 Task: Design a presentation on the impact of social media on mental health and body image perception
Action: Mouse moved to (709, 185)
Screenshot: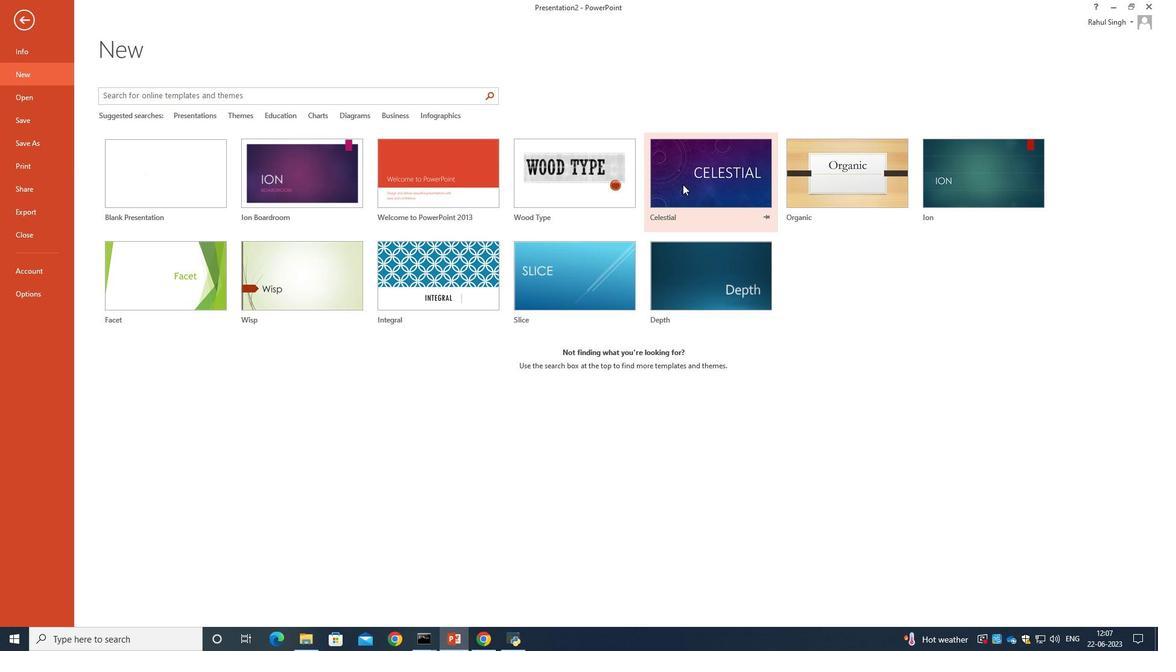 
Action: Mouse pressed left at (709, 185)
Screenshot: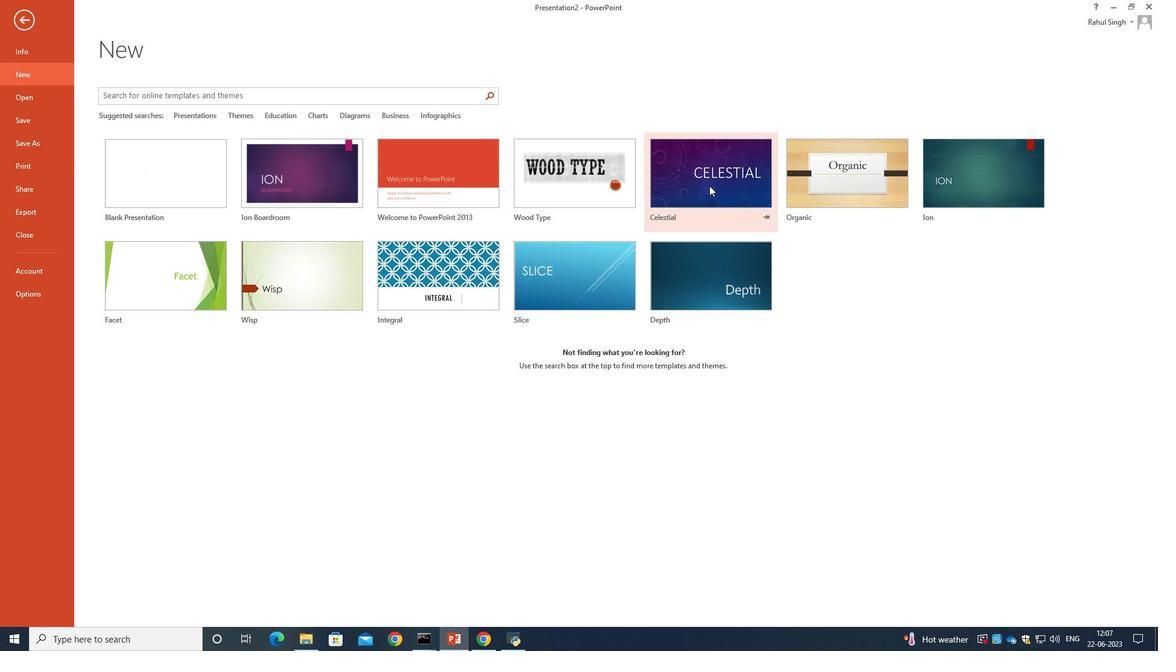 
Action: Mouse moved to (791, 440)
Screenshot: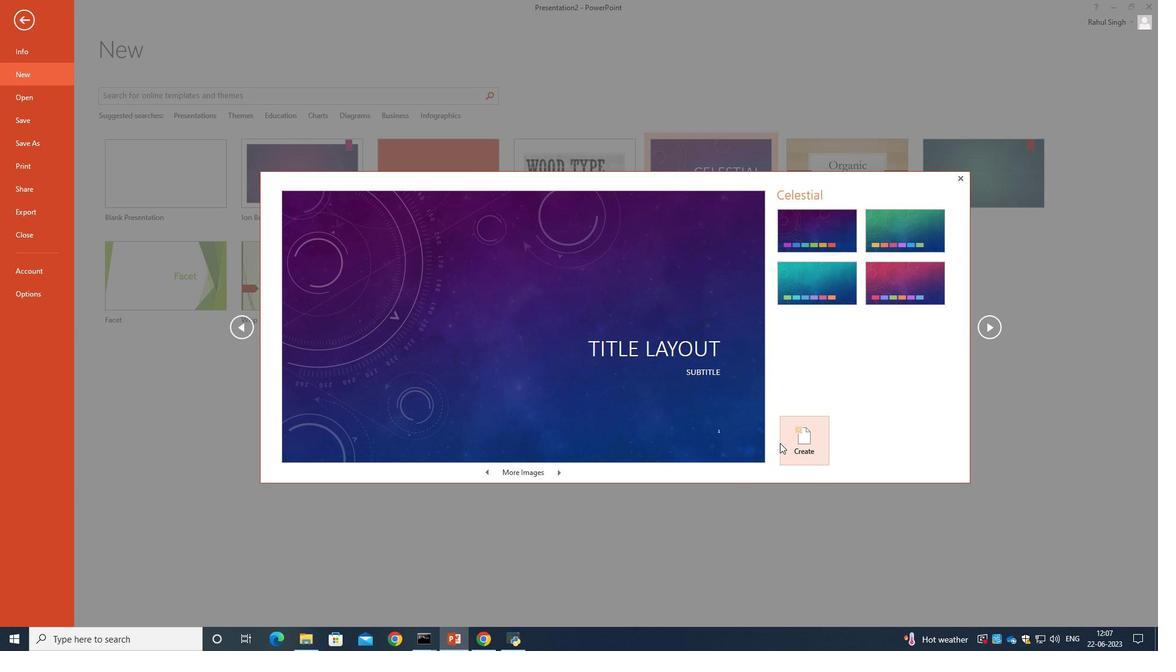 
Action: Mouse pressed left at (791, 440)
Screenshot: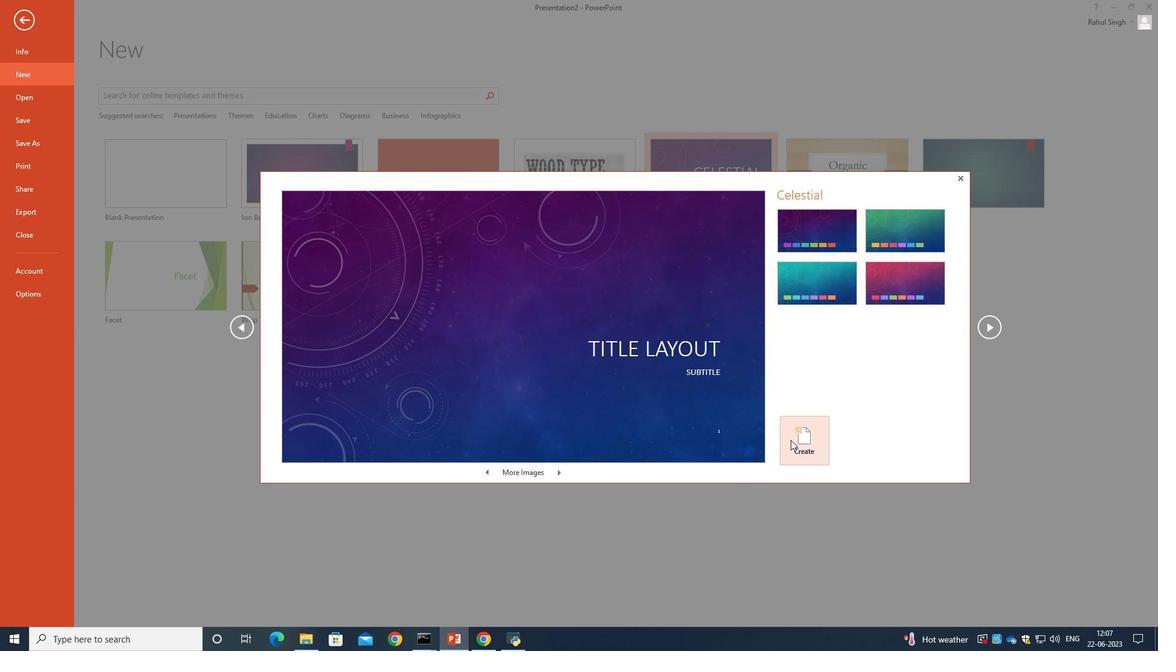 
Action: Mouse moved to (91, 160)
Screenshot: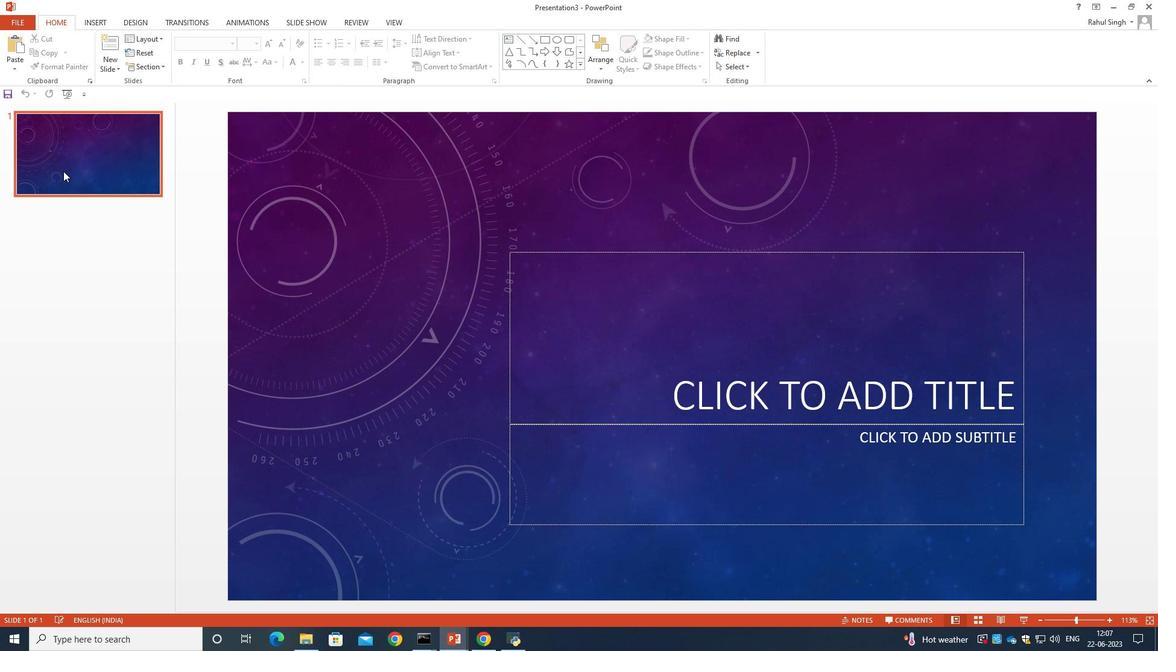 
Action: Mouse pressed left at (91, 160)
Screenshot: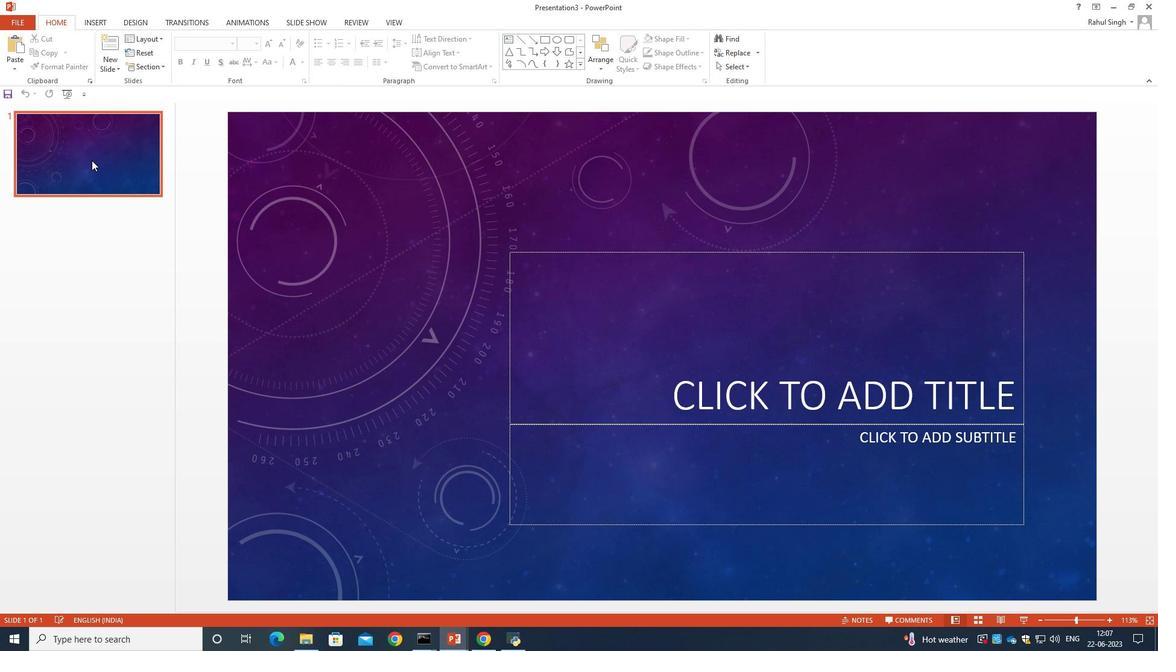 
Action: Mouse moved to (492, 253)
Screenshot: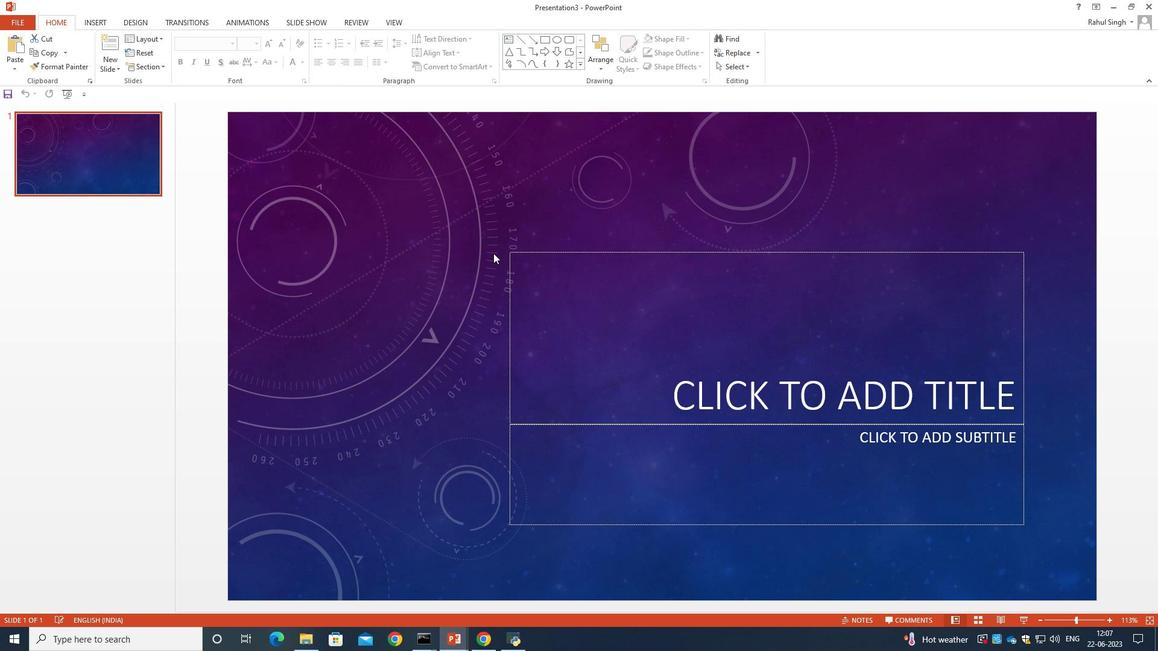 
Action: Mouse pressed left at (492, 253)
Screenshot: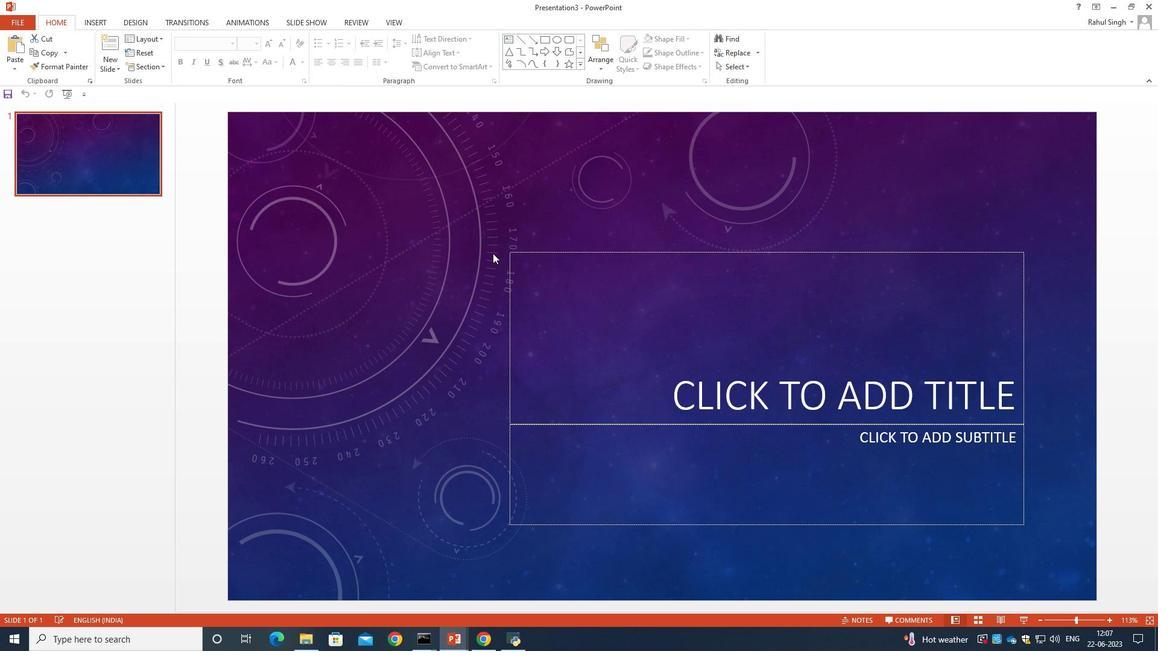 
Action: Mouse moved to (510, 252)
Screenshot: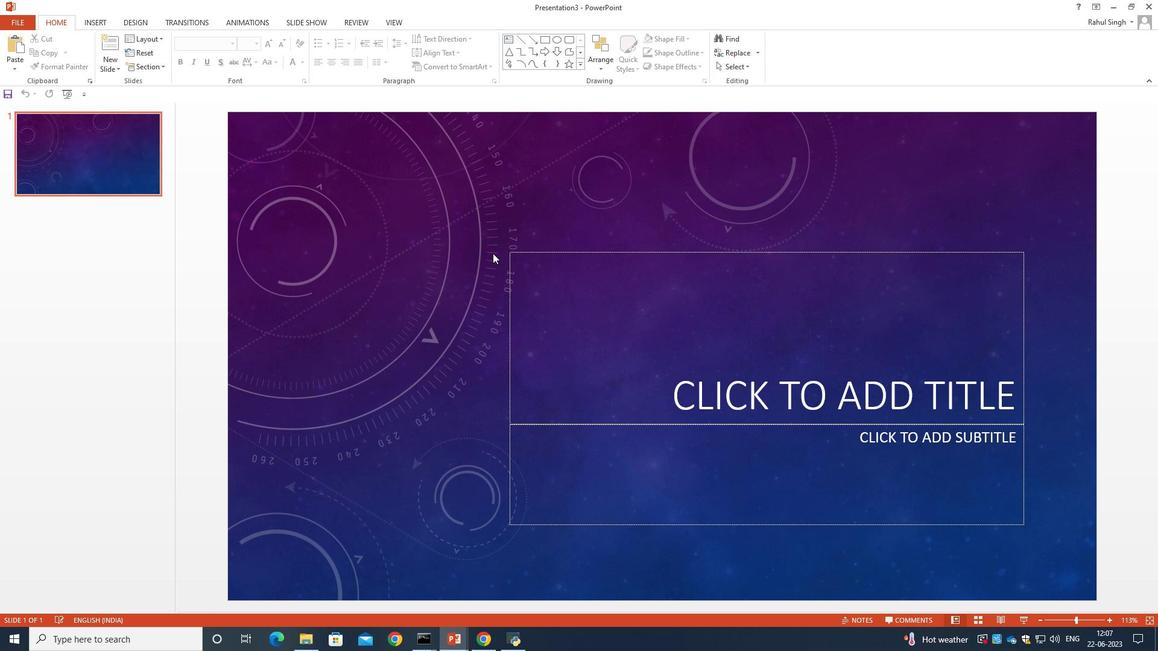 
Action: Mouse pressed left at (510, 252)
Screenshot: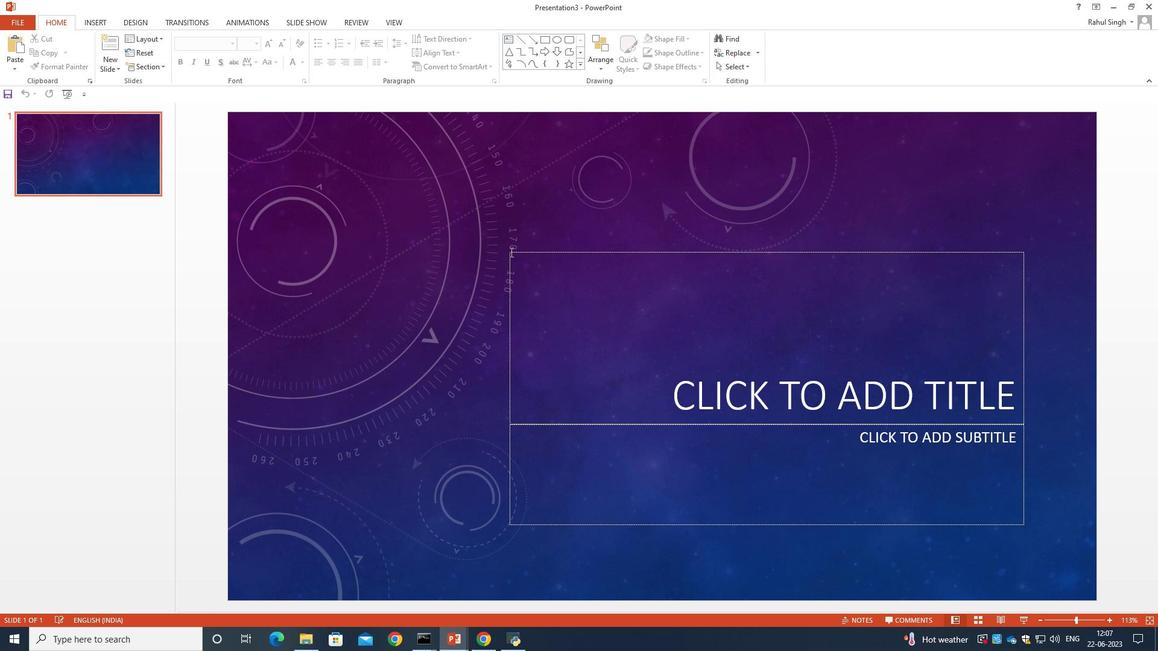 
Action: Mouse moved to (520, 252)
Screenshot: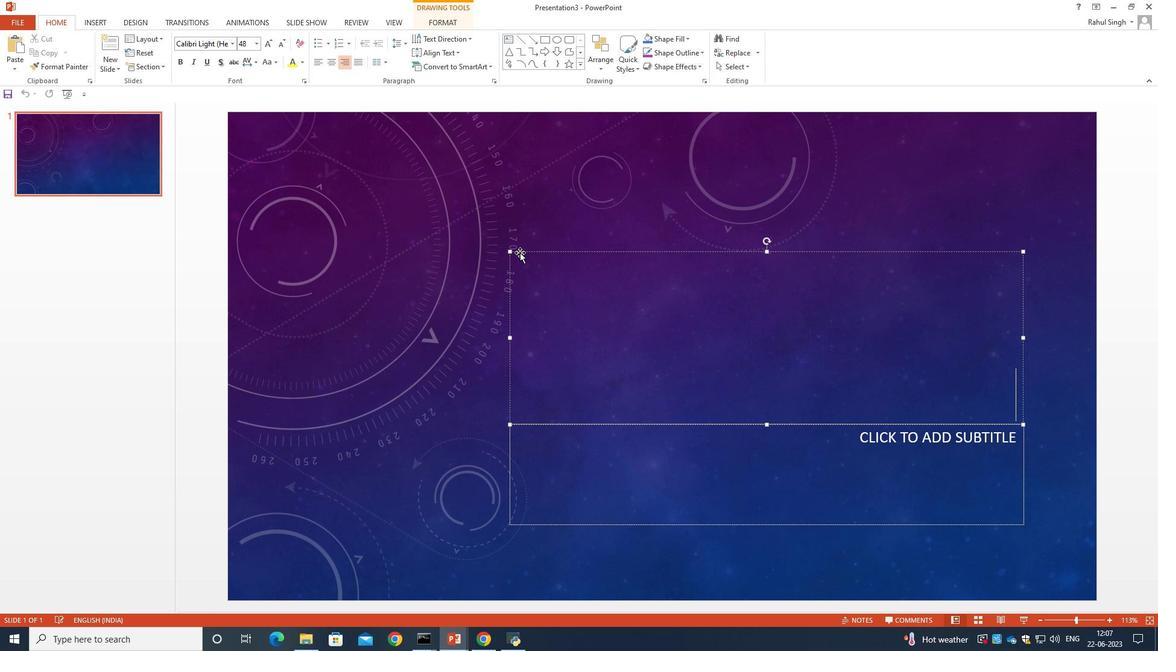 
Action: Mouse pressed right at (520, 252)
Screenshot: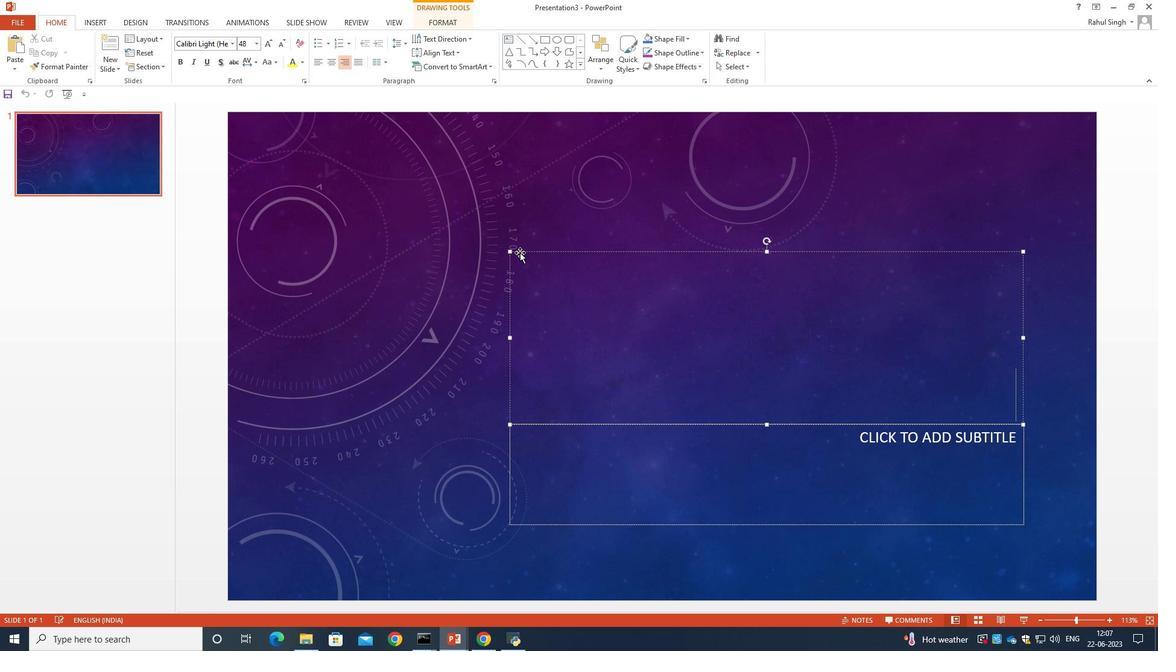 
Action: Mouse moved to (529, 258)
Screenshot: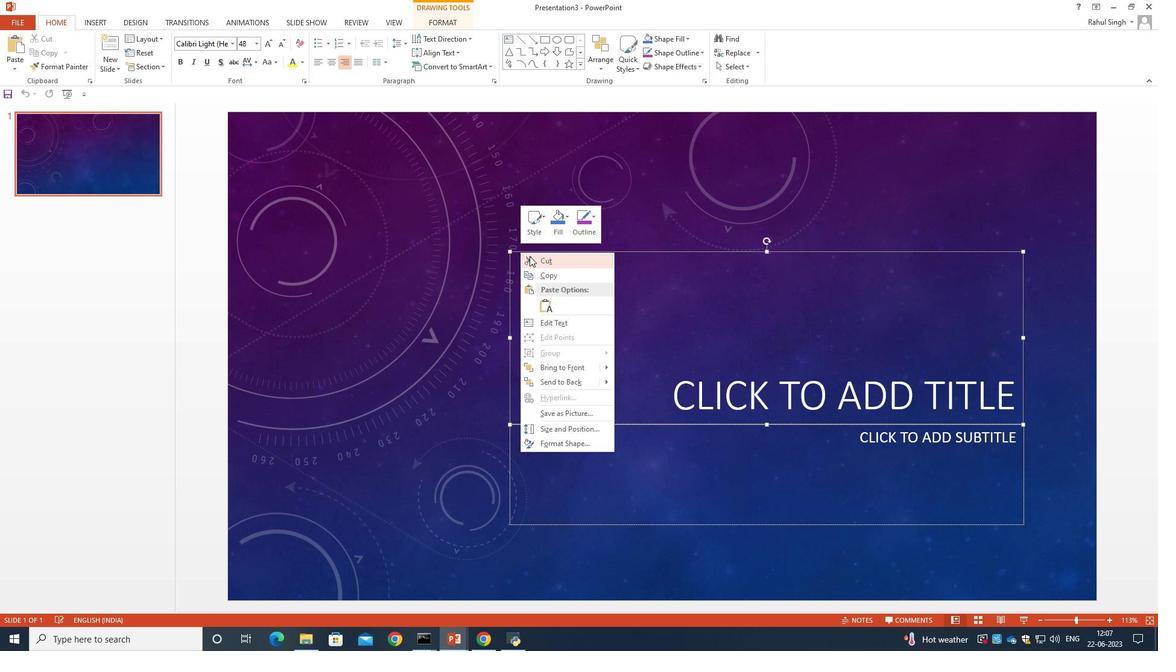 
Action: Mouse pressed left at (529, 258)
Screenshot: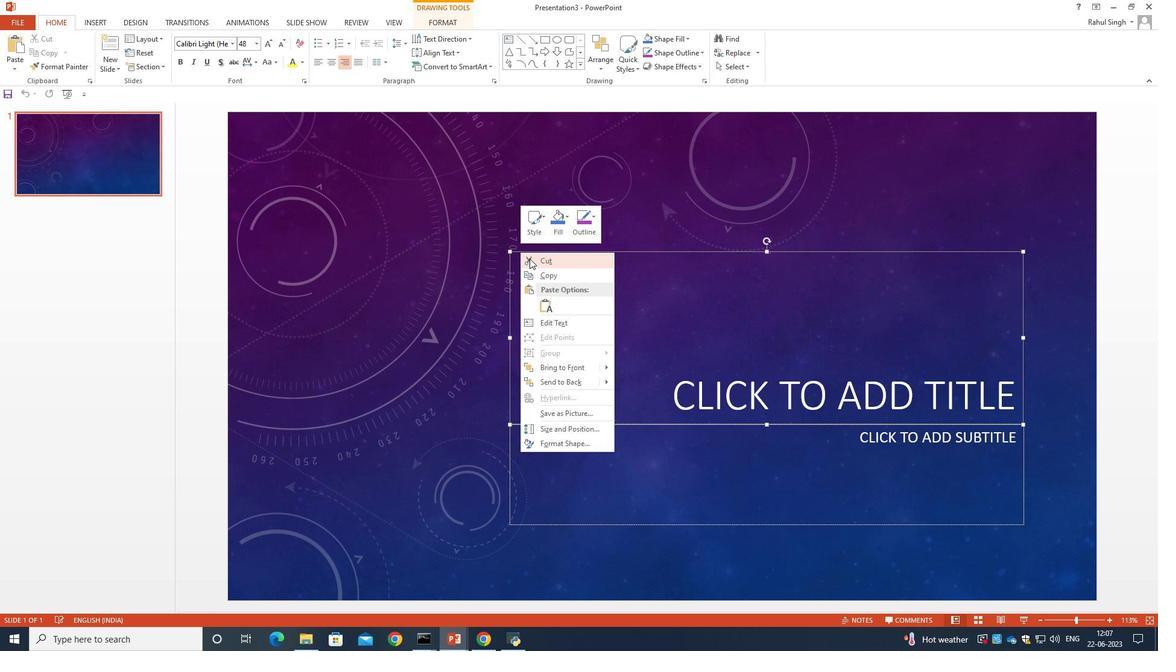 
Action: Mouse moved to (518, 424)
Screenshot: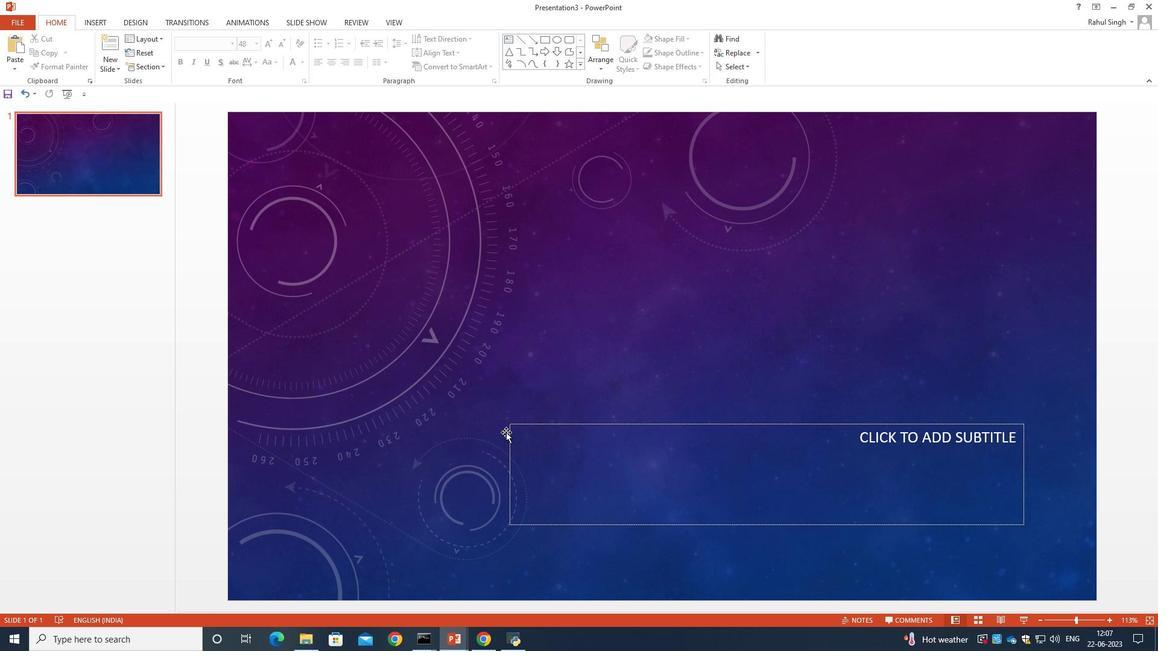 
Action: Mouse pressed right at (518, 424)
Screenshot: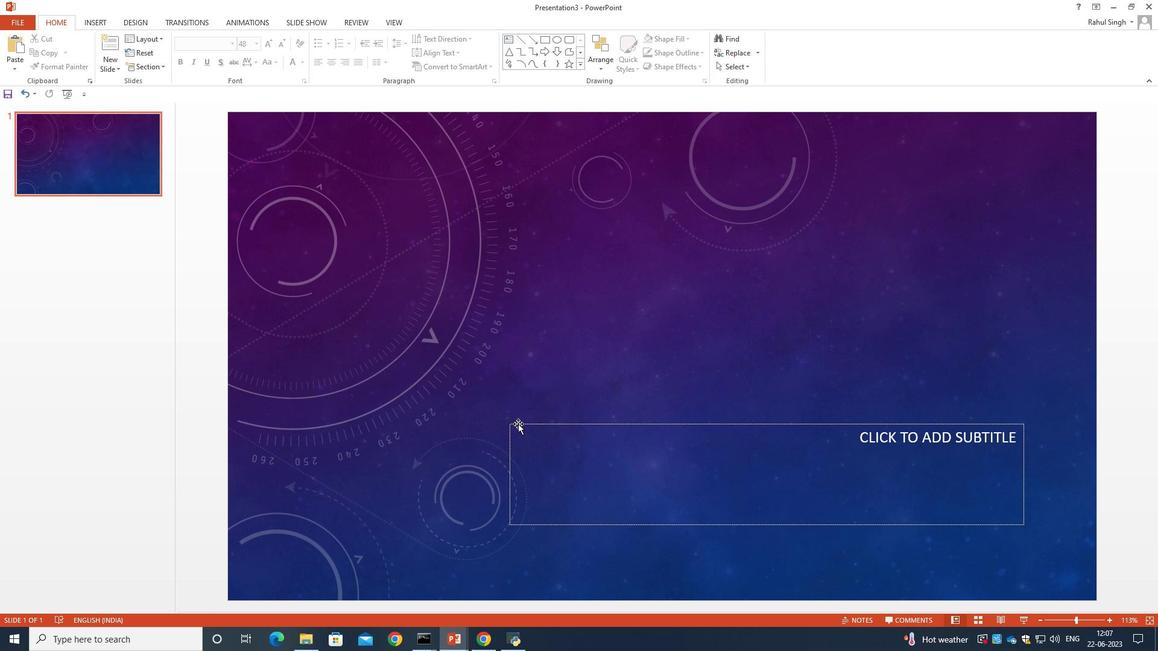
Action: Mouse moved to (543, 434)
Screenshot: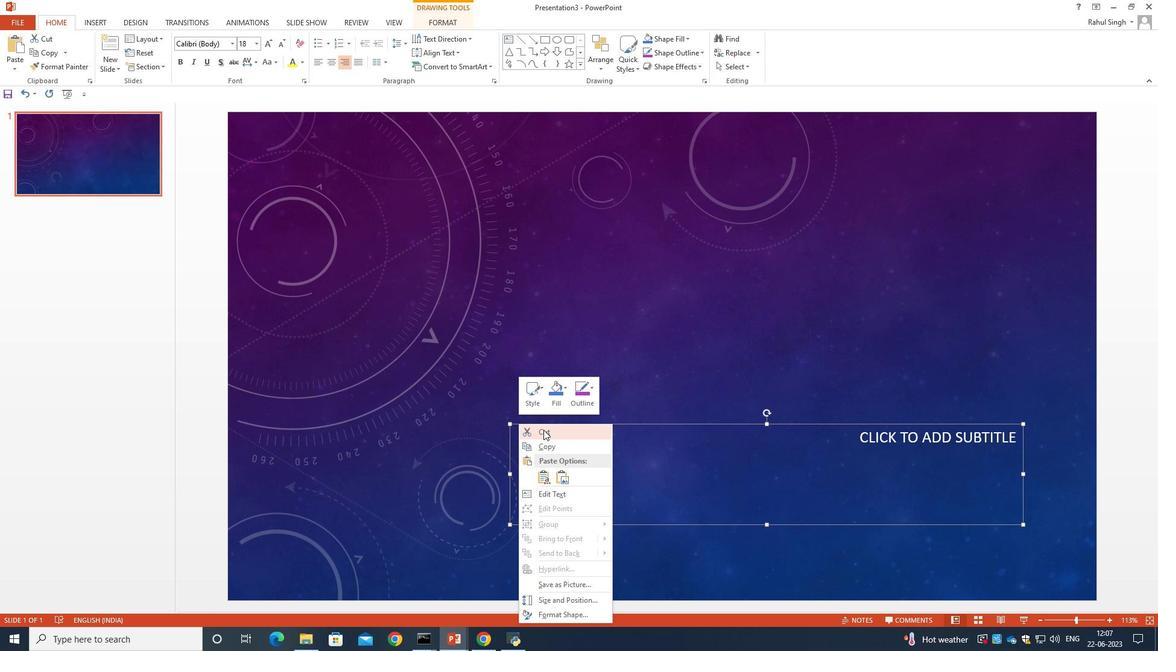 
Action: Mouse pressed left at (543, 434)
Screenshot: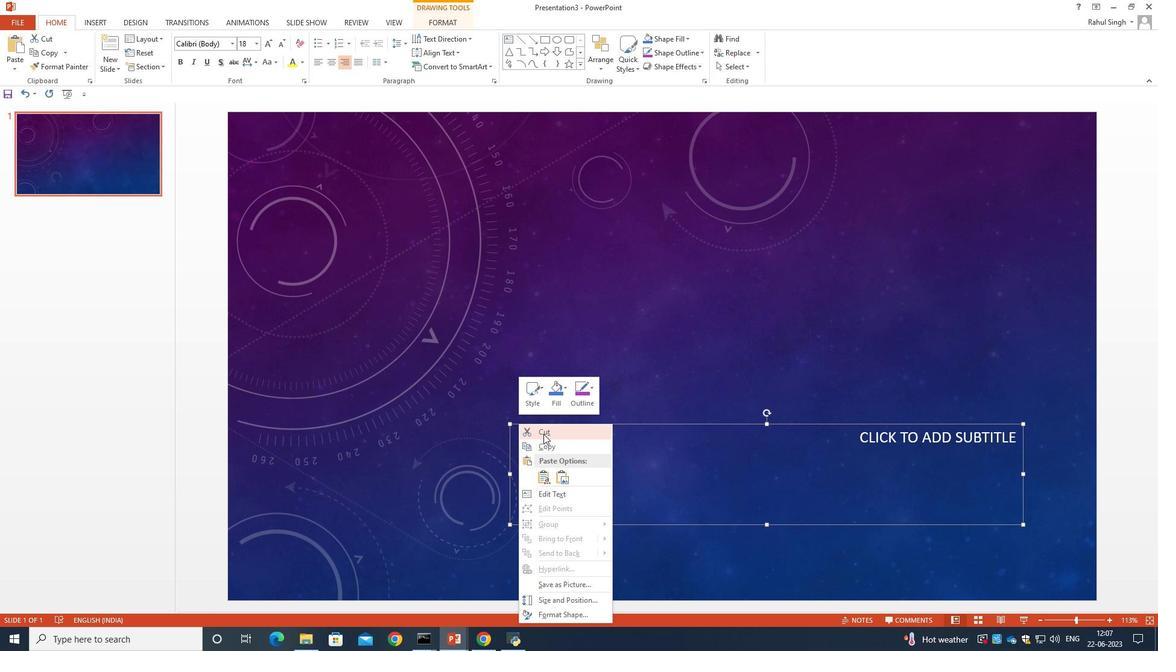 
Action: Mouse moved to (460, 187)
Screenshot: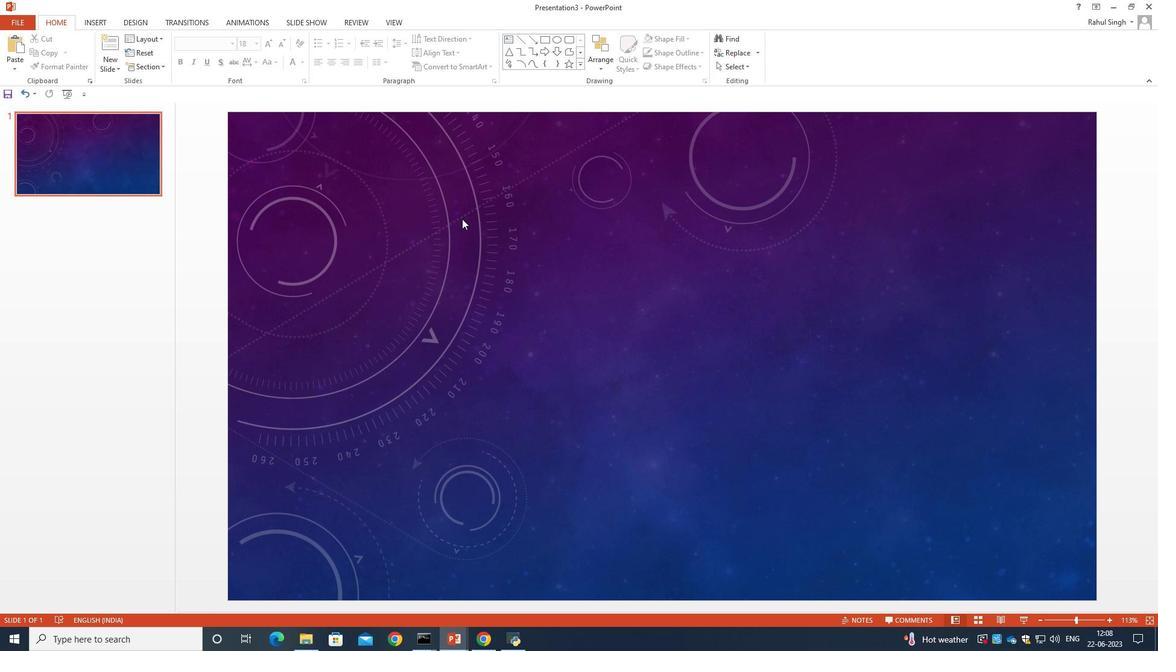 
Action: Mouse pressed left at (460, 187)
Screenshot: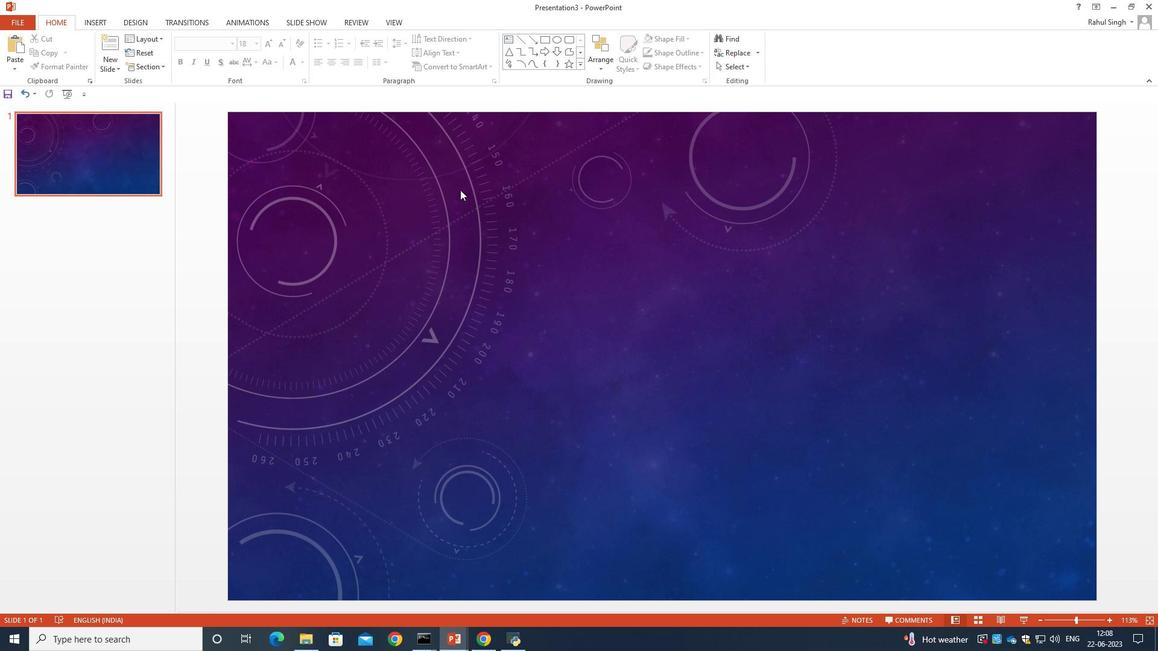 
Action: Mouse moved to (91, 17)
Screenshot: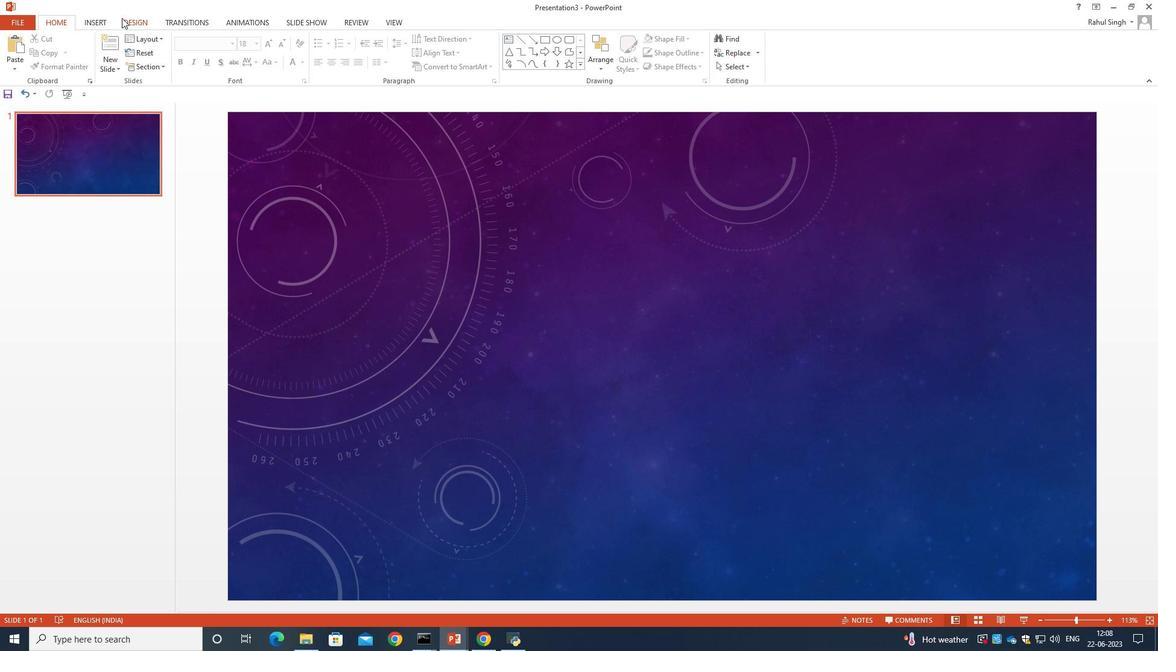 
Action: Mouse pressed left at (91, 17)
Screenshot: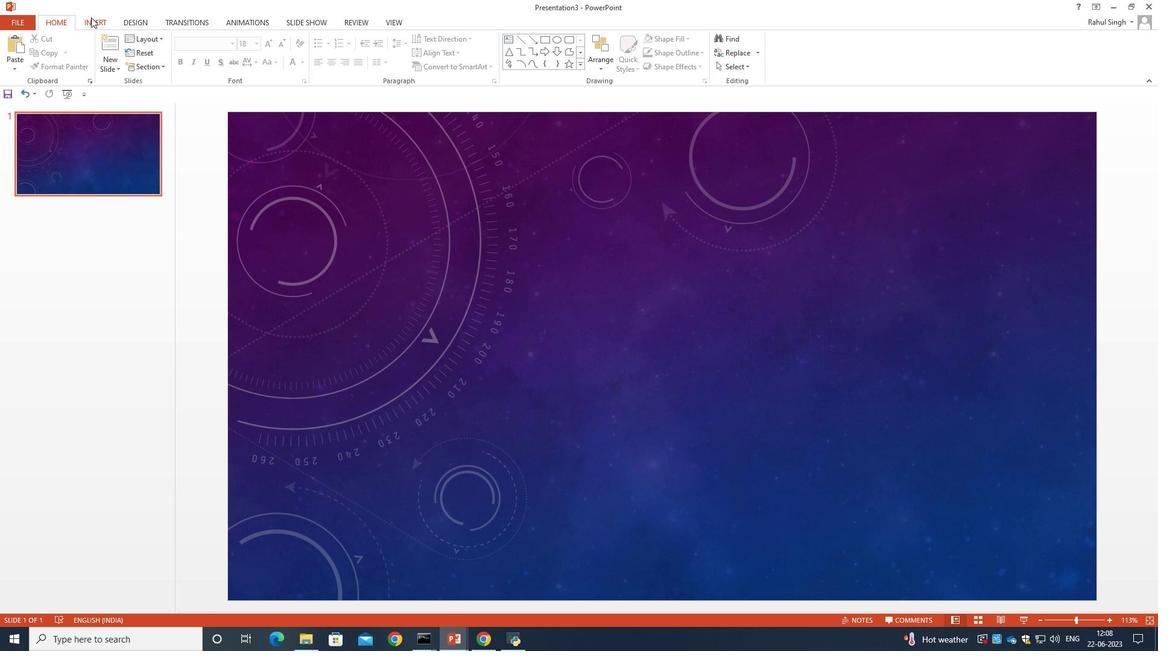 
Action: Mouse moved to (426, 53)
Screenshot: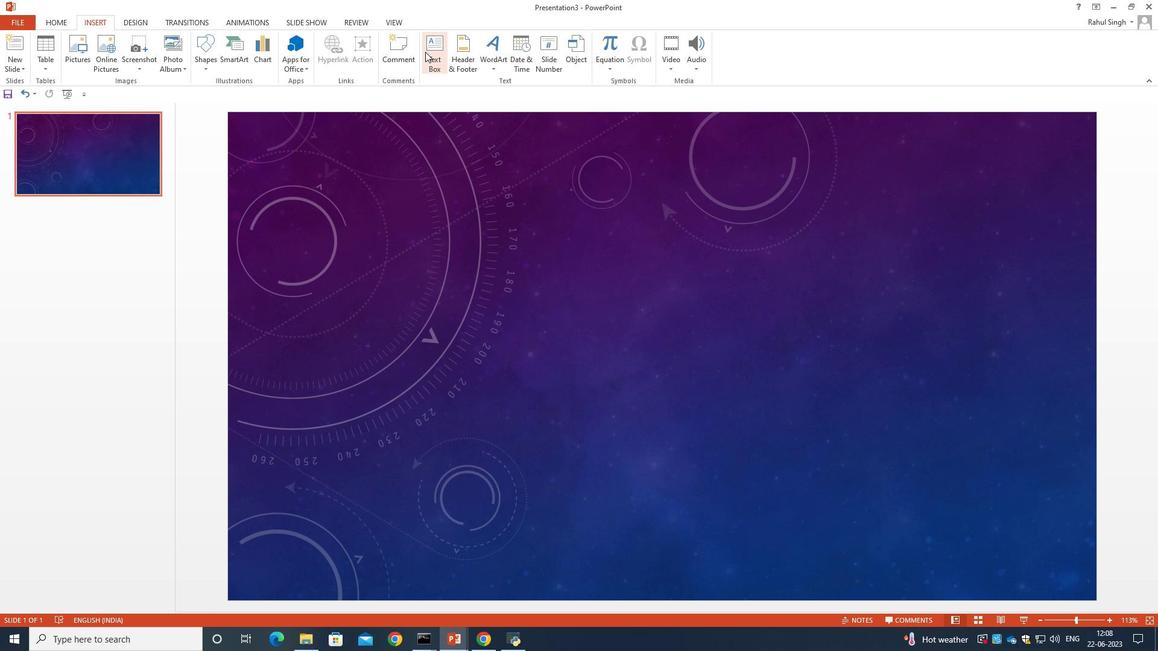 
Action: Mouse pressed left at (426, 53)
Screenshot: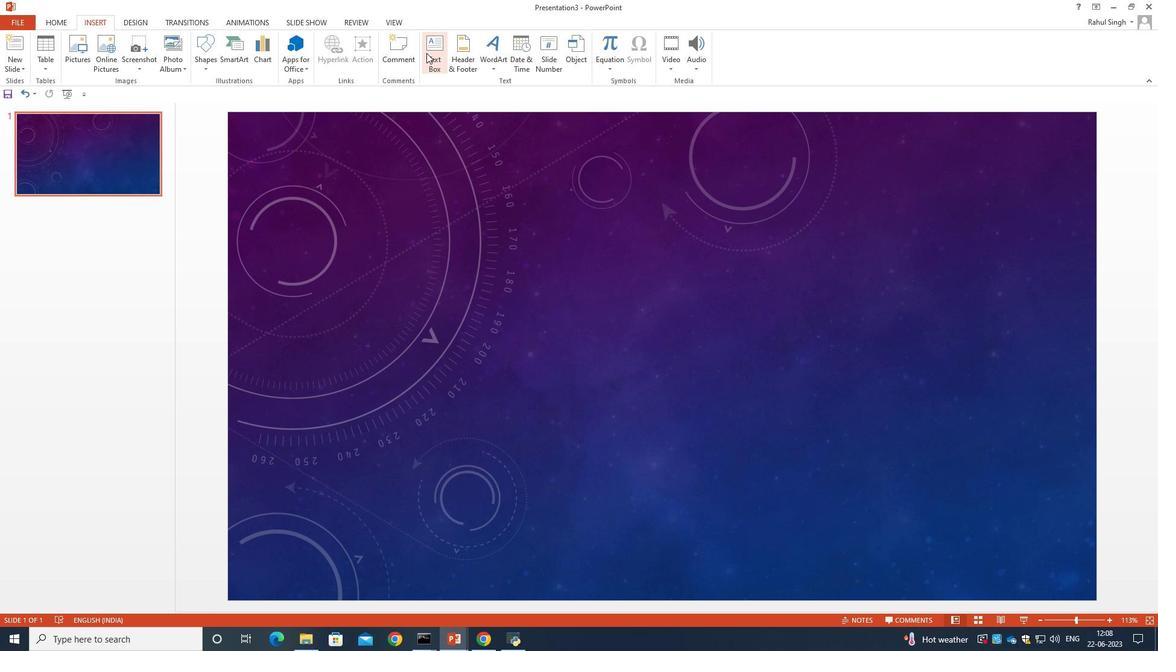 
Action: Mouse moved to (375, 170)
Screenshot: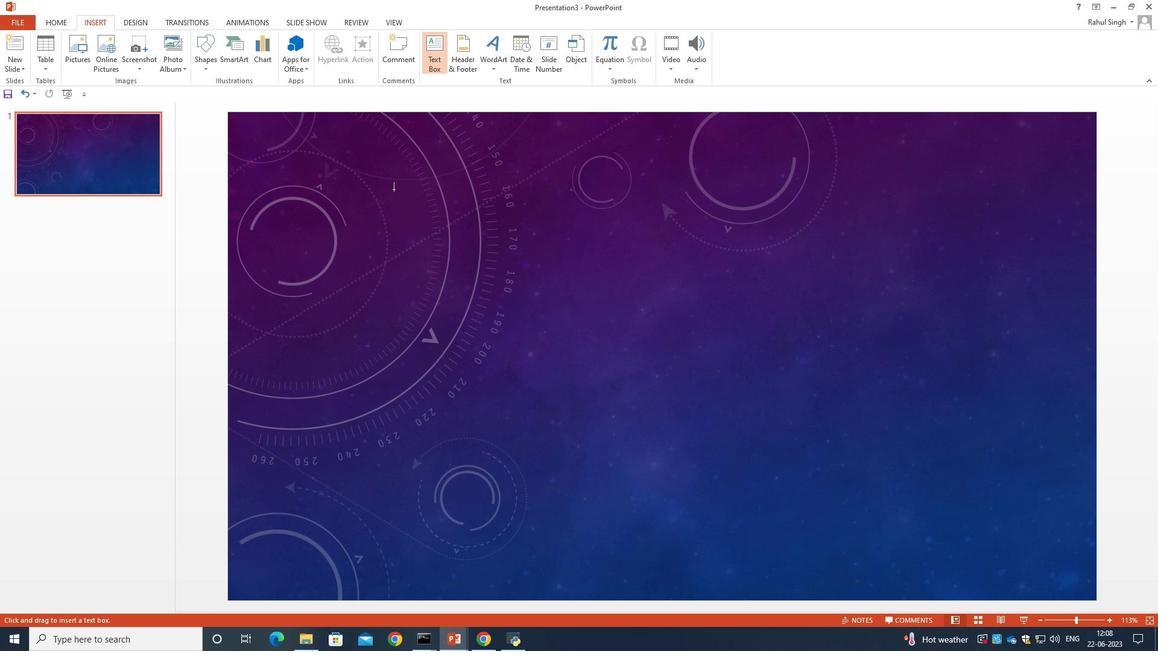 
Action: Mouse pressed left at (375, 170)
Screenshot: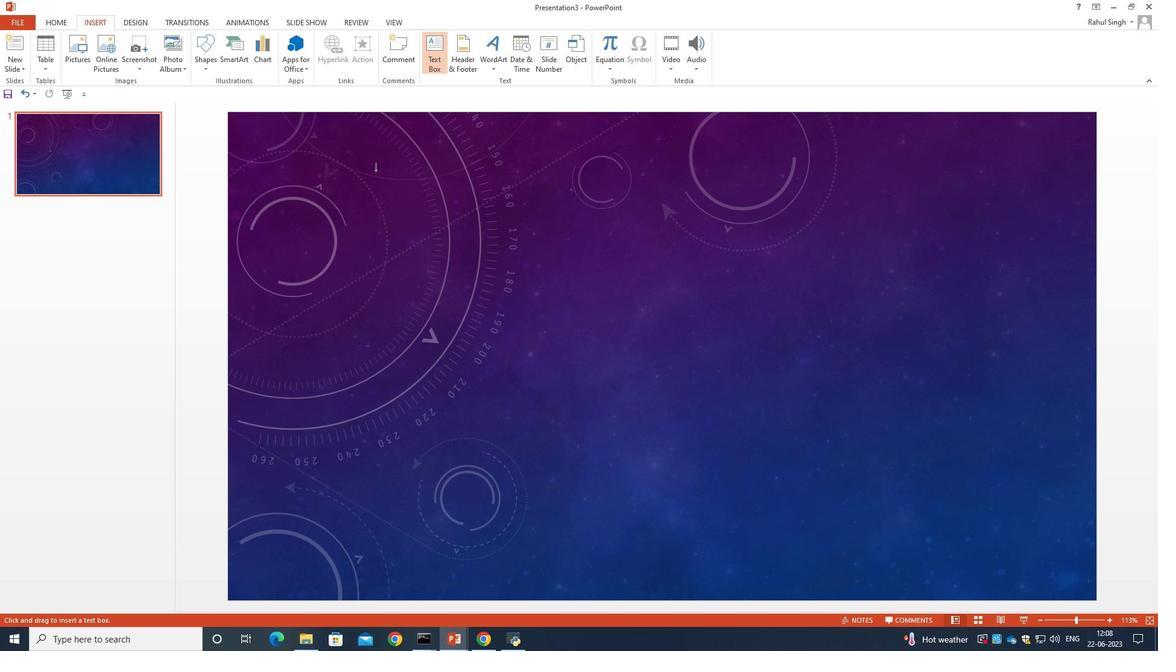 
Action: Mouse moved to (375, 180)
Screenshot: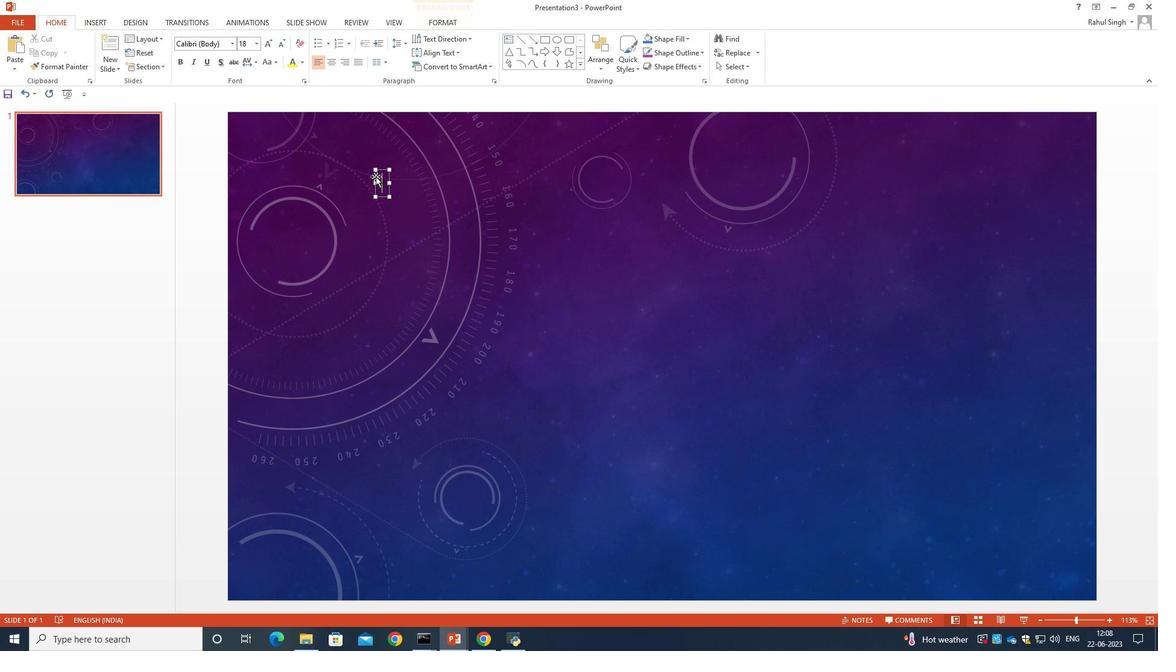 
Action: Key pressed <Key.caps_lock>I<Key.caps_lock>mpact<Key.space>of<Key.space>s<Key.backspace><Key.caps_lock>S<Key.caps_lock>ocial<Key.space><Key.caps_lock>M<Key.caps_lock>edia<Key.space><Key.caps_lock>O<Key.caps_lock>n<Key.space>me<Key.backspace><Key.backspace><Key.caps_lock>M<Key.caps_lock>ental<Key.space><Key.caps_lock>H<Key.caps_lock>ealth<Key.space>and<Key.space><Key.caps_lock>B<Key.caps_lock>ody<Key.space><Key.caps_lock>I<Key.caps_lock>magte<Key.backspace><Key.backspace>e<Key.space><Key.caps_lock>P<Key.caps_lock>erception
Screenshot: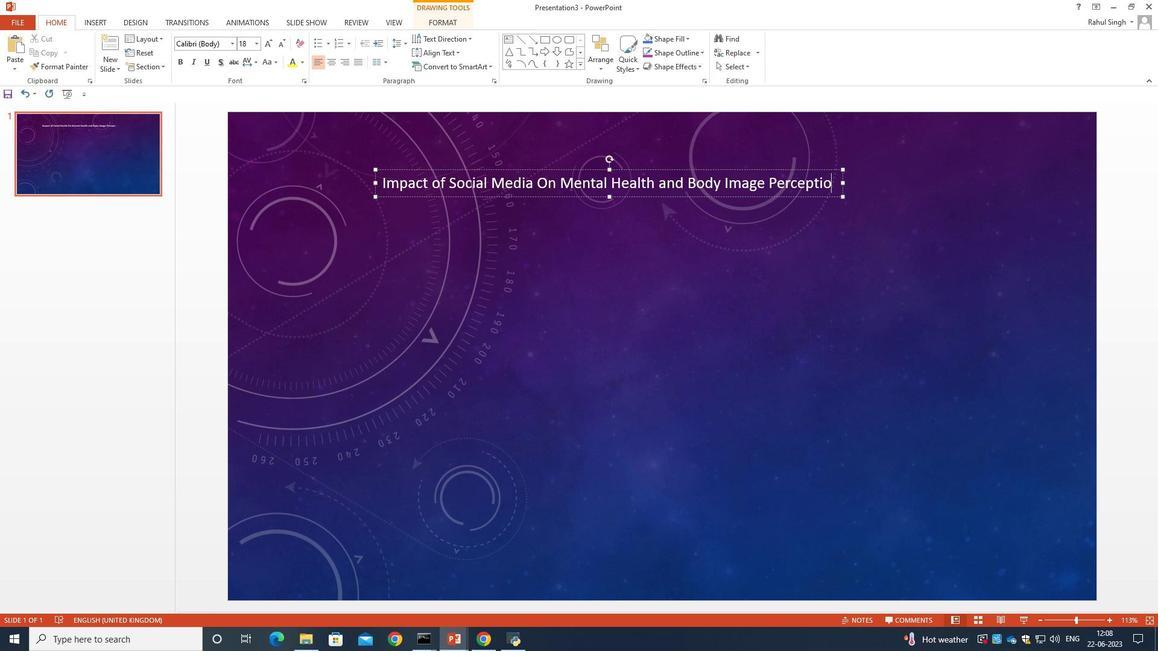 
Action: Mouse moved to (405, 184)
Screenshot: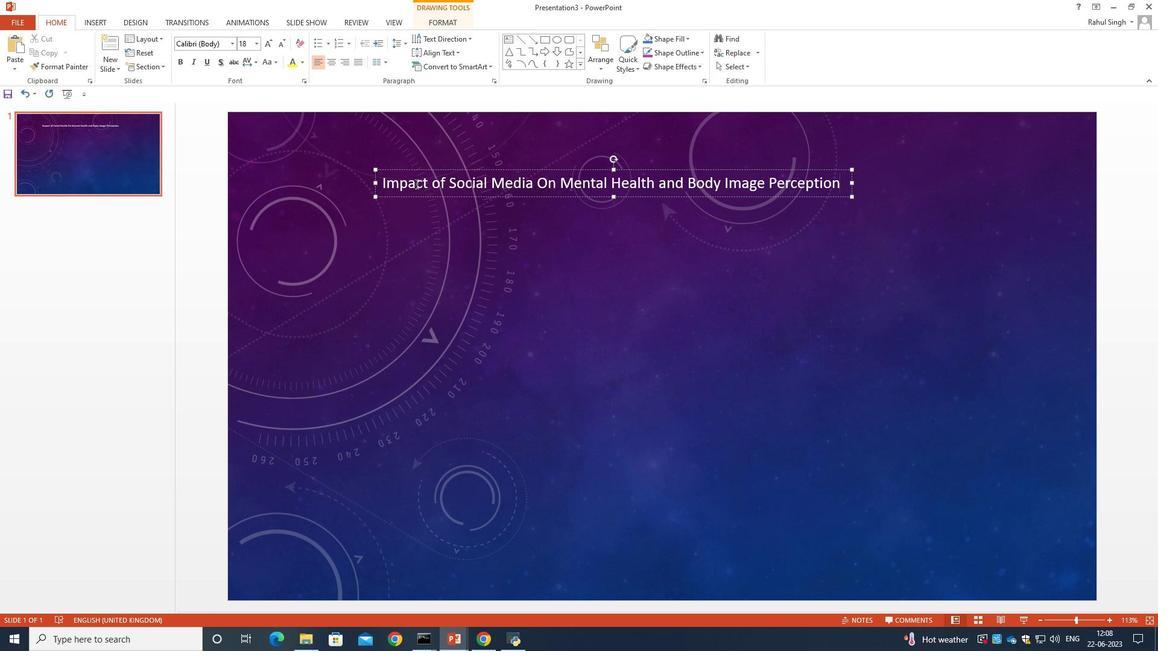 
Action: Mouse pressed left at (405, 184)
Screenshot: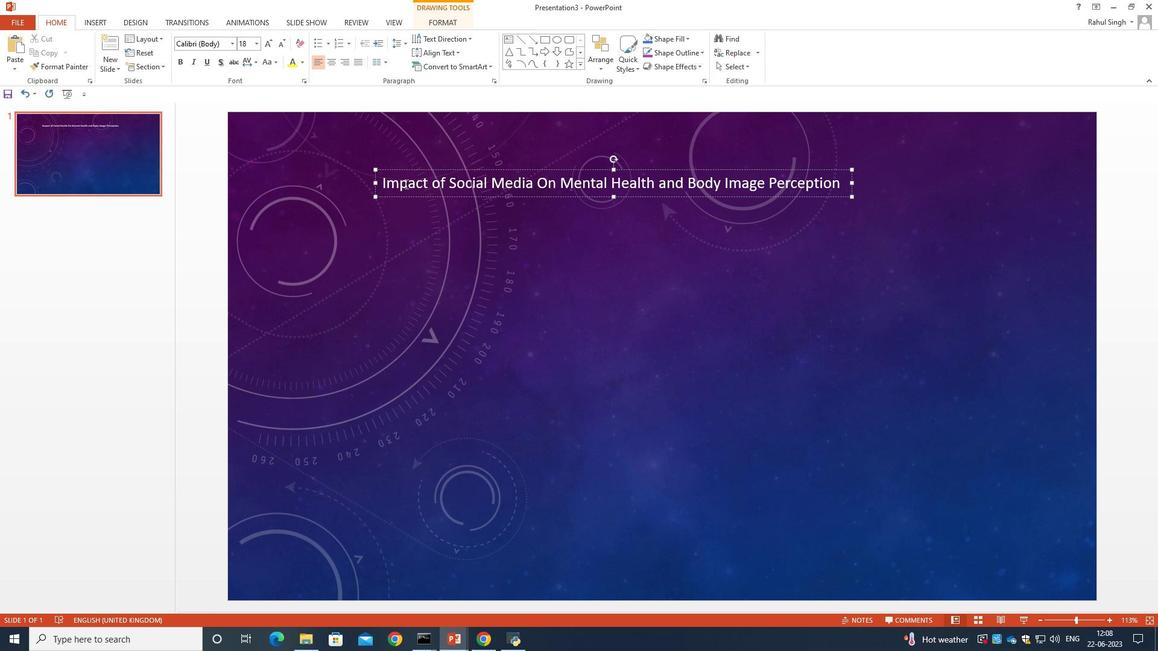 
Action: Key pressed ctrl+A
Screenshot: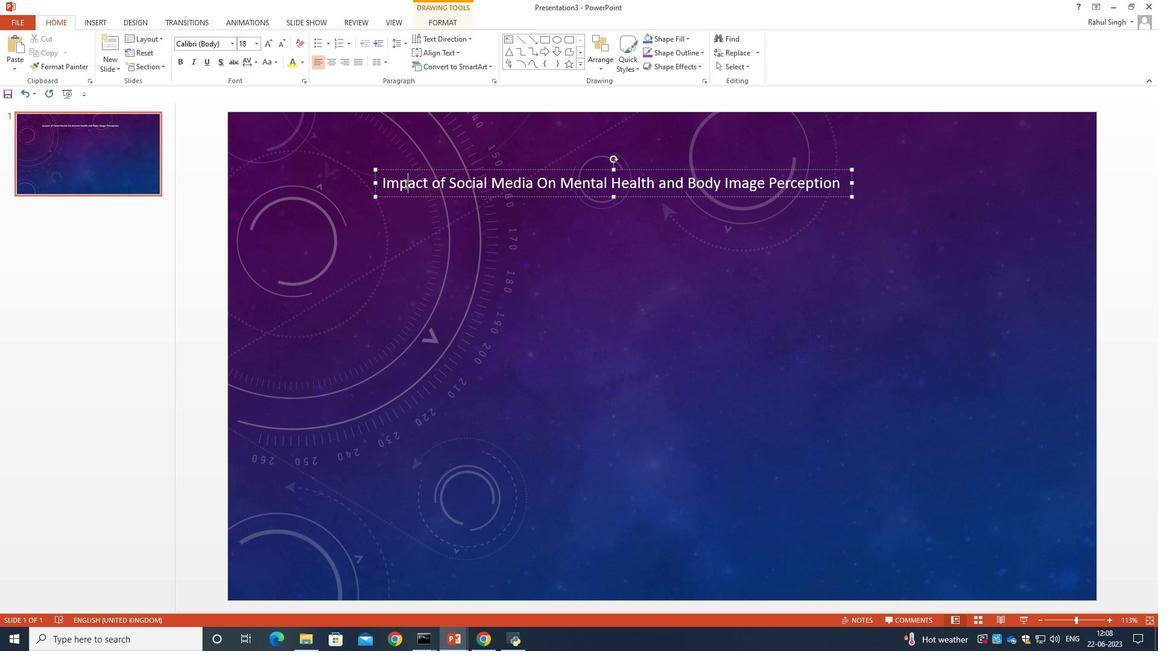 
Action: Mouse moved to (256, 45)
Screenshot: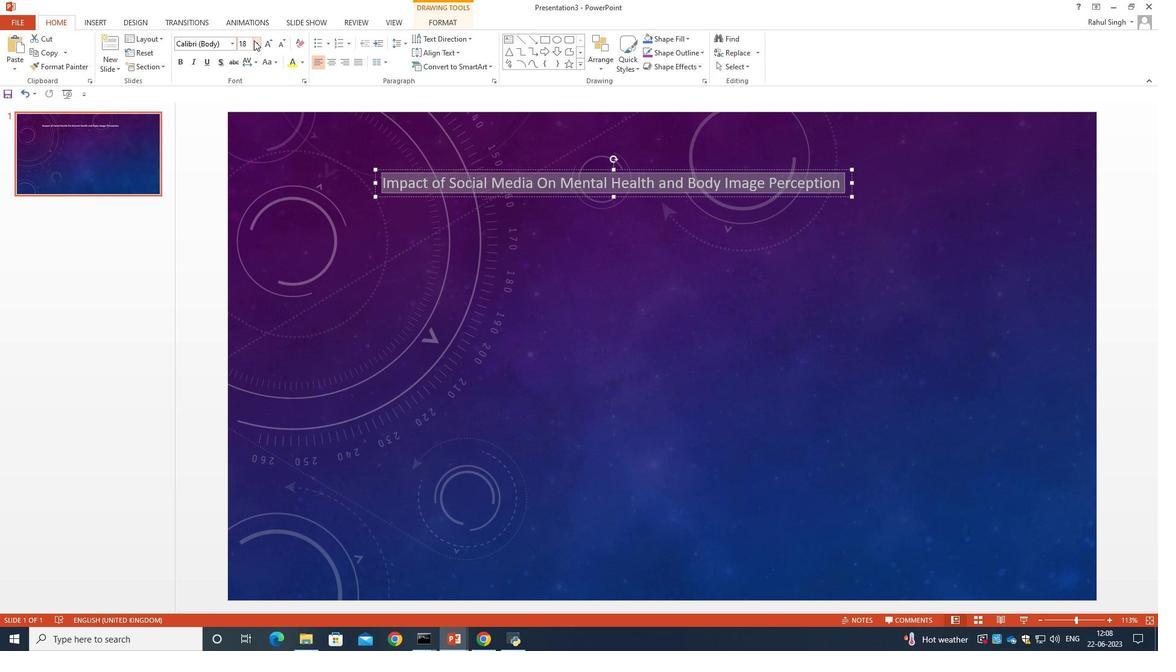
Action: Mouse pressed left at (256, 45)
Screenshot: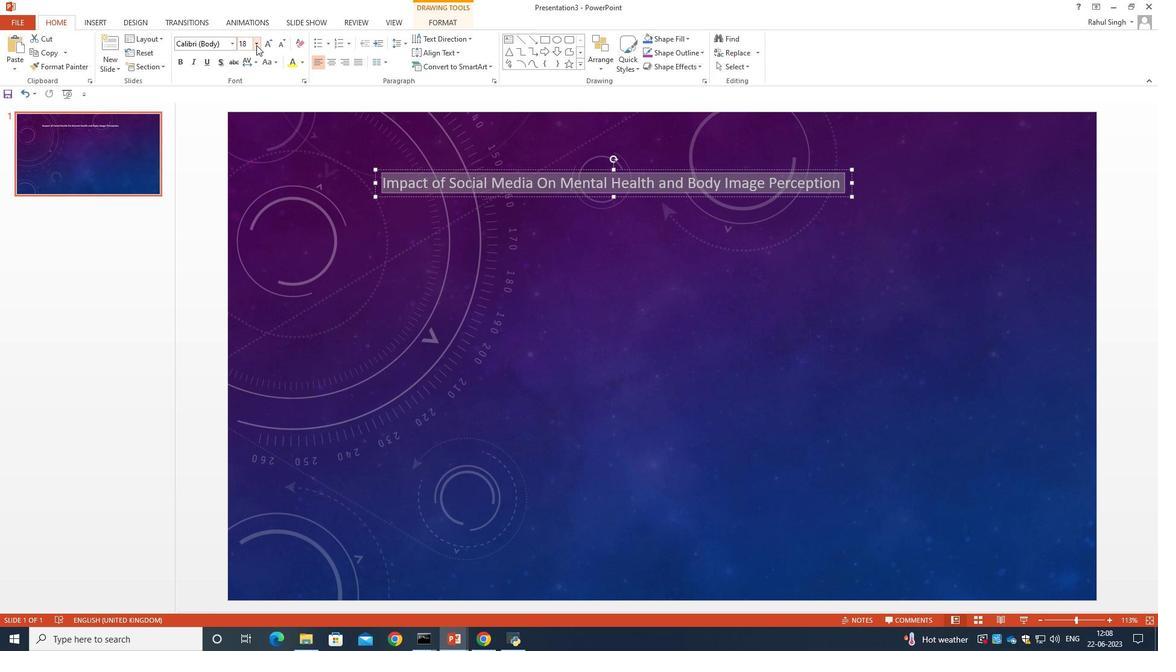 
Action: Mouse moved to (246, 184)
Screenshot: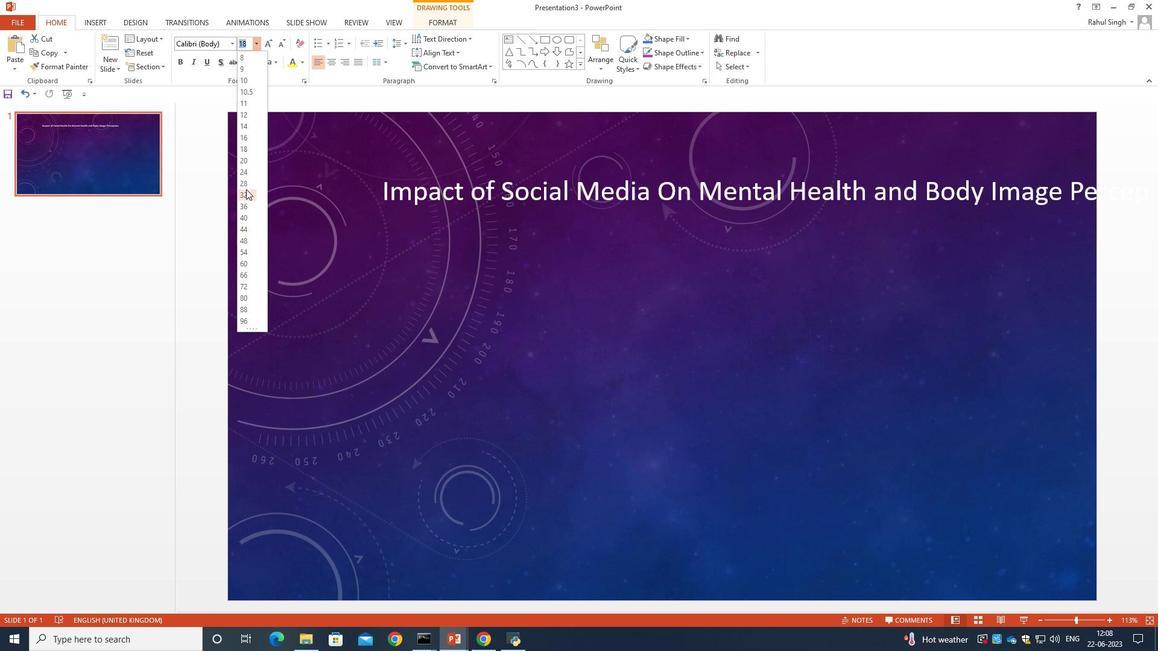 
Action: Mouse pressed left at (246, 184)
Screenshot: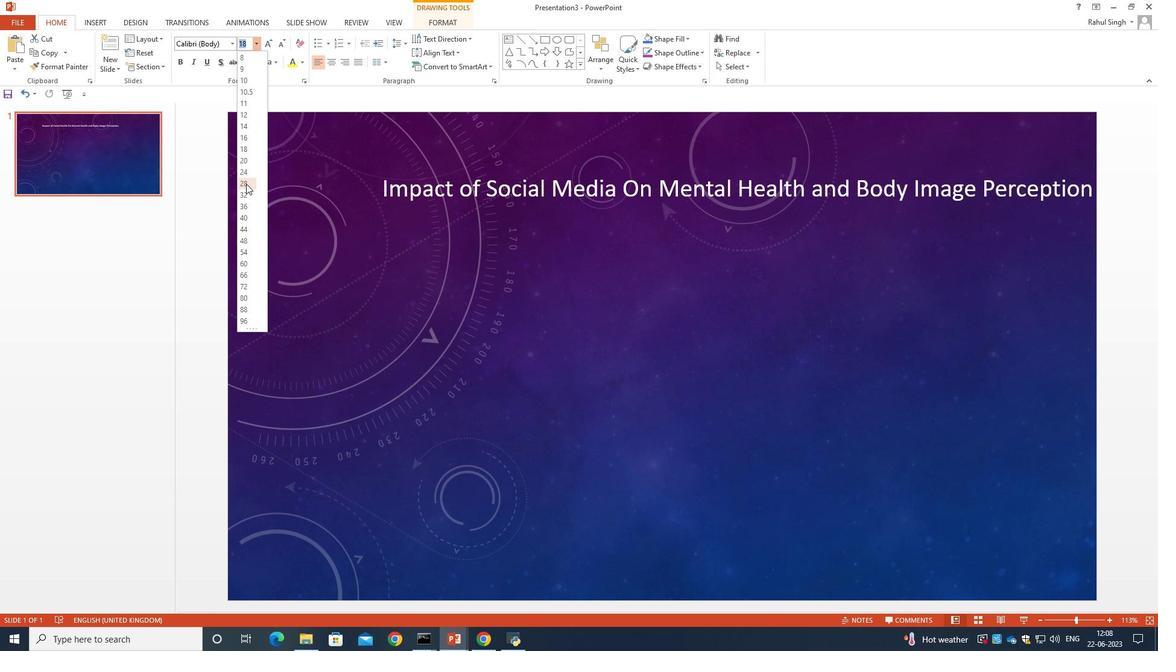 
Action: Mouse moved to (404, 169)
Screenshot: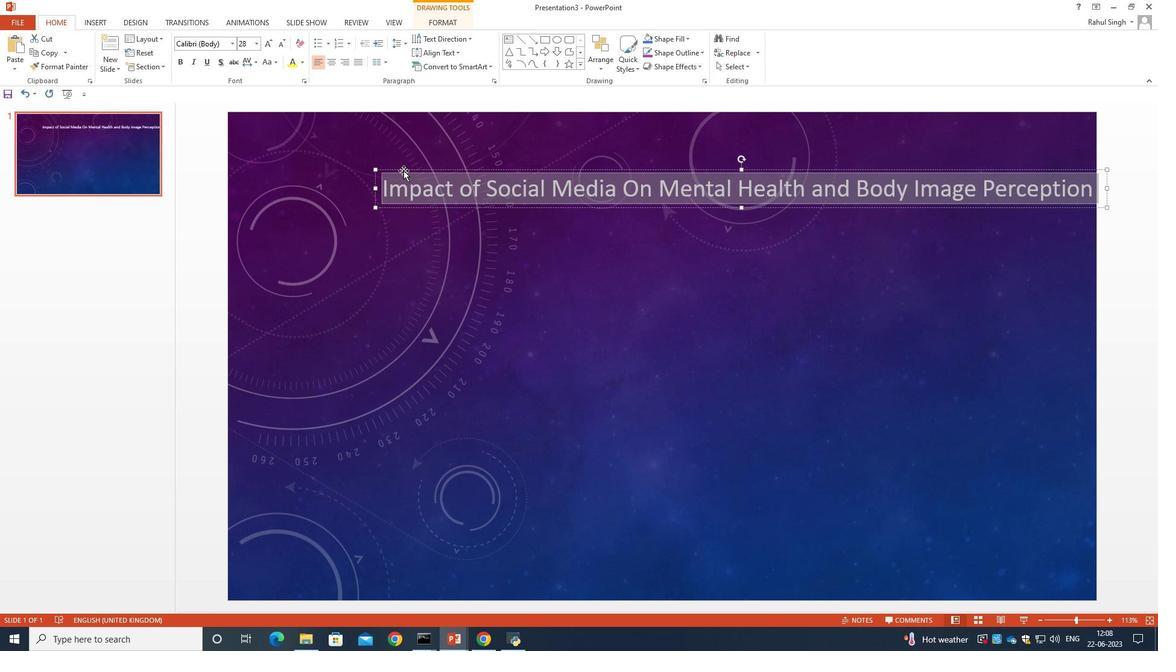 
Action: Mouse pressed left at (404, 169)
Screenshot: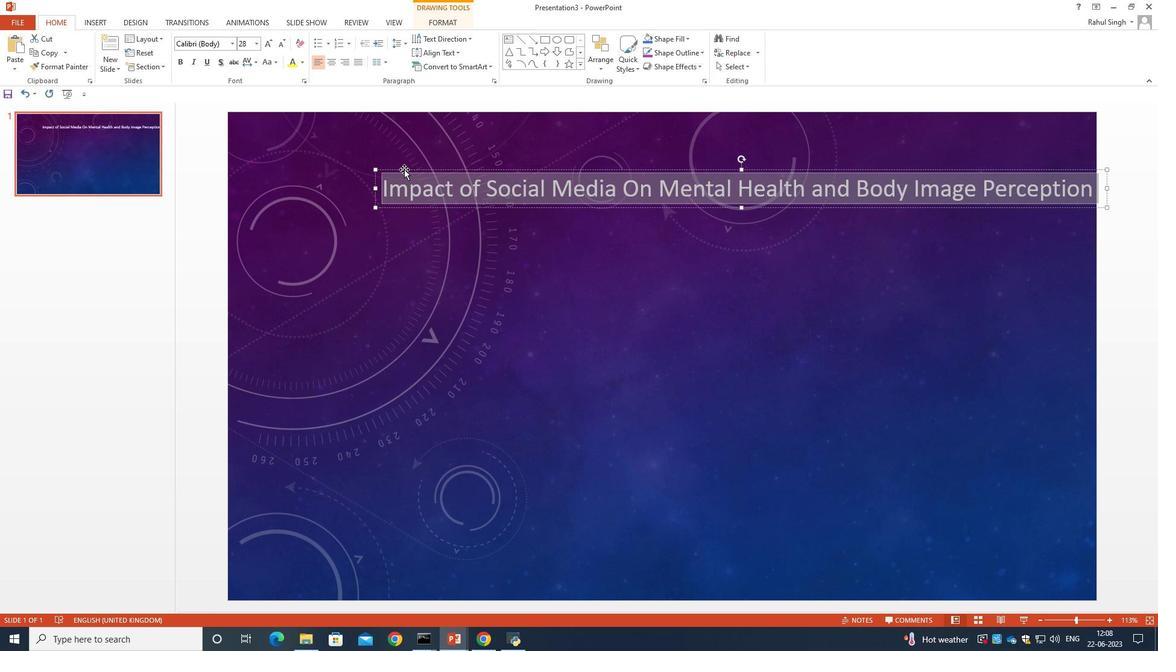 
Action: Mouse moved to (367, 186)
Screenshot: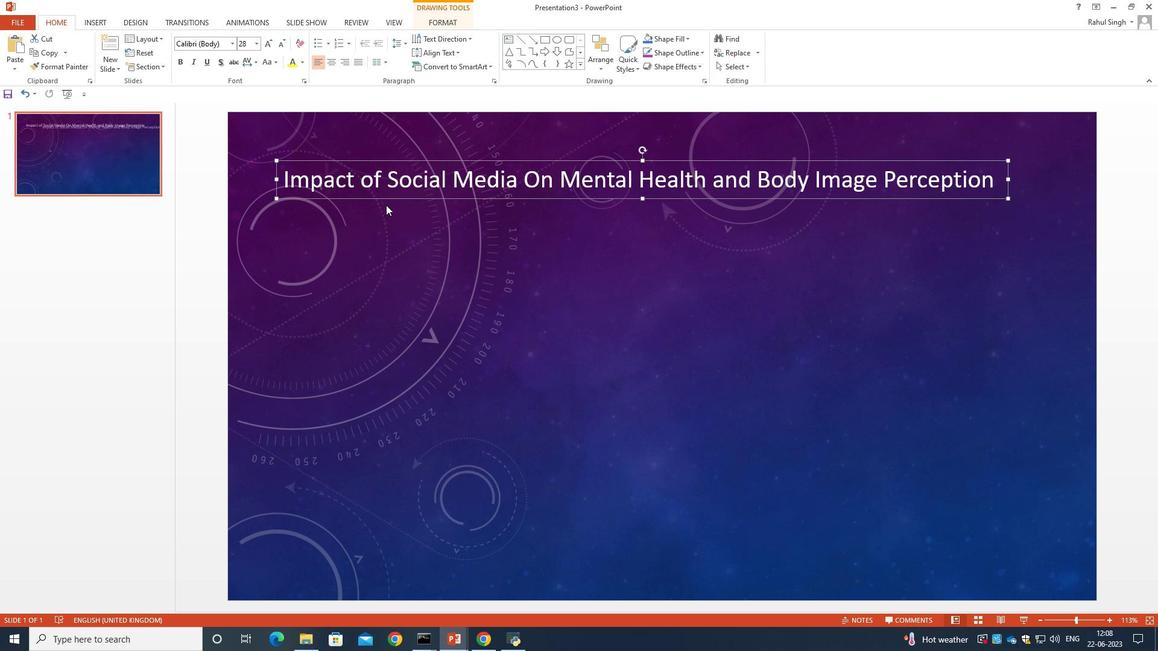 
Action: Key pressed ctrl+A
Screenshot: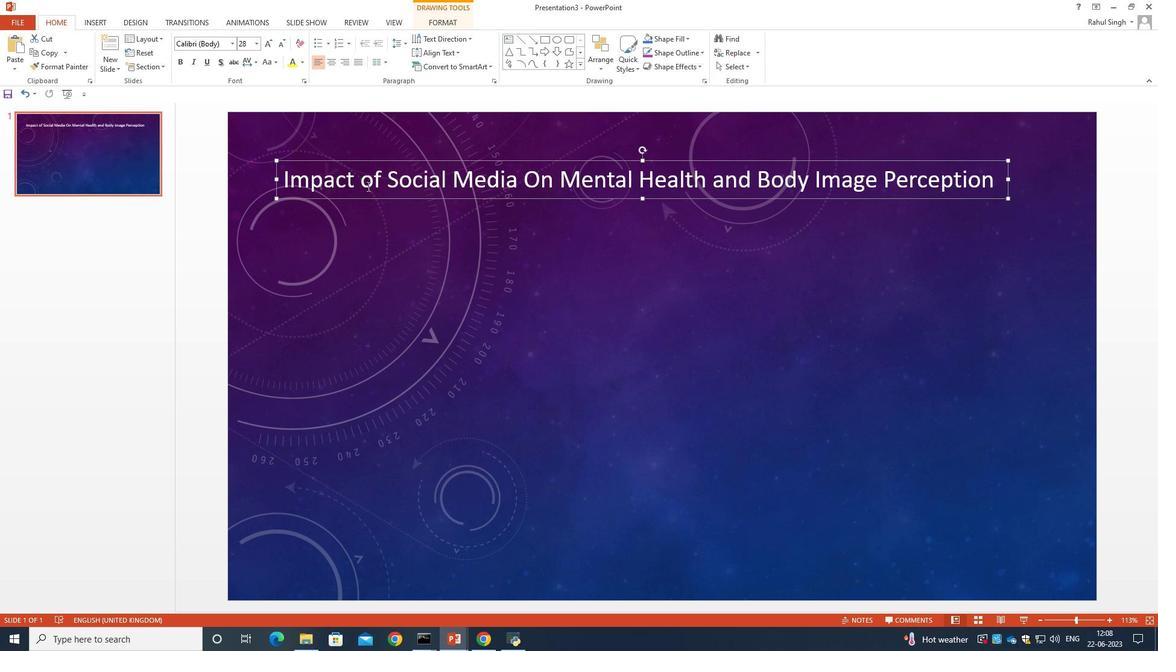
Action: Mouse moved to (306, 63)
Screenshot: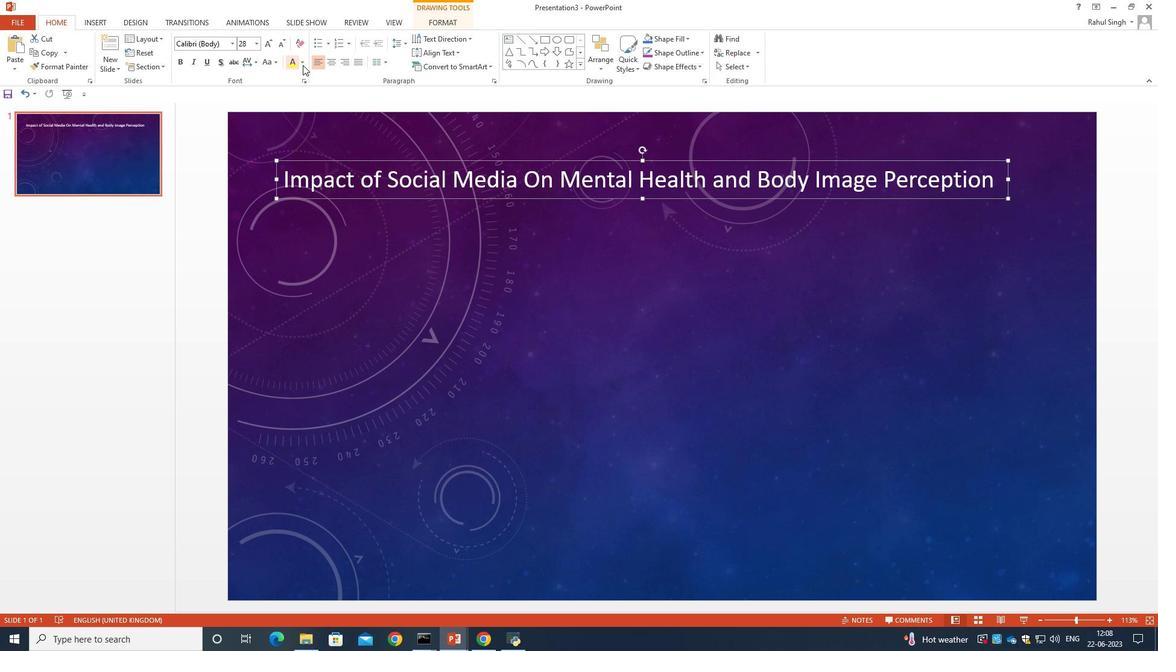 
Action: Mouse pressed left at (306, 63)
Screenshot: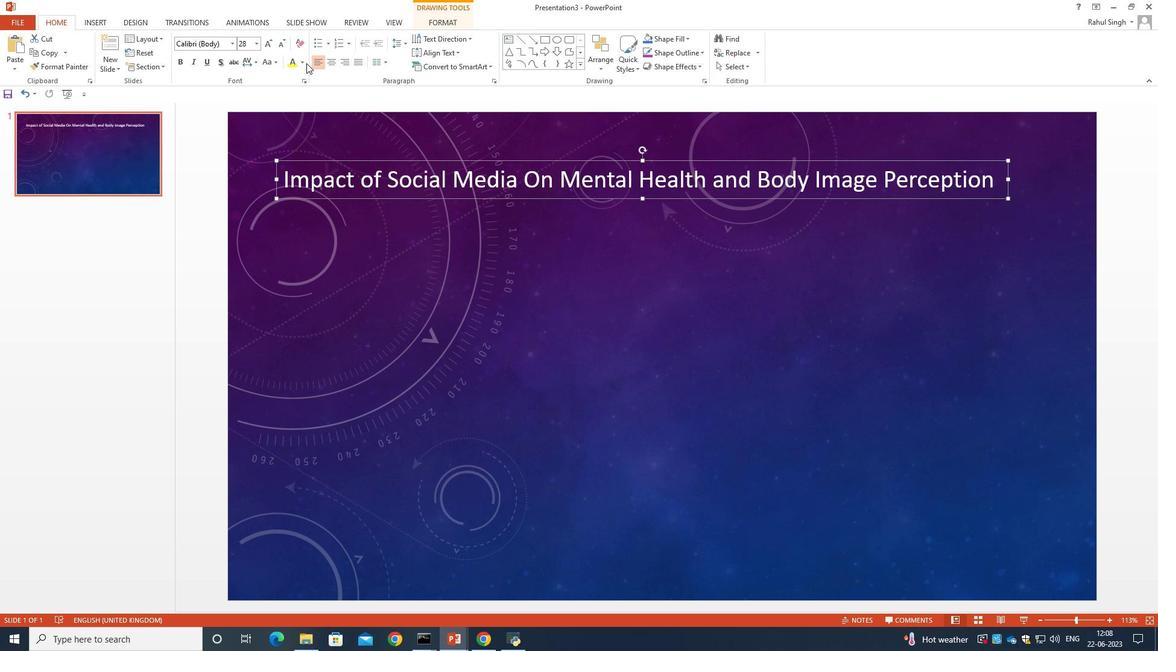 
Action: Mouse moved to (302, 63)
Screenshot: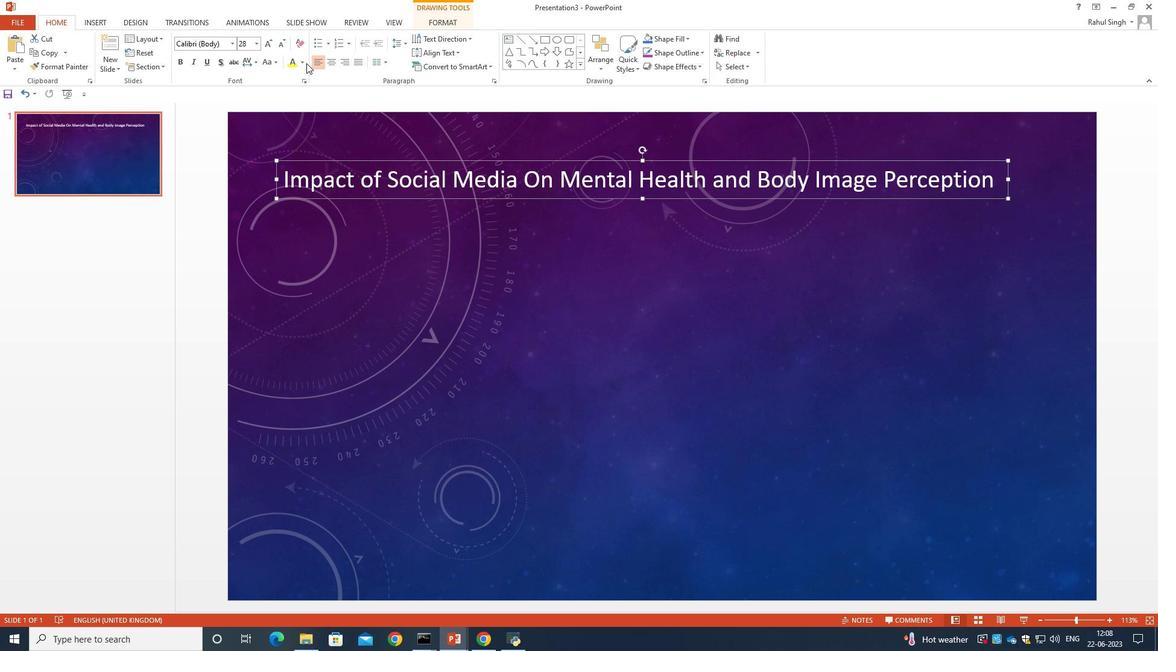 
Action: Mouse pressed left at (302, 63)
Screenshot: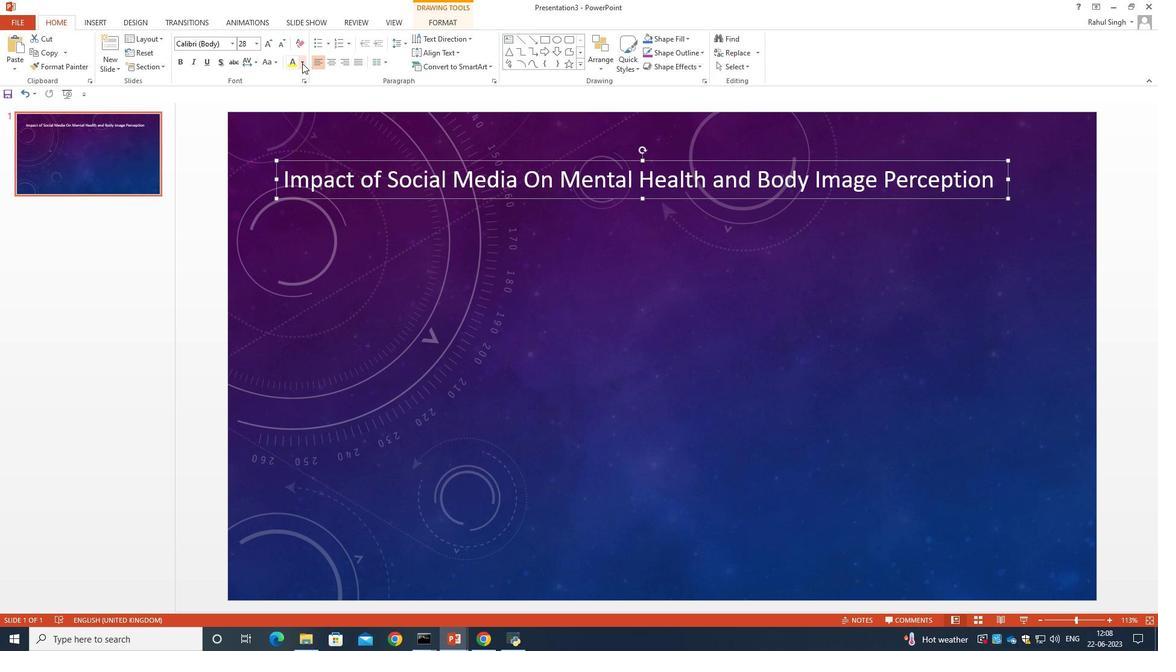 
Action: Mouse moved to (321, 158)
Screenshot: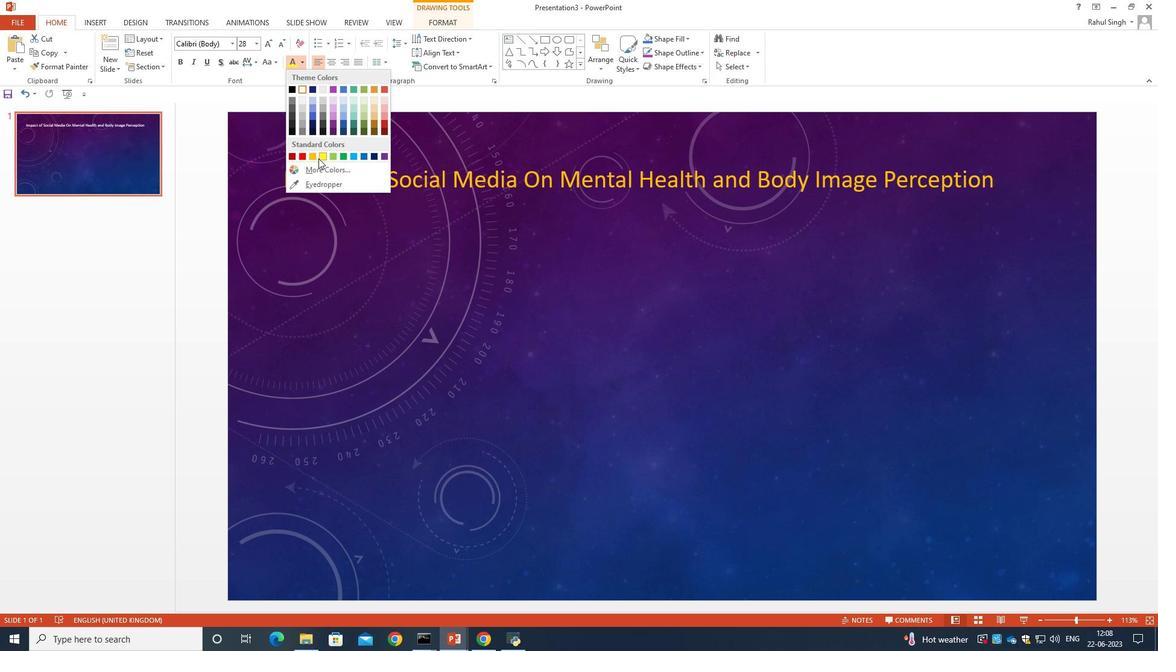 
Action: Mouse pressed left at (321, 158)
Screenshot: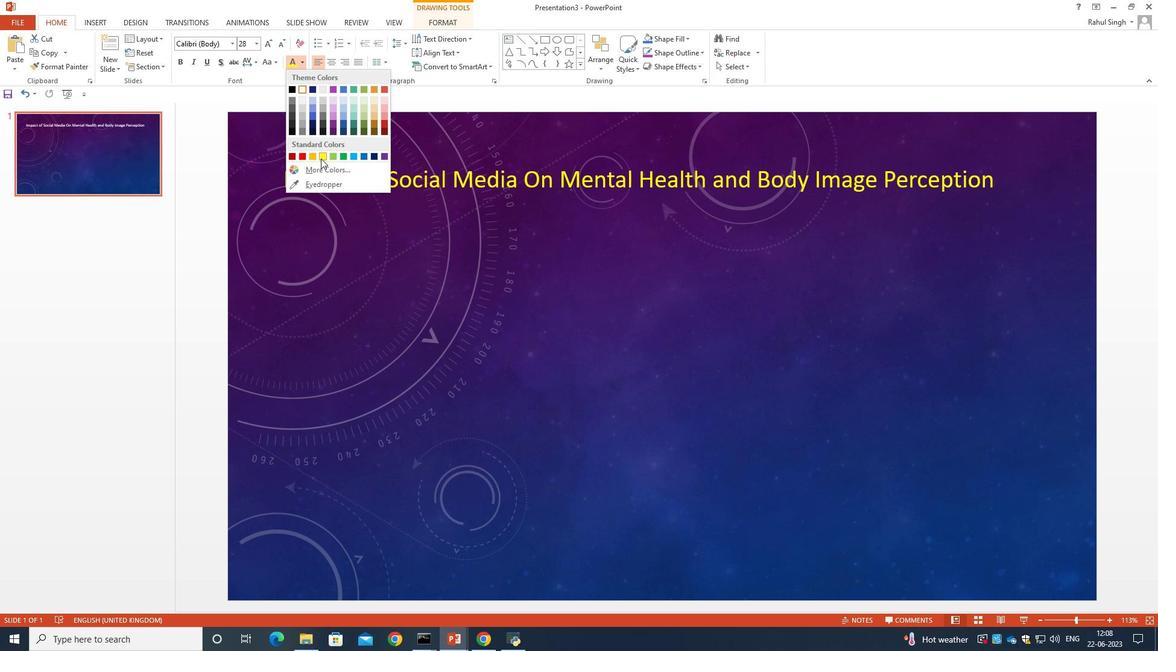 
Action: Mouse moved to (462, 144)
Screenshot: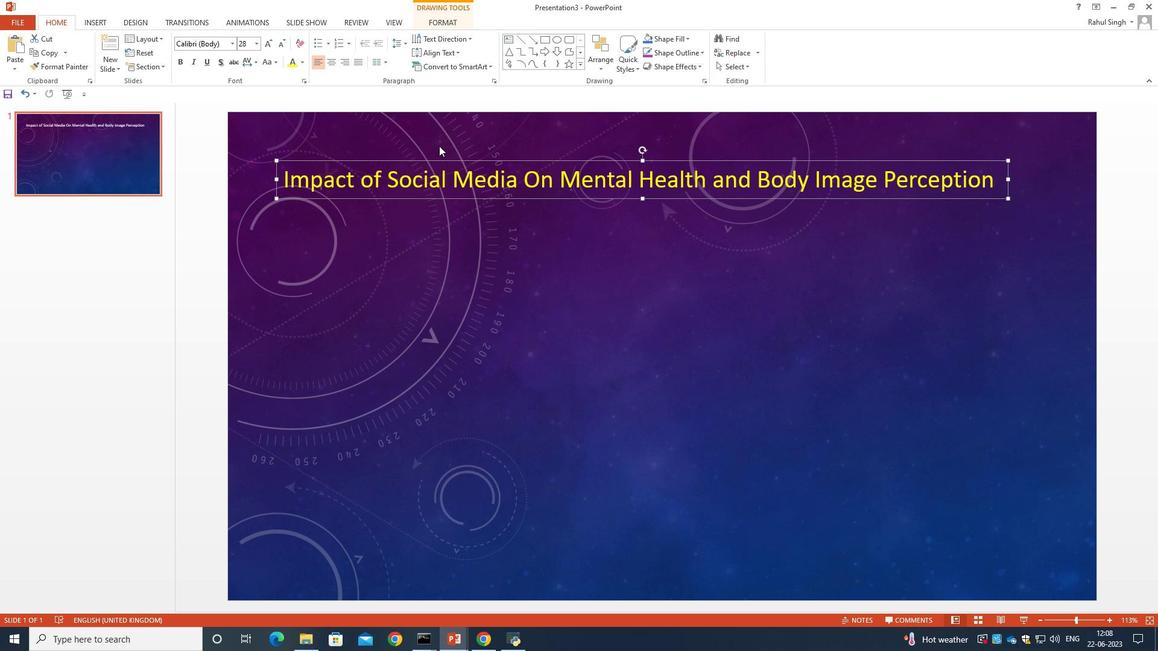 
Action: Mouse pressed left at (462, 144)
Screenshot: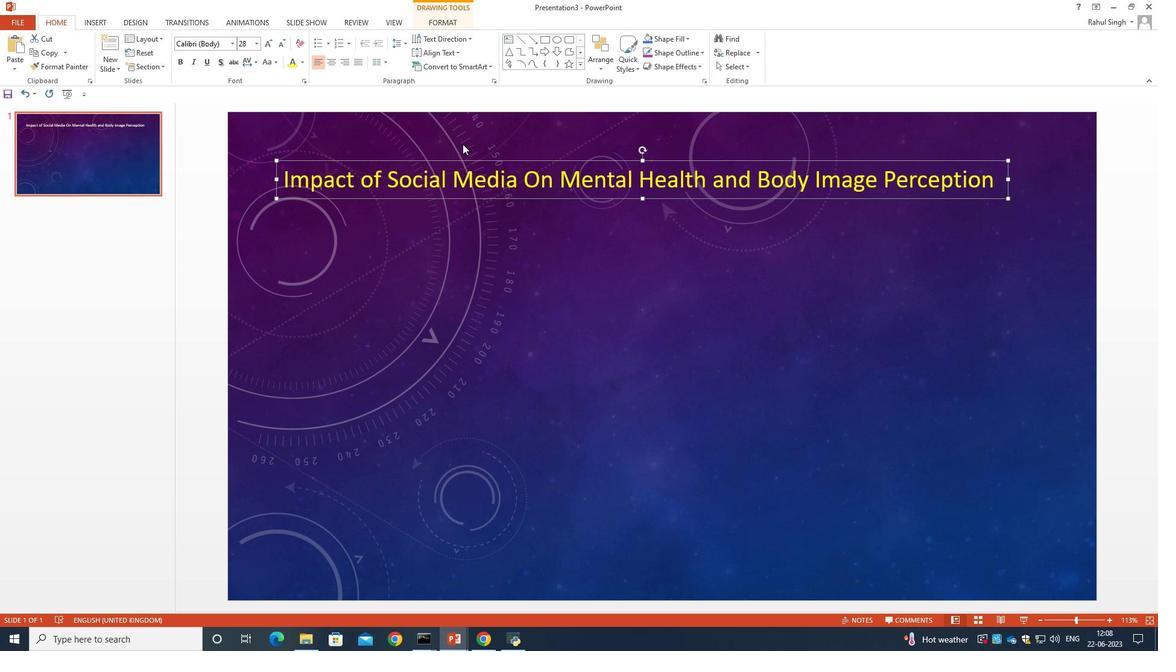 
Action: Mouse moved to (870, 184)
Screenshot: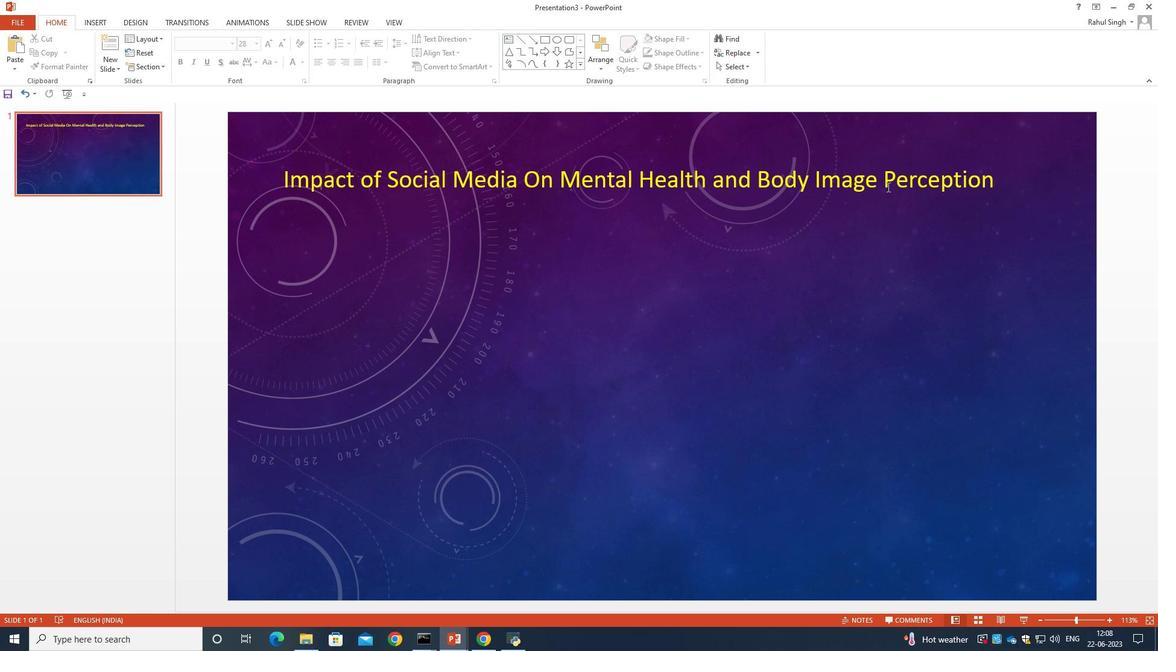 
Action: Mouse pressed left at (870, 184)
Screenshot: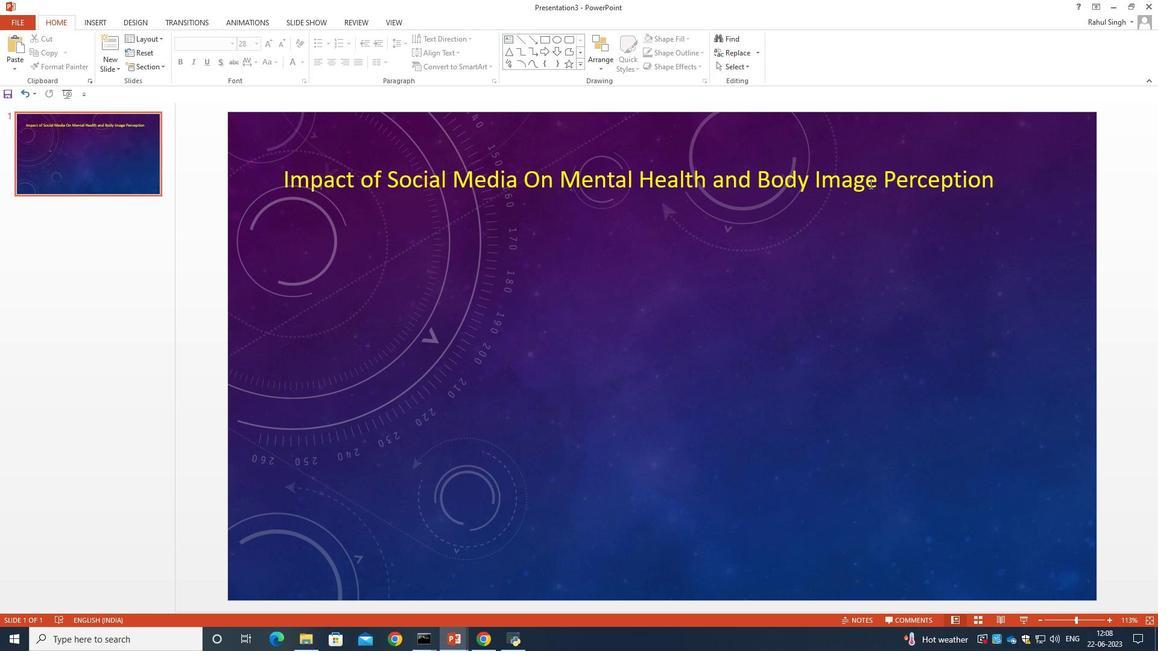 
Action: Key pressed ctrl+A
Screenshot: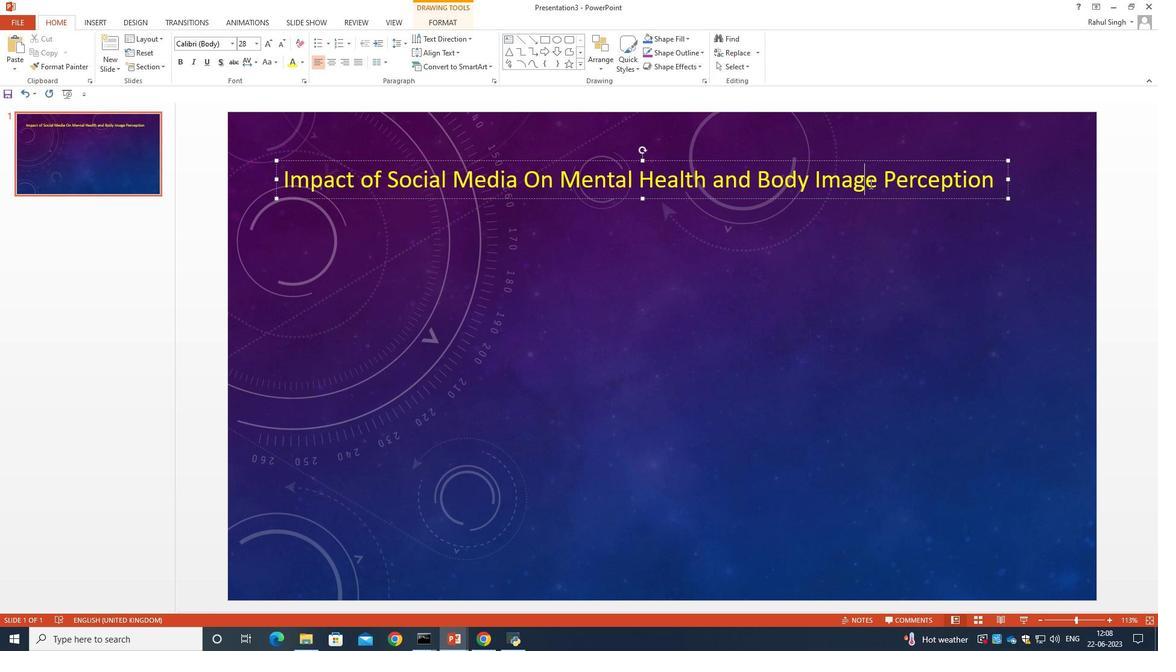 
Action: Mouse moved to (257, 44)
Screenshot: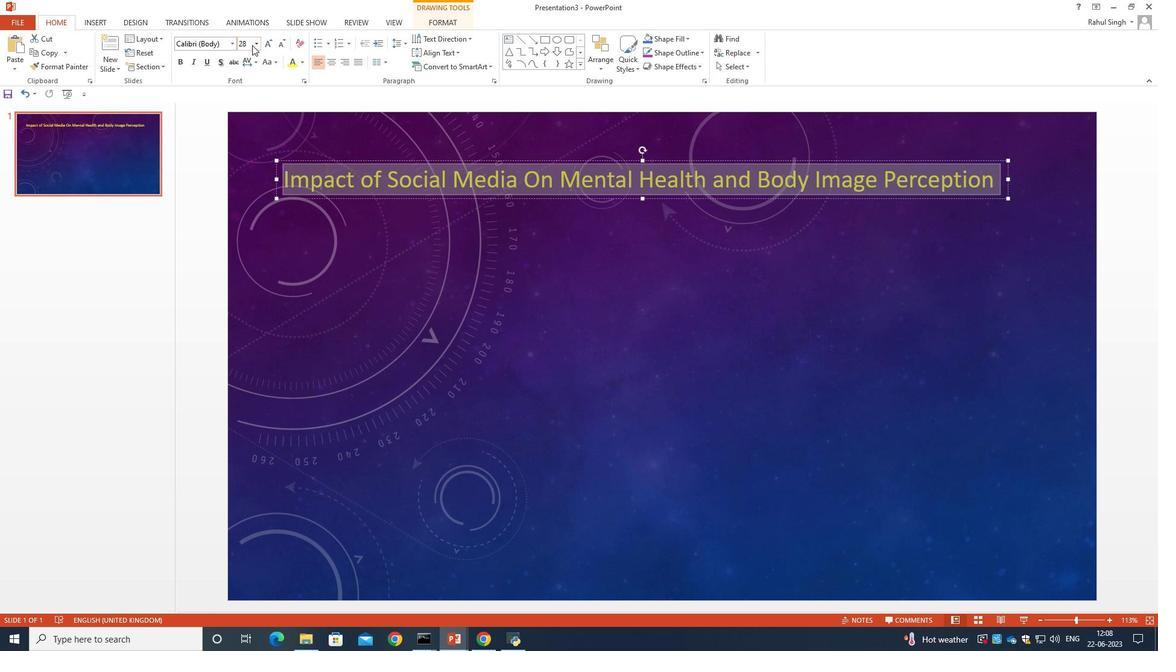 
Action: Mouse pressed left at (257, 44)
Screenshot: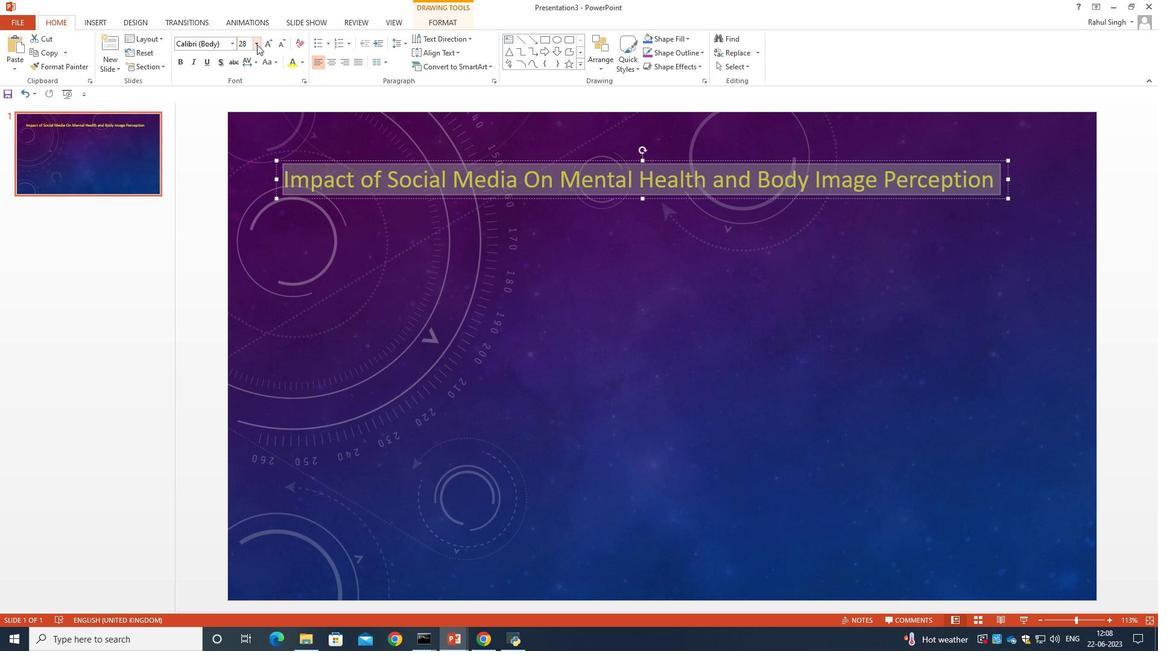 
Action: Mouse moved to (249, 193)
Screenshot: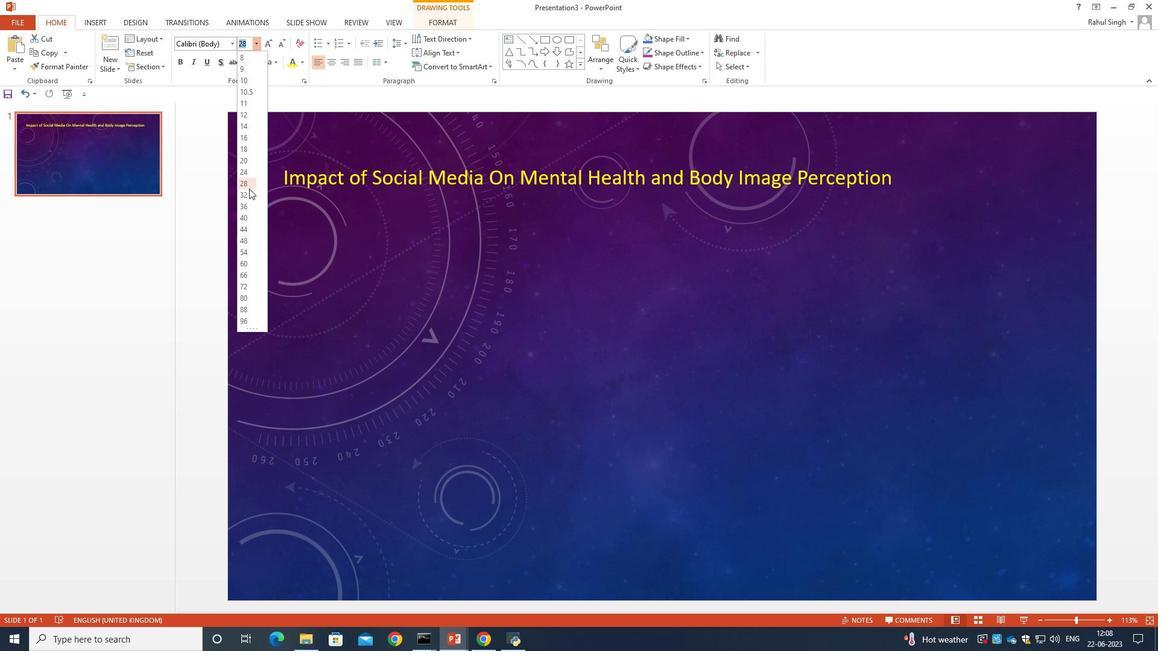 
Action: Mouse pressed left at (249, 193)
Screenshot: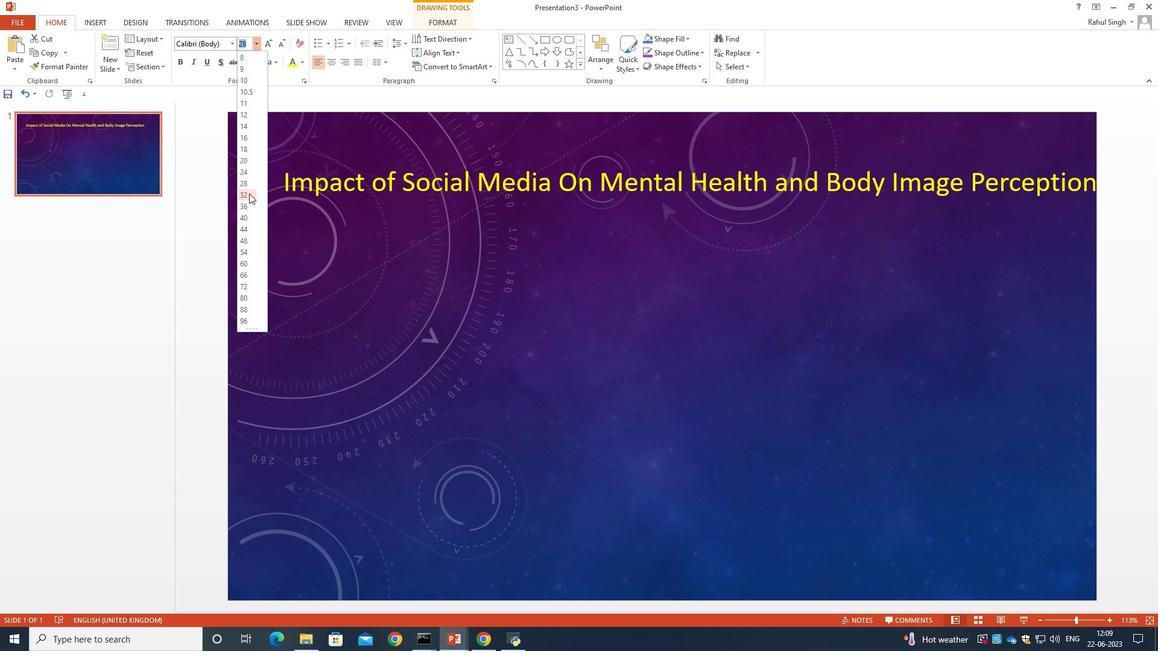 
Action: Mouse moved to (465, 164)
Screenshot: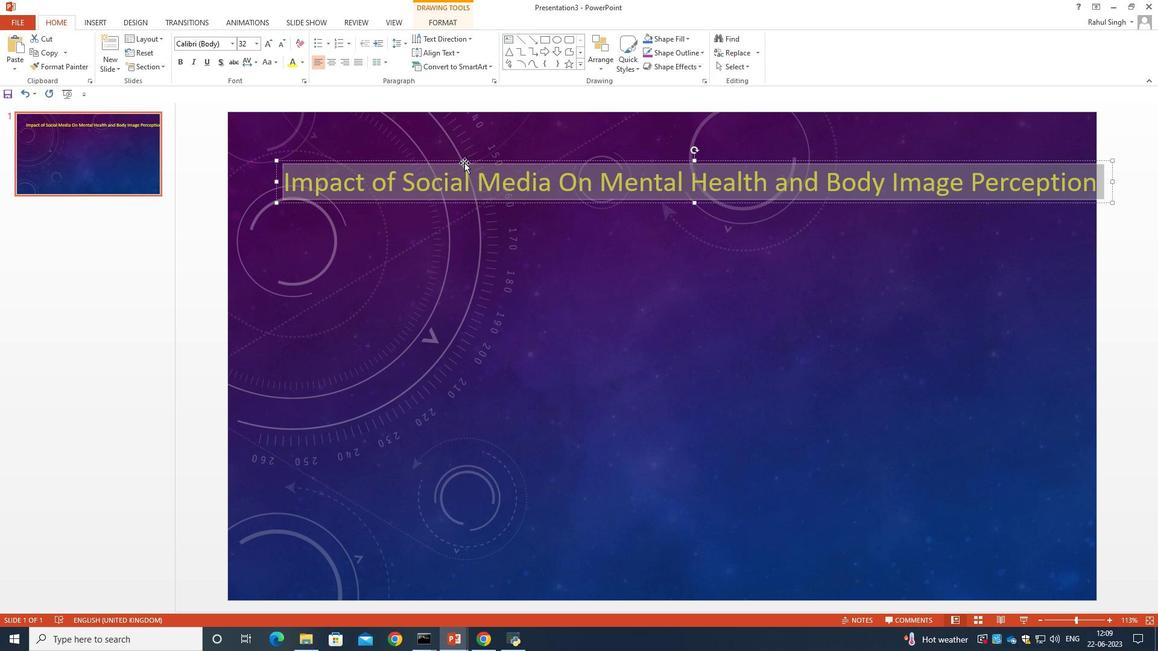 
Action: Mouse pressed left at (465, 164)
Screenshot: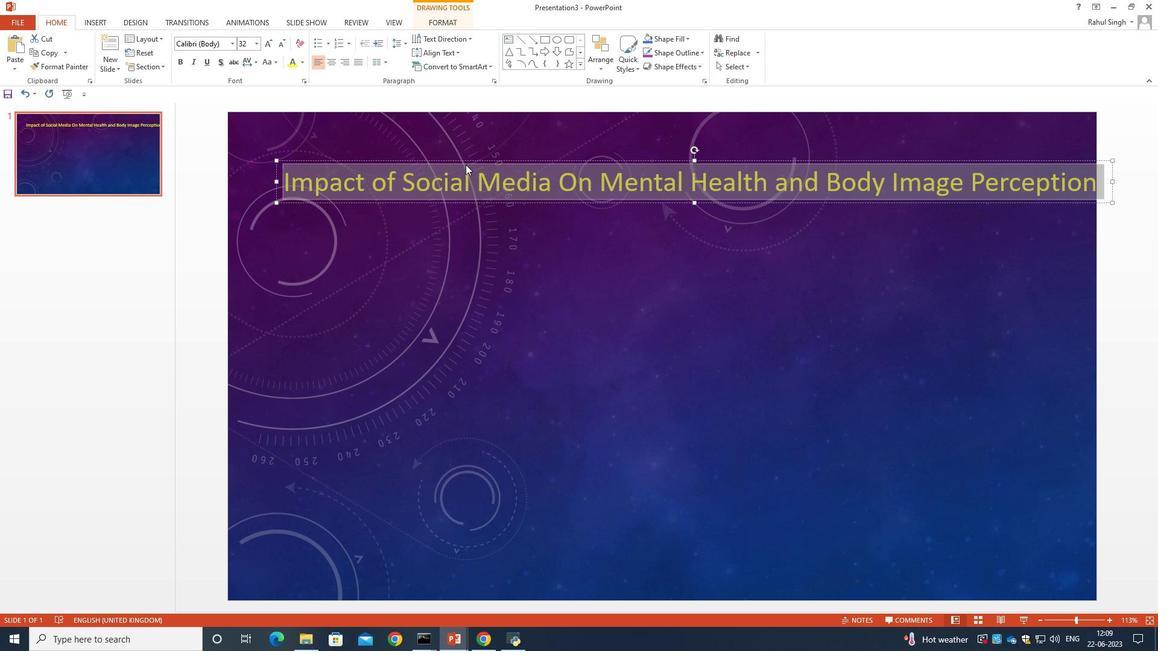 
Action: Mouse moved to (461, 162)
Screenshot: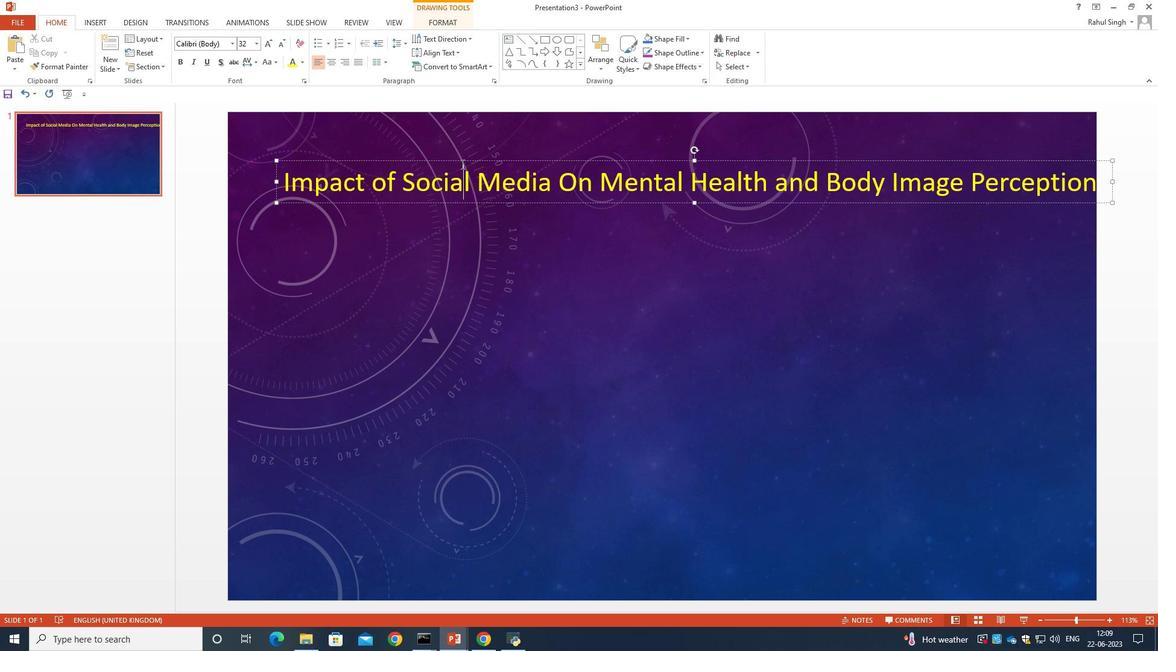 
Action: Mouse pressed left at (461, 162)
Screenshot: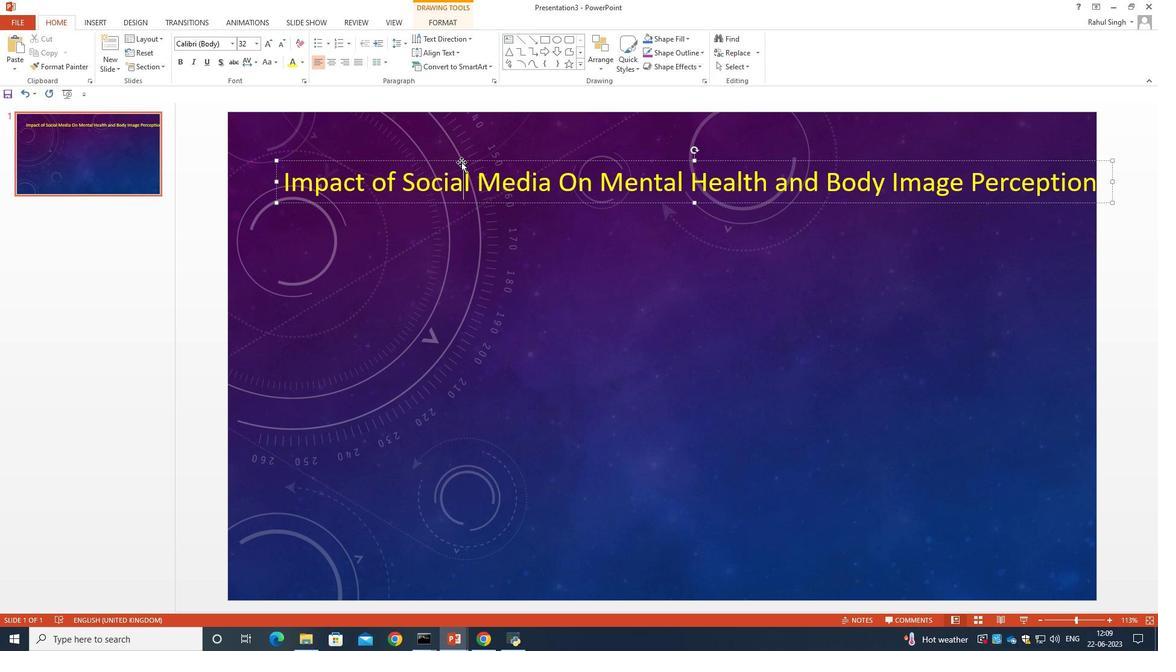 
Action: Mouse moved to (1084, 182)
Screenshot: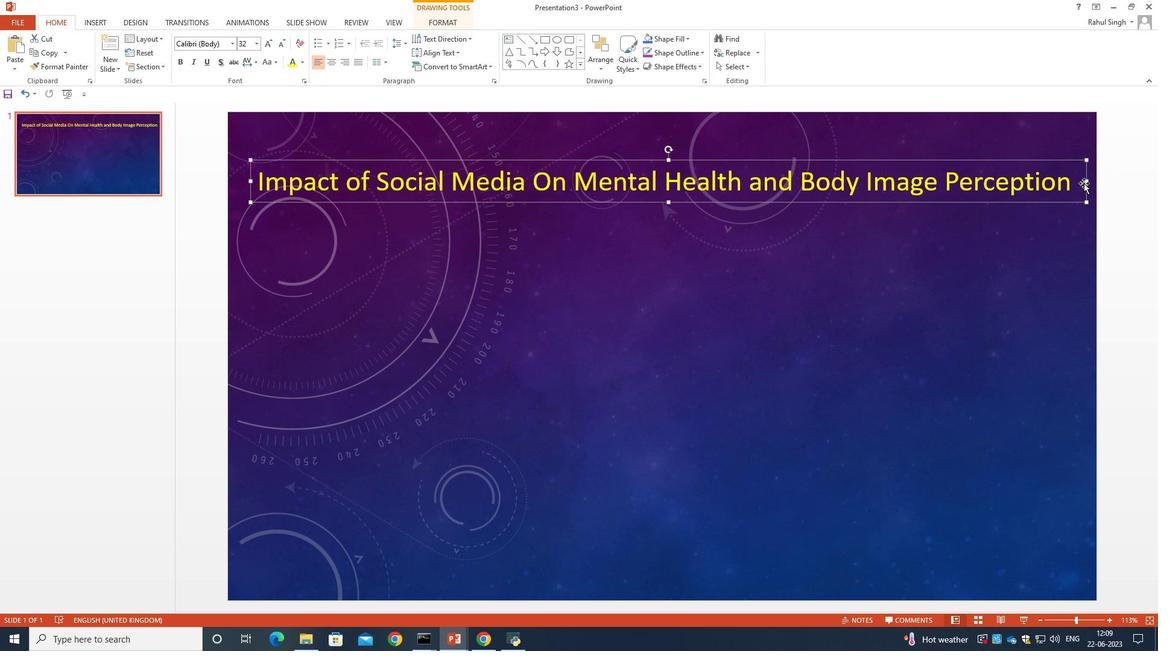 
Action: Mouse pressed left at (1084, 182)
Screenshot: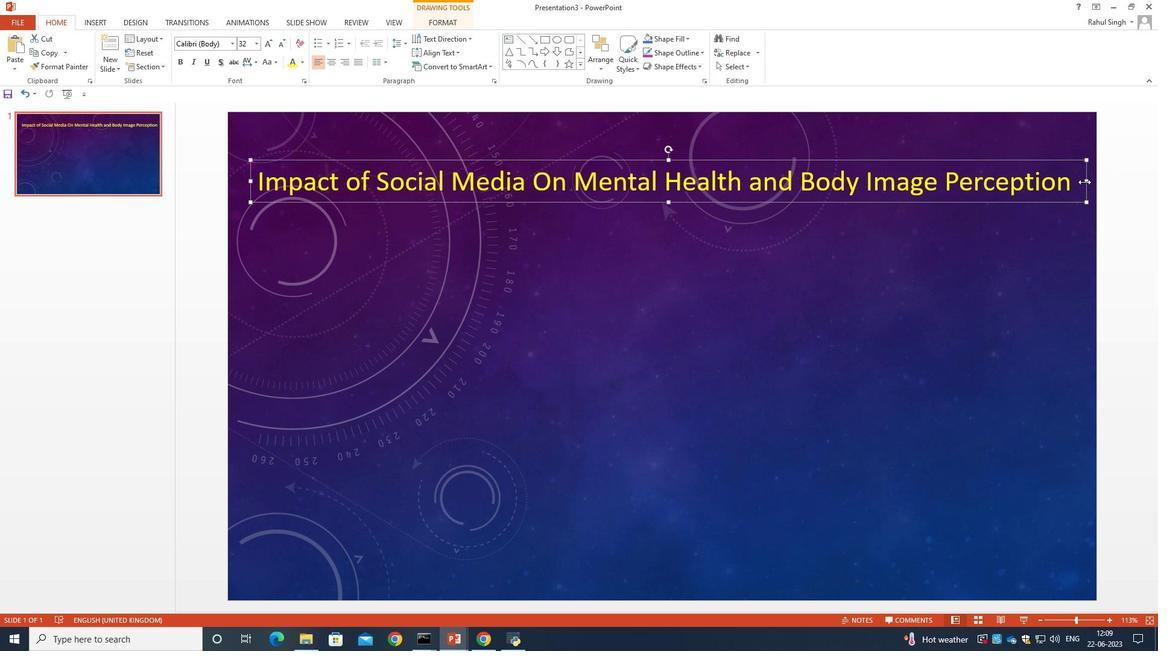 
Action: Mouse moved to (598, 136)
Screenshot: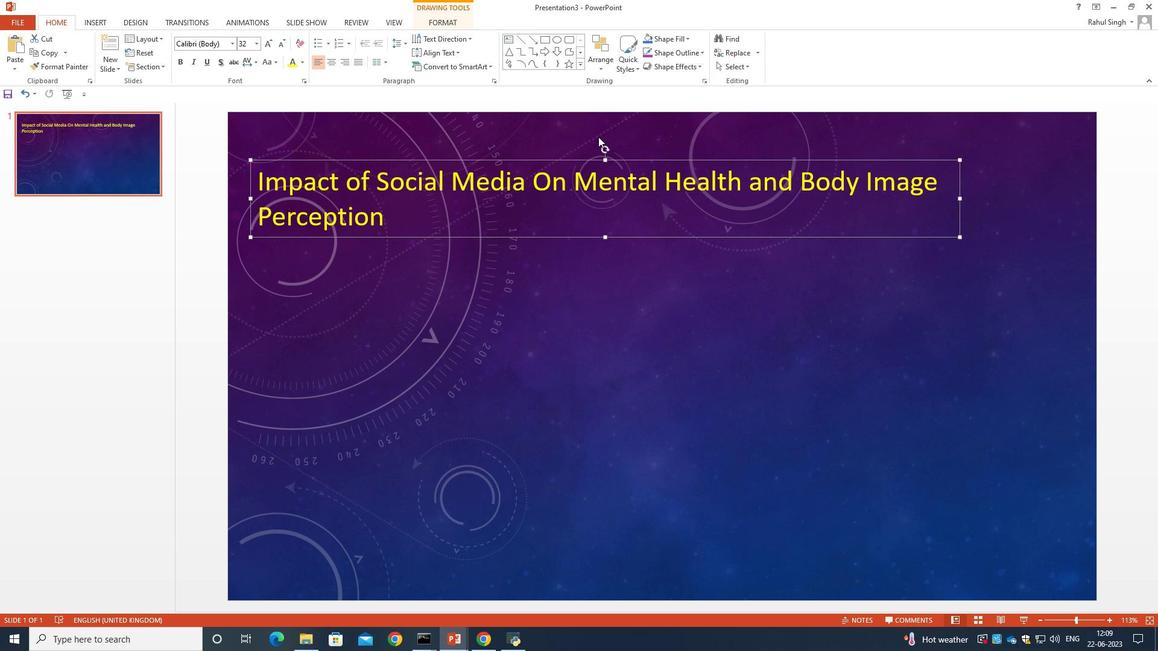 
Action: Mouse pressed left at (598, 136)
Screenshot: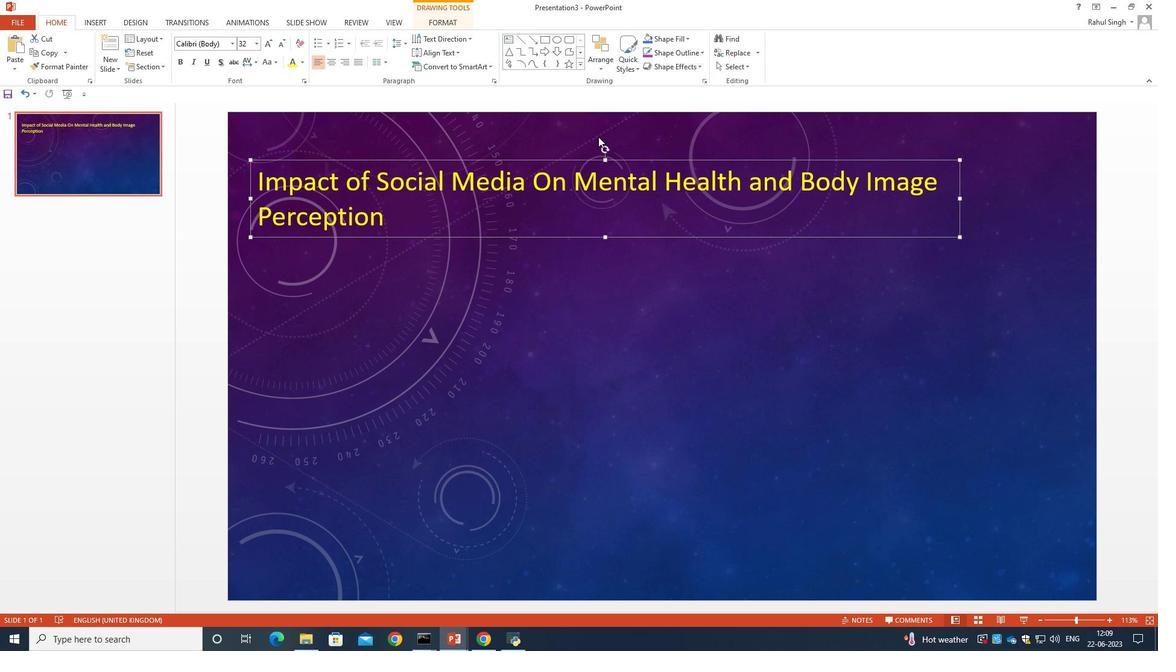 
Action: Mouse moved to (374, 174)
Screenshot: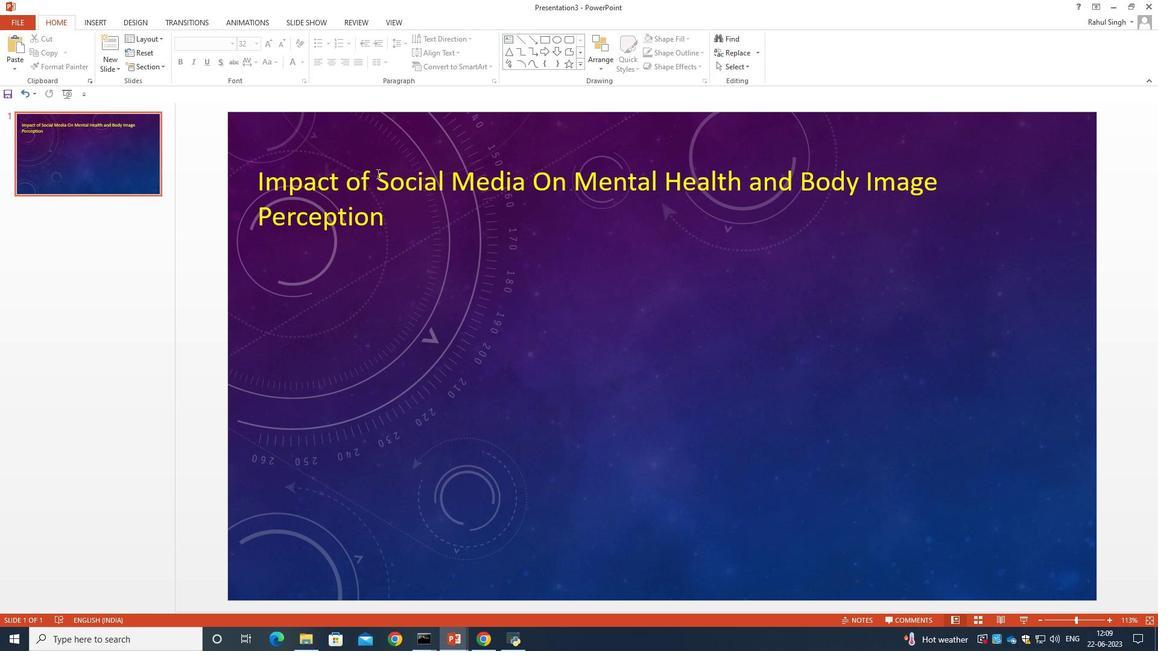 
Action: Mouse pressed left at (374, 174)
Screenshot: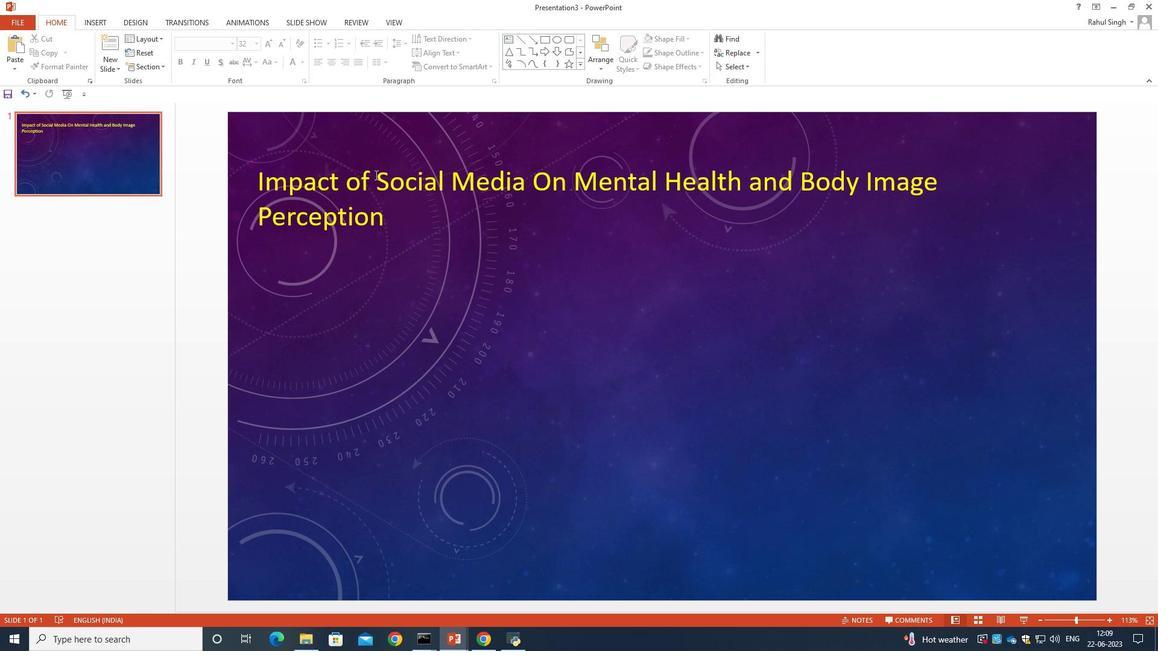 
Action: Mouse moved to (290, 162)
Screenshot: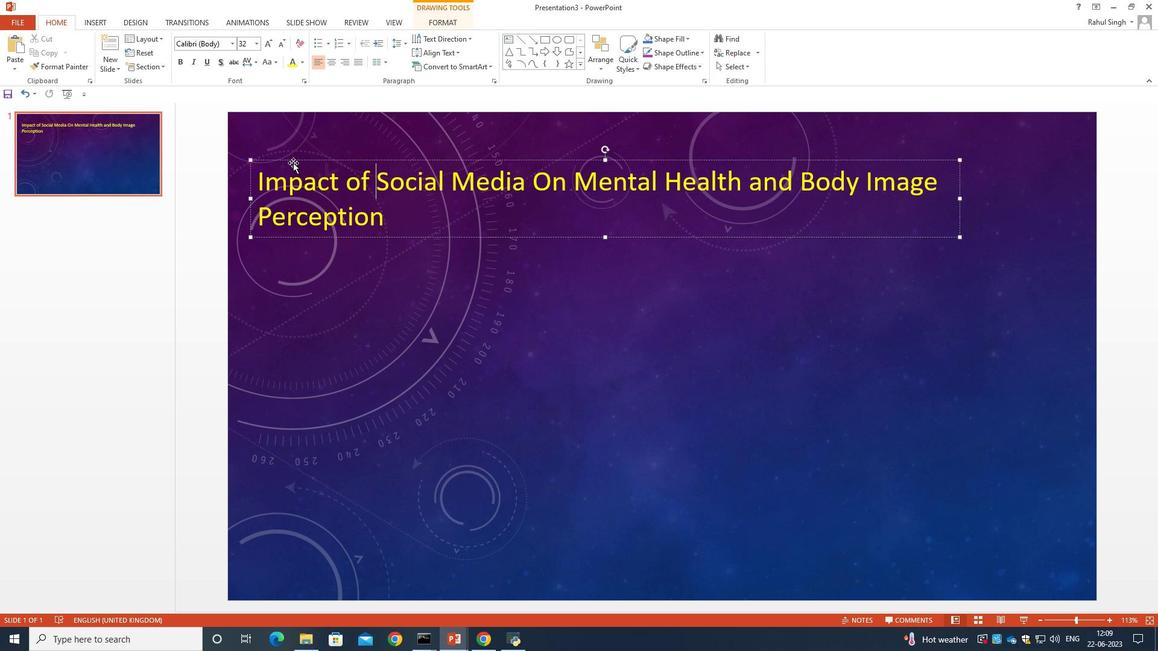 
Action: Mouse pressed left at (290, 162)
Screenshot: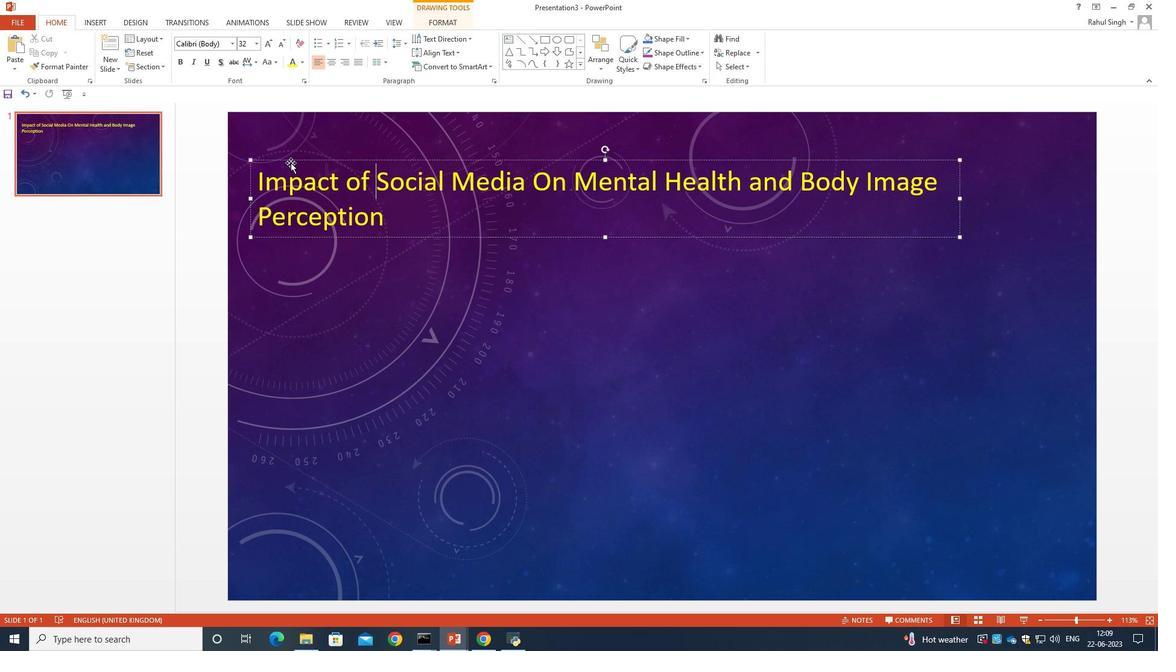 
Action: Mouse moved to (368, 380)
Screenshot: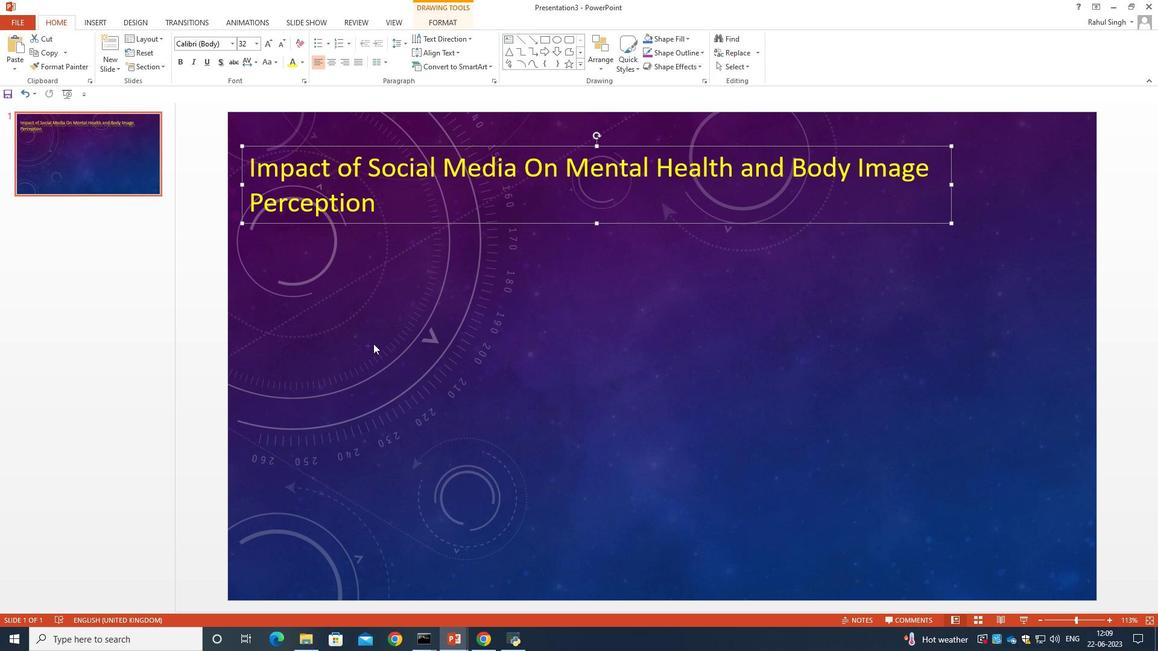 
Action: Mouse pressed left at (368, 380)
Screenshot: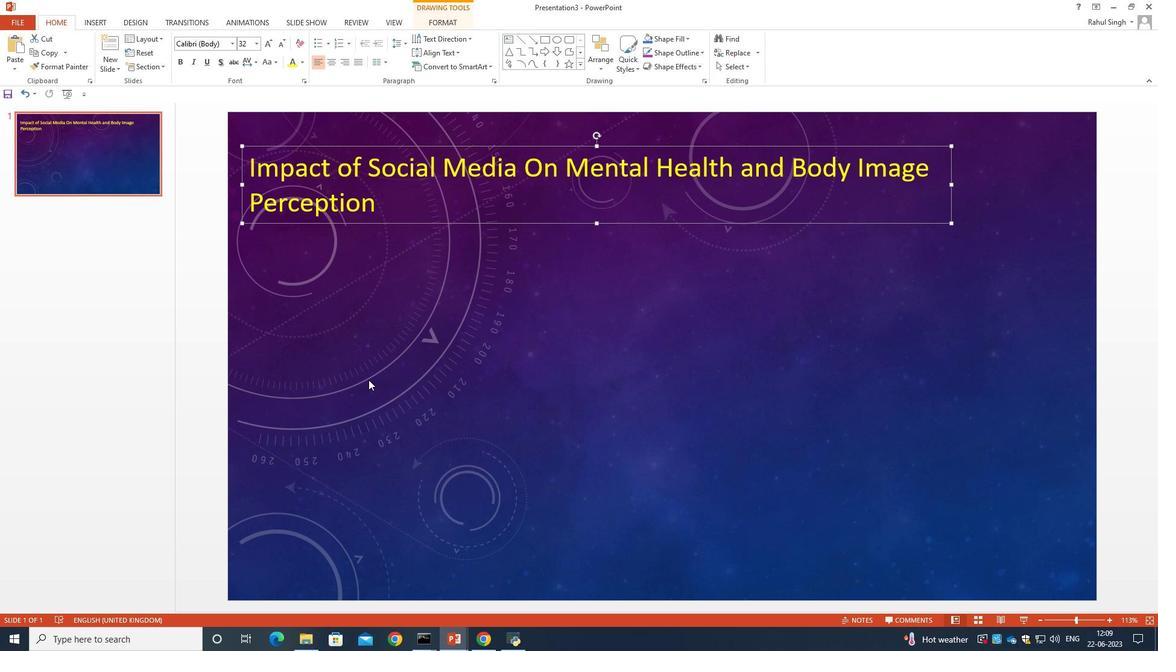 
Action: Mouse moved to (106, 16)
Screenshot: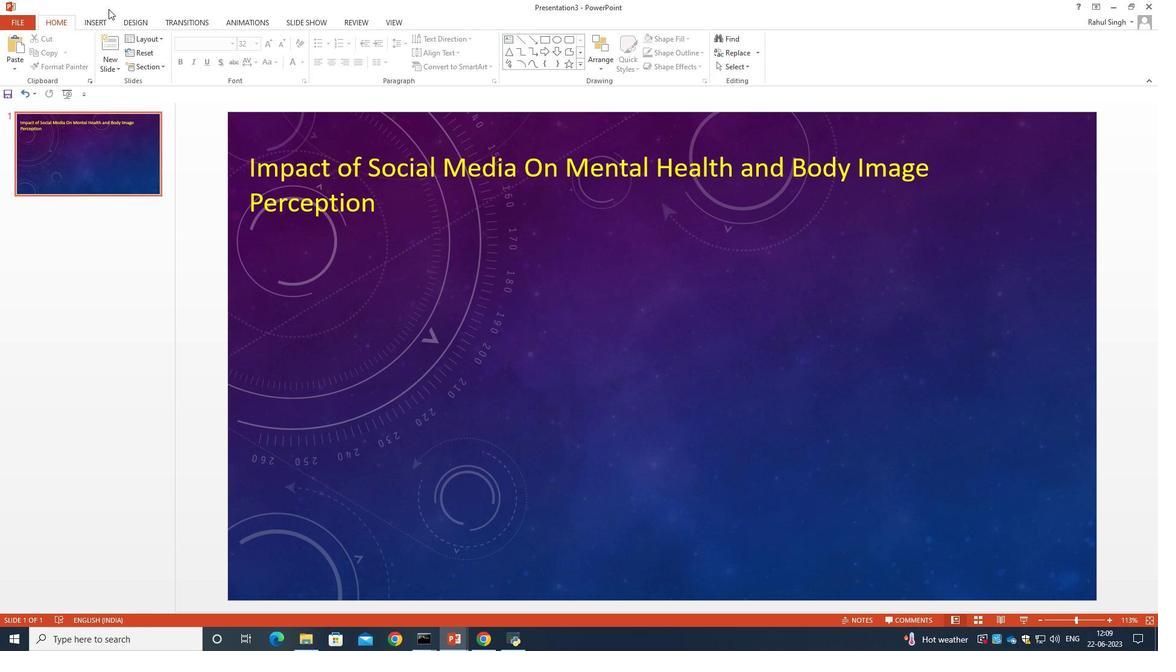
Action: Mouse pressed left at (106, 16)
Screenshot: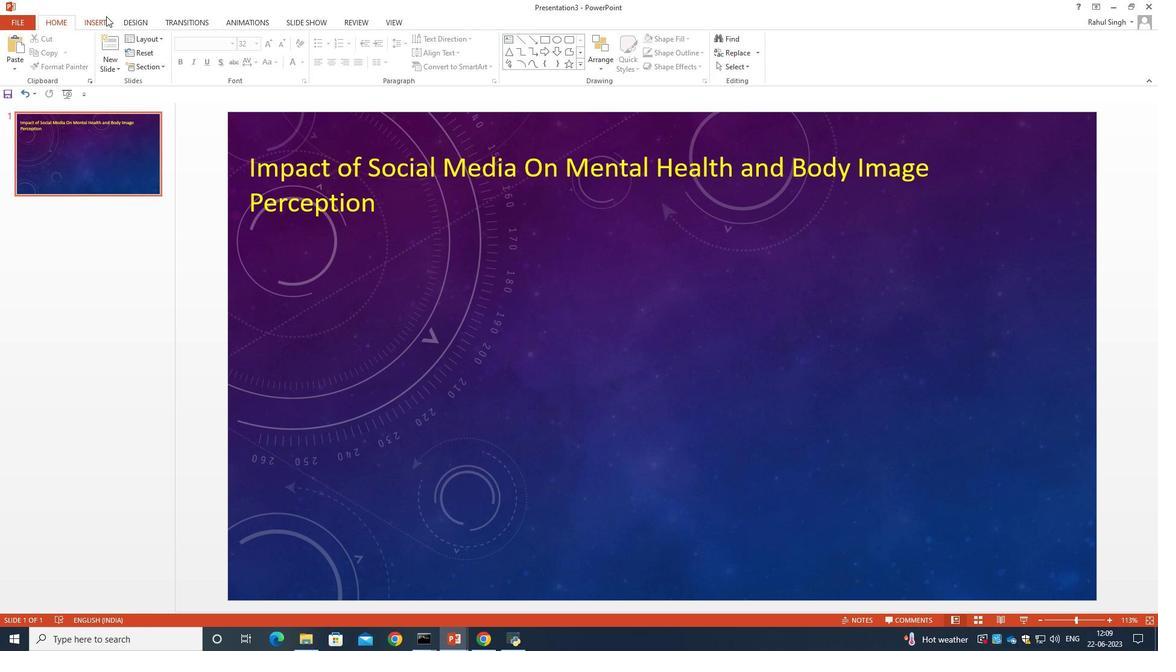 
Action: Mouse moved to (113, 55)
Screenshot: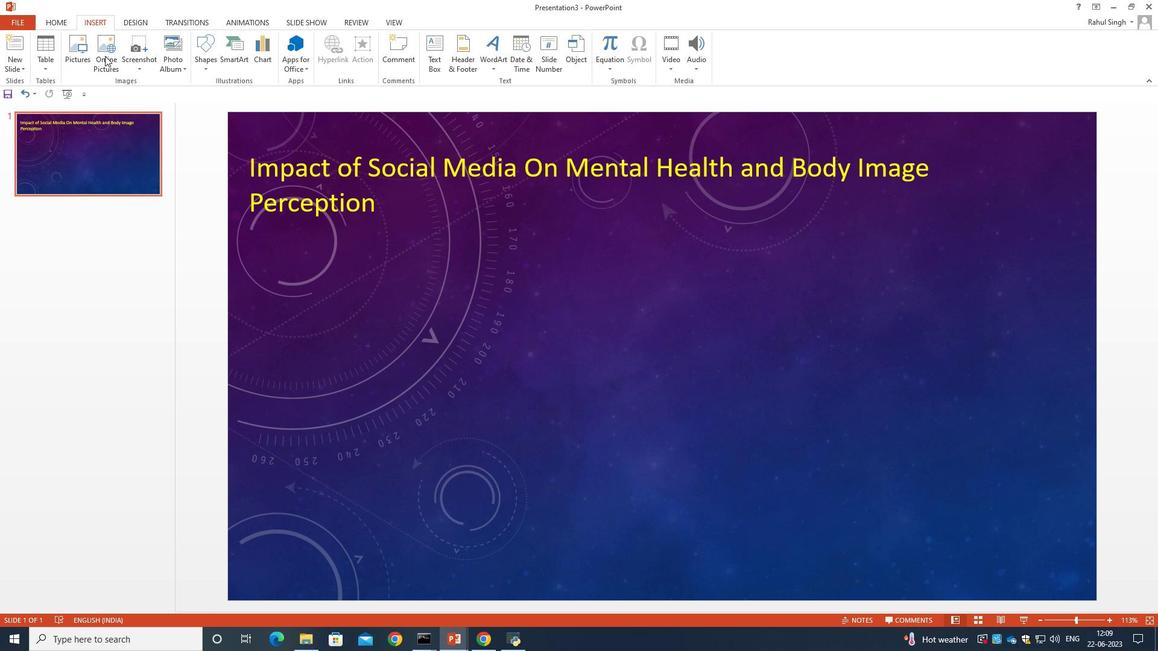 
Action: Mouse pressed left at (113, 55)
Screenshot: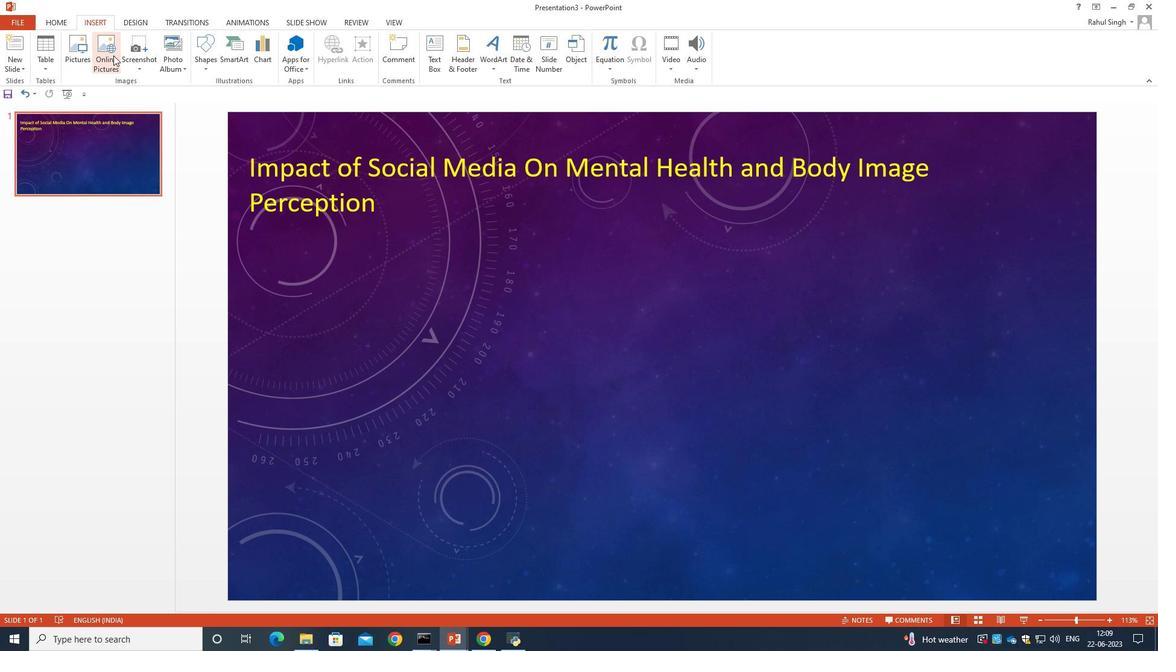 
Action: Mouse moved to (823, 269)
Screenshot: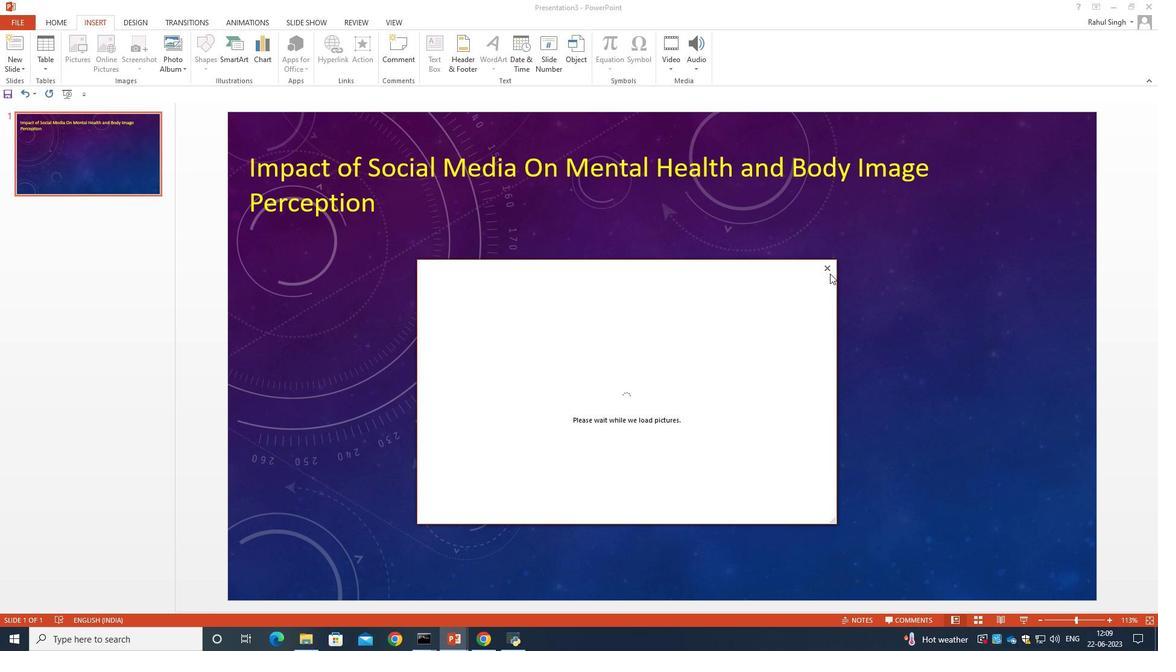
Action: Mouse pressed left at (823, 269)
Screenshot: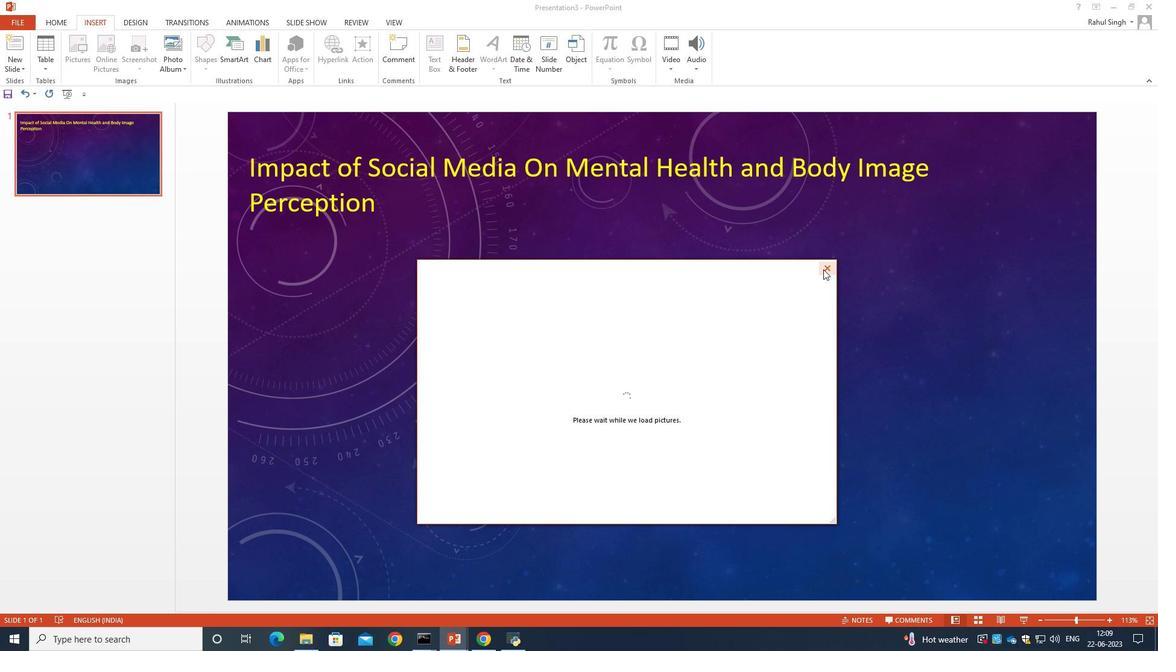 
Action: Mouse moved to (94, 48)
Screenshot: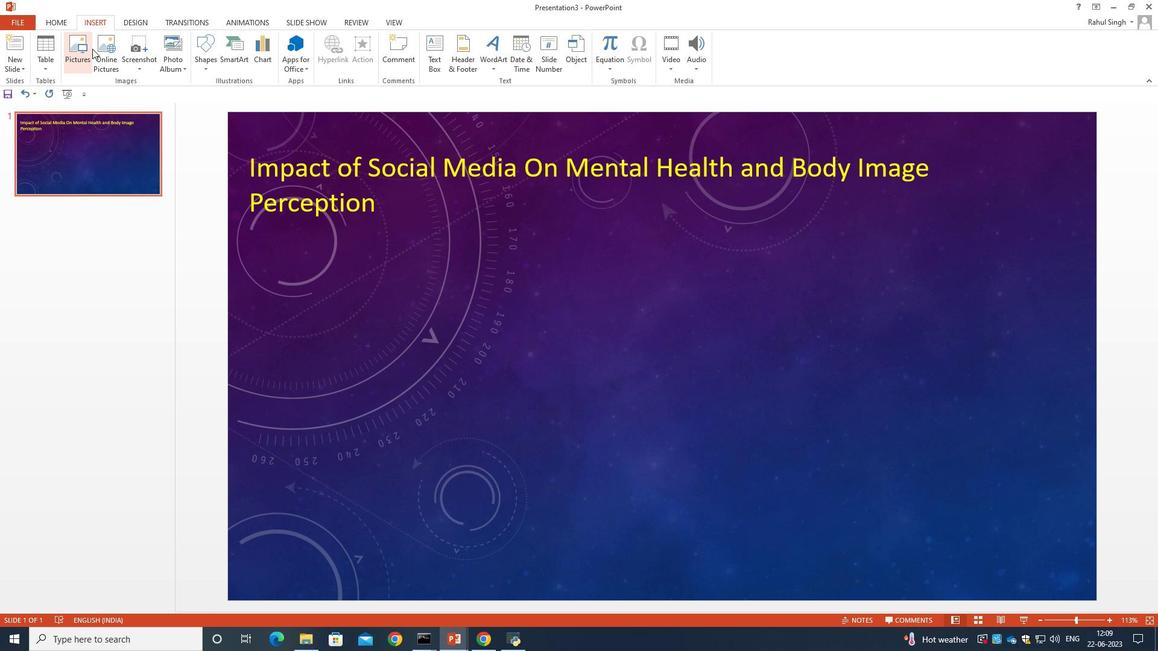 
Action: Mouse pressed left at (94, 48)
Screenshot: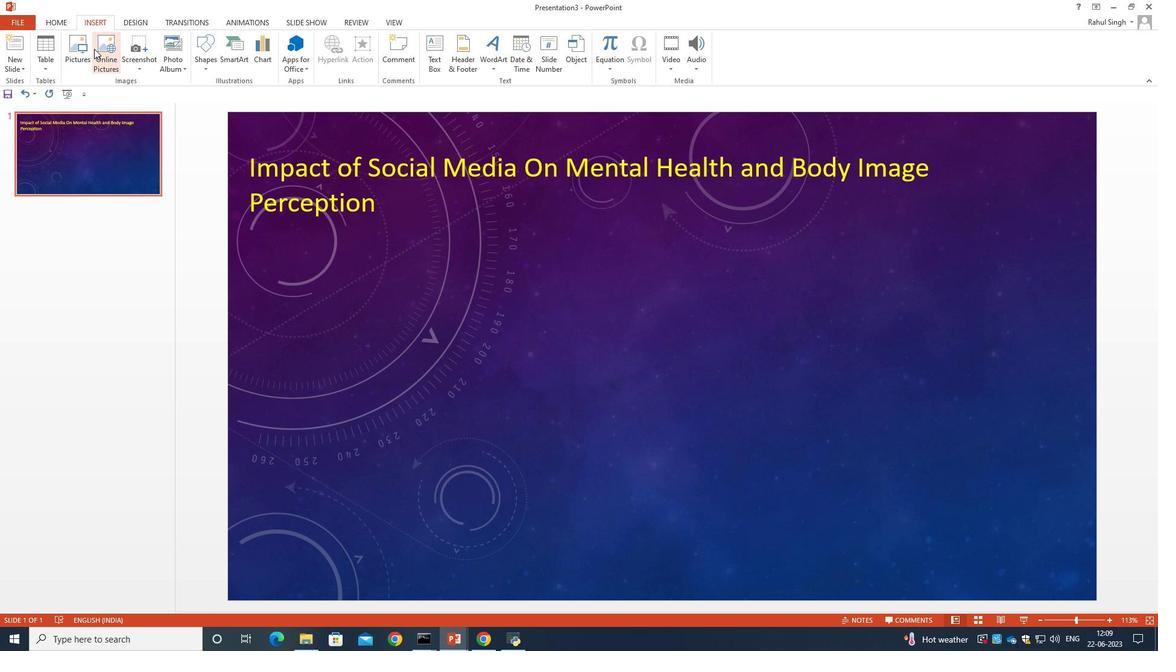 
Action: Mouse moved to (716, 327)
Screenshot: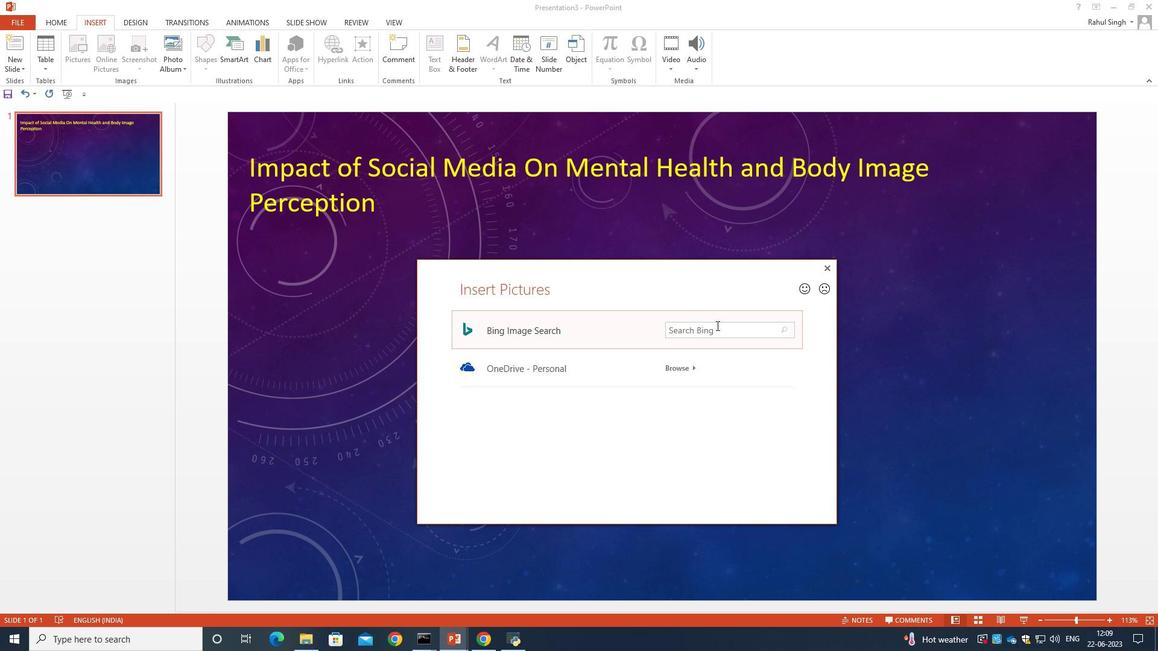 
Action: Mouse pressed left at (716, 327)
Screenshot: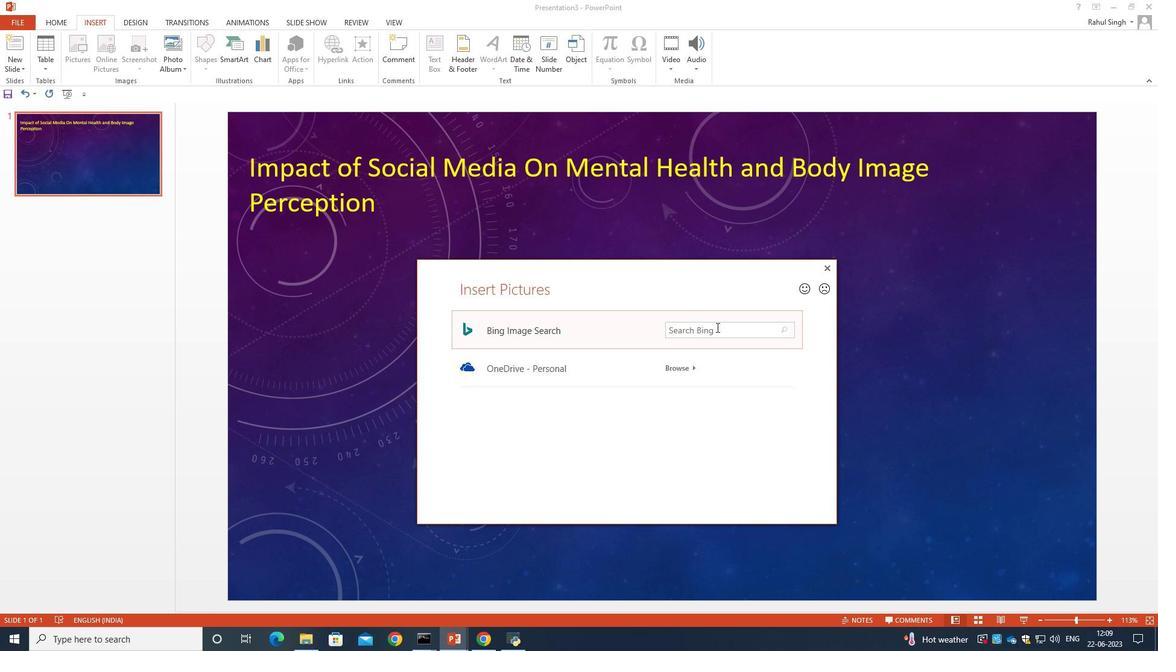 
Action: Key pressed mental<Key.space>health<Key.space><Key.backspace><Key.backspace><Key.backspace><Key.backspace><Key.backspace><Key.backspace><Key.backspace><Key.backspace><Key.backspace><Key.backspace><Key.backspace><Key.backspace><Key.backspace><Key.backspace>social<Key.space>media<Key.space>impact<Key.space>on<Key.space>mental<Key.space>health<Key.enter>
Screenshot: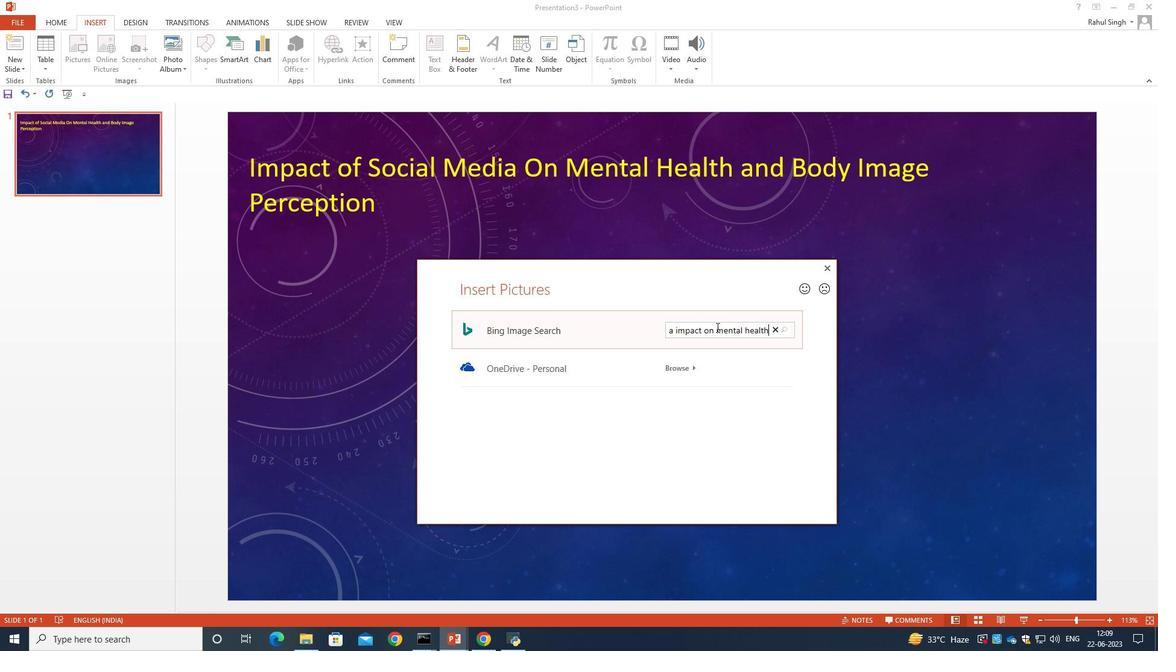 
Action: Mouse moved to (624, 360)
Screenshot: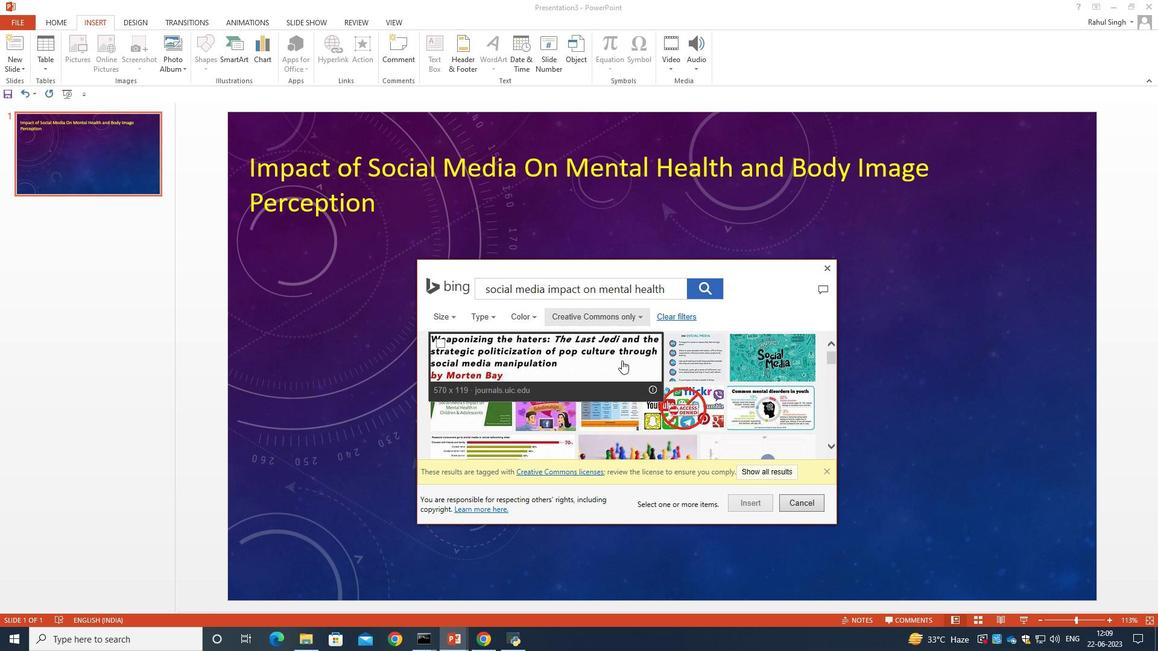 
Action: Mouse scrolled (624, 359) with delta (0, 0)
Screenshot: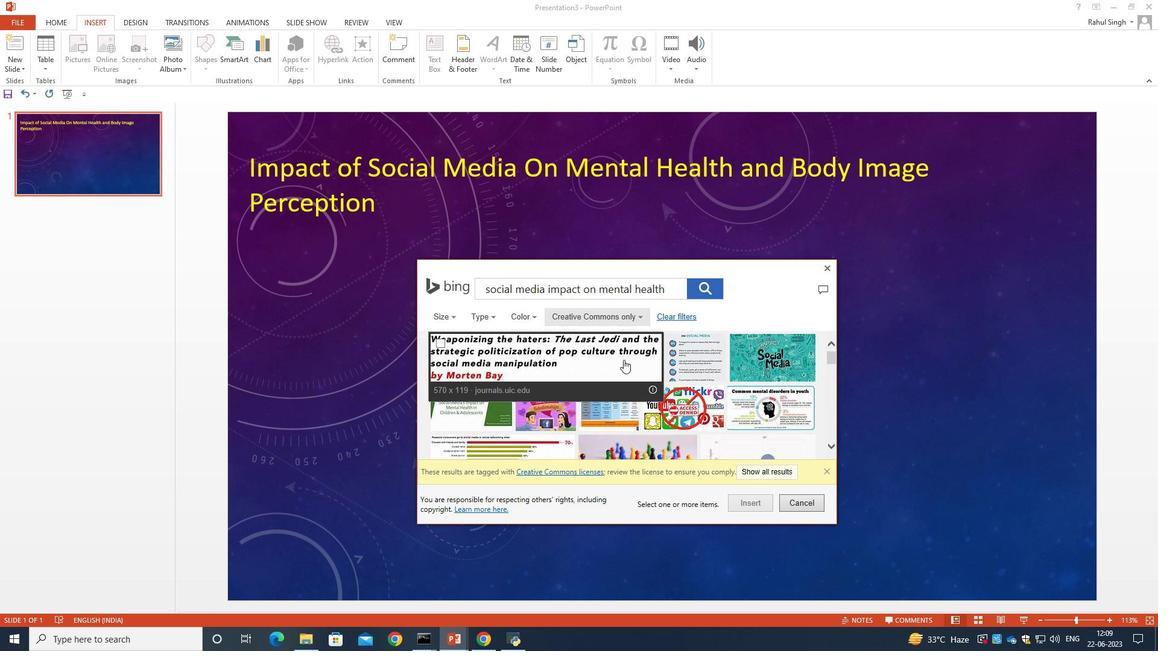 
Action: Mouse scrolled (624, 359) with delta (0, 0)
Screenshot: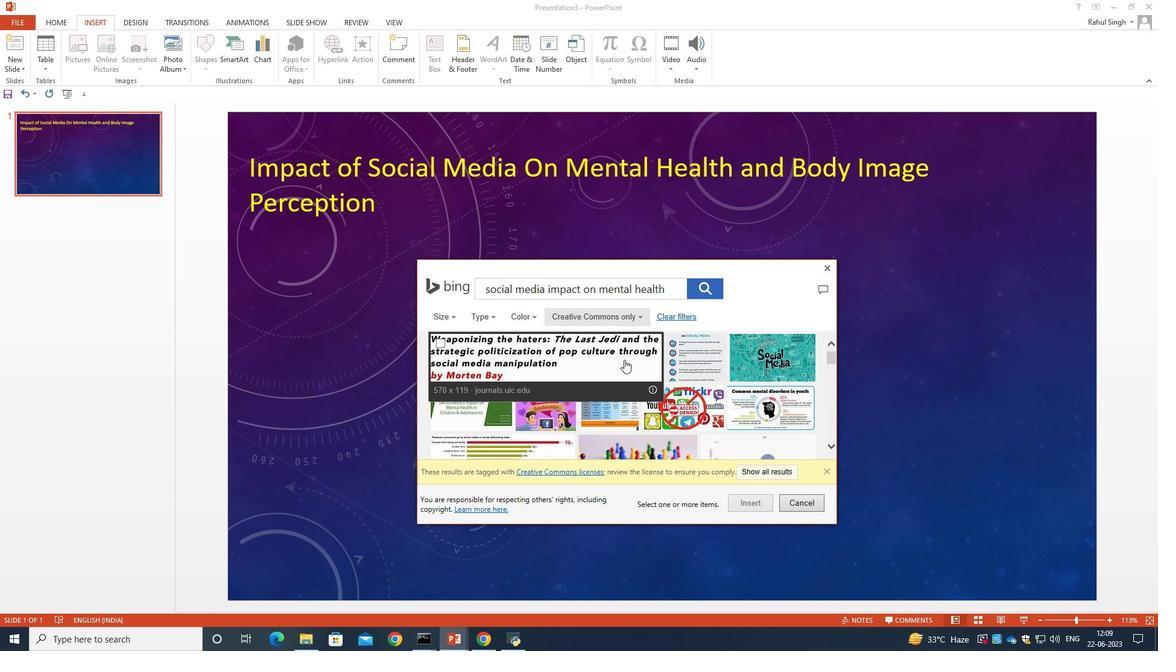 
Action: Mouse scrolled (624, 359) with delta (0, 0)
Screenshot: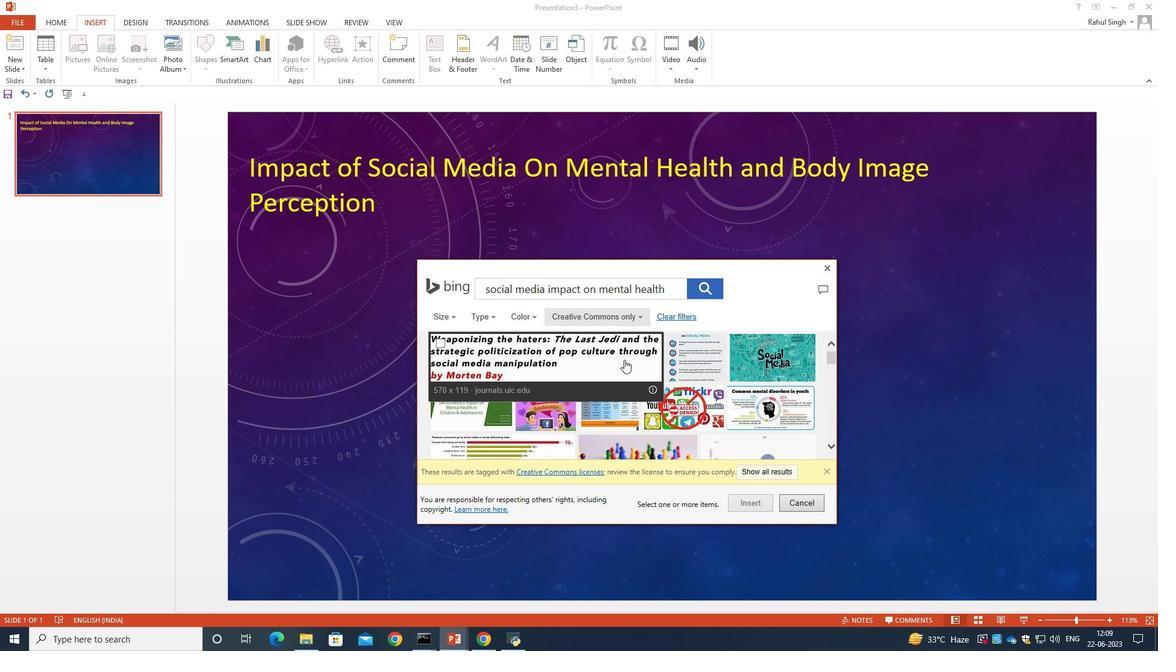 
Action: Mouse scrolled (624, 359) with delta (0, 0)
Screenshot: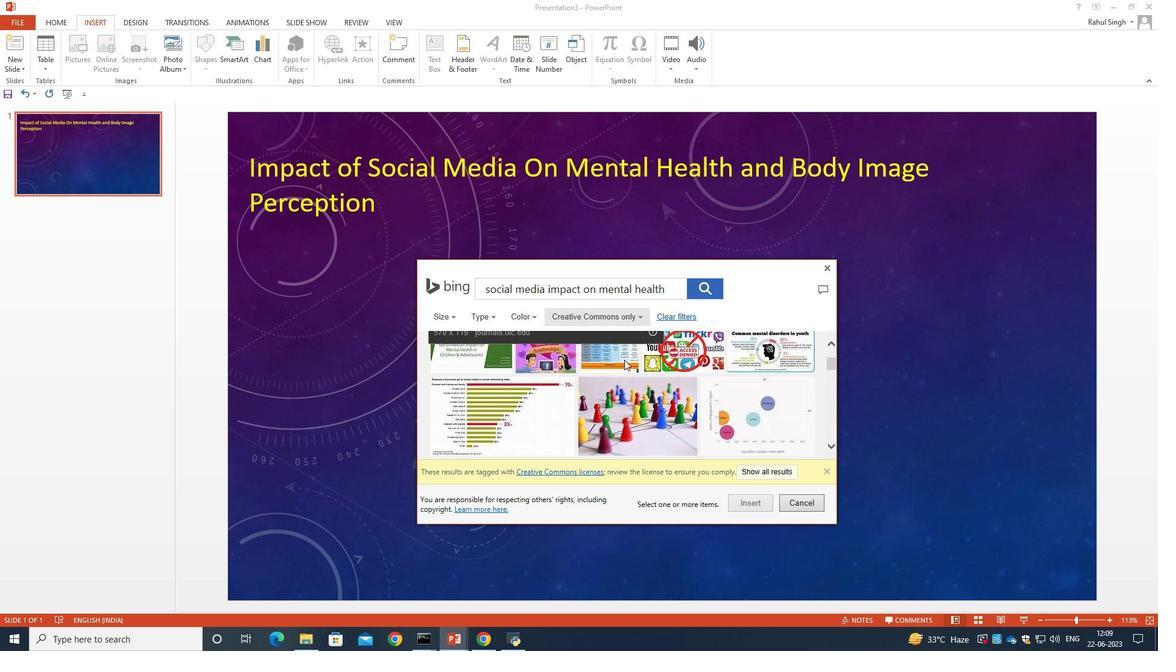 
Action: Mouse scrolled (624, 359) with delta (0, 0)
Screenshot: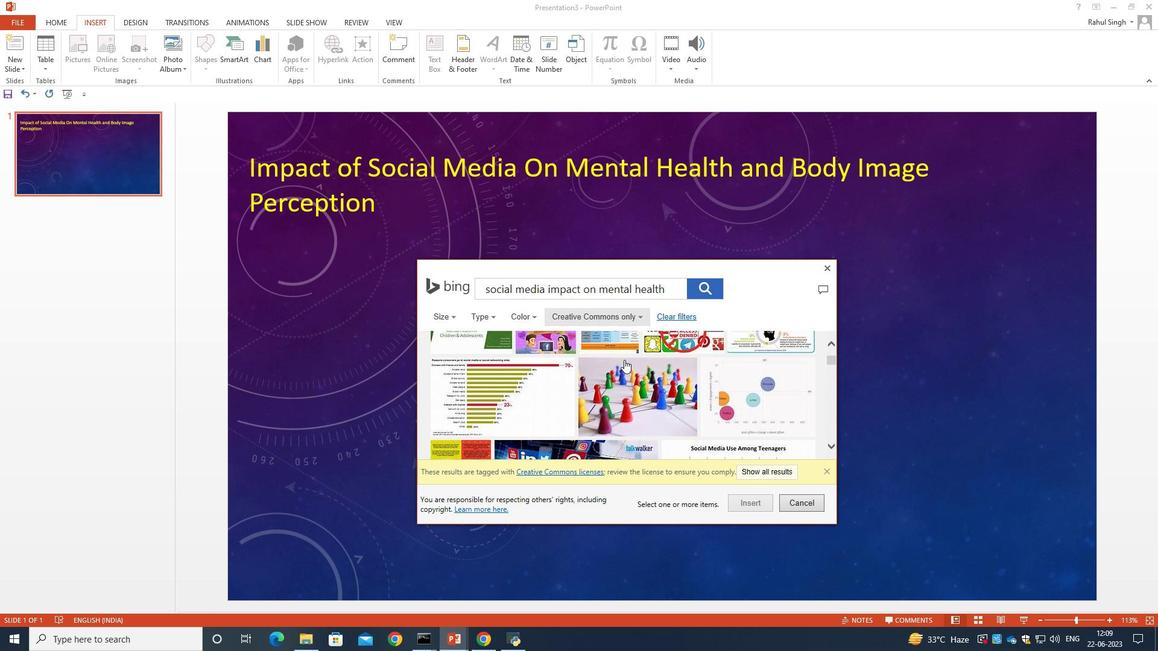 
Action: Mouse scrolled (624, 359) with delta (0, 0)
Screenshot: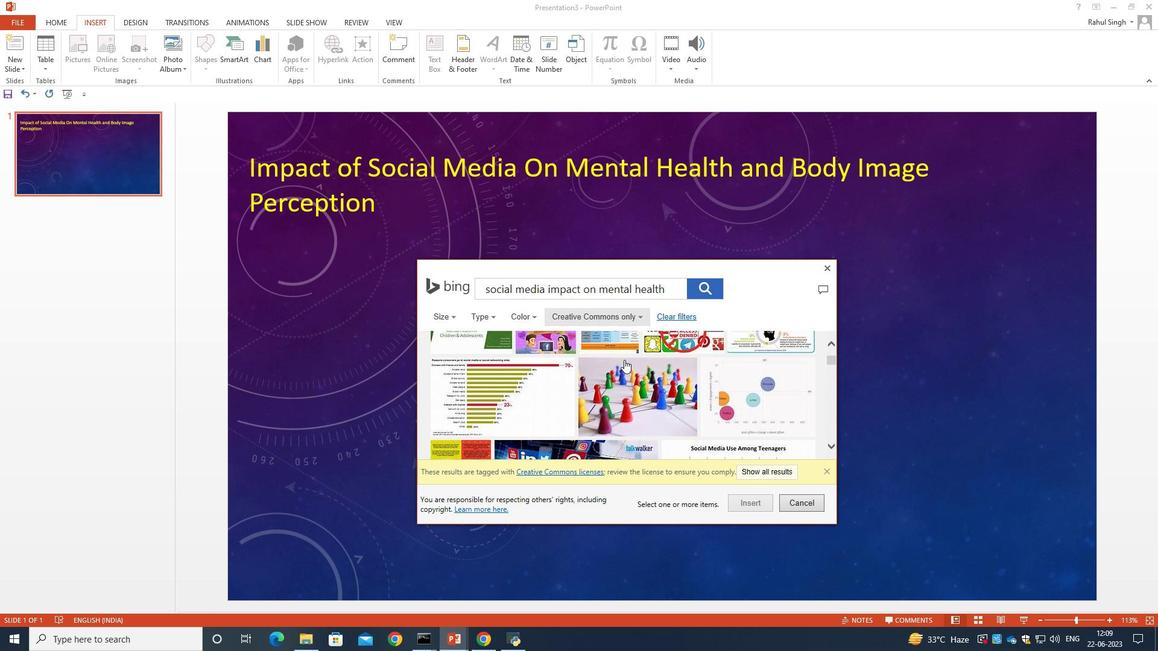 
Action: Mouse scrolled (624, 359) with delta (0, 0)
Screenshot: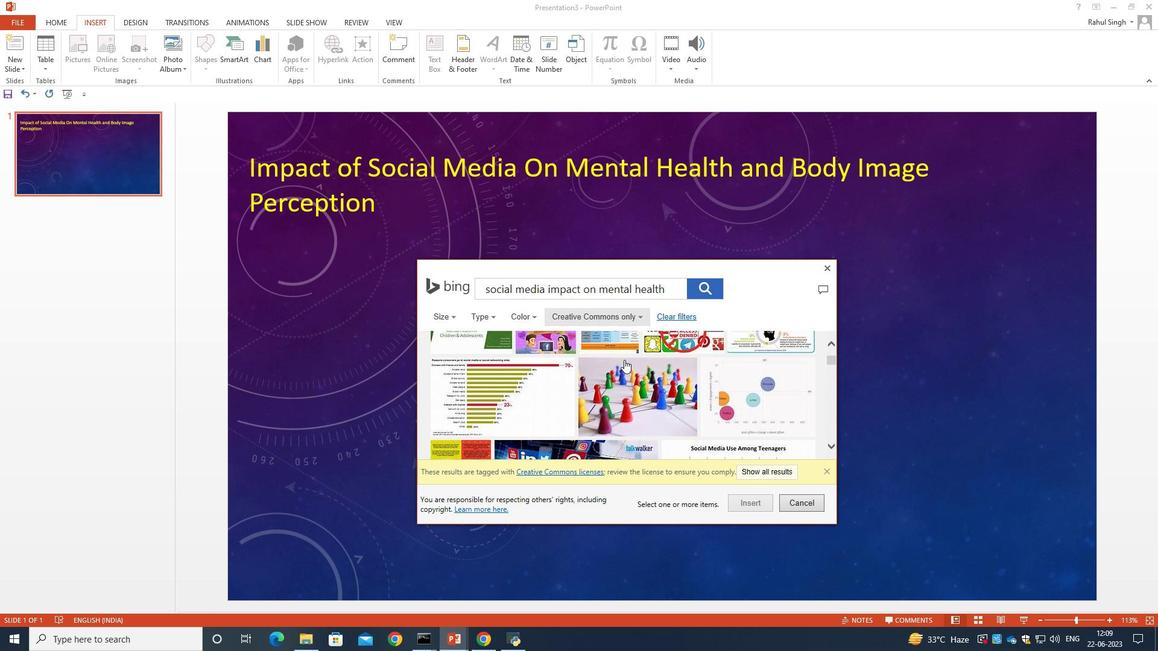 
Action: Mouse scrolled (624, 359) with delta (0, 0)
Screenshot: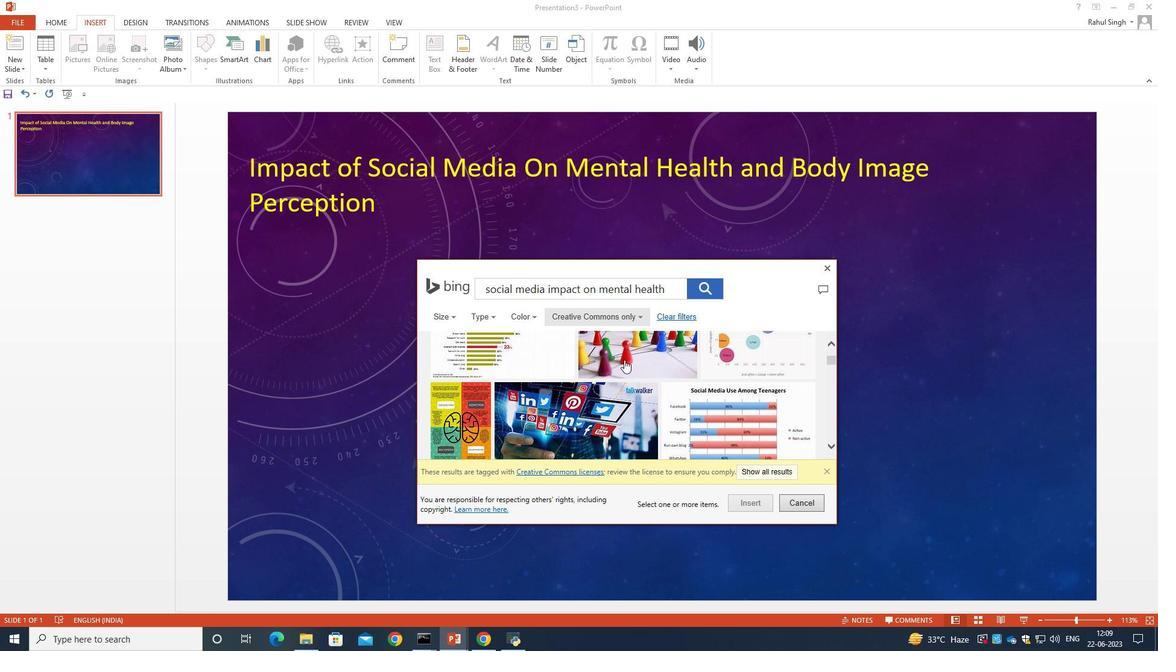
Action: Mouse scrolled (624, 359) with delta (0, 0)
Screenshot: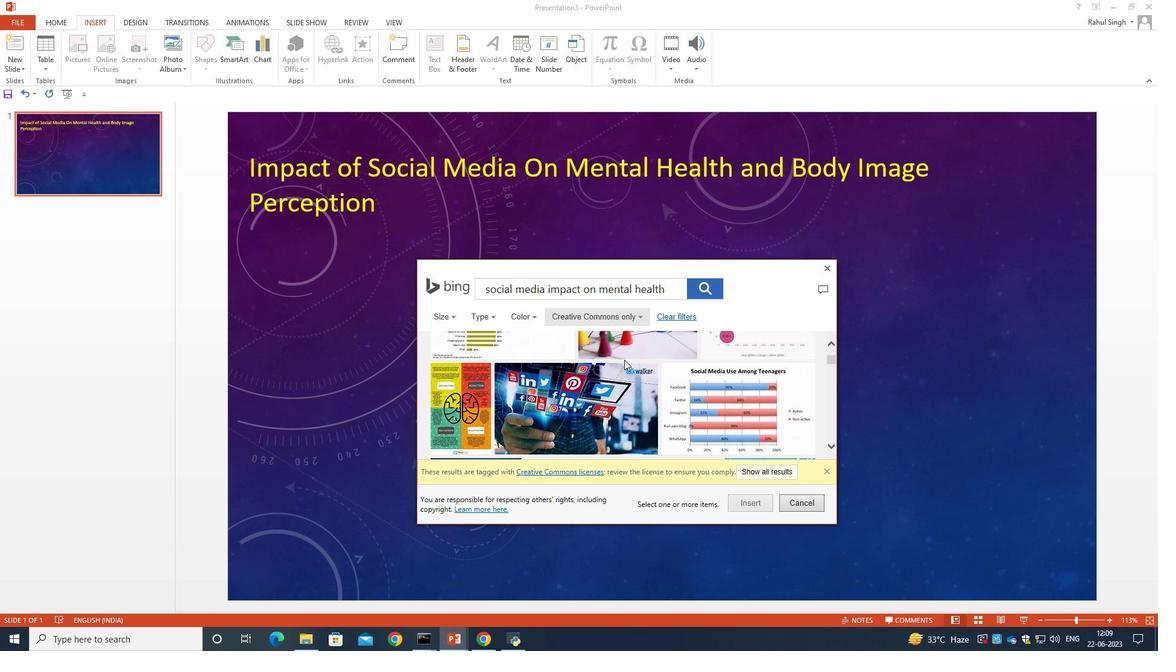 
Action: Mouse moved to (641, 384)
Screenshot: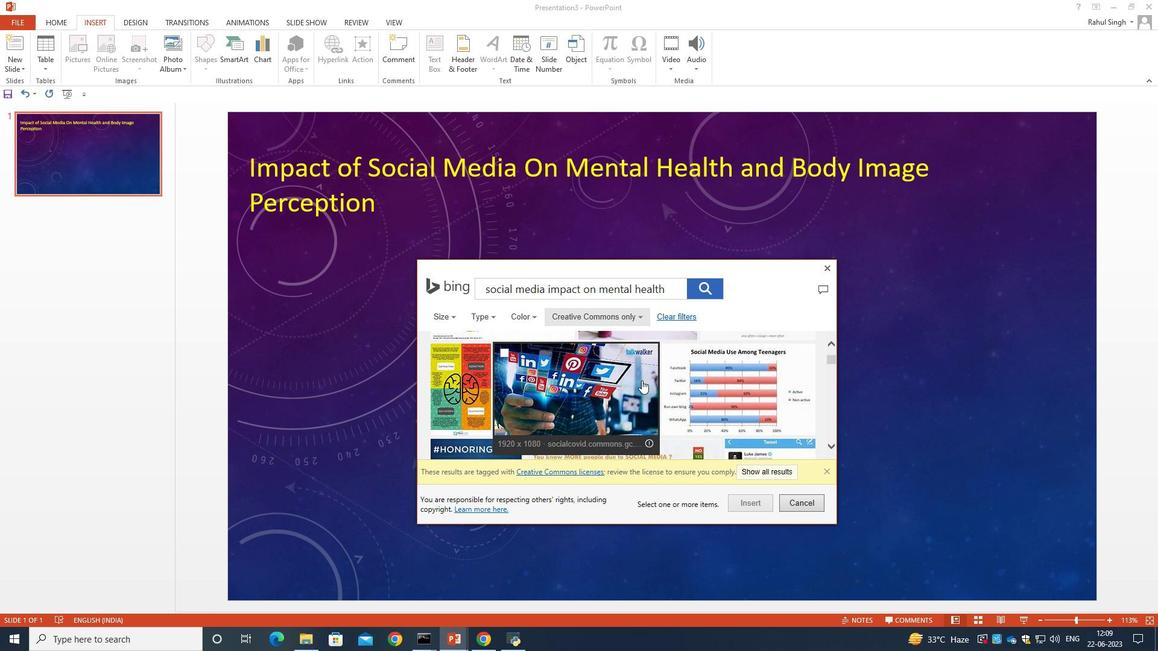 
Action: Mouse scrolled (641, 383) with delta (0, 0)
Screenshot: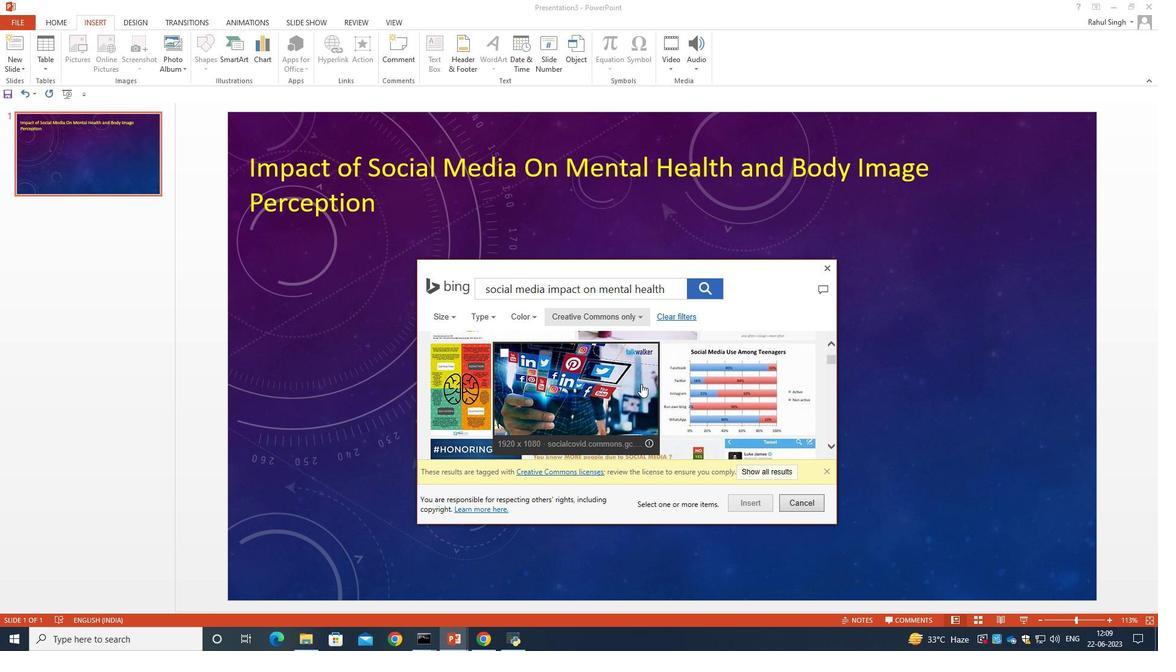 
Action: Mouse scrolled (641, 383) with delta (0, 0)
Screenshot: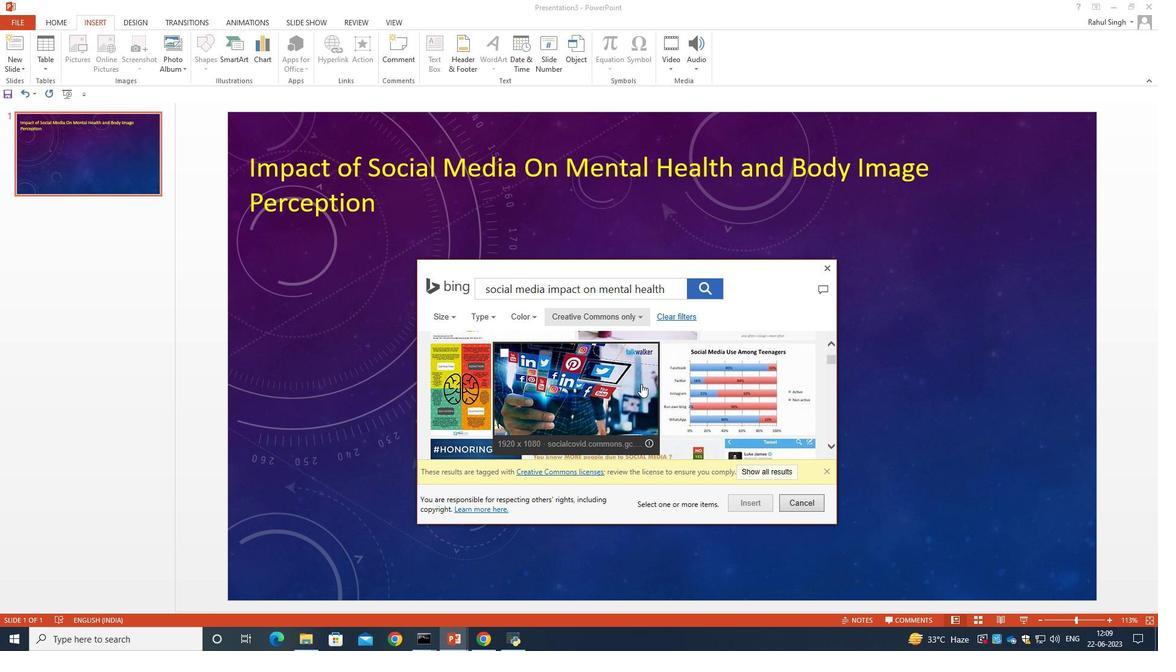 
Action: Mouse moved to (620, 360)
Screenshot: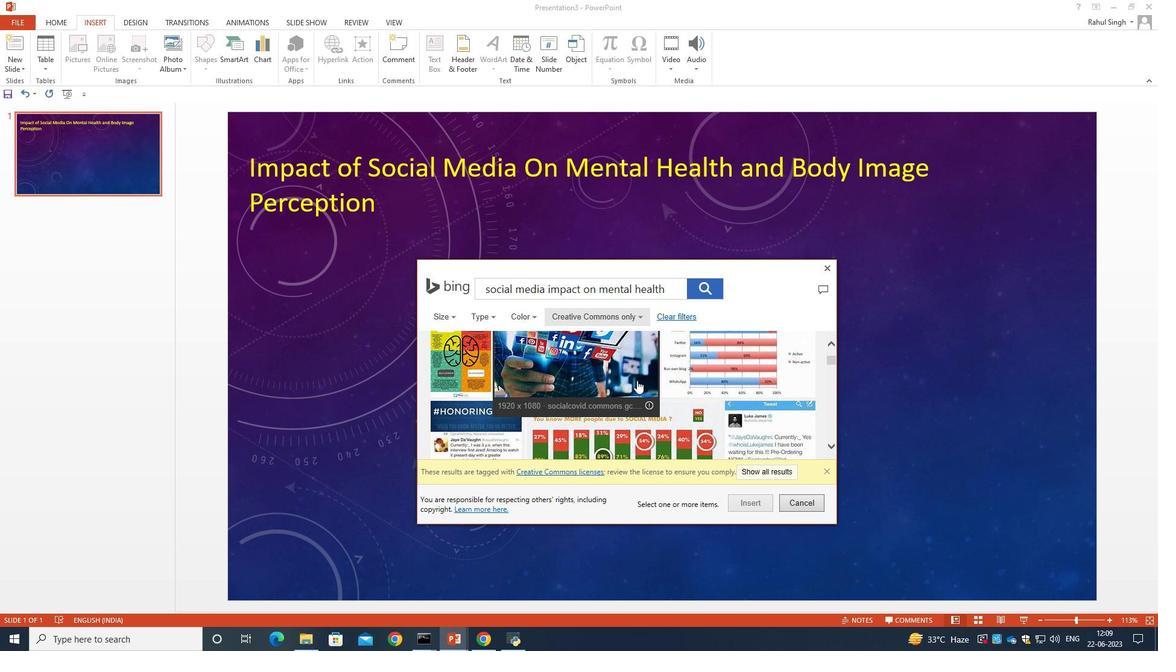 
Action: Mouse scrolled (620, 360) with delta (0, 0)
Screenshot: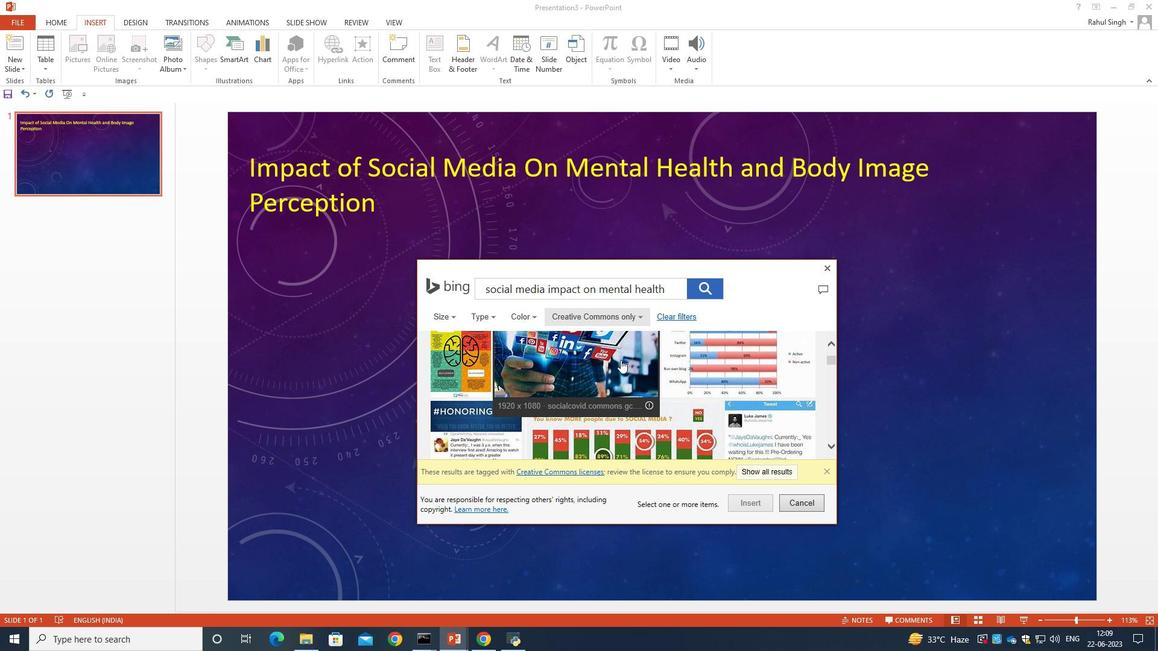 
Action: Mouse scrolled (620, 360) with delta (0, 0)
Screenshot: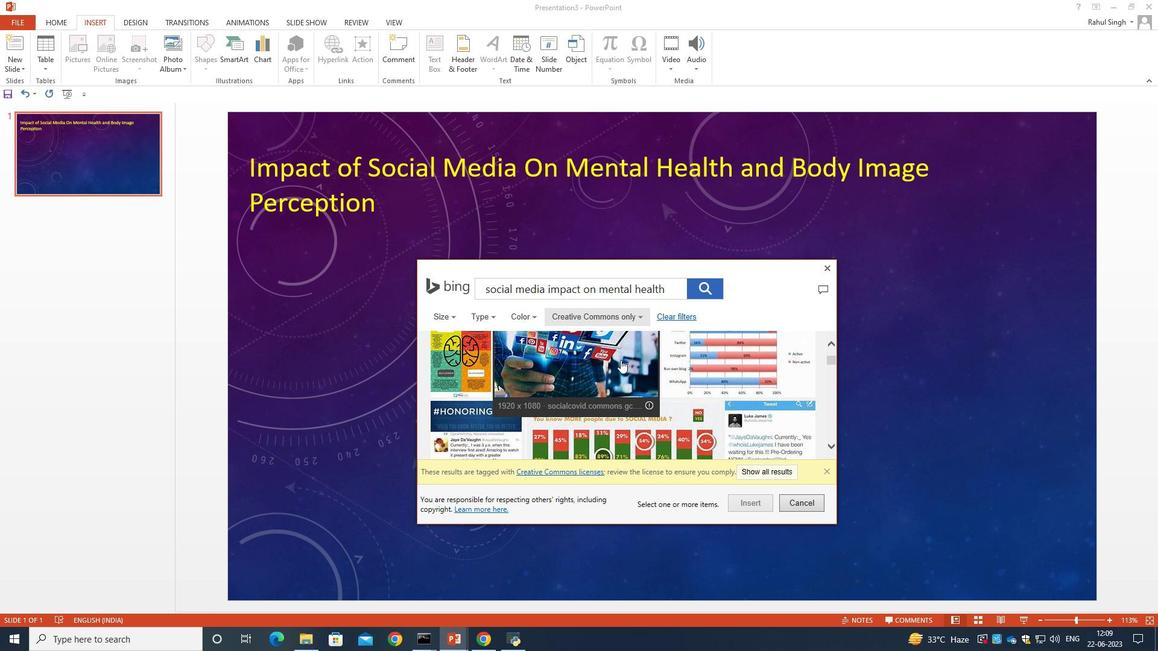 
Action: Mouse moved to (620, 360)
Screenshot: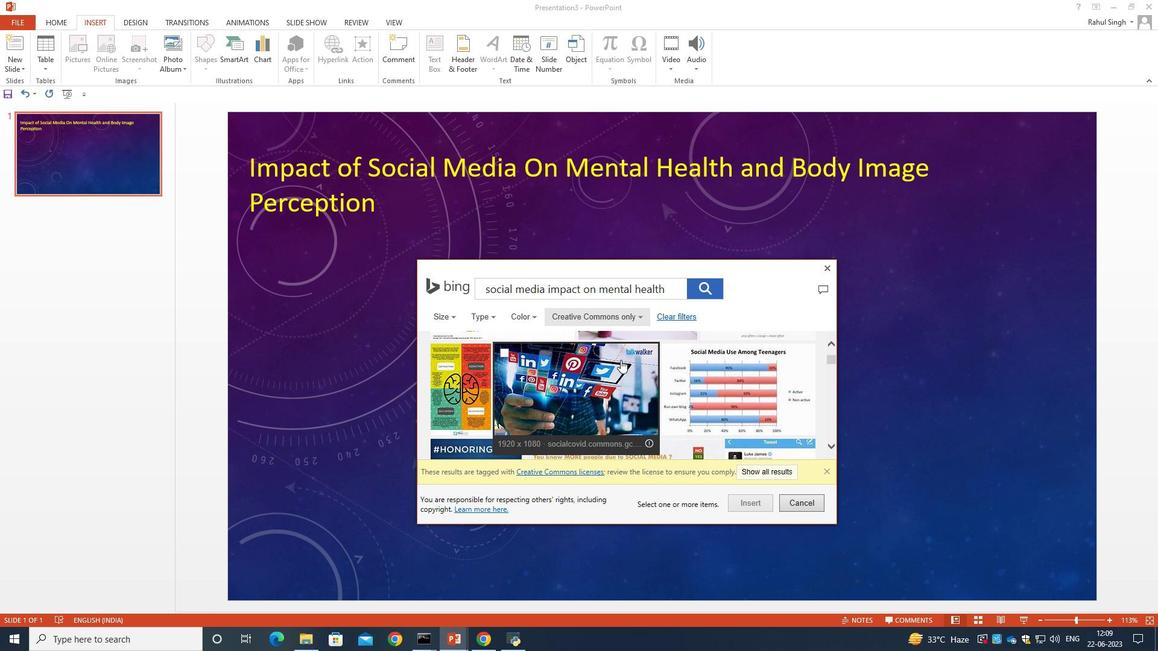 
Action: Mouse scrolled (620, 359) with delta (0, 0)
Screenshot: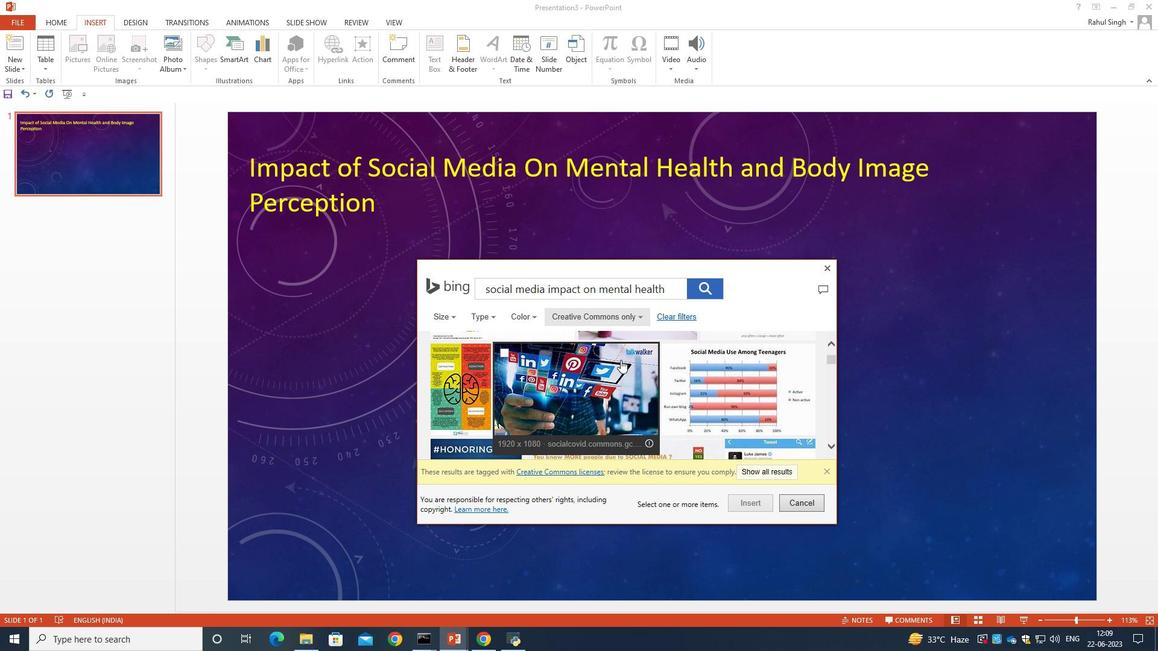 
Action: Mouse scrolled (620, 359) with delta (0, 0)
Screenshot: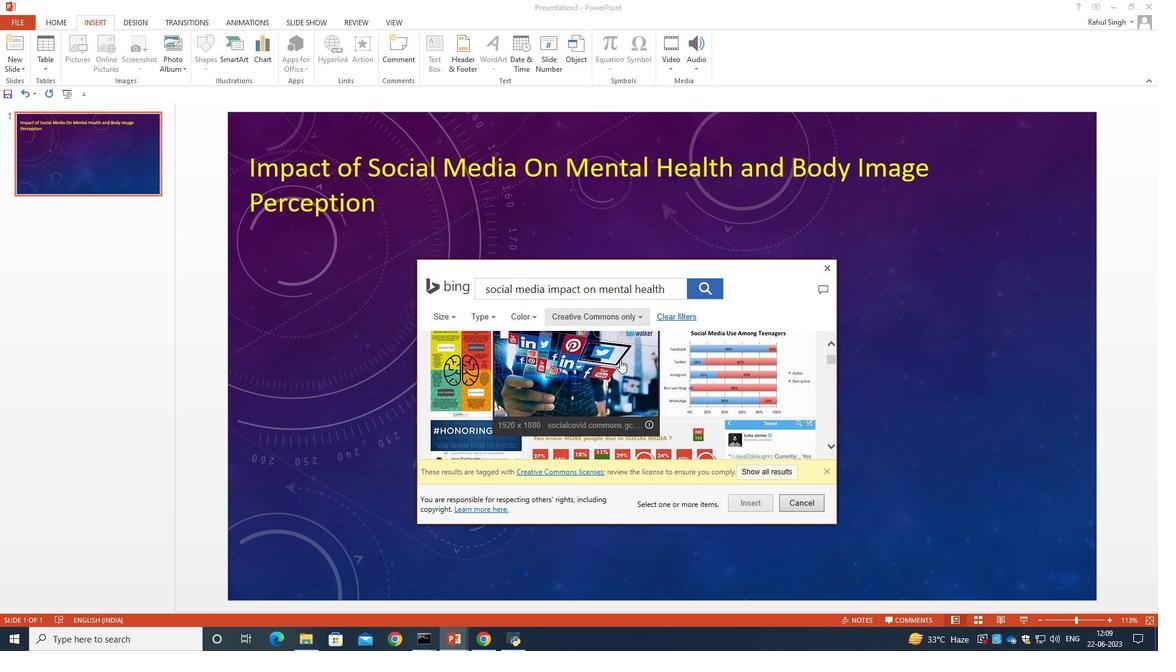 
Action: Mouse scrolled (620, 359) with delta (0, 0)
Screenshot: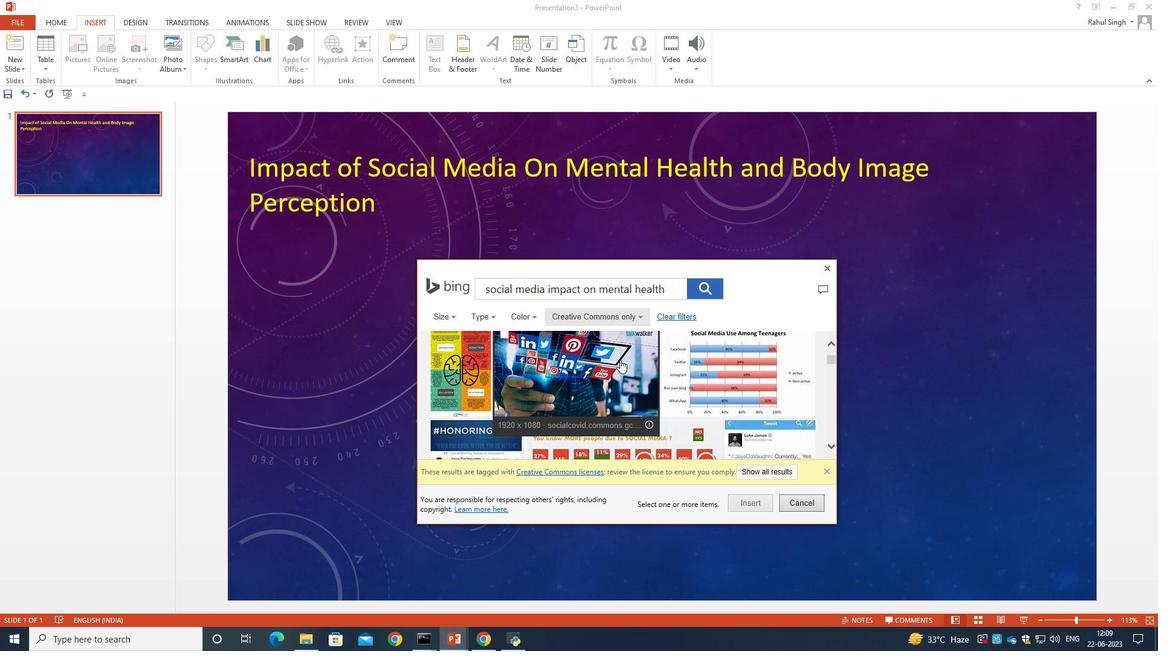 
Action: Mouse scrolled (620, 359) with delta (0, 0)
Screenshot: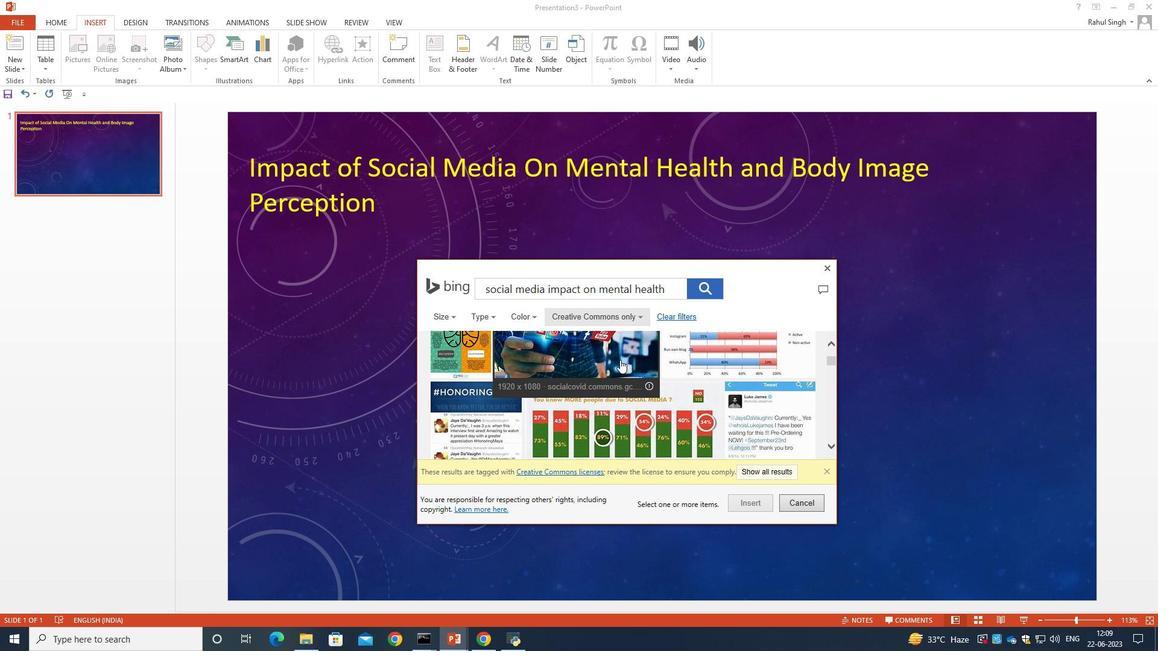 
Action: Mouse scrolled (620, 359) with delta (0, 0)
Screenshot: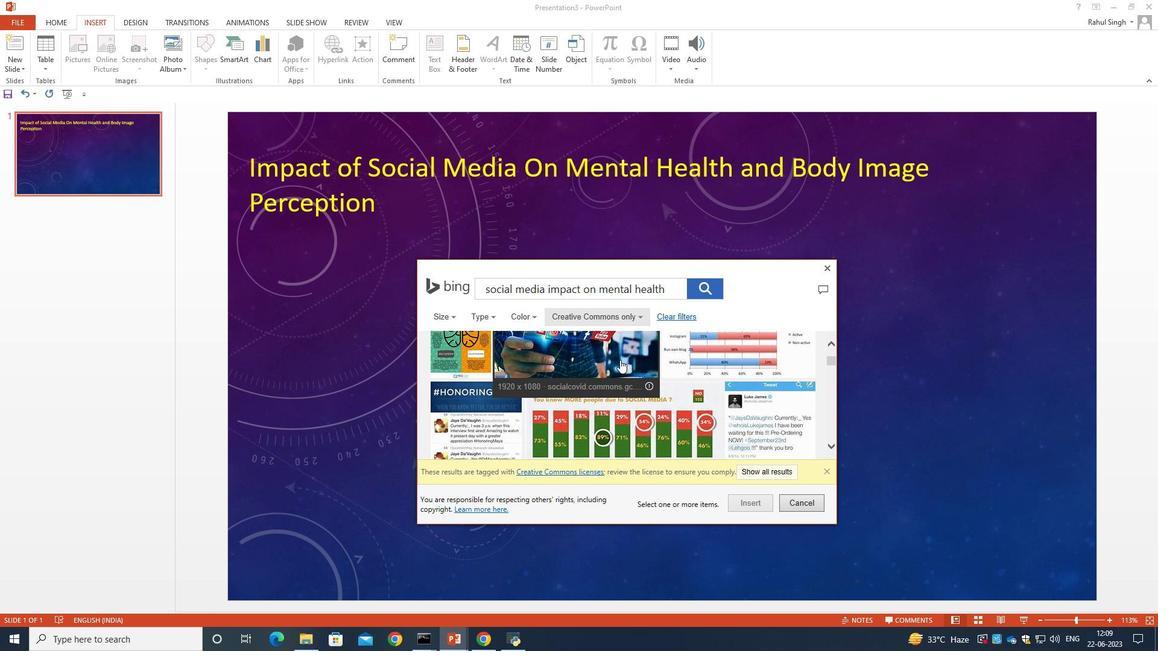 
Action: Mouse scrolled (620, 359) with delta (0, 0)
Screenshot: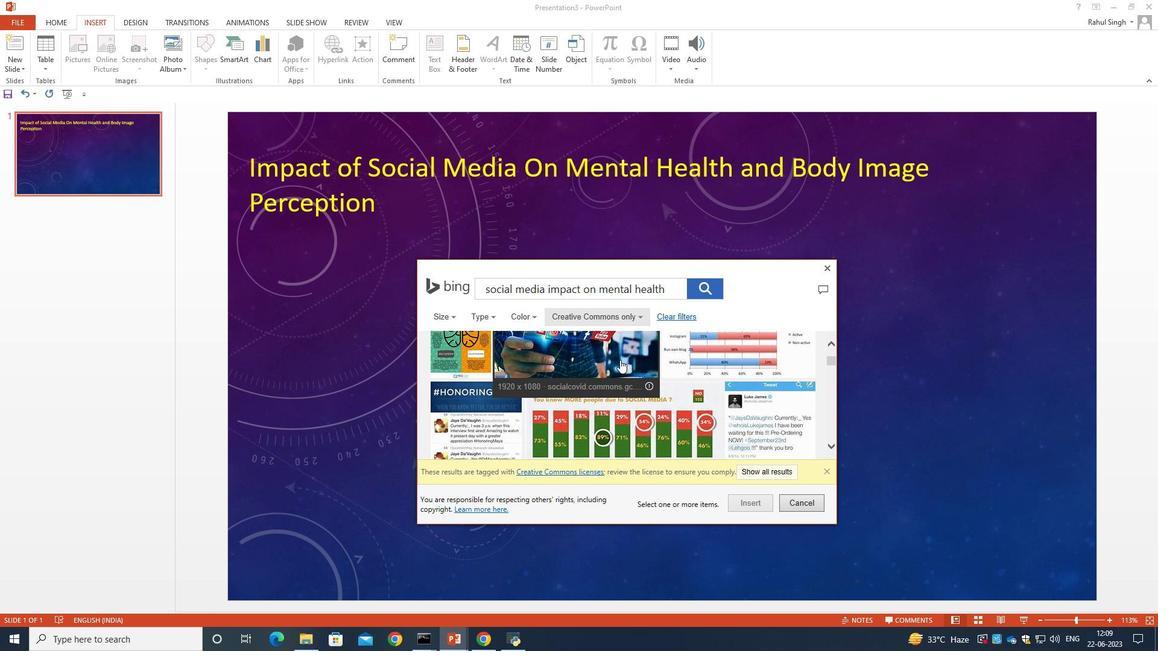 
Action: Mouse scrolled (620, 359) with delta (0, 0)
Screenshot: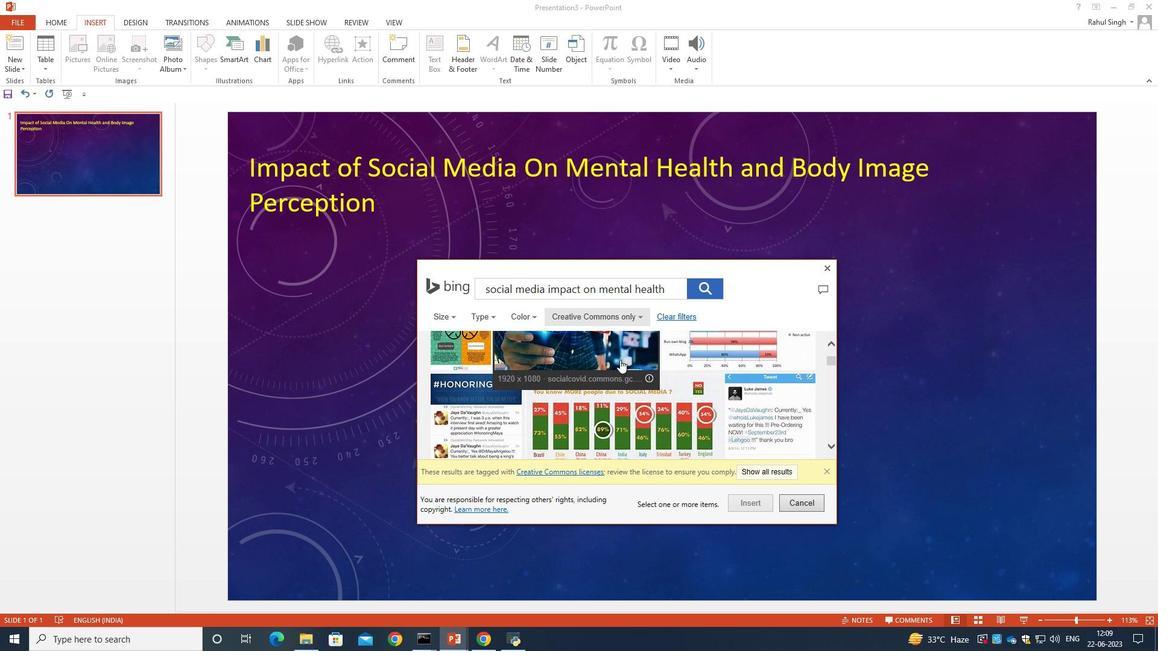 
Action: Mouse scrolled (620, 359) with delta (0, 0)
Screenshot: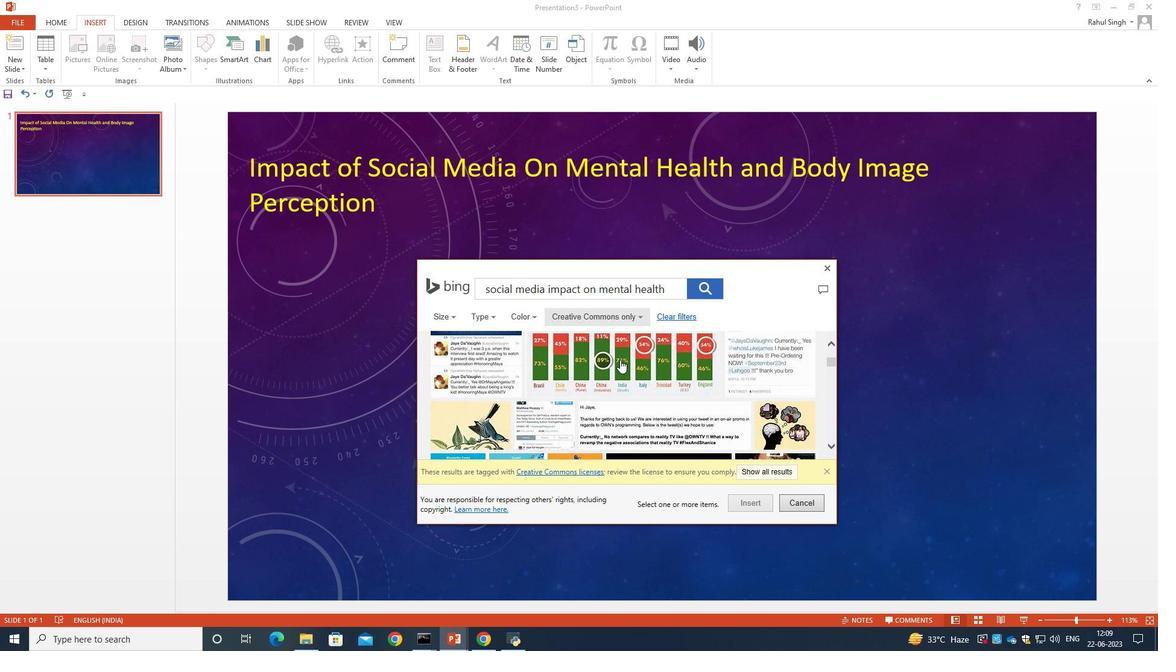 
Action: Mouse scrolled (620, 359) with delta (0, 0)
Screenshot: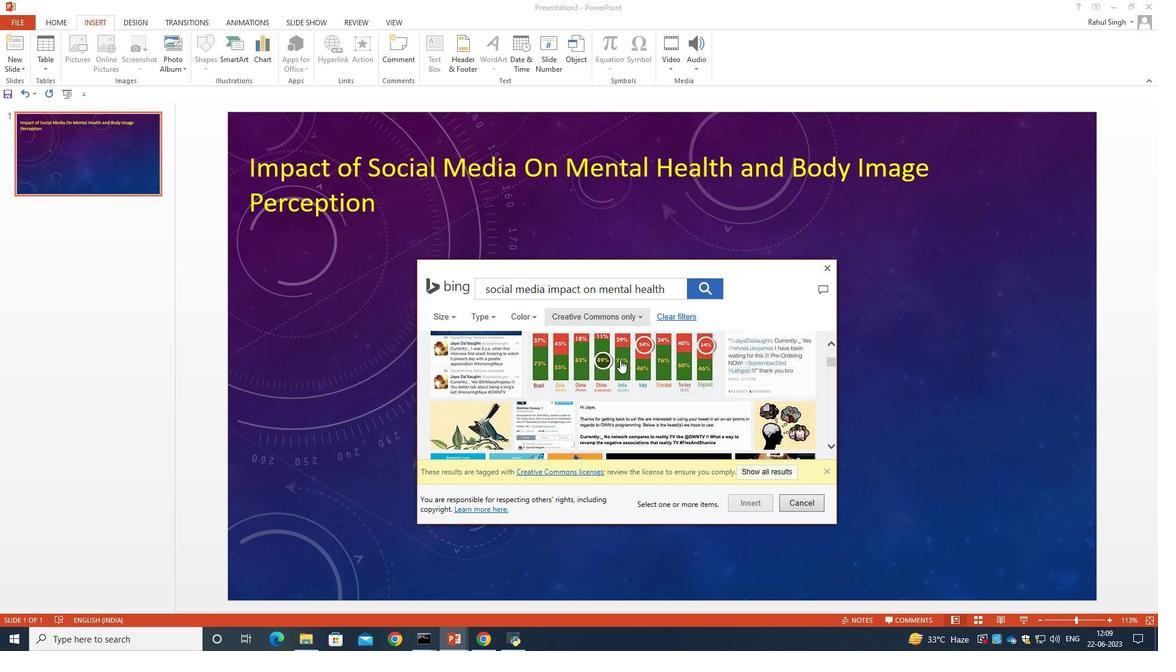 
Action: Mouse scrolled (620, 359) with delta (0, 0)
Screenshot: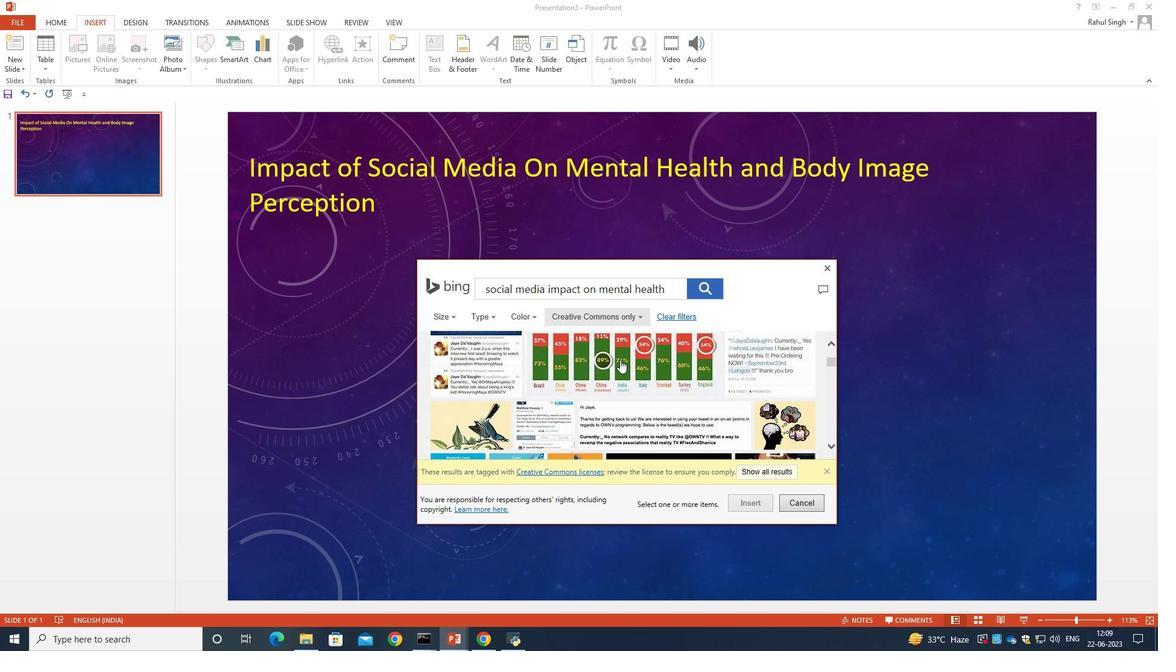 
Action: Mouse scrolled (620, 359) with delta (0, 0)
Screenshot: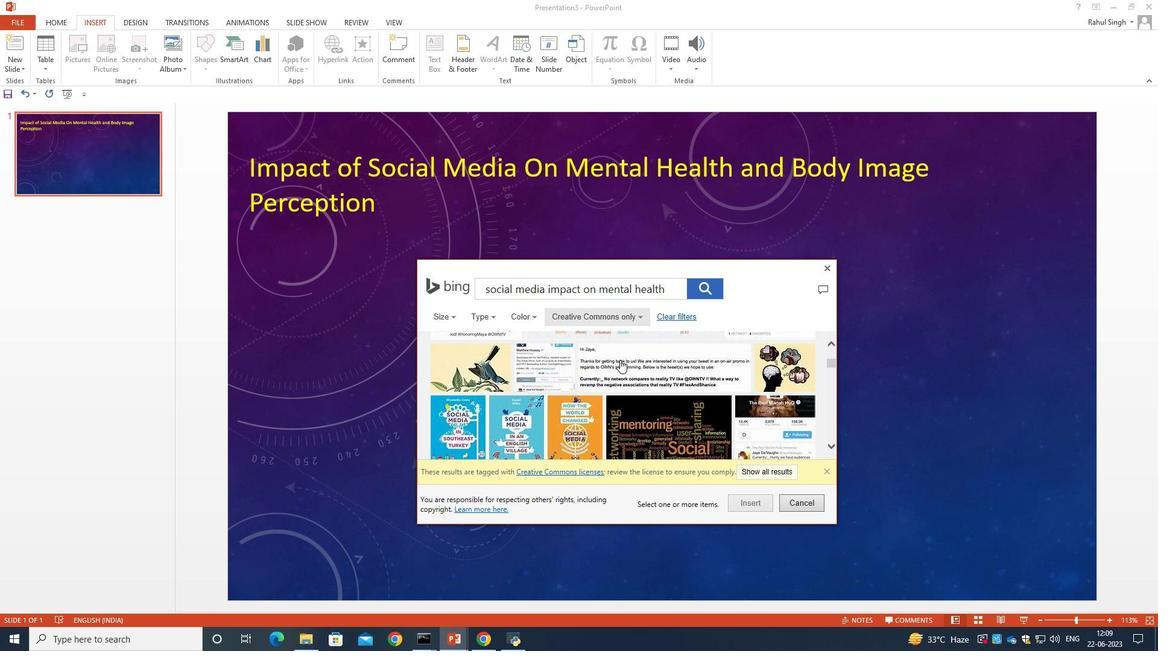 
Action: Mouse scrolled (620, 359) with delta (0, 0)
Screenshot: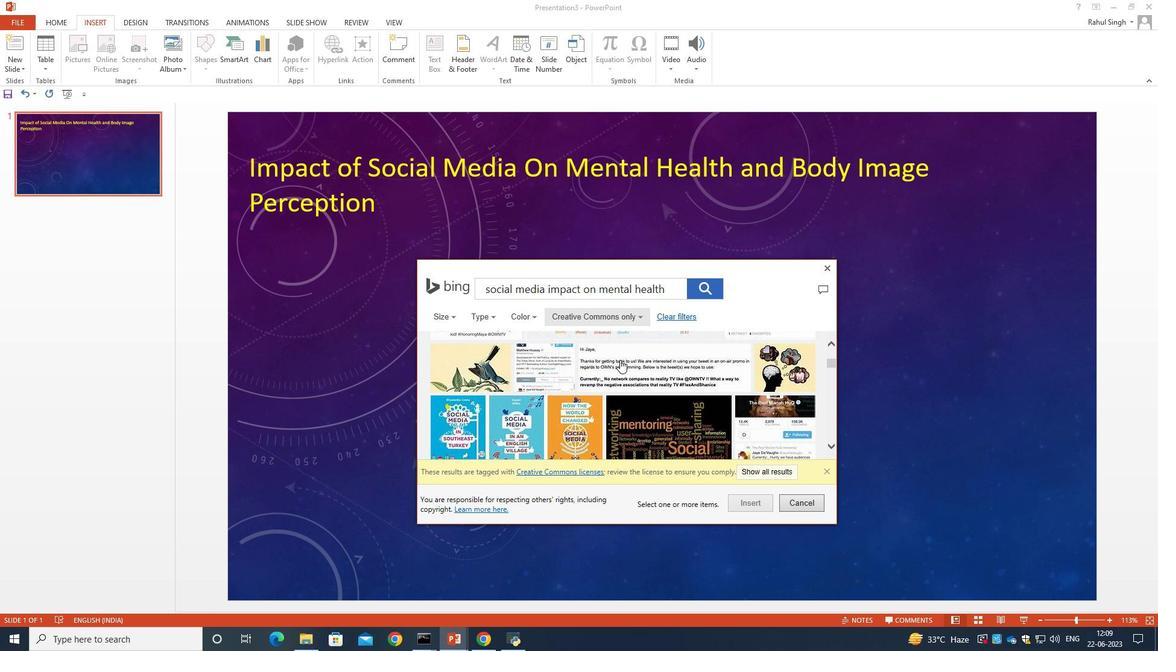 
Action: Mouse scrolled (620, 359) with delta (0, 0)
Screenshot: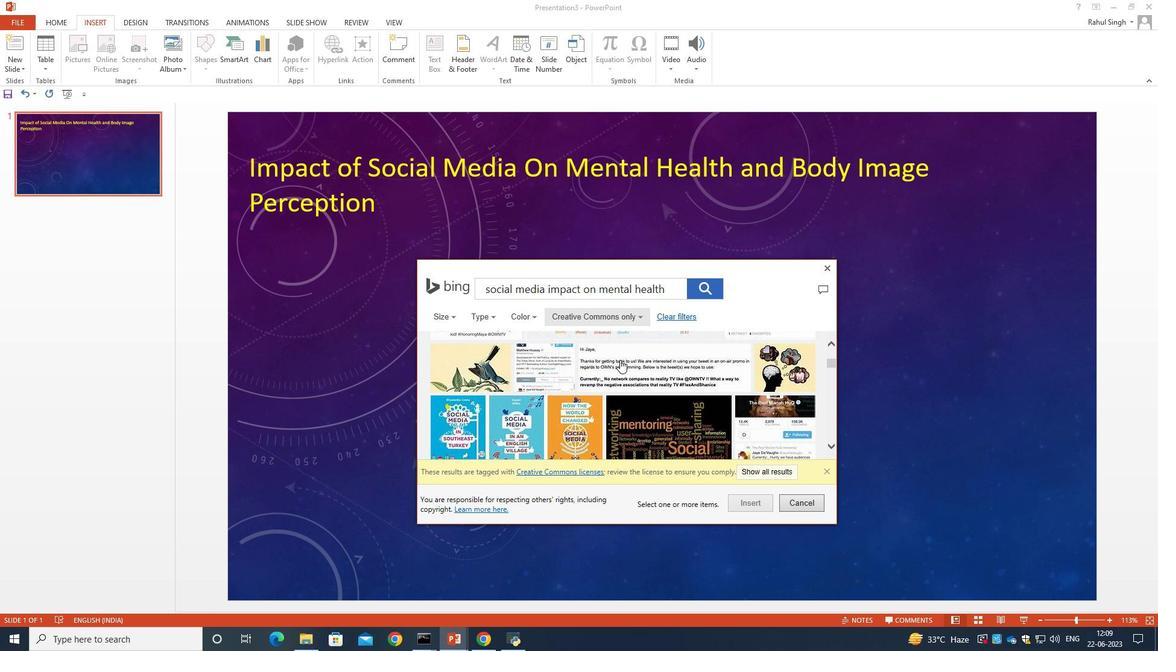 
Action: Mouse scrolled (620, 359) with delta (0, 0)
Screenshot: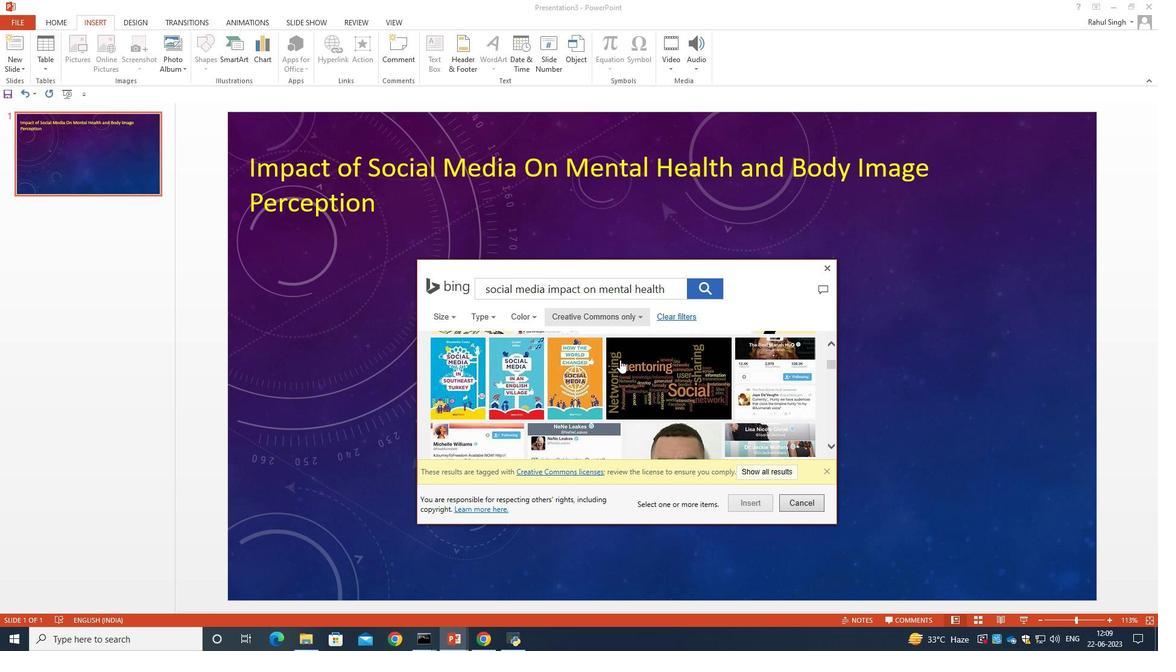 
Action: Mouse scrolled (620, 359) with delta (0, 0)
Screenshot: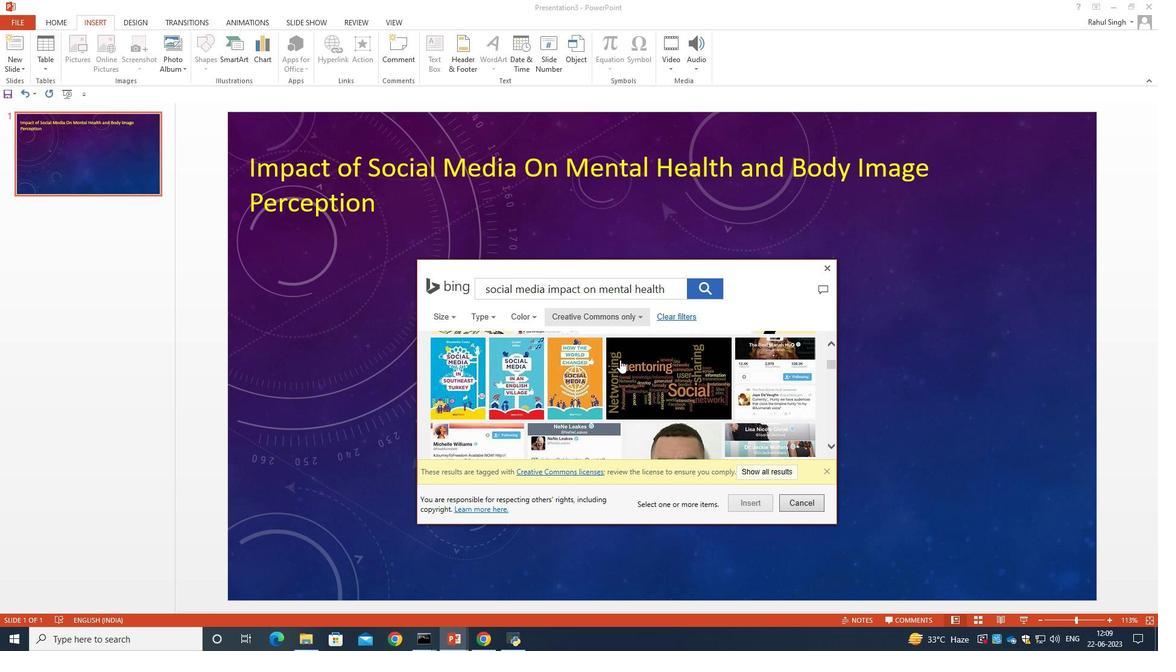 
Action: Mouse scrolled (620, 359) with delta (0, 0)
Screenshot: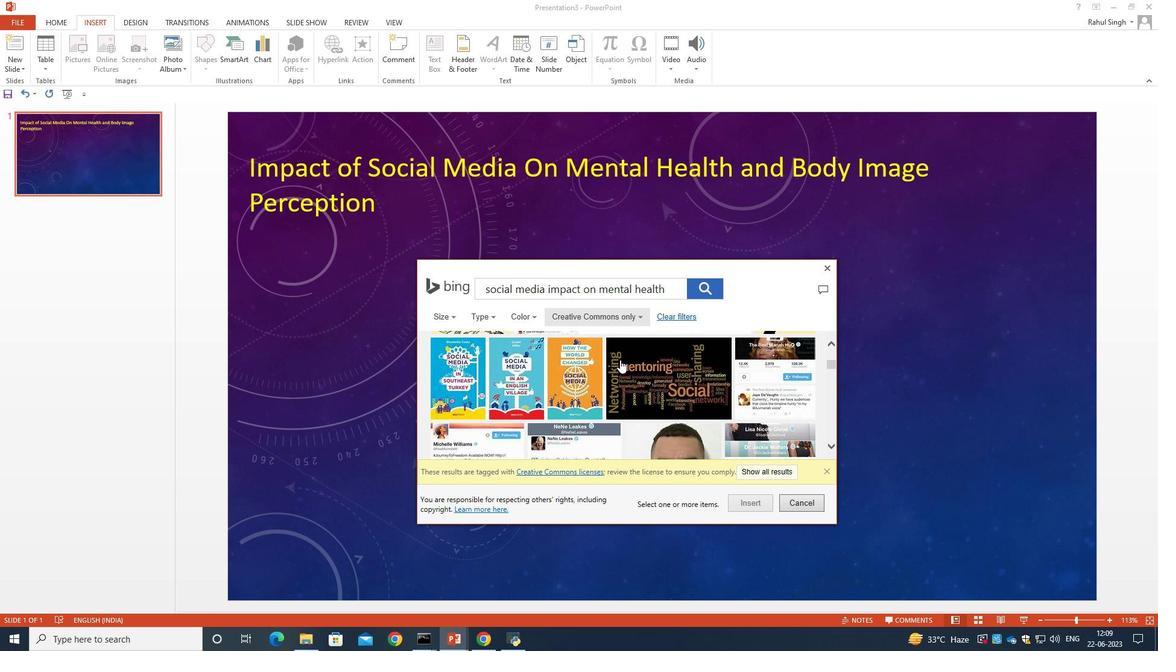 
Action: Mouse scrolled (620, 359) with delta (0, 0)
Screenshot: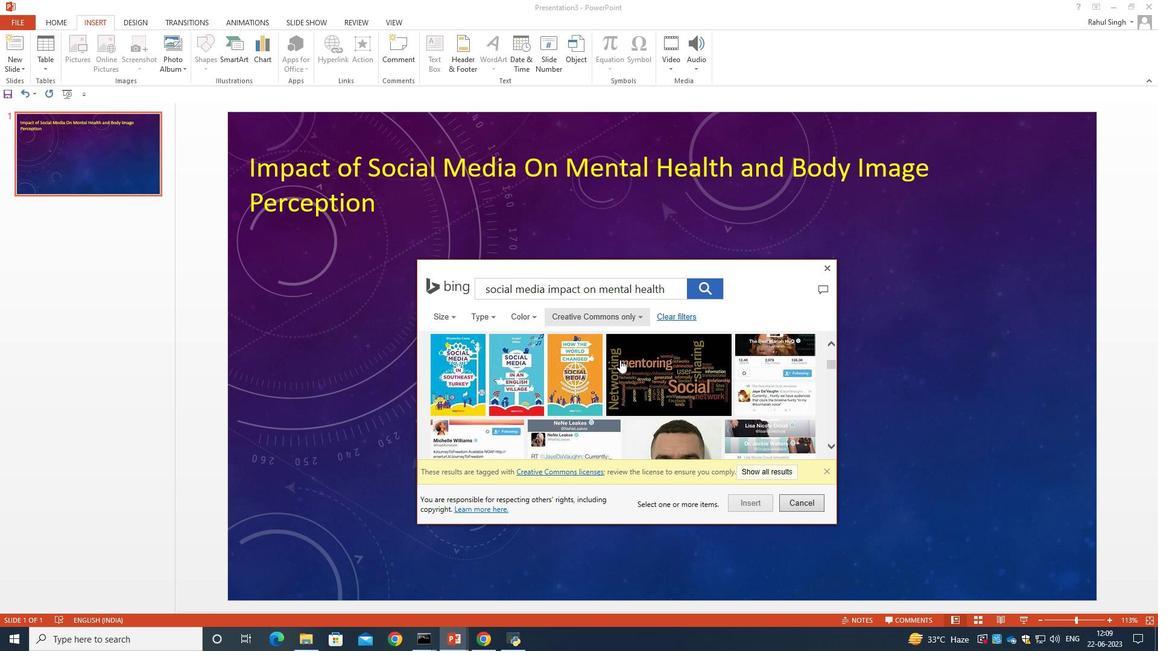 
Action: Mouse scrolled (620, 359) with delta (0, 0)
Screenshot: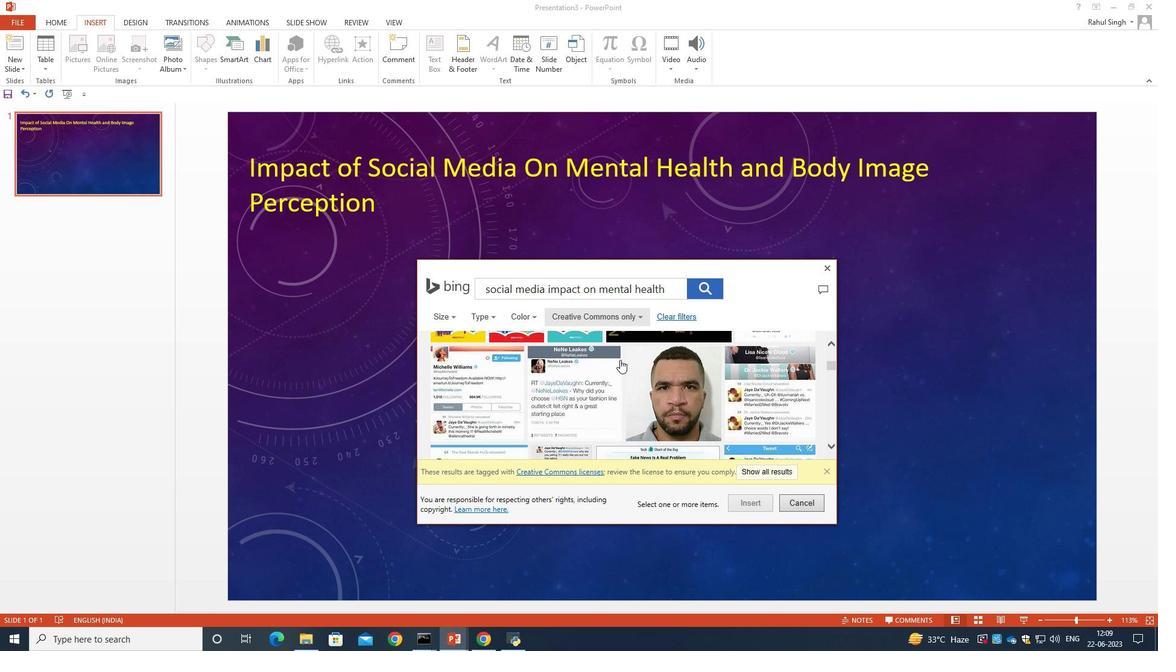 
Action: Mouse scrolled (620, 359) with delta (0, 0)
Screenshot: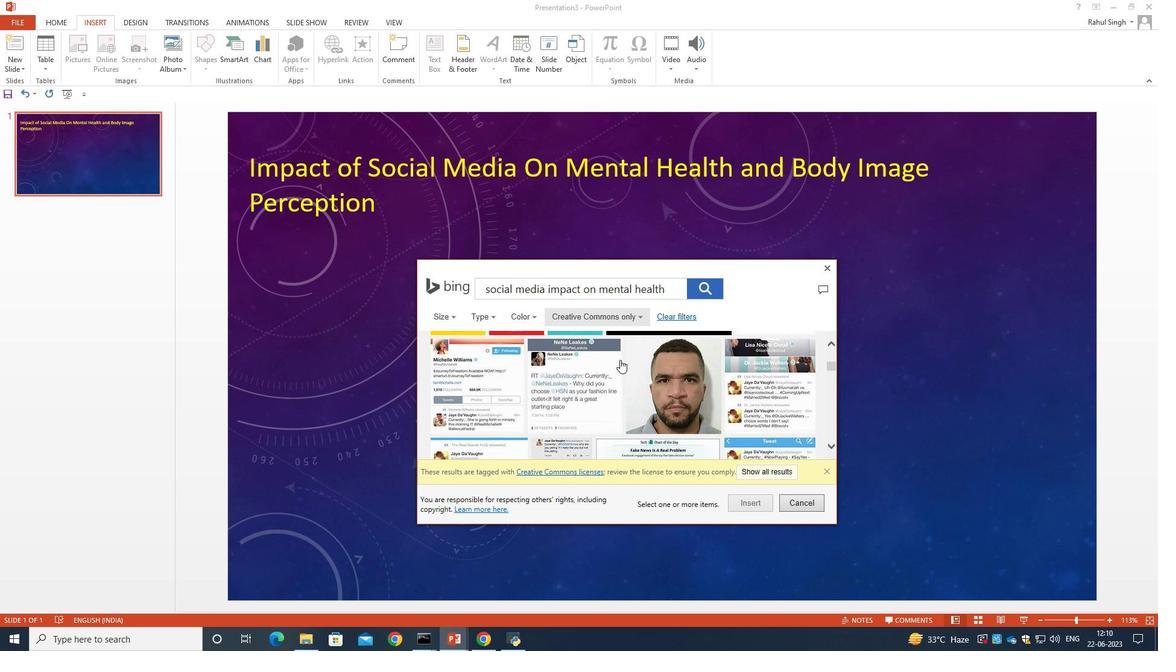 
Action: Mouse scrolled (620, 360) with delta (0, 0)
Screenshot: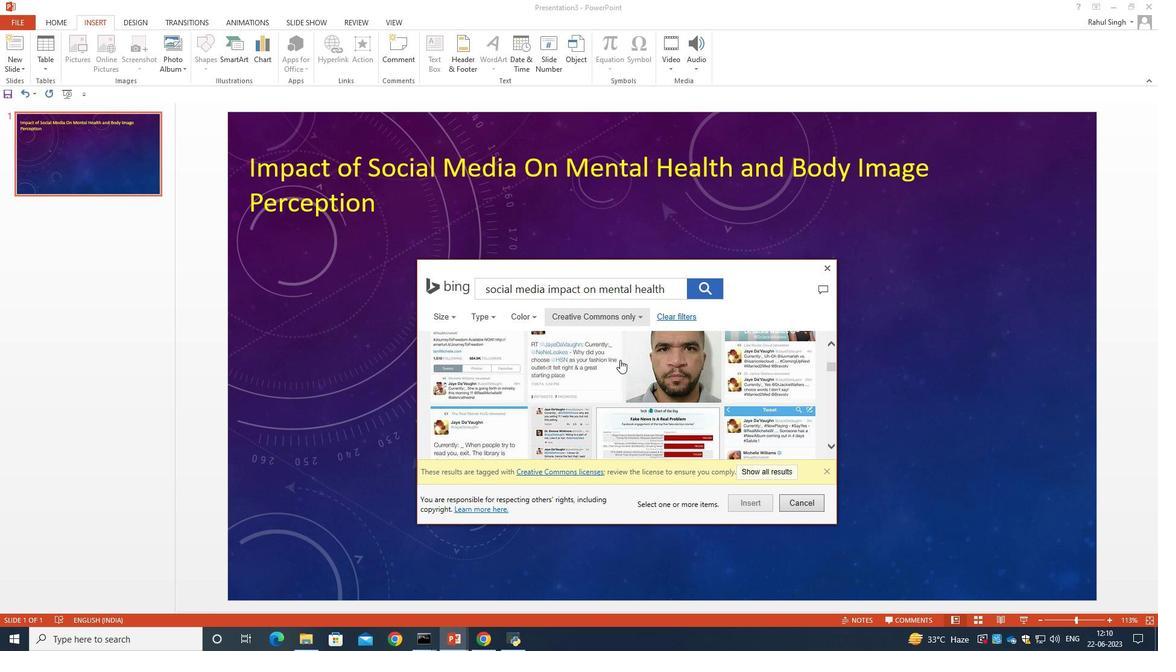 
Action: Mouse scrolled (620, 360) with delta (0, 0)
Screenshot: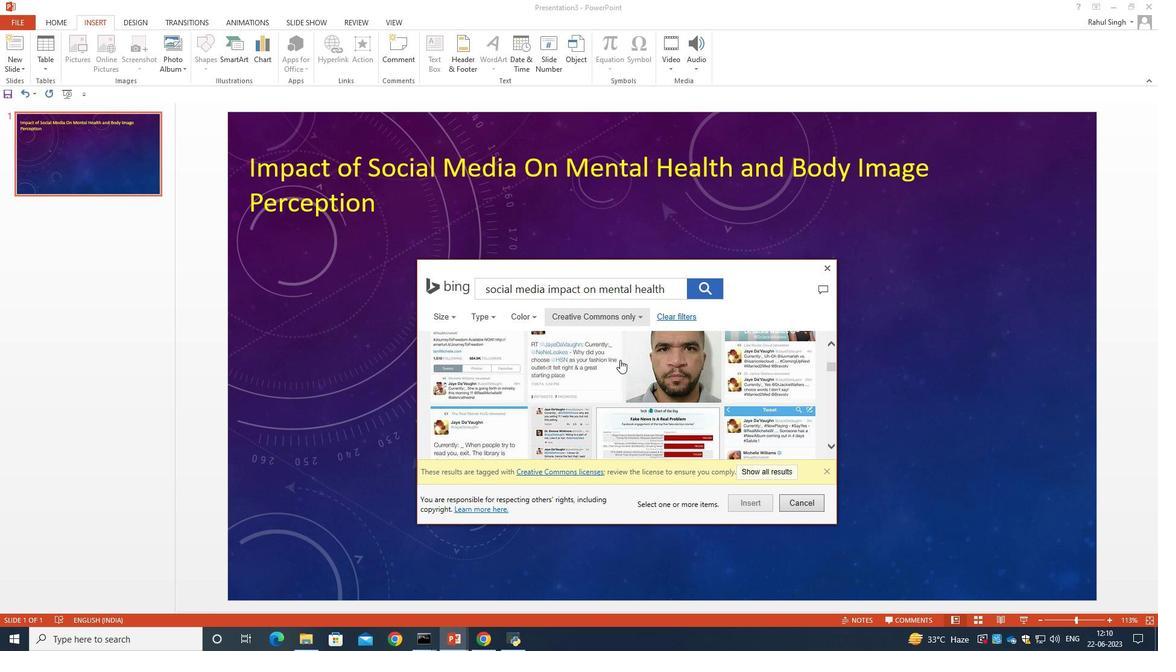 
Action: Mouse scrolled (620, 360) with delta (0, 0)
Screenshot: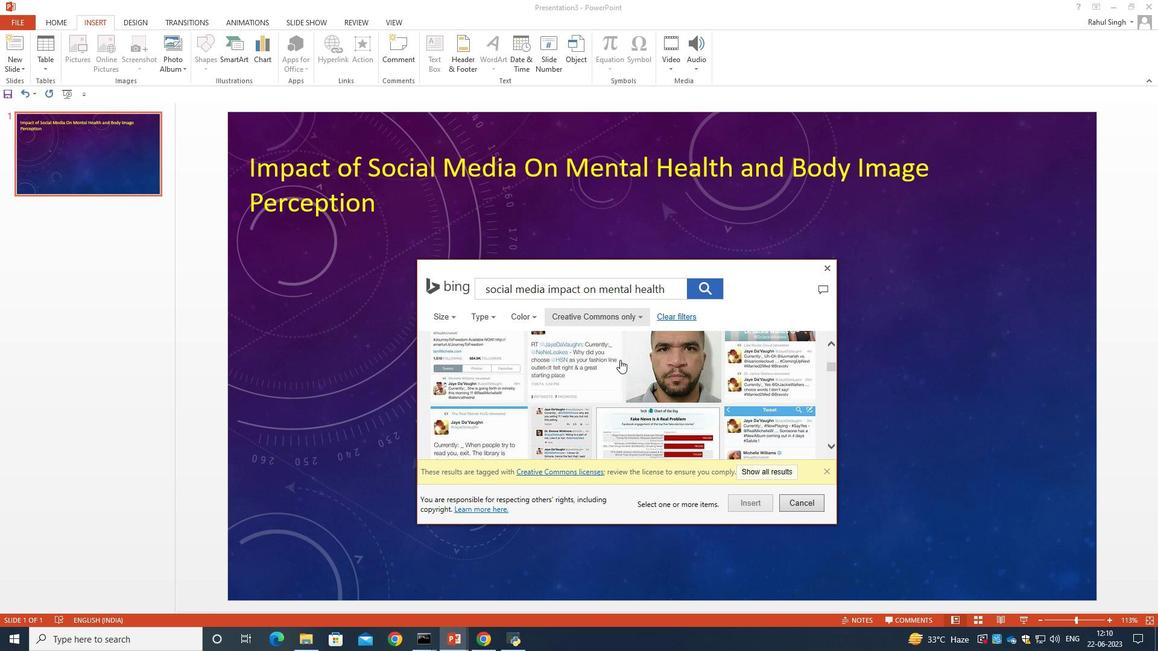 
Action: Mouse scrolled (620, 360) with delta (0, 0)
Screenshot: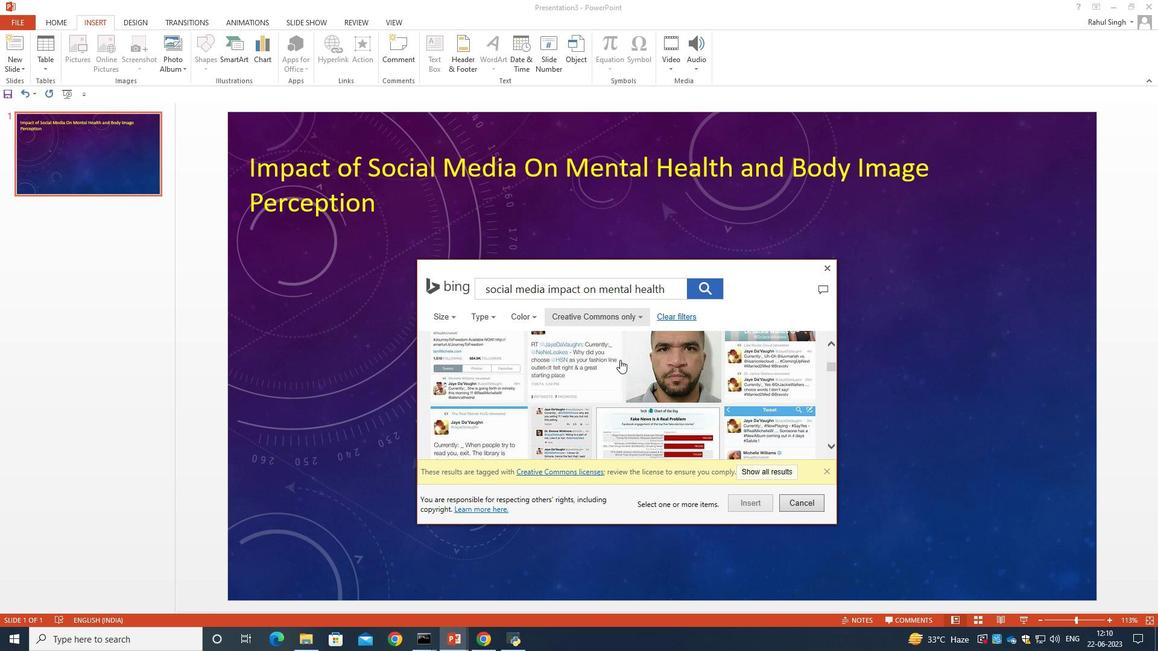 
Action: Mouse scrolled (620, 360) with delta (0, 0)
Screenshot: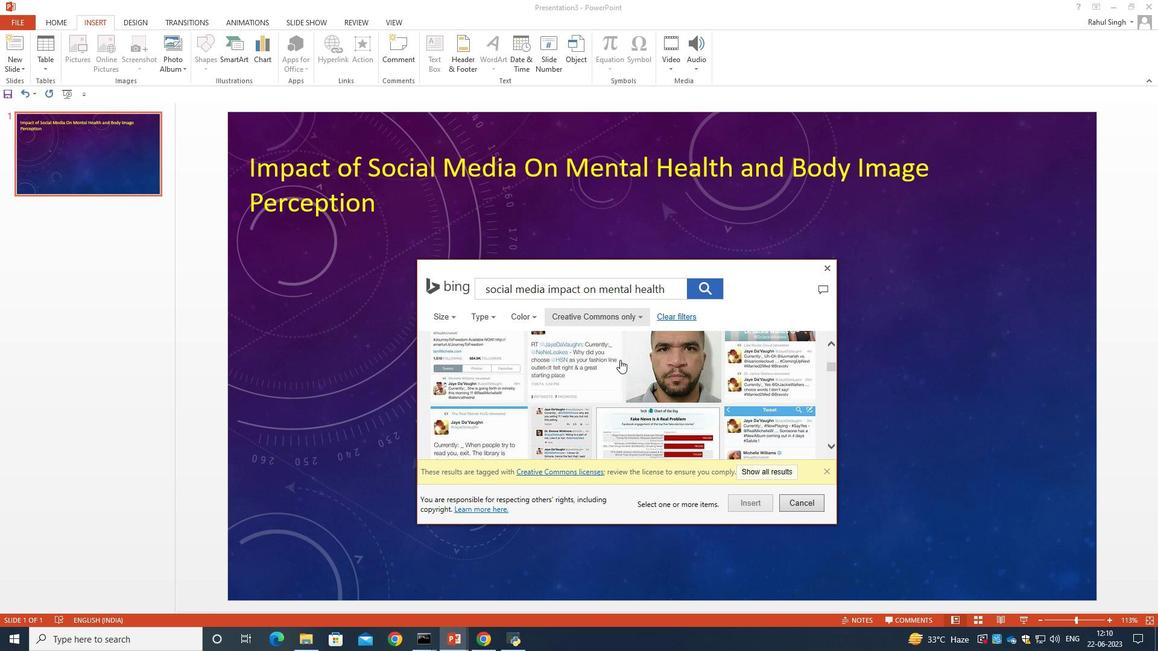 
Action: Mouse scrolled (620, 360) with delta (0, 0)
Screenshot: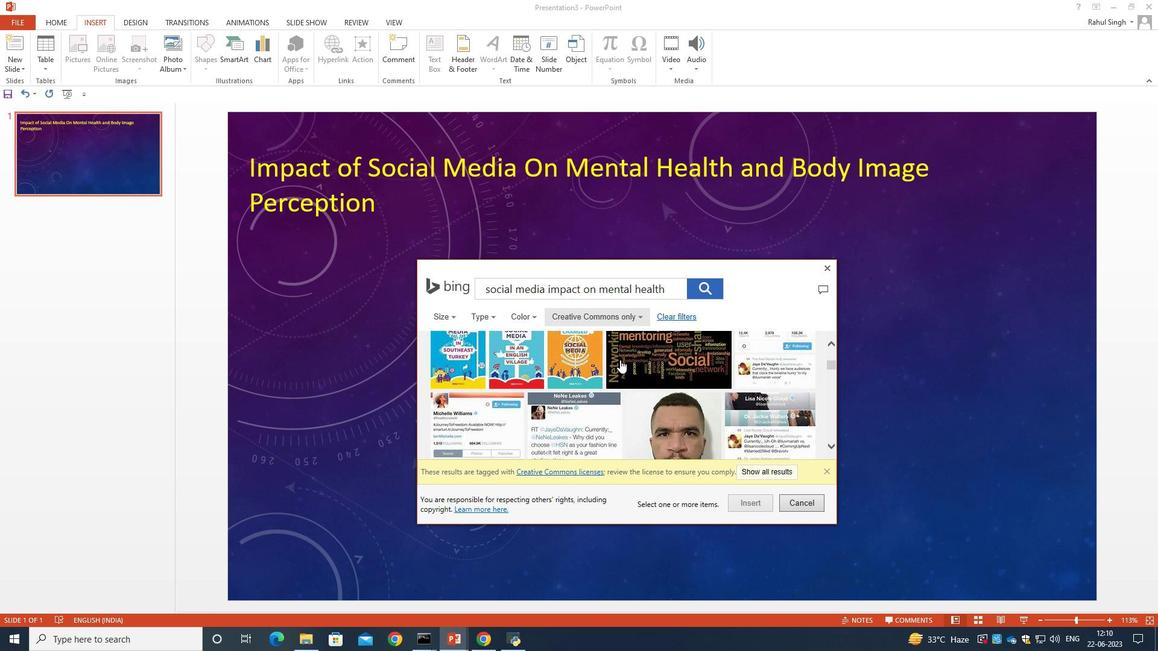 
Action: Mouse scrolled (620, 360) with delta (0, 0)
Screenshot: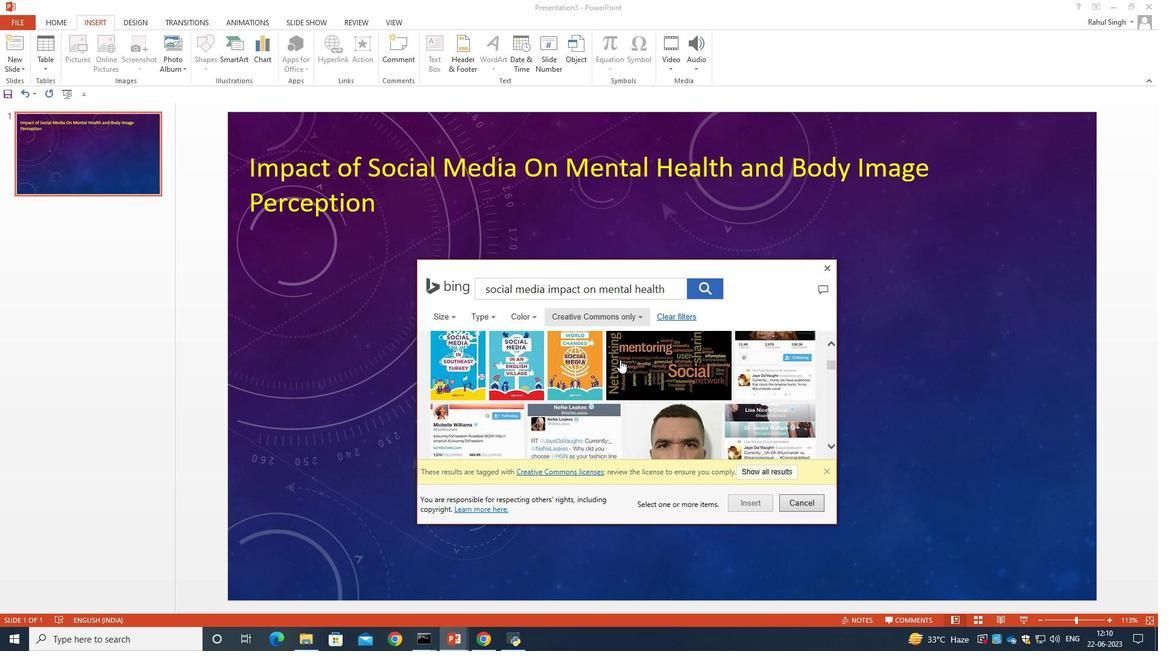 
Action: Mouse scrolled (620, 360) with delta (0, 0)
Screenshot: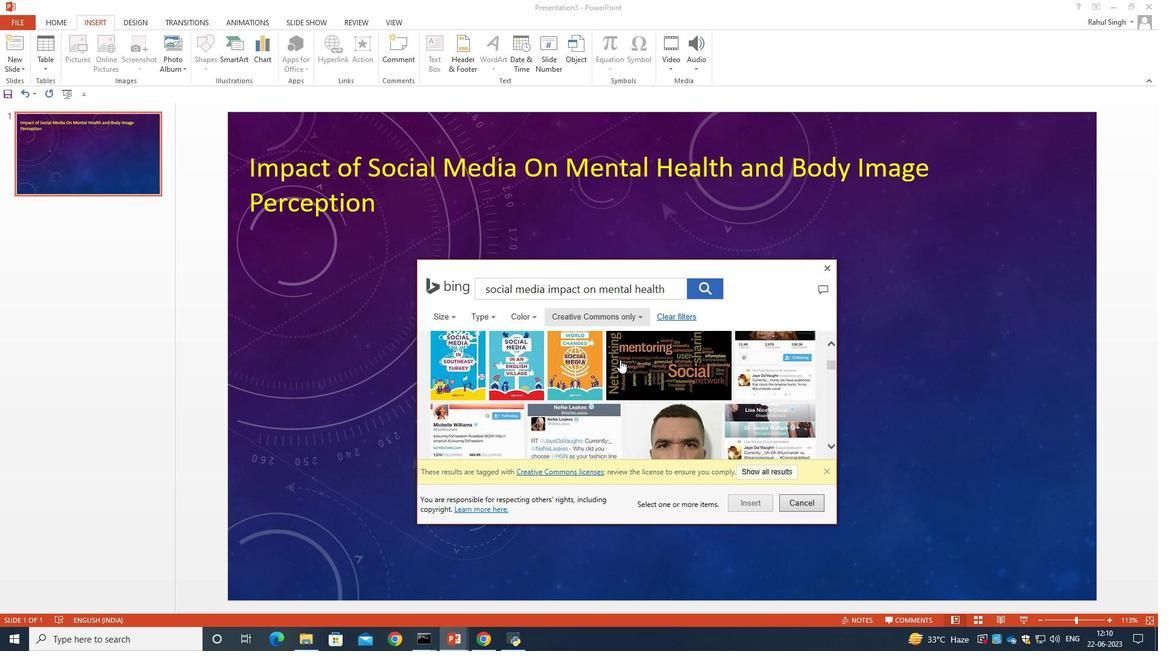 
Action: Mouse scrolled (620, 360) with delta (0, 0)
Screenshot: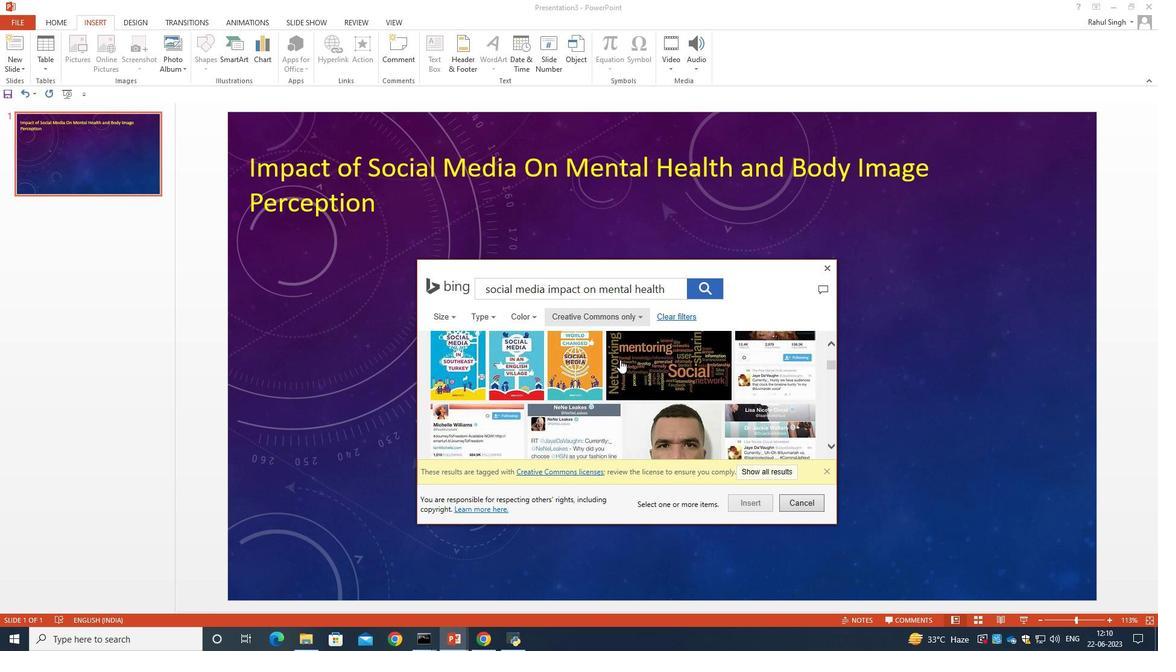 
Action: Mouse scrolled (620, 360) with delta (0, 0)
Screenshot: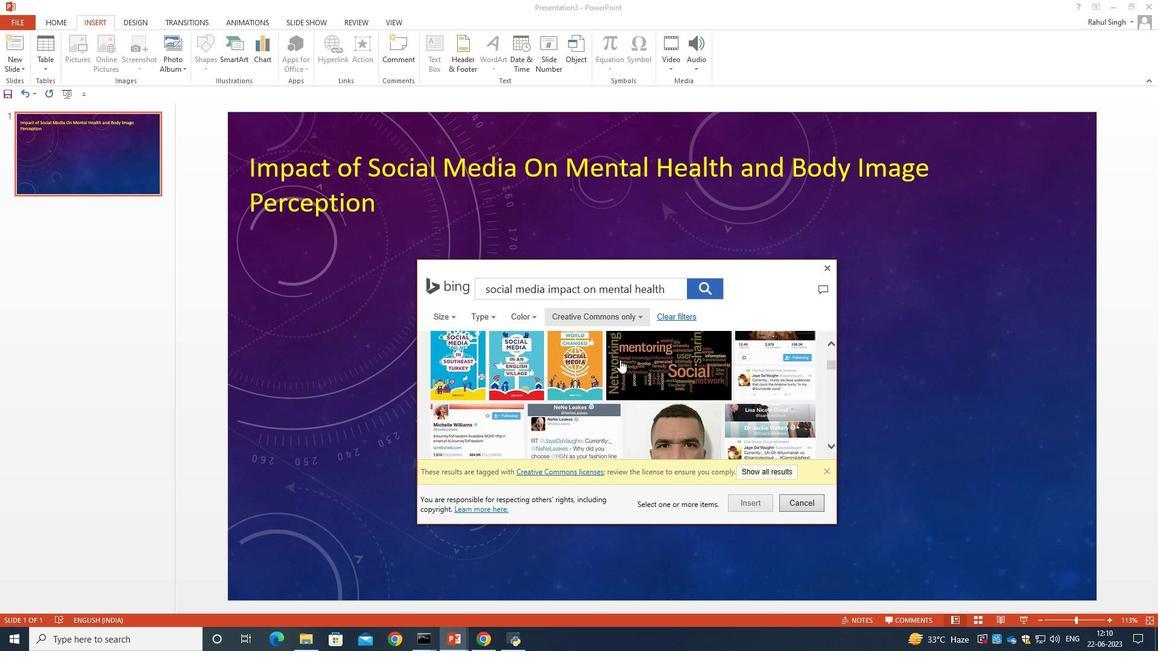 
Action: Mouse scrolled (620, 360) with delta (0, 0)
Screenshot: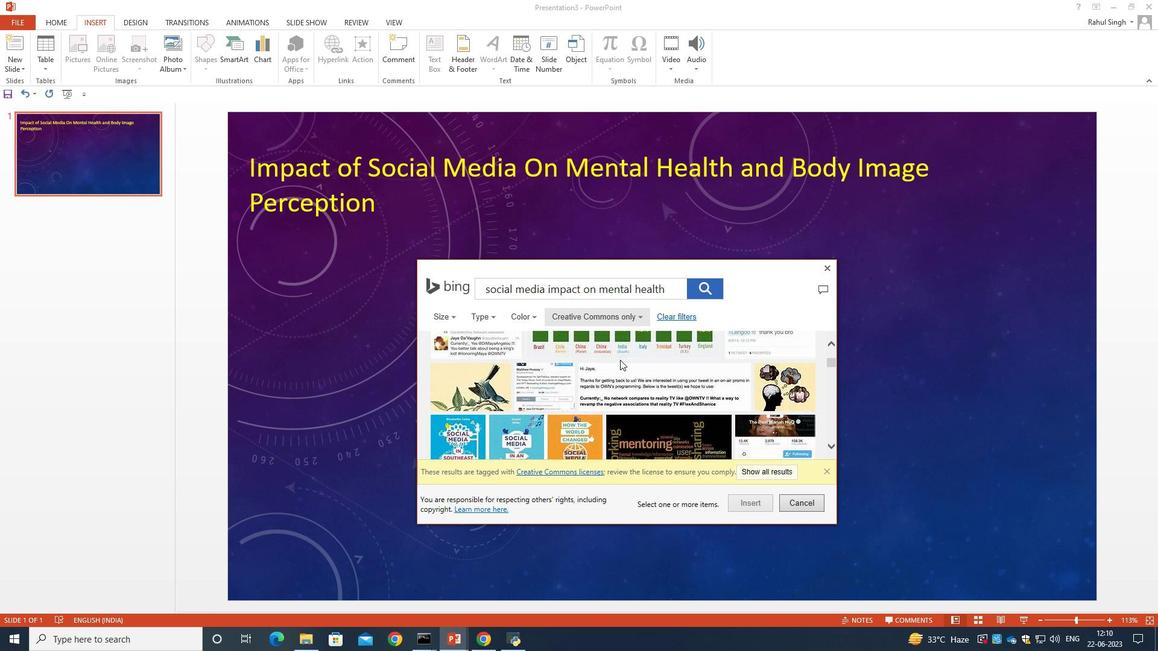
Action: Mouse scrolled (620, 360) with delta (0, 0)
Screenshot: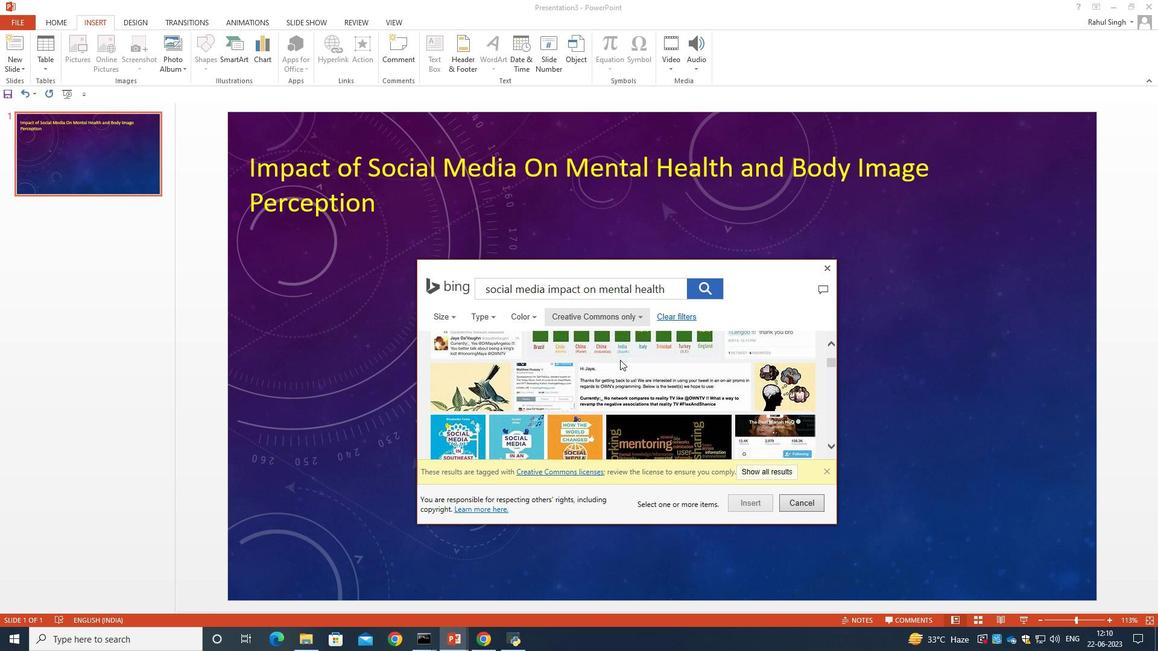 
Action: Mouse scrolled (620, 360) with delta (0, 0)
Screenshot: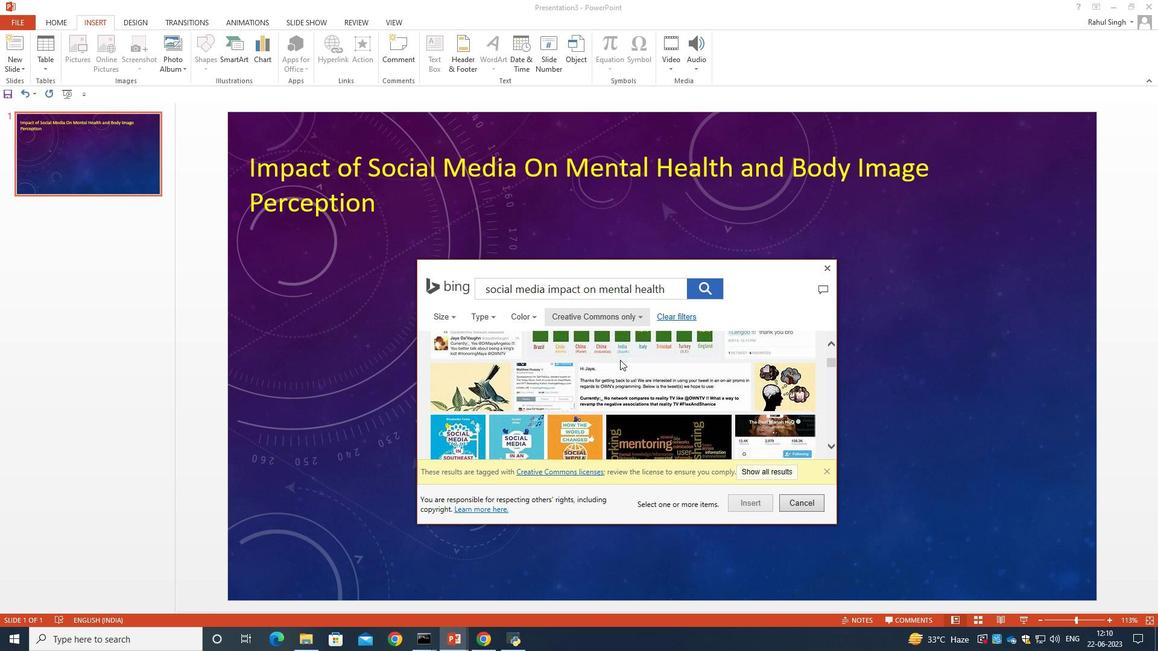 
Action: Mouse scrolled (620, 360) with delta (0, 0)
Screenshot: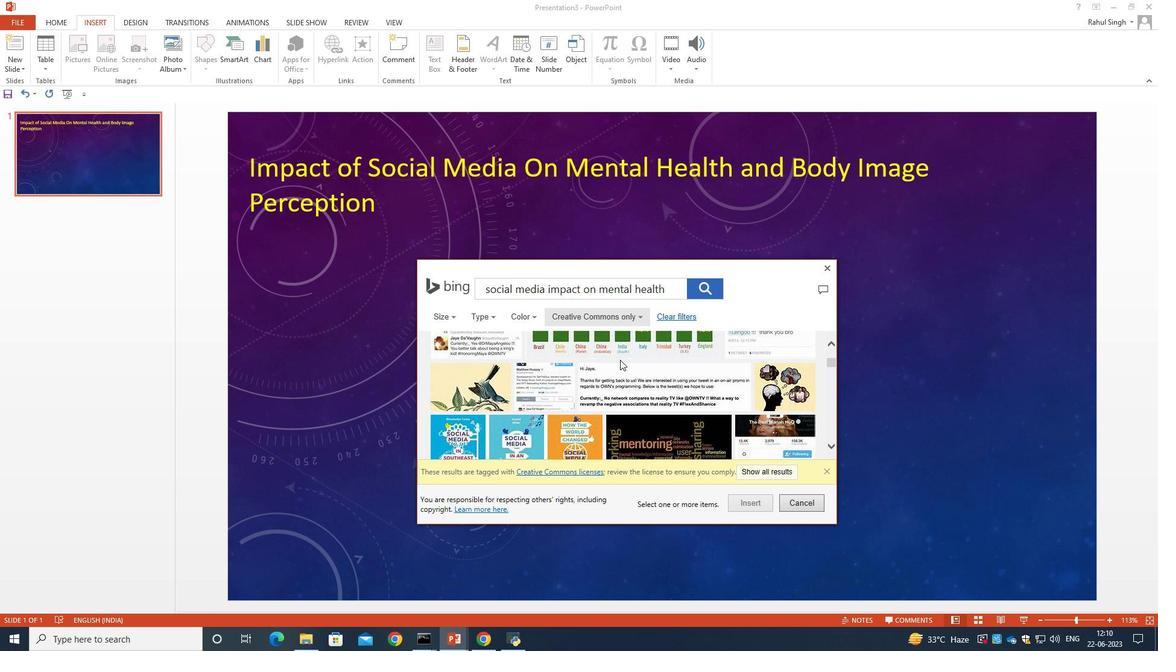 
Action: Mouse scrolled (620, 360) with delta (0, 0)
Screenshot: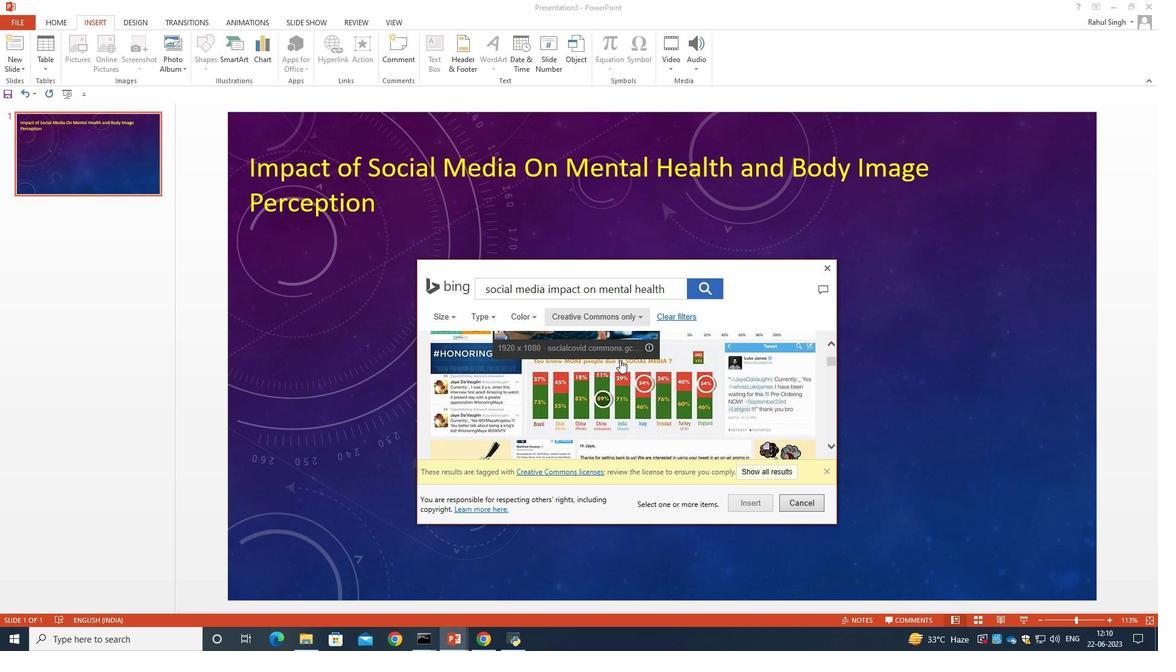 
Action: Mouse scrolled (620, 360) with delta (0, 0)
Screenshot: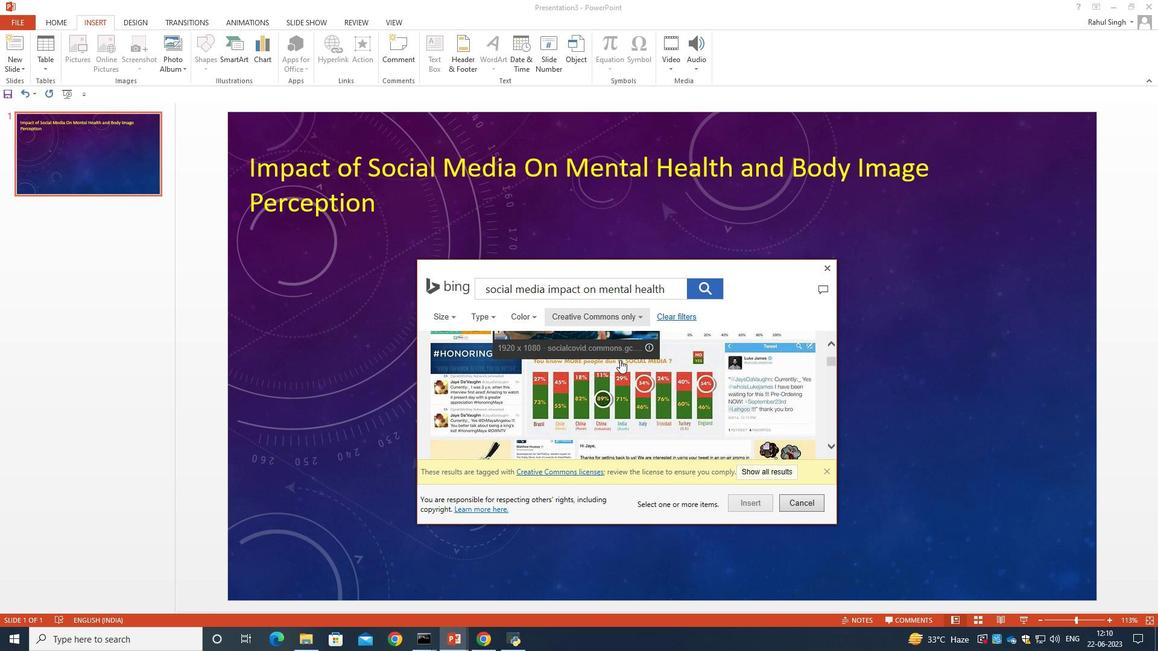 
Action: Mouse scrolled (620, 360) with delta (0, 0)
Screenshot: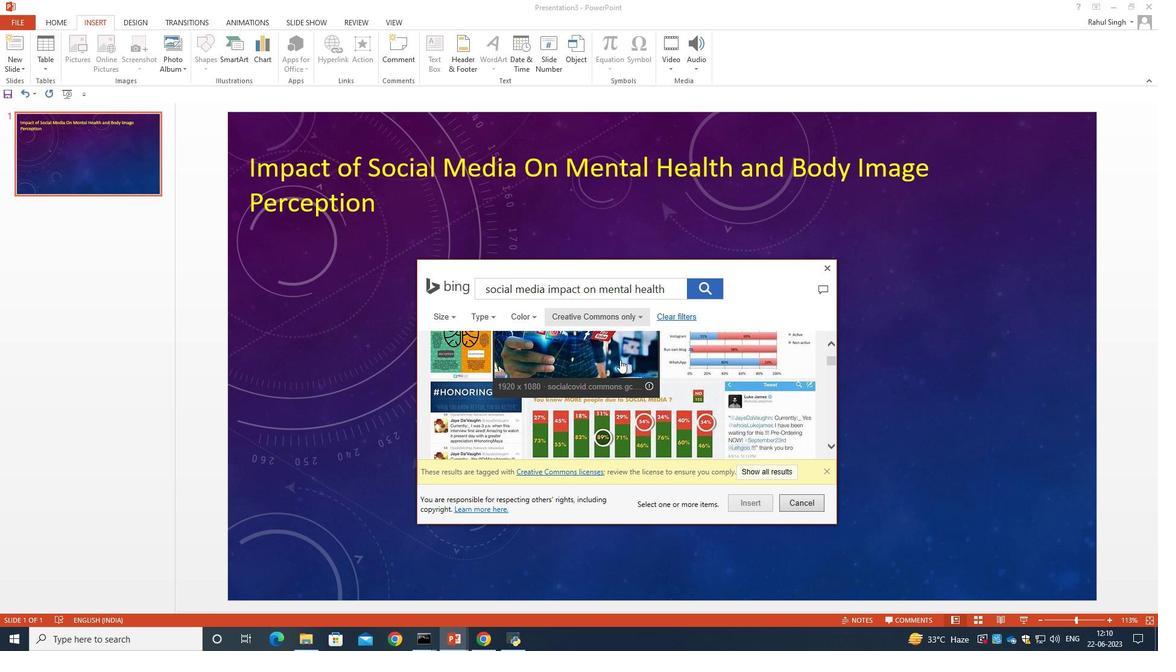 
Action: Mouse scrolled (620, 360) with delta (0, 0)
Screenshot: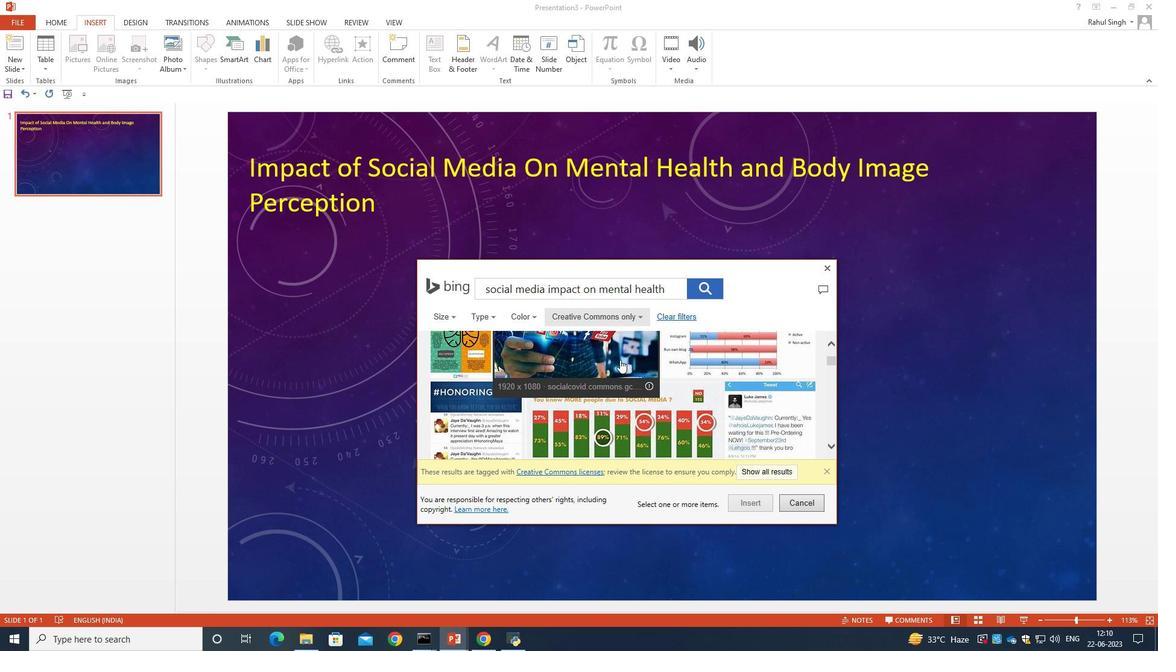 
Action: Mouse scrolled (620, 360) with delta (0, 0)
Screenshot: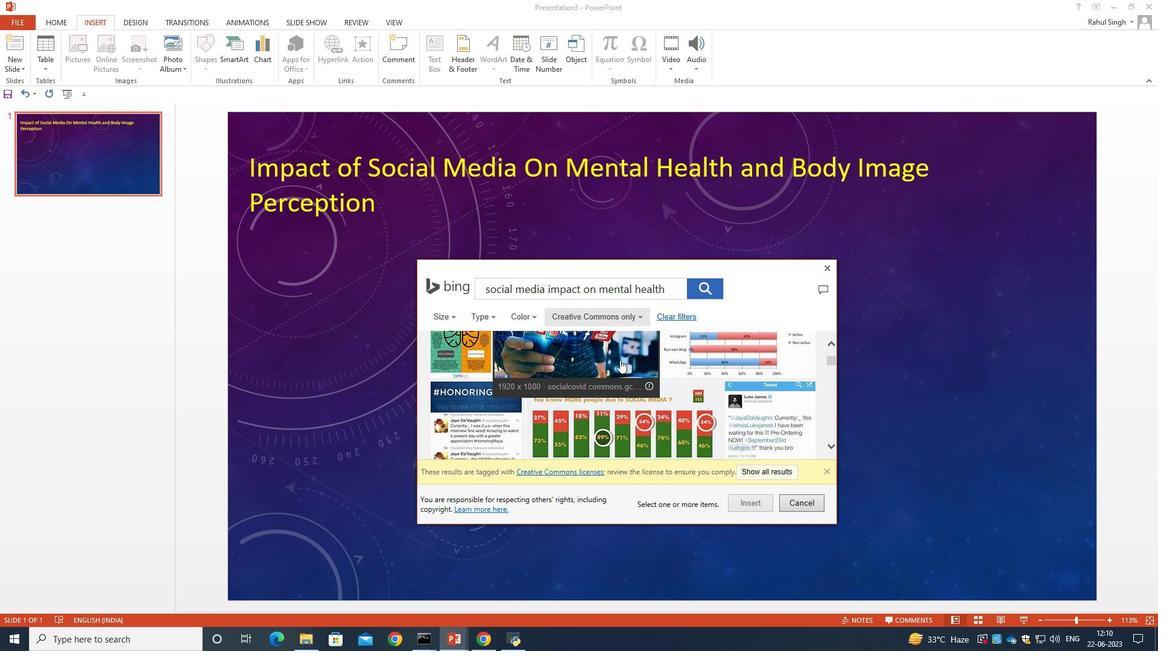 
Action: Mouse scrolled (620, 360) with delta (0, 0)
Screenshot: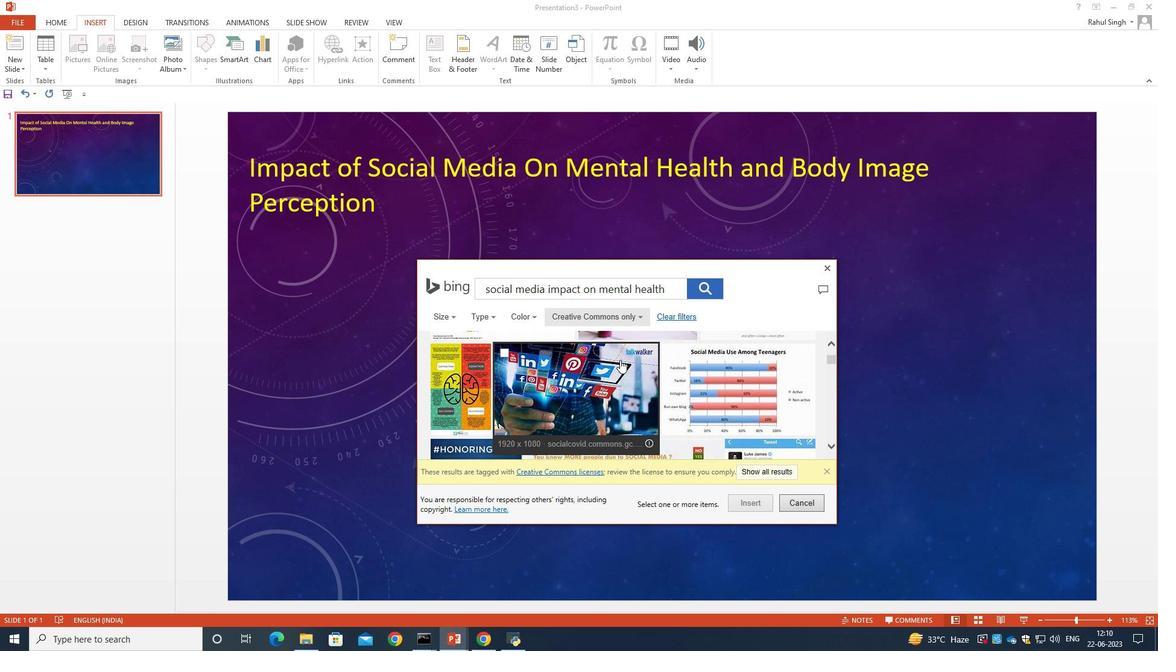 
Action: Mouse scrolled (620, 360) with delta (0, 0)
Screenshot: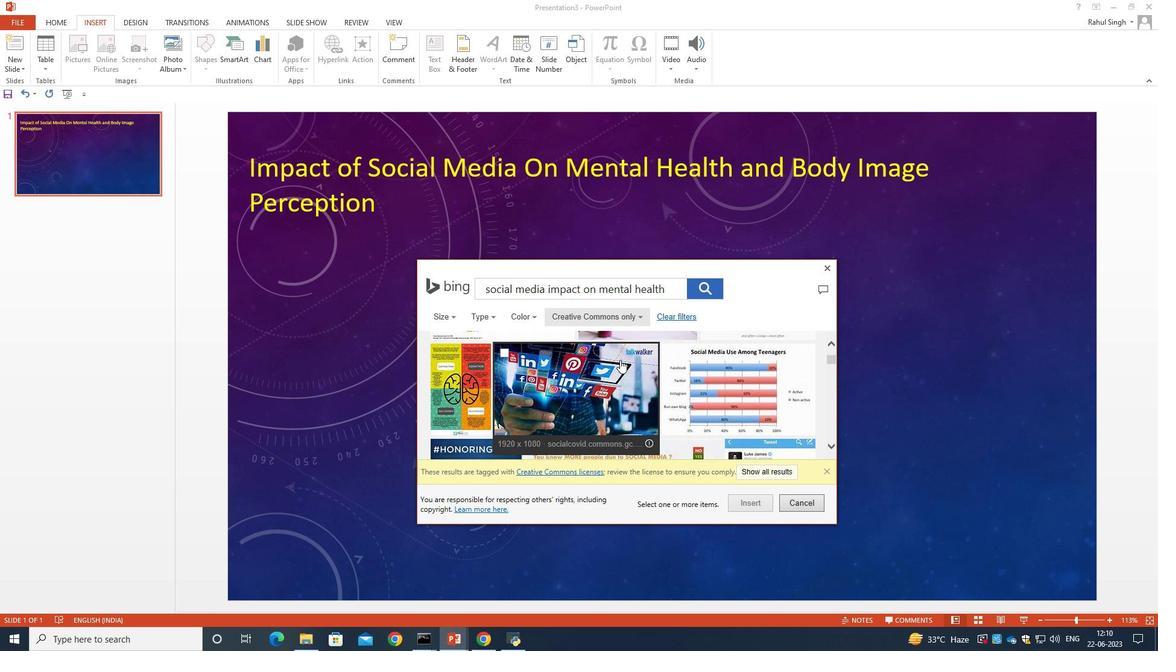 
Action: Mouse scrolled (620, 360) with delta (0, 0)
Screenshot: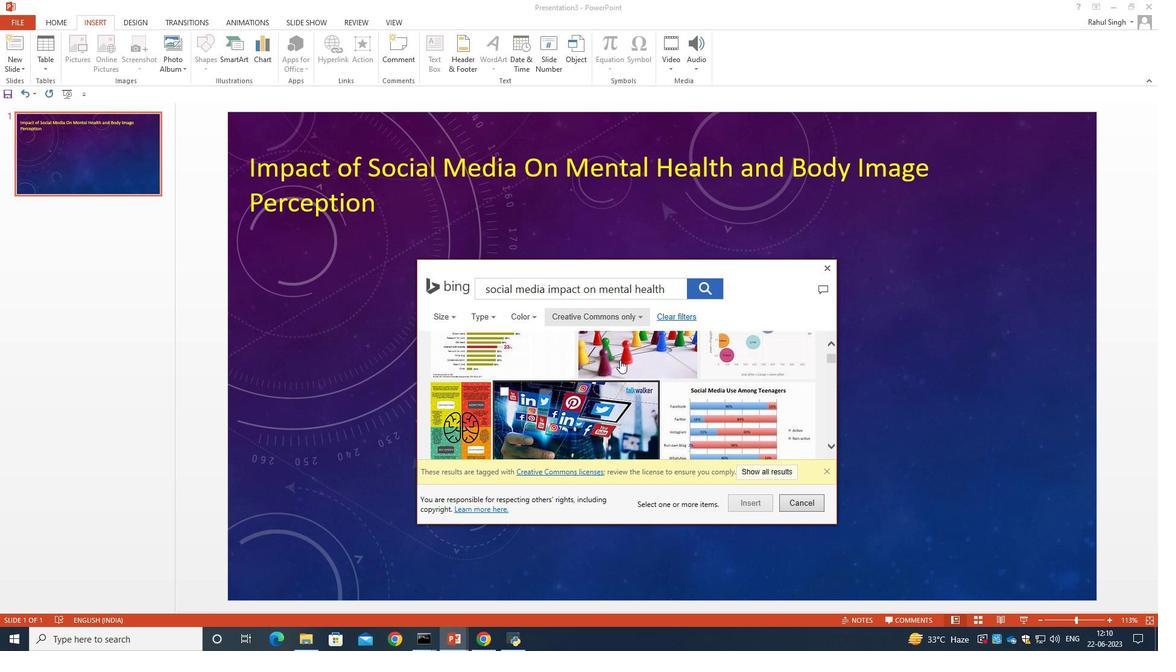 
Action: Mouse scrolled (620, 360) with delta (0, 0)
Screenshot: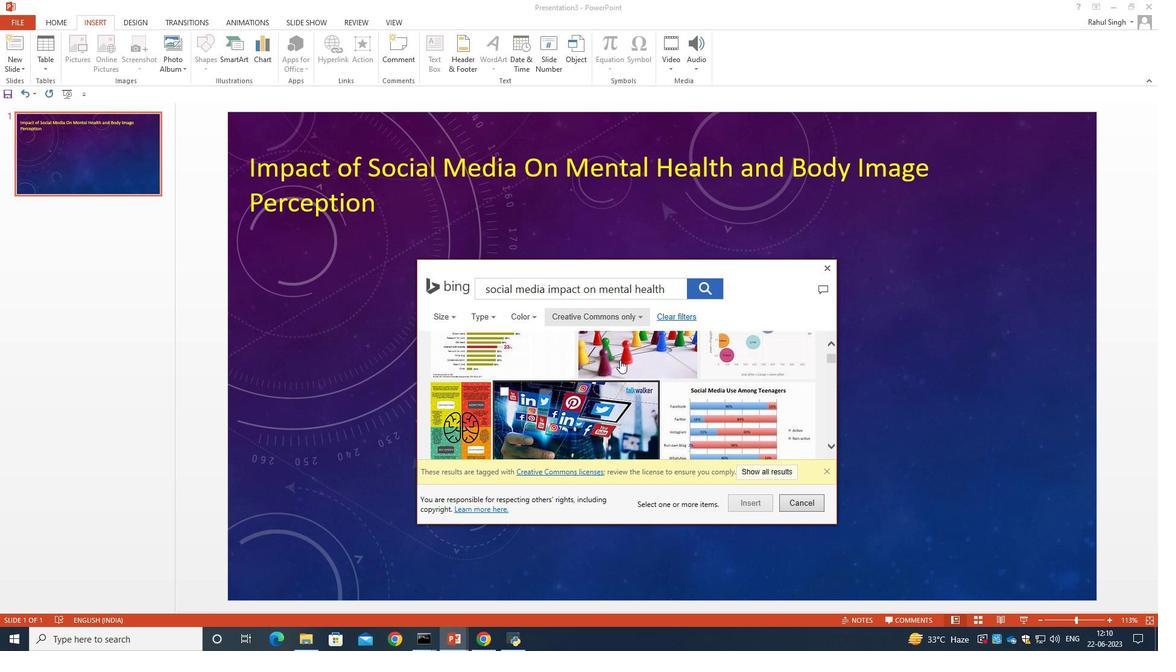 
Action: Mouse scrolled (620, 360) with delta (0, 0)
Screenshot: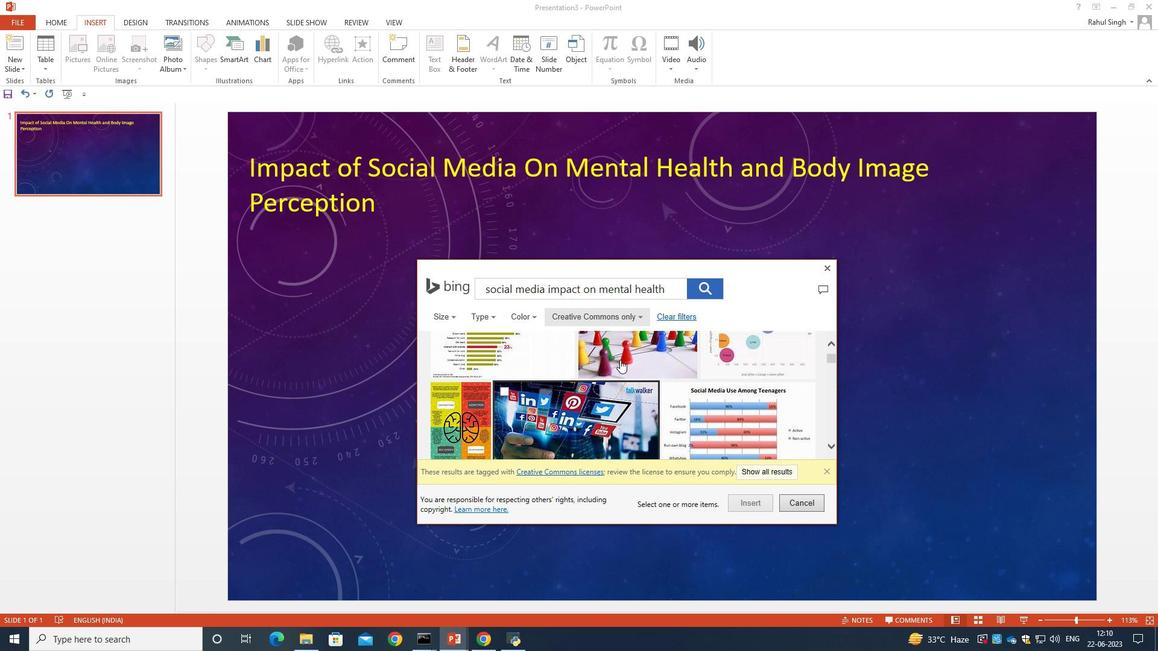 
Action: Mouse scrolled (620, 360) with delta (0, 0)
Screenshot: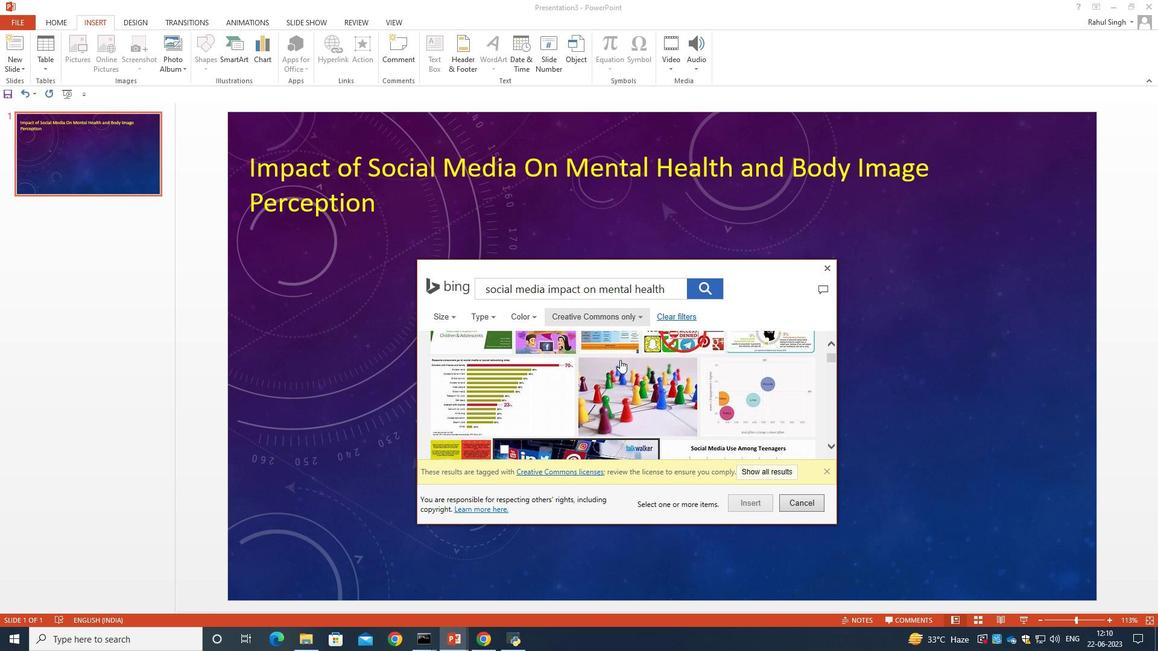 
Action: Mouse scrolled (620, 360) with delta (0, 0)
Screenshot: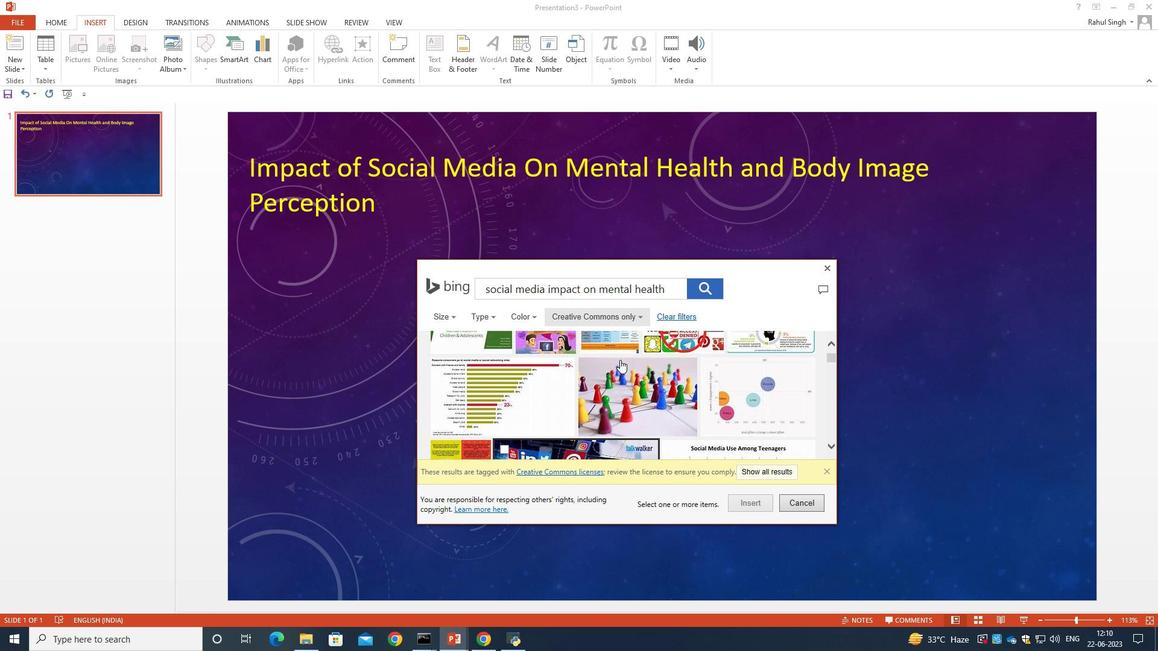 
Action: Mouse scrolled (620, 360) with delta (0, 0)
Screenshot: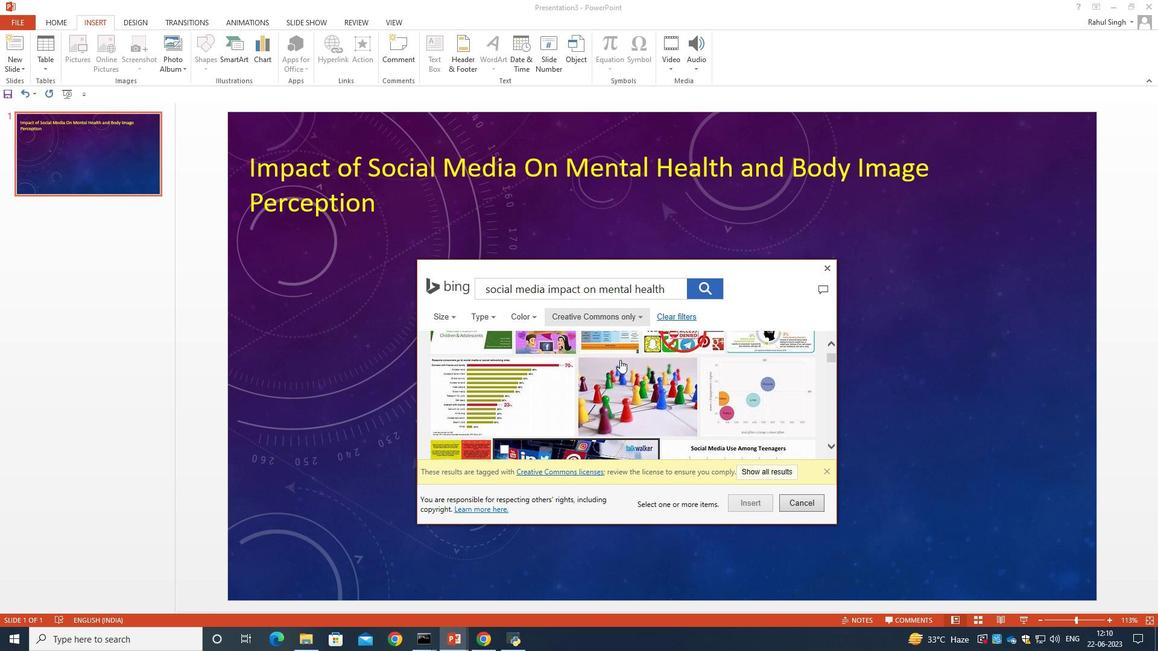 
Action: Mouse scrolled (620, 360) with delta (0, 0)
Screenshot: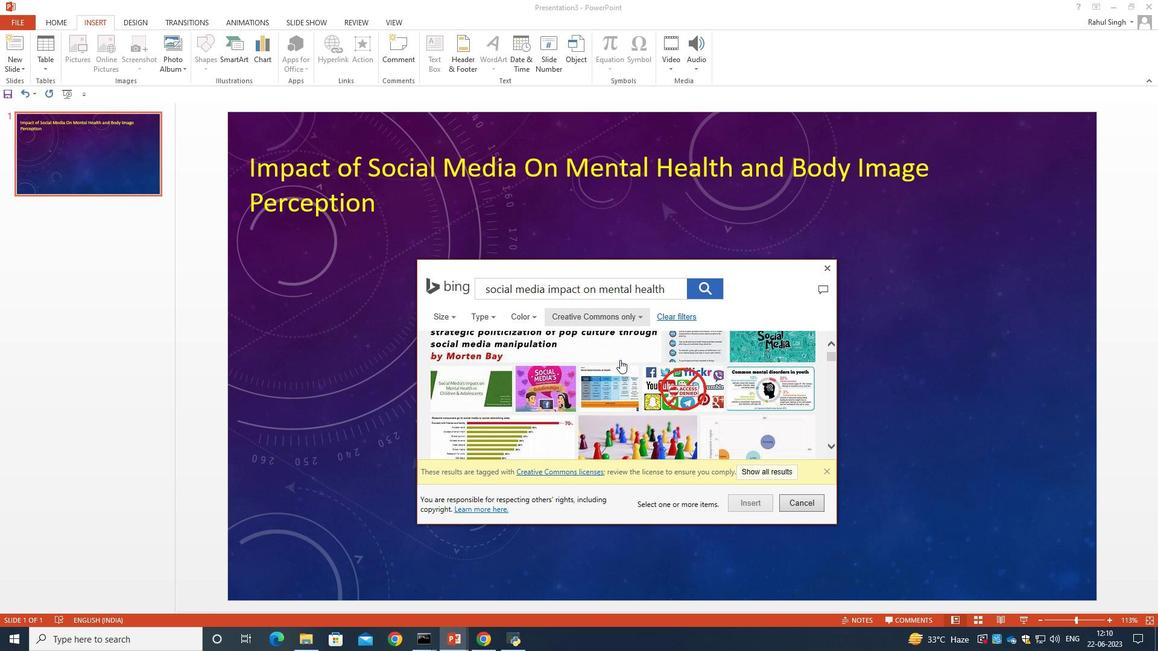 
Action: Mouse scrolled (620, 360) with delta (0, 0)
Screenshot: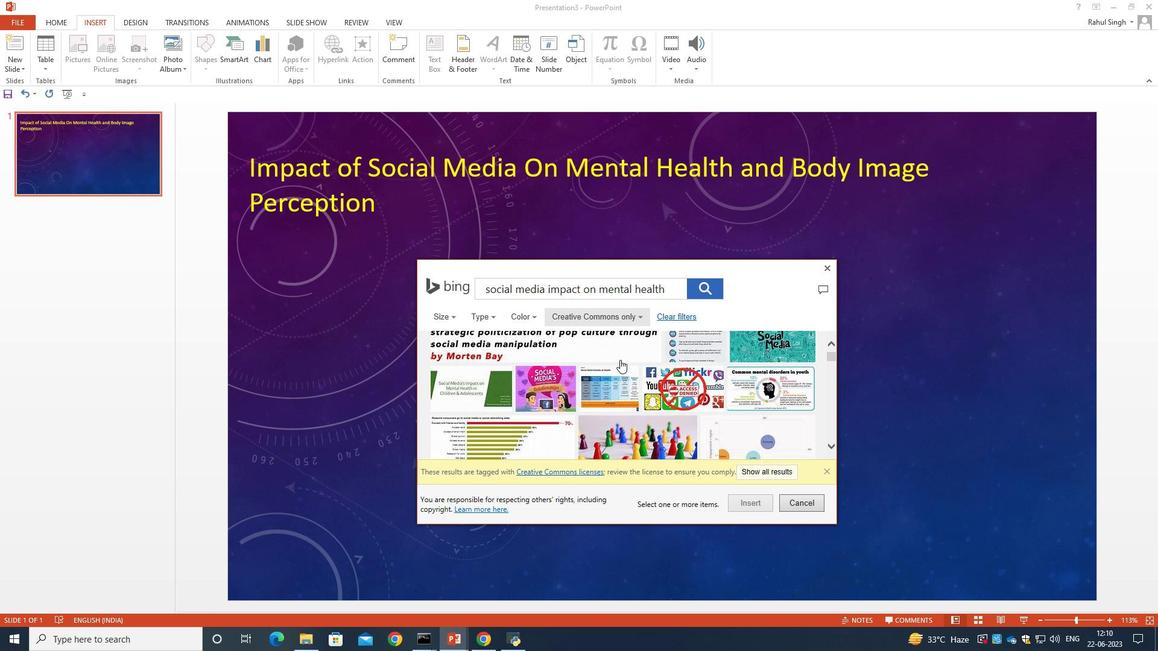 
Action: Mouse scrolled (620, 360) with delta (0, 0)
Screenshot: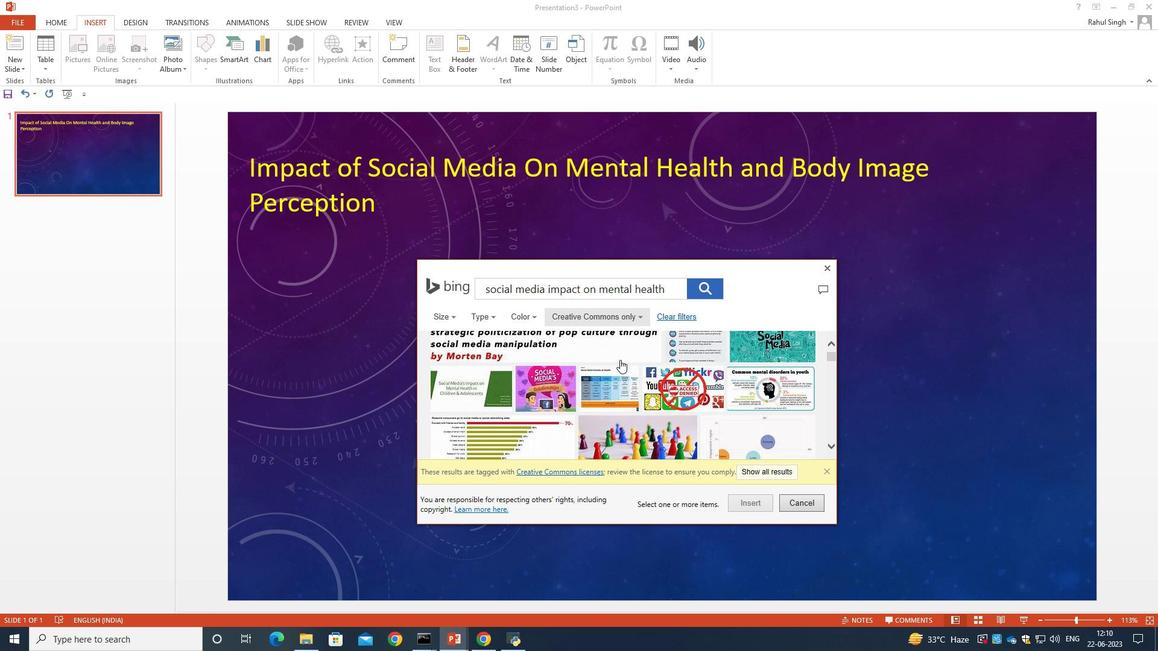 
Action: Mouse scrolled (620, 360) with delta (0, 0)
Screenshot: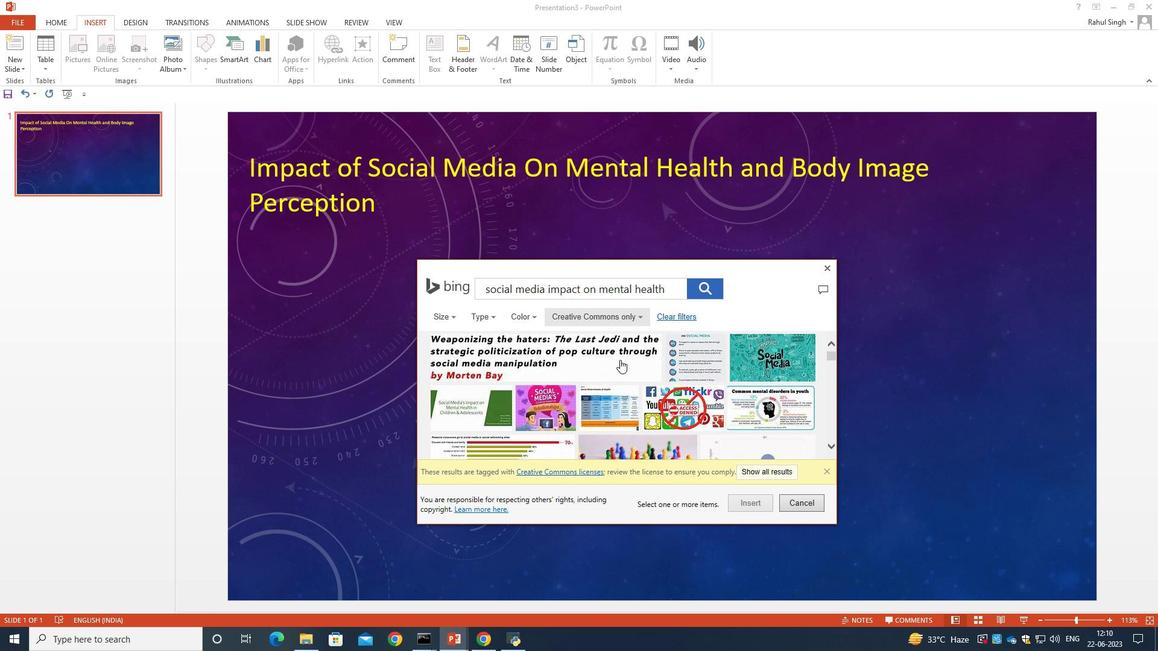 
Action: Mouse scrolled (620, 360) with delta (0, 0)
Screenshot: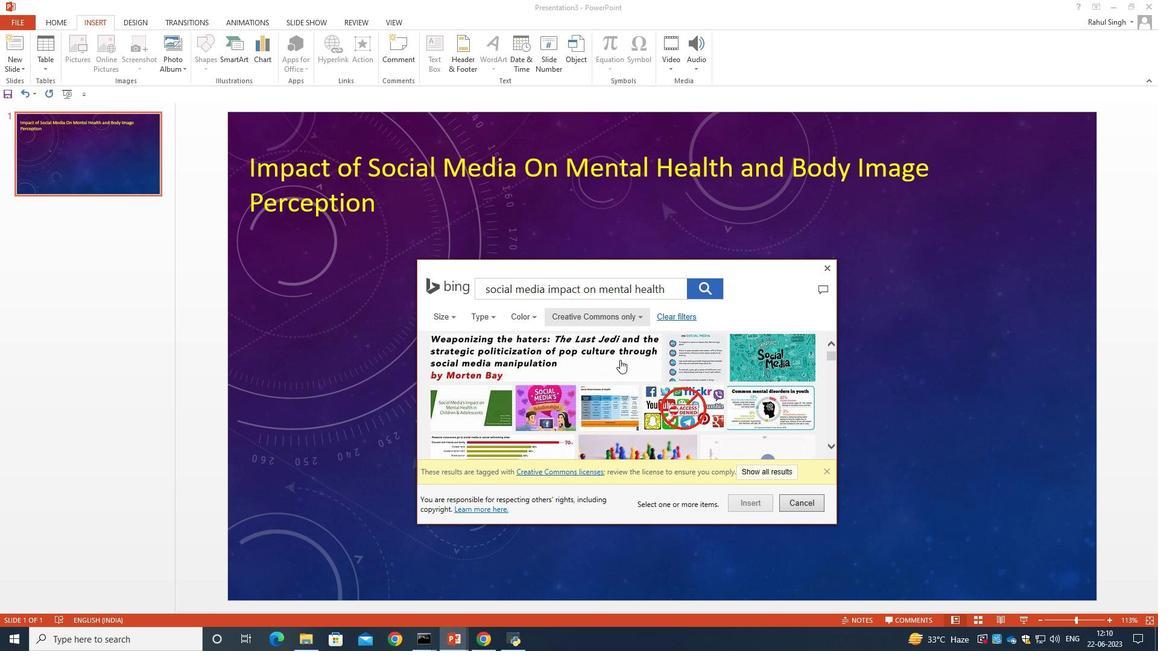 
Action: Mouse scrolled (620, 360) with delta (0, 0)
Screenshot: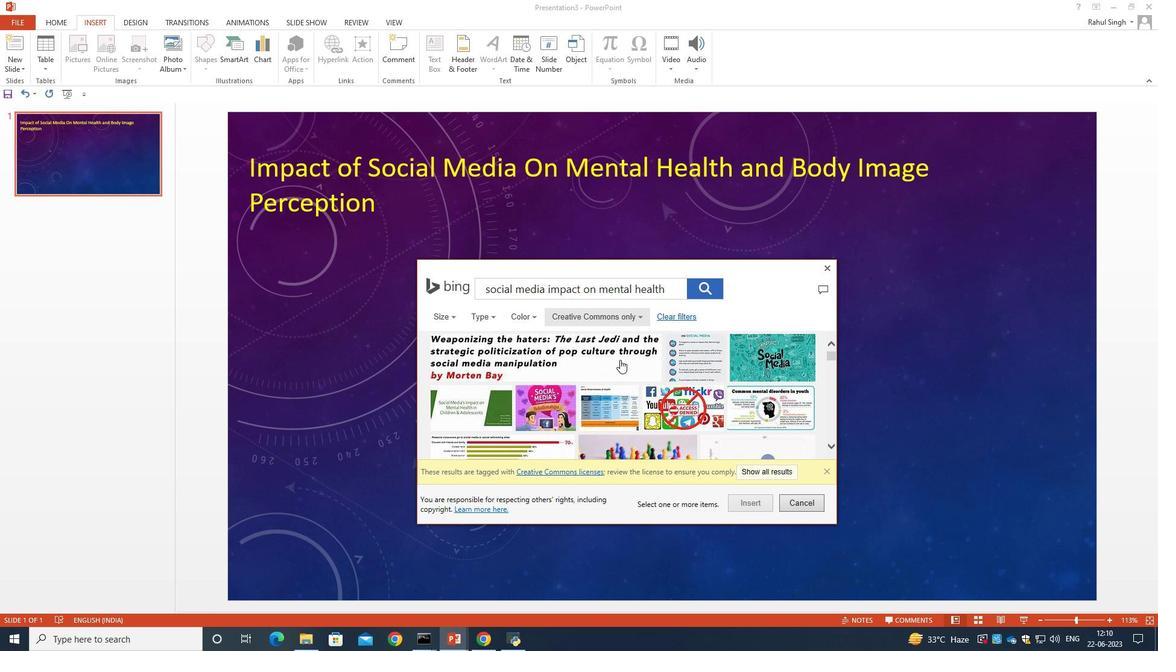 
Action: Mouse moved to (663, 286)
Screenshot: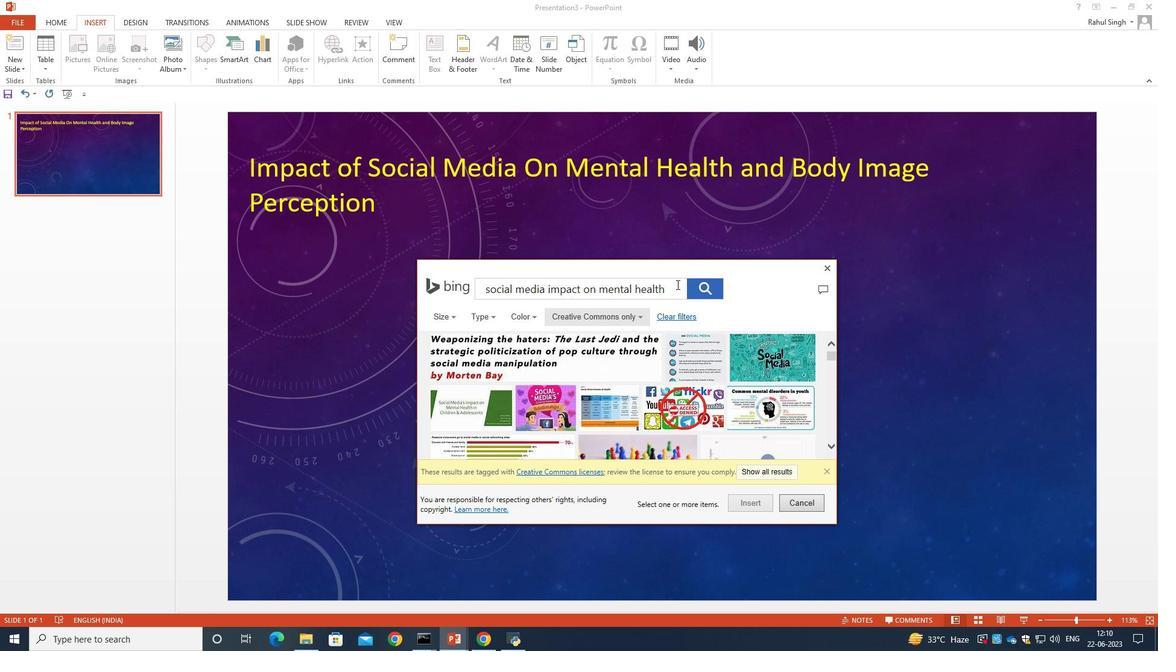 
Action: Mouse pressed left at (663, 286)
Screenshot: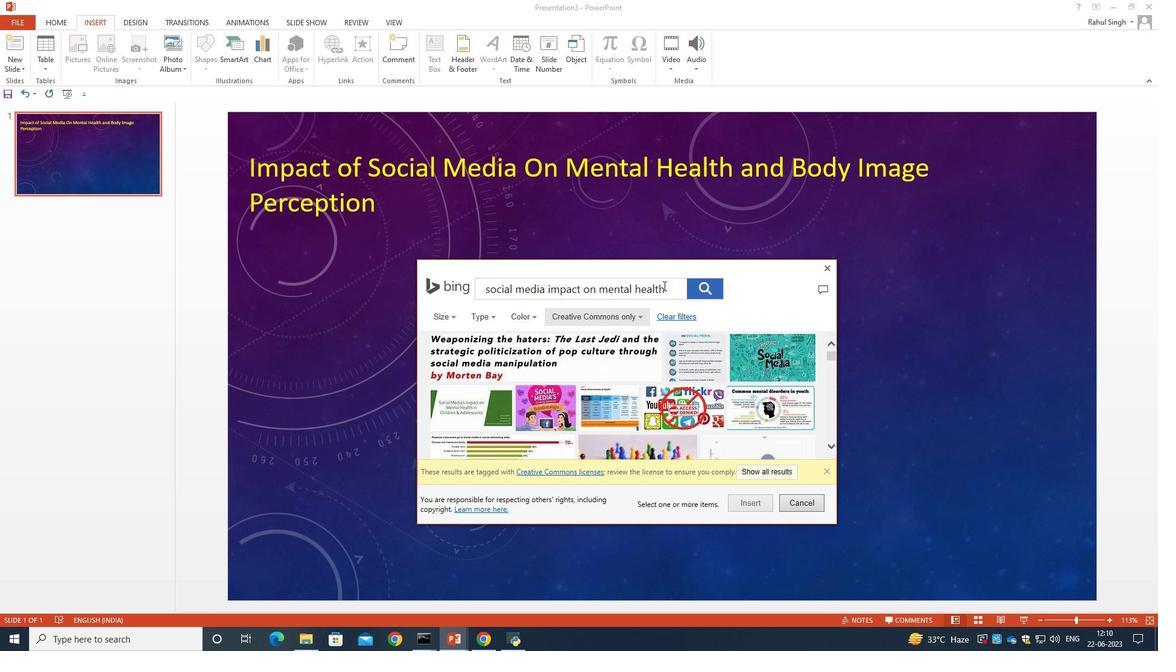 
Action: Key pressed <Key.space>
Screenshot: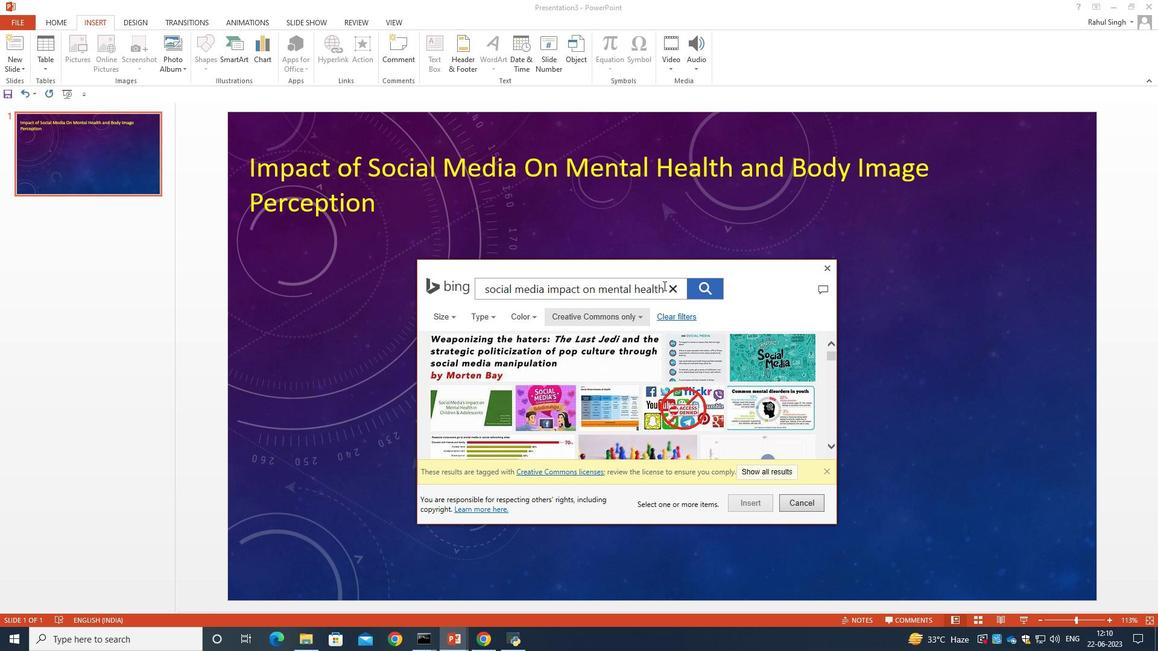 
Action: Mouse moved to (593, 287)
Screenshot: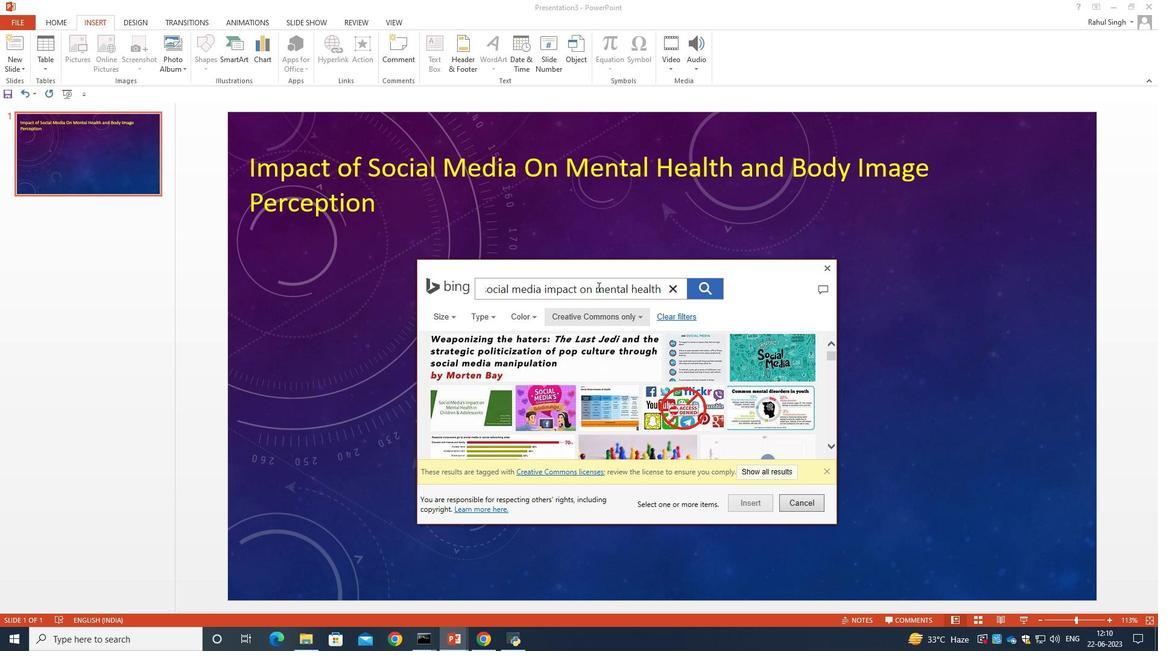 
Action: Mouse pressed left at (593, 287)
Screenshot: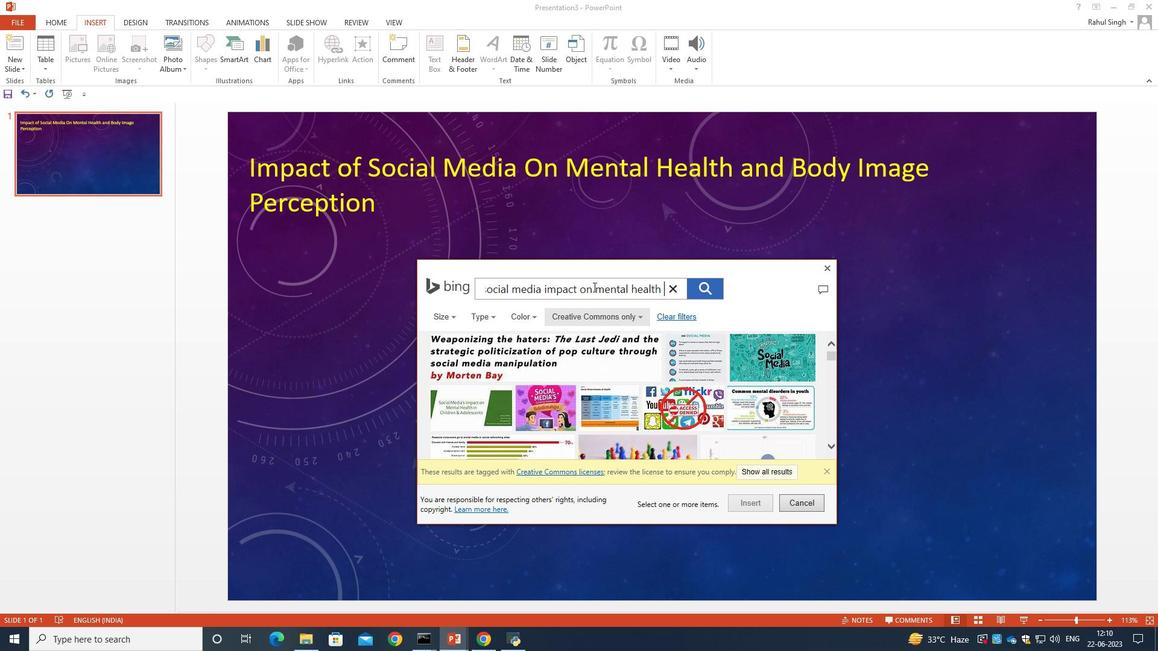 
Action: Mouse moved to (622, 267)
Screenshot: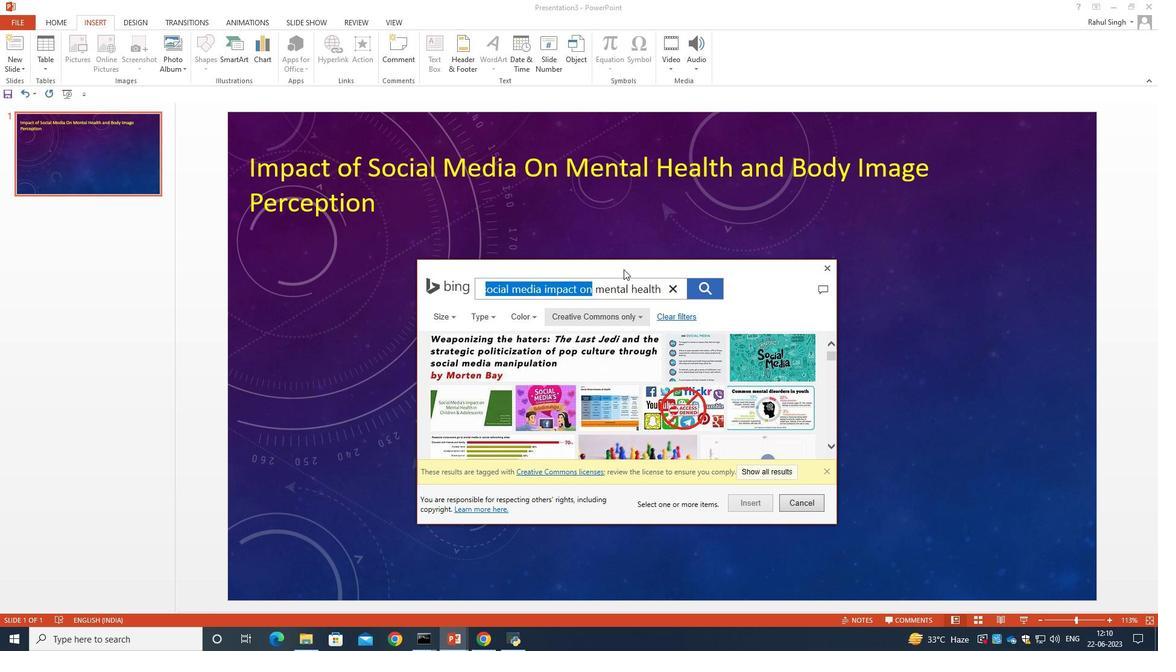 
Action: Key pressed <Key.backspace><Key.enter>
Screenshot: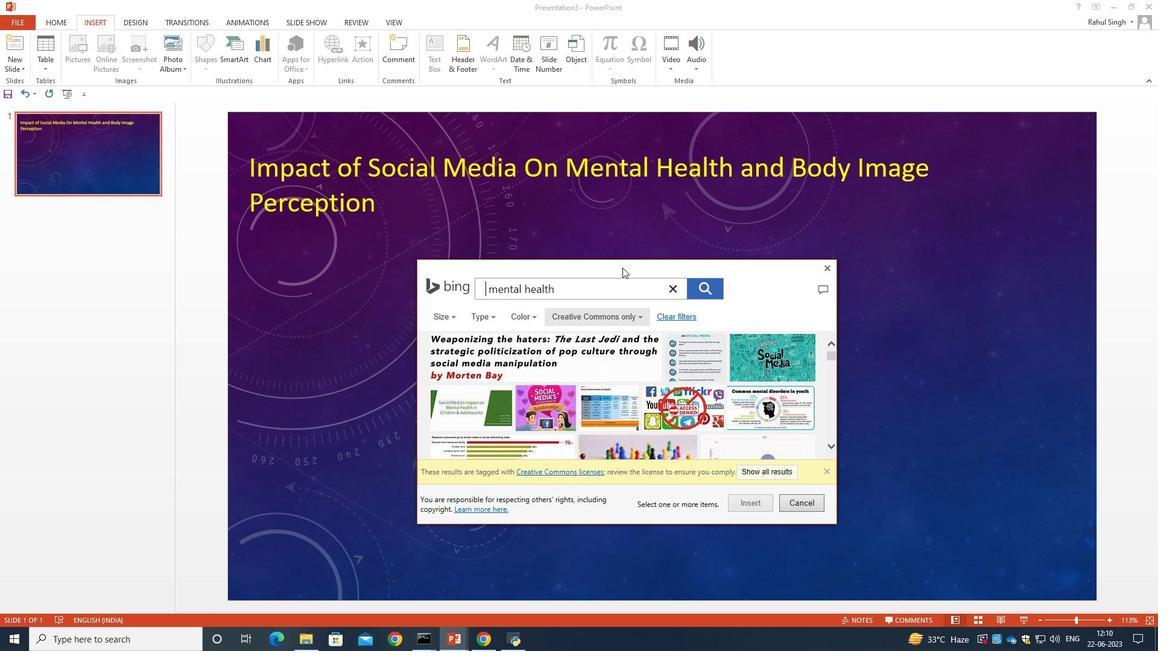 
Action: Mouse moved to (489, 287)
Screenshot: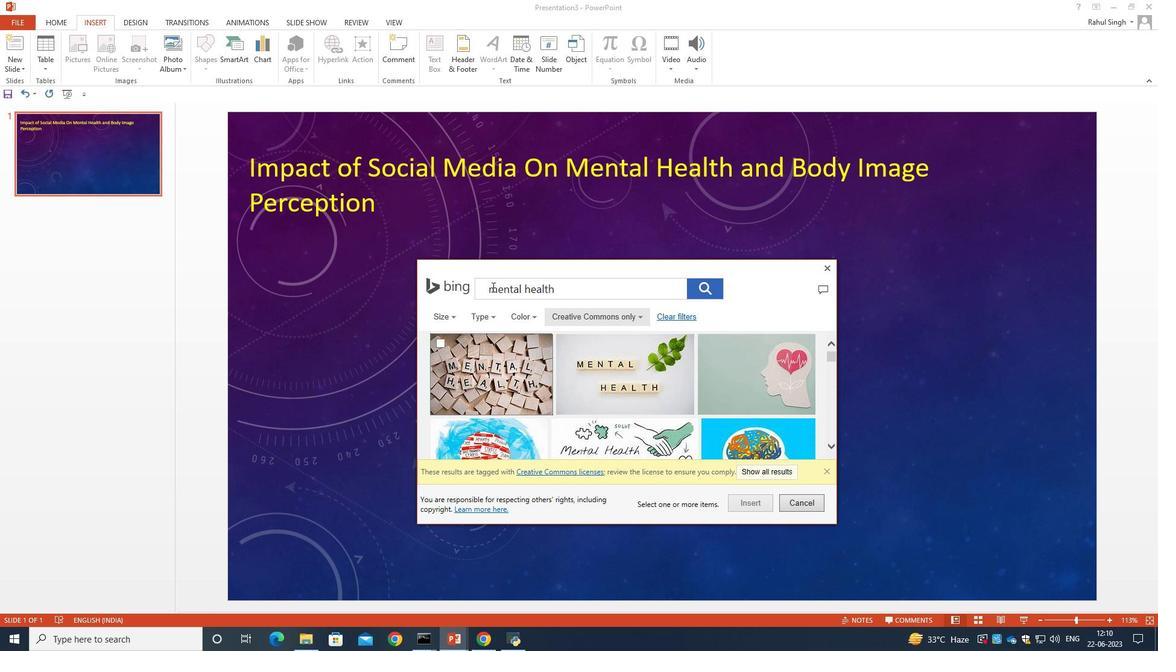 
Action: Mouse pressed left at (489, 287)
Screenshot: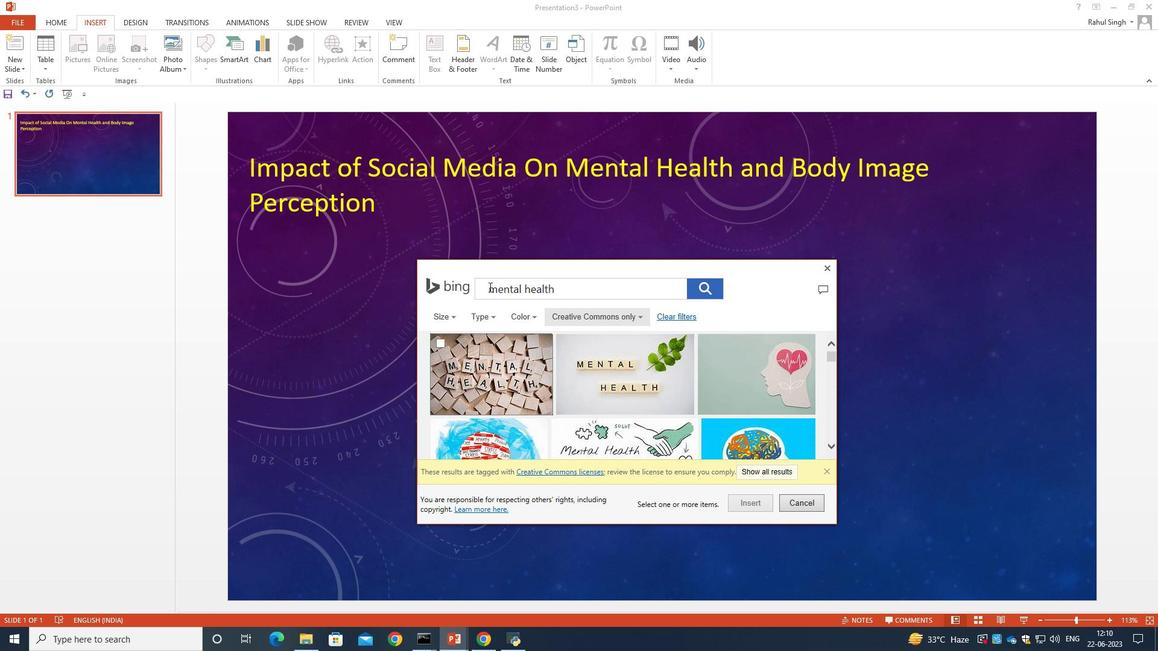 
Action: Mouse moved to (505, 295)
Screenshot: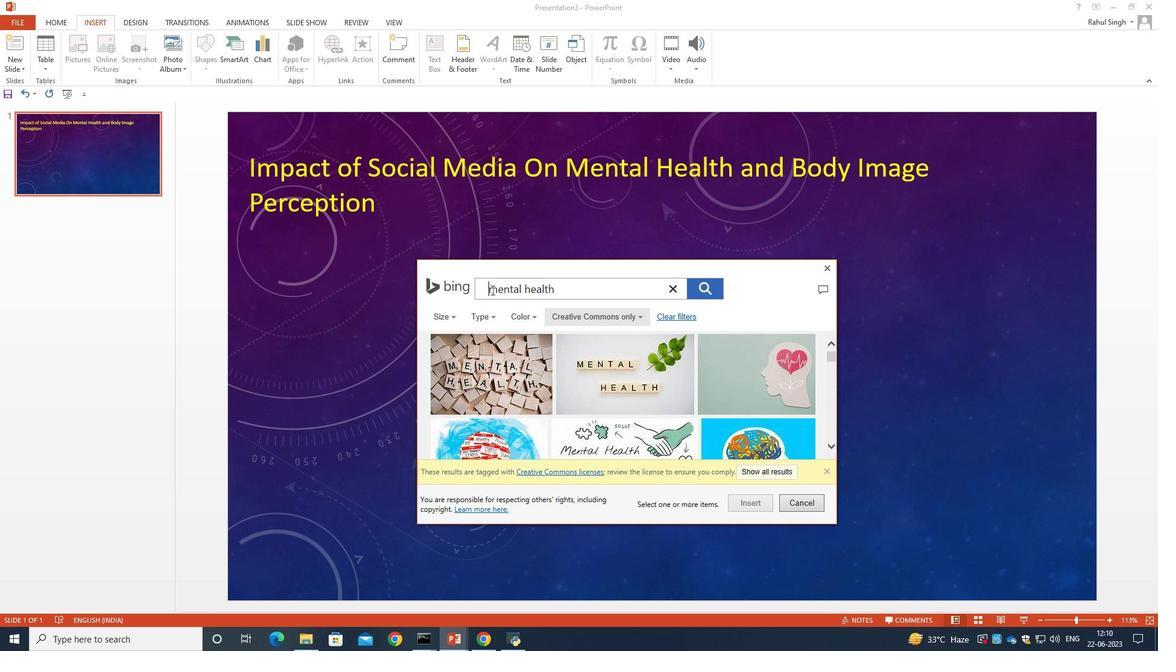
Action: Key pressed <Key.space>impact<Key.space>of<Key.space>social<Key.space><Key.enter>
Screenshot: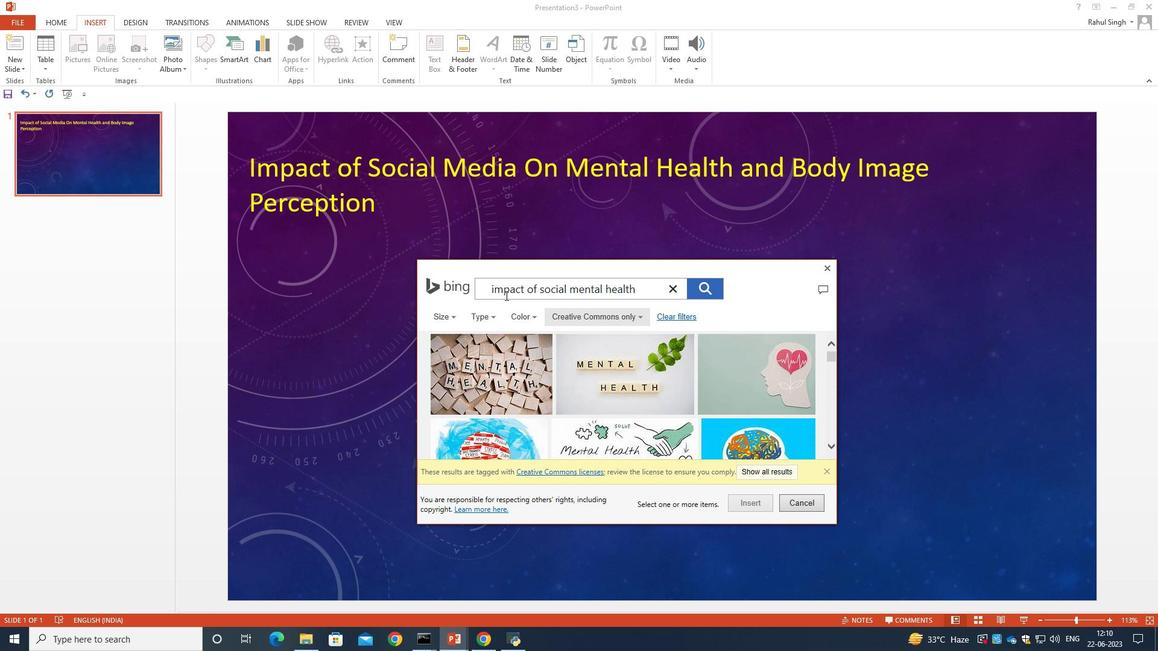 
Action: Mouse moved to (582, 407)
Screenshot: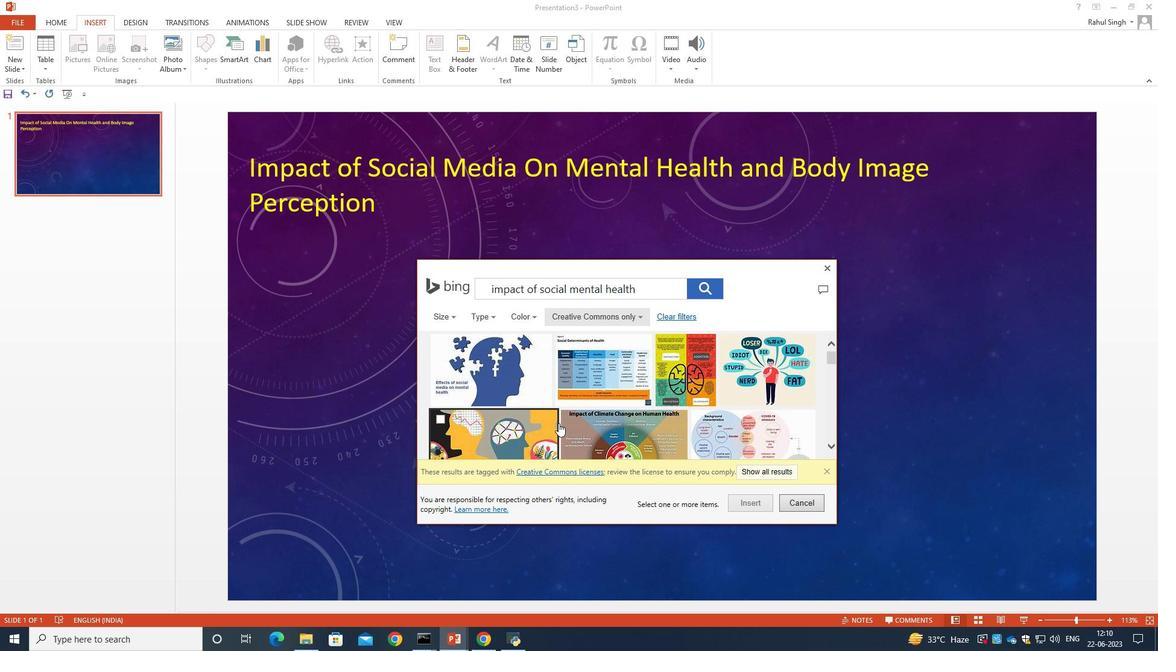 
Action: Mouse scrolled (582, 406) with delta (0, 0)
Screenshot: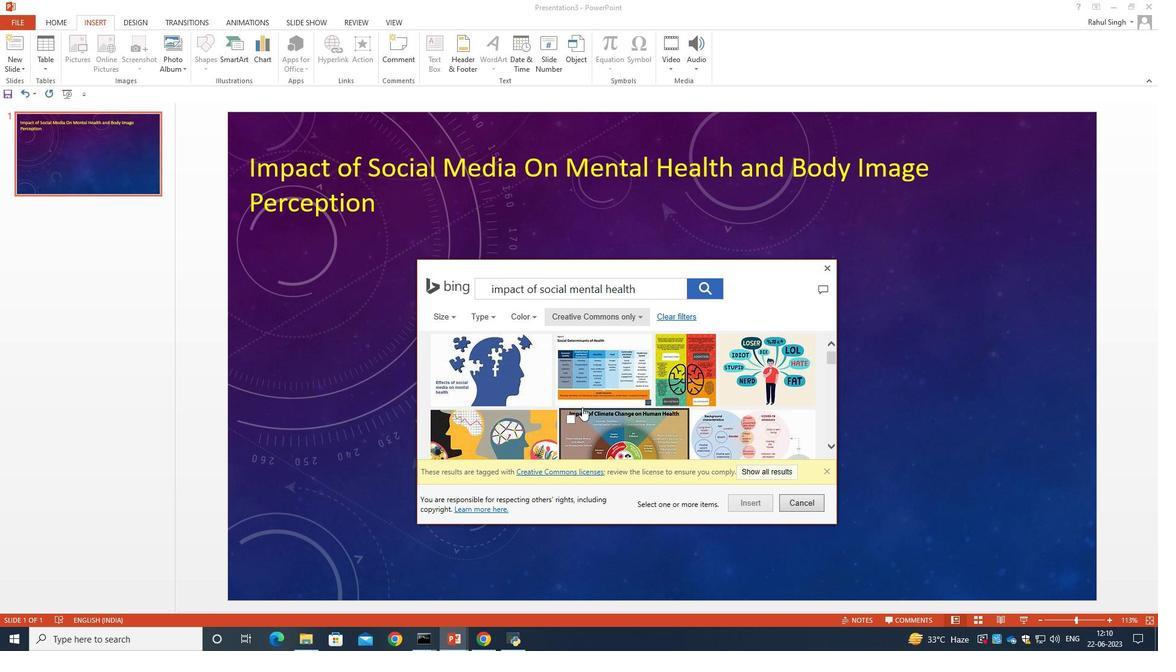 
Action: Mouse scrolled (582, 406) with delta (0, 0)
Screenshot: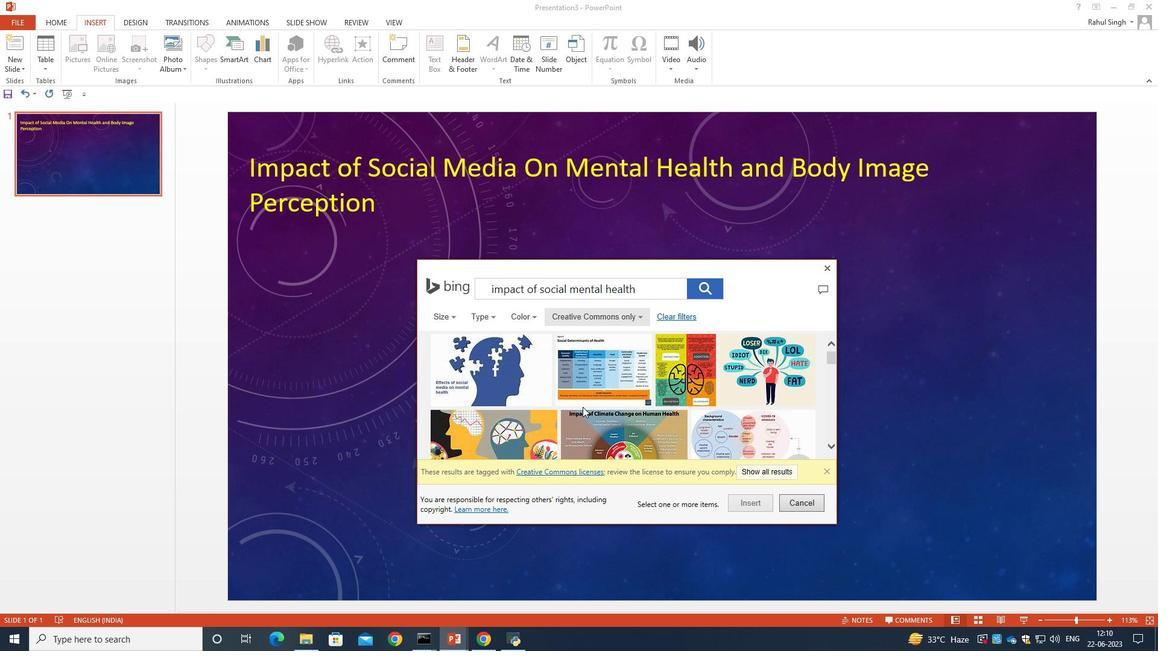 
Action: Mouse scrolled (582, 406) with delta (0, 0)
Screenshot: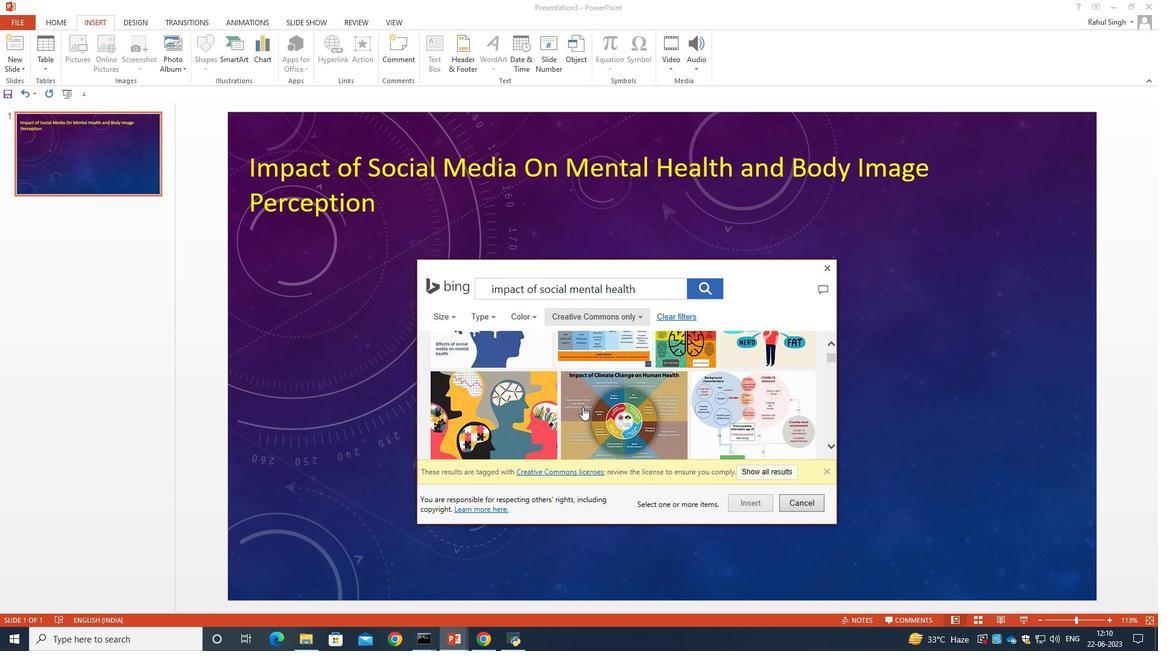 
Action: Mouse moved to (570, 288)
Screenshot: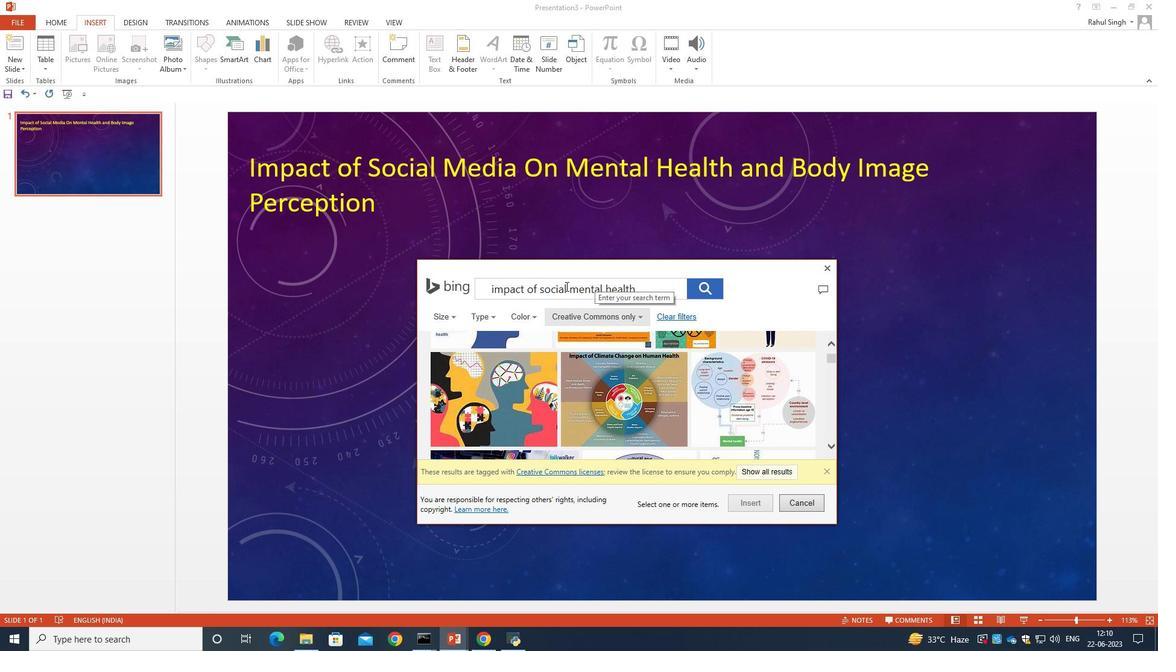 
Action: Mouse pressed left at (570, 288)
Screenshot: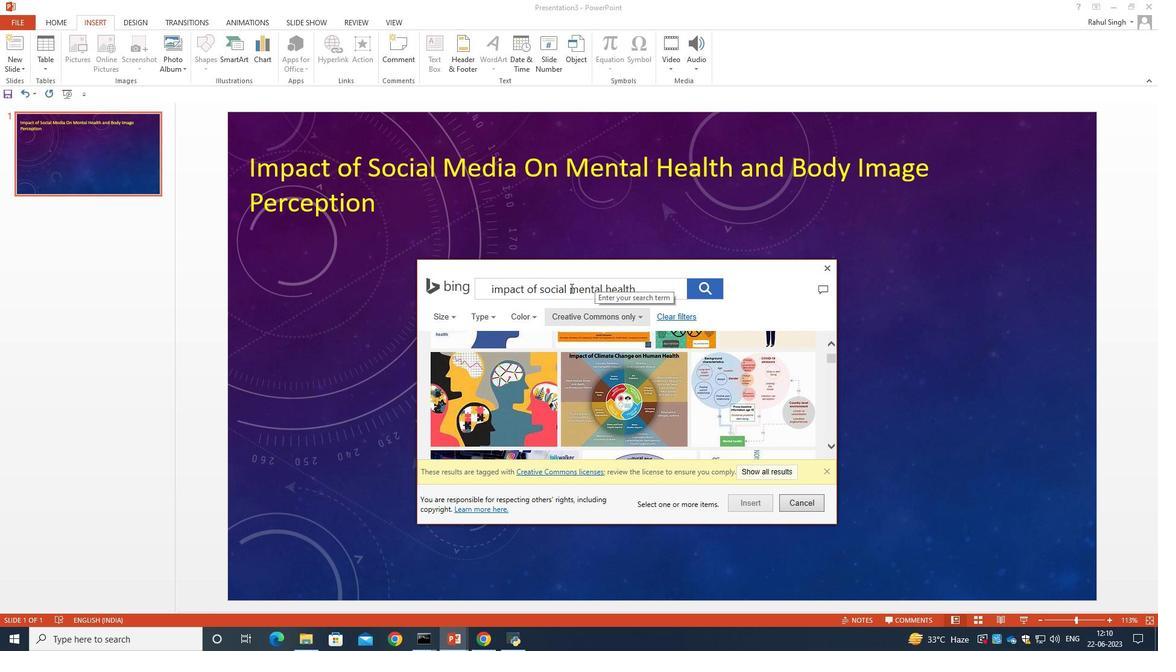 
Action: Mouse moved to (568, 288)
Screenshot: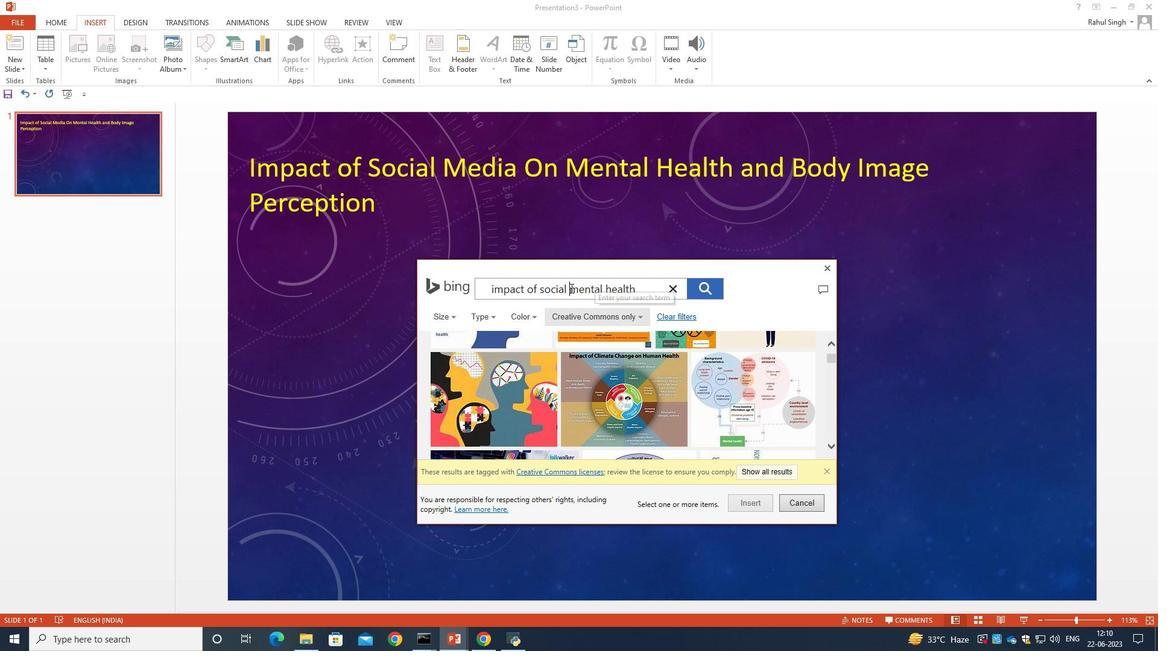 
Action: Key pressed <Key.space>media<Key.space>on<Key.space><Key.enter>
Screenshot: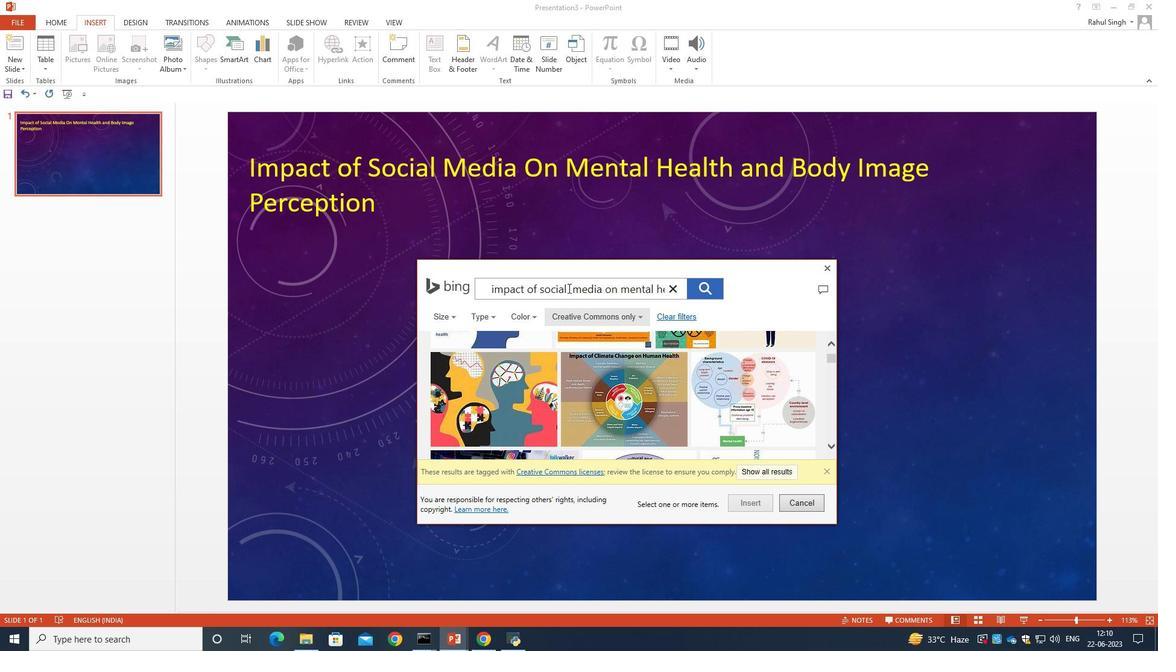 
Action: Mouse moved to (558, 352)
Screenshot: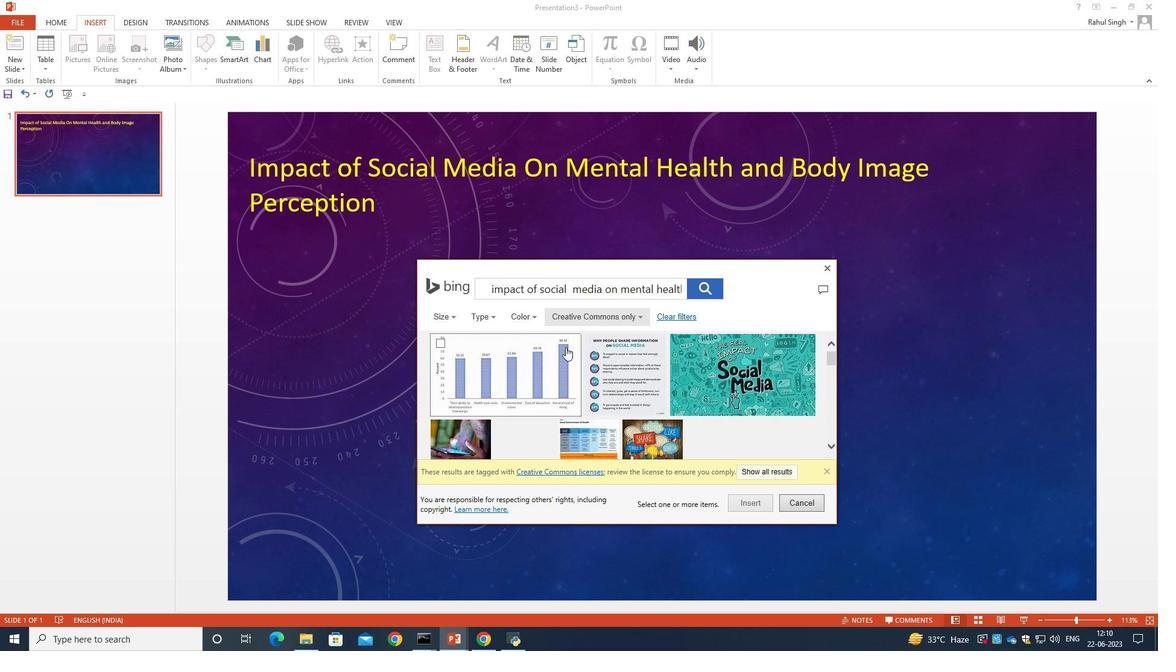 
Action: Mouse scrolled (558, 351) with delta (0, 0)
Screenshot: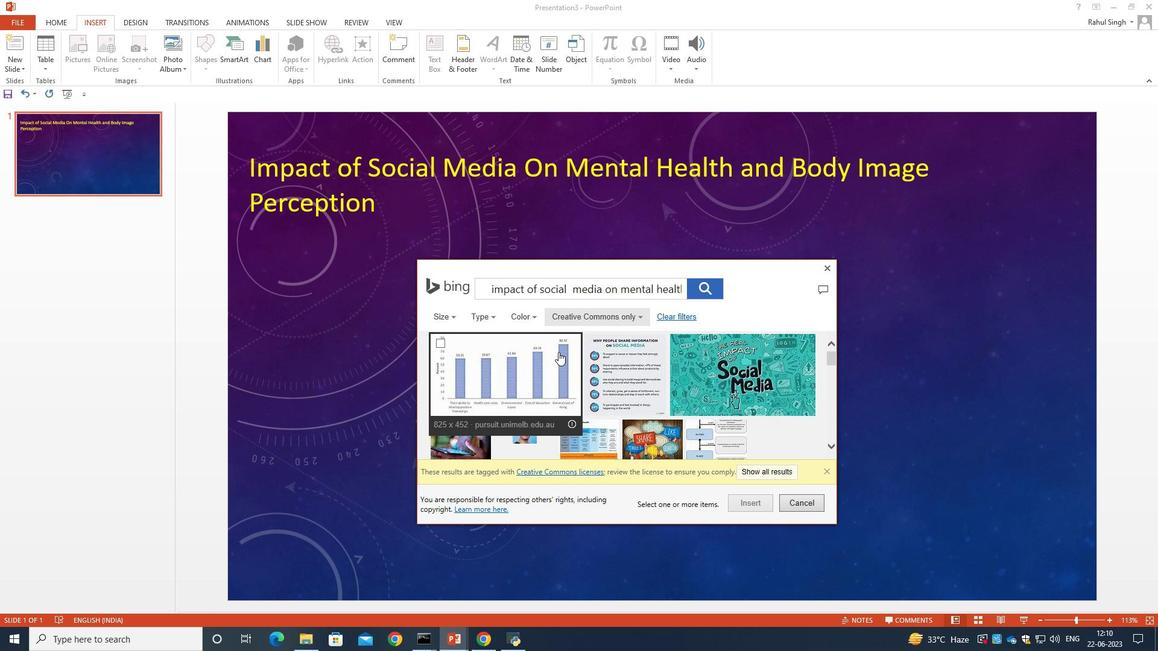 
Action: Mouse moved to (568, 352)
Screenshot: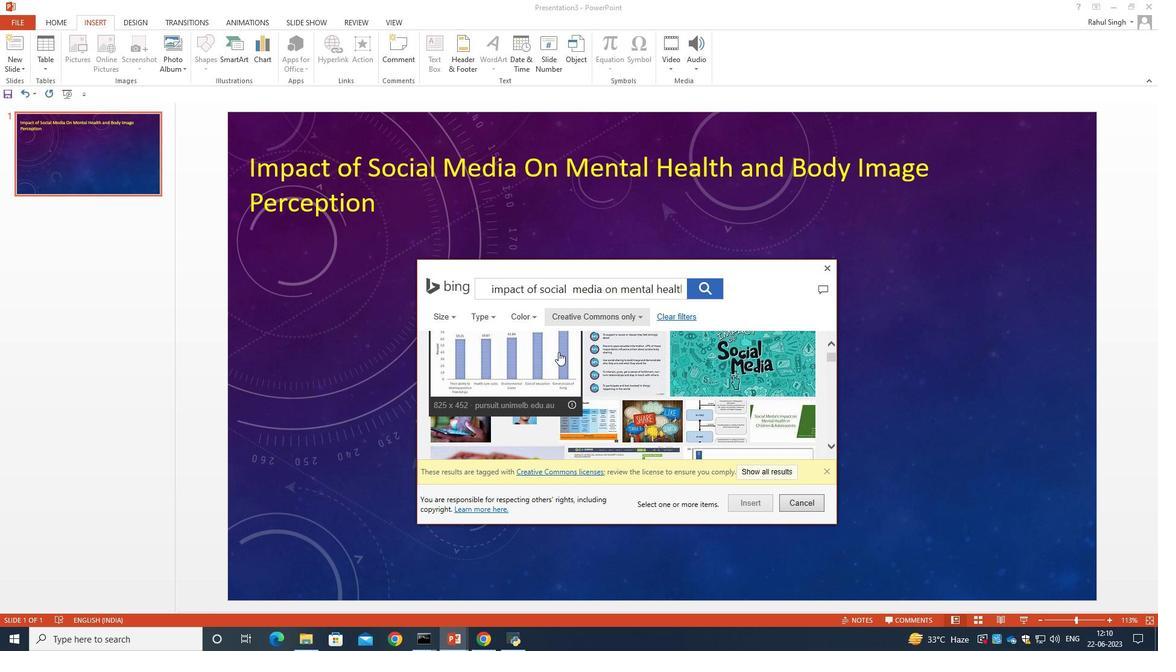 
Action: Mouse scrolled (568, 353) with delta (0, 0)
Screenshot: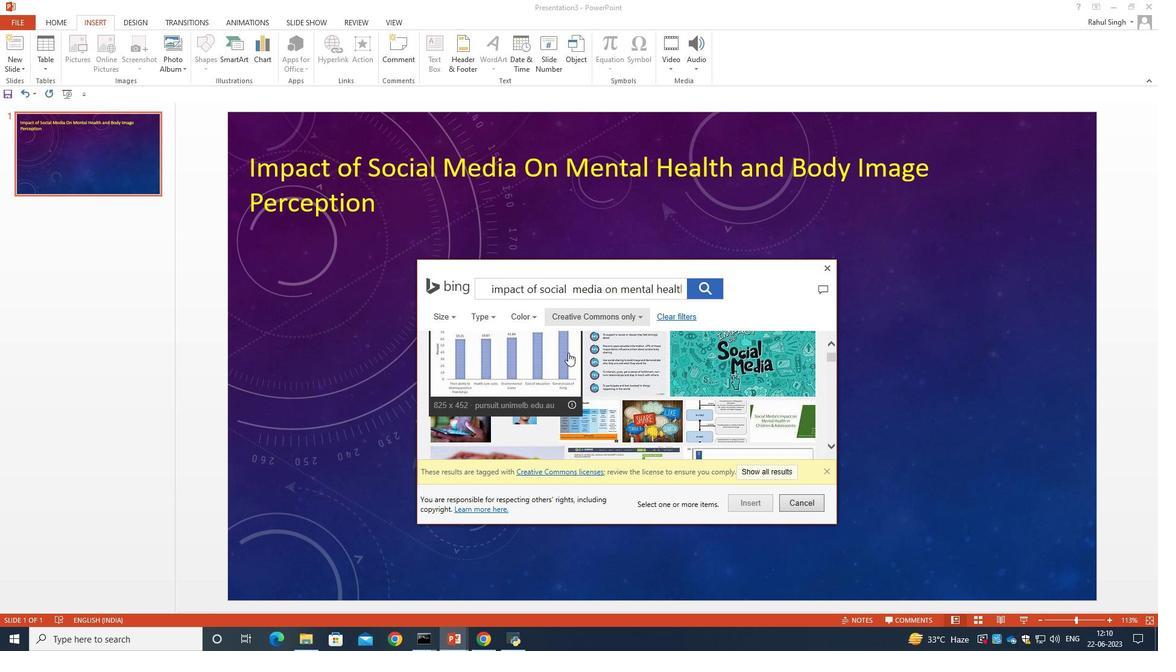 
Action: Mouse scrolled (568, 353) with delta (0, 0)
Screenshot: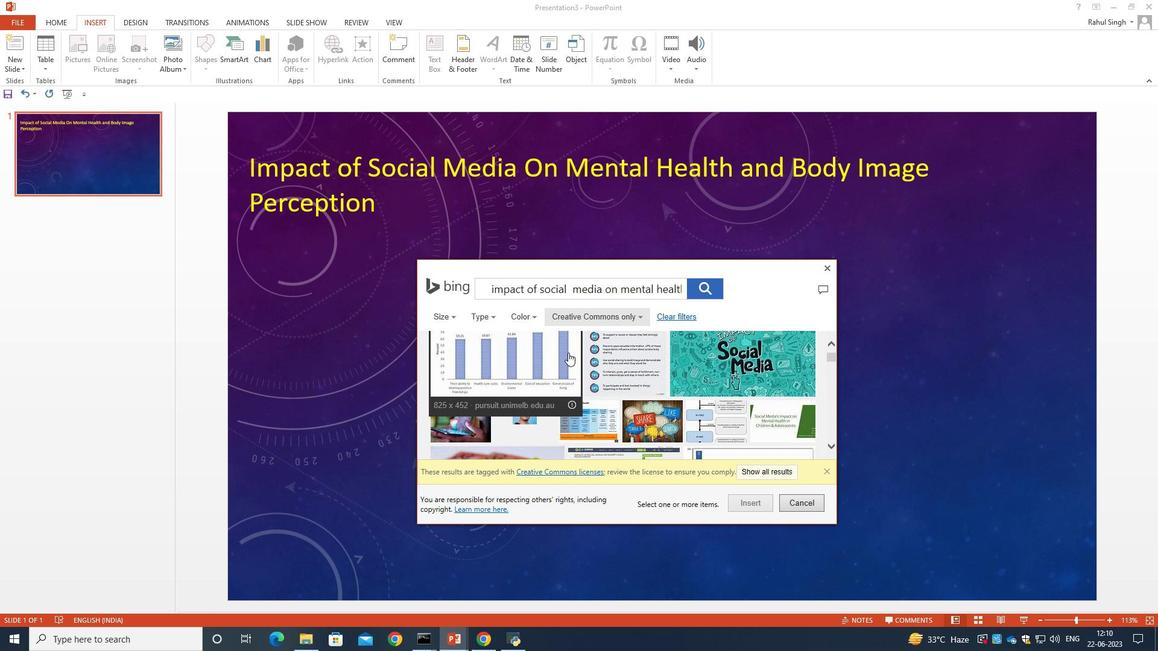 
Action: Mouse moved to (708, 371)
Screenshot: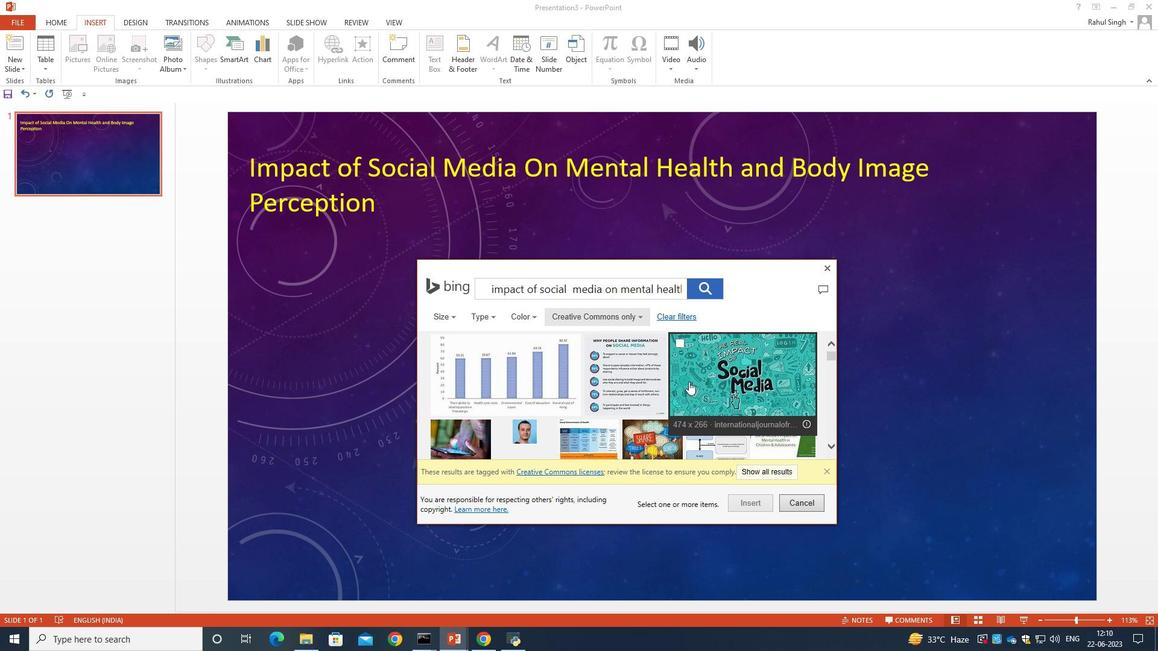 
Action: Mouse scrolled (708, 371) with delta (0, 0)
Screenshot: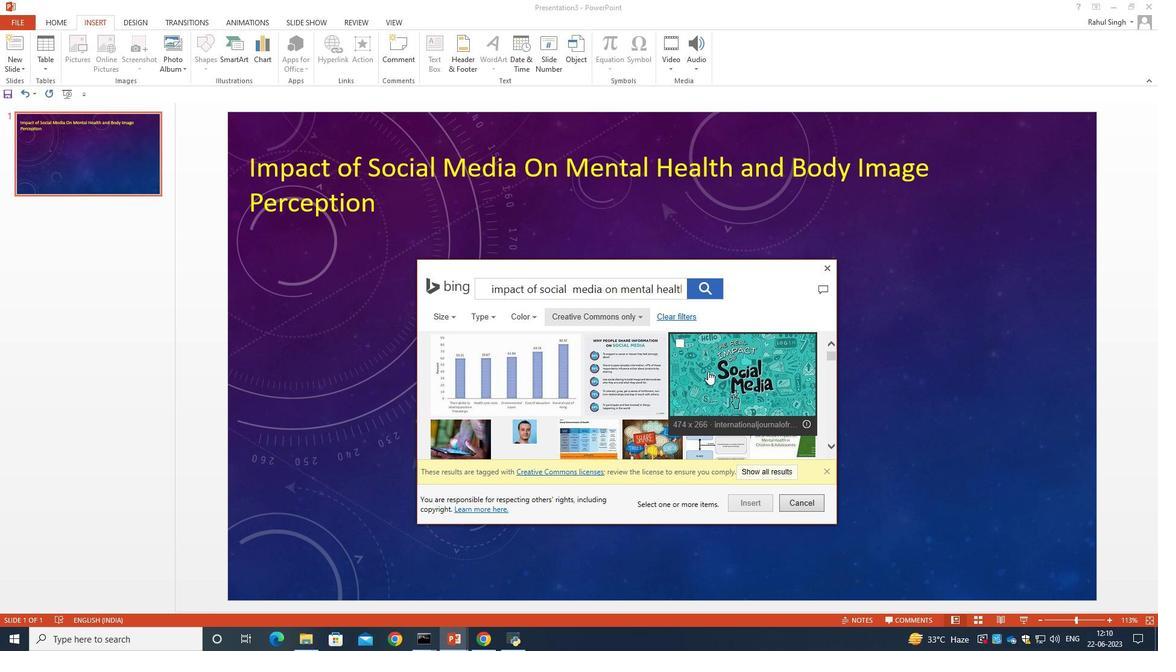 
Action: Mouse scrolled (708, 371) with delta (0, 0)
Screenshot: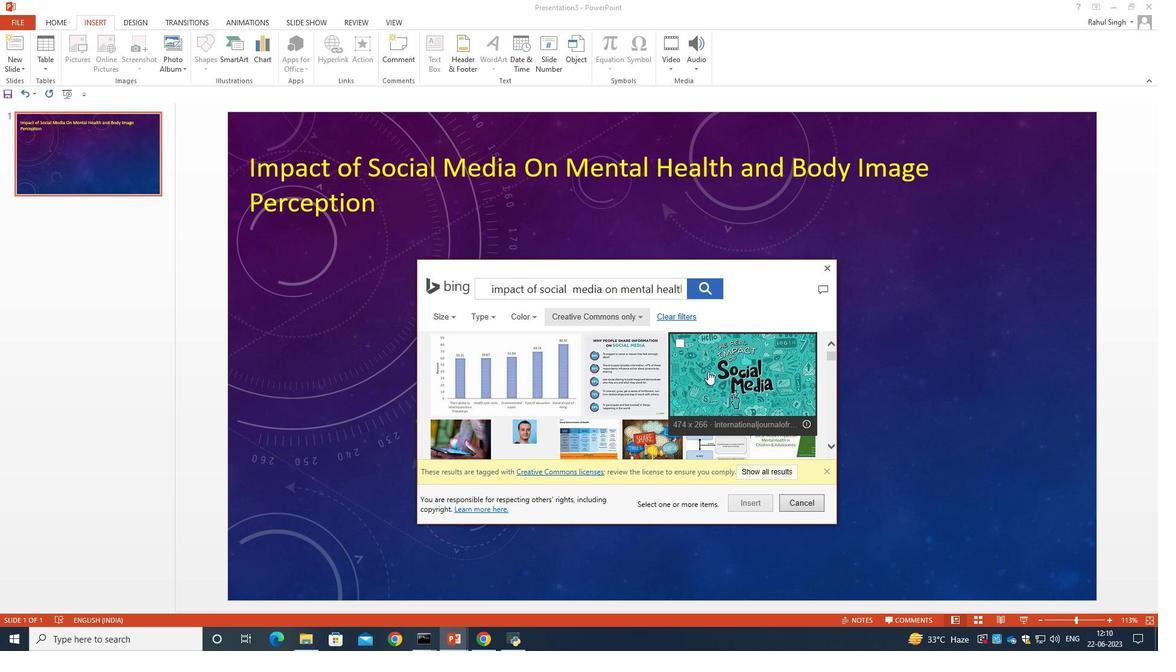 
Action: Mouse moved to (712, 363)
Screenshot: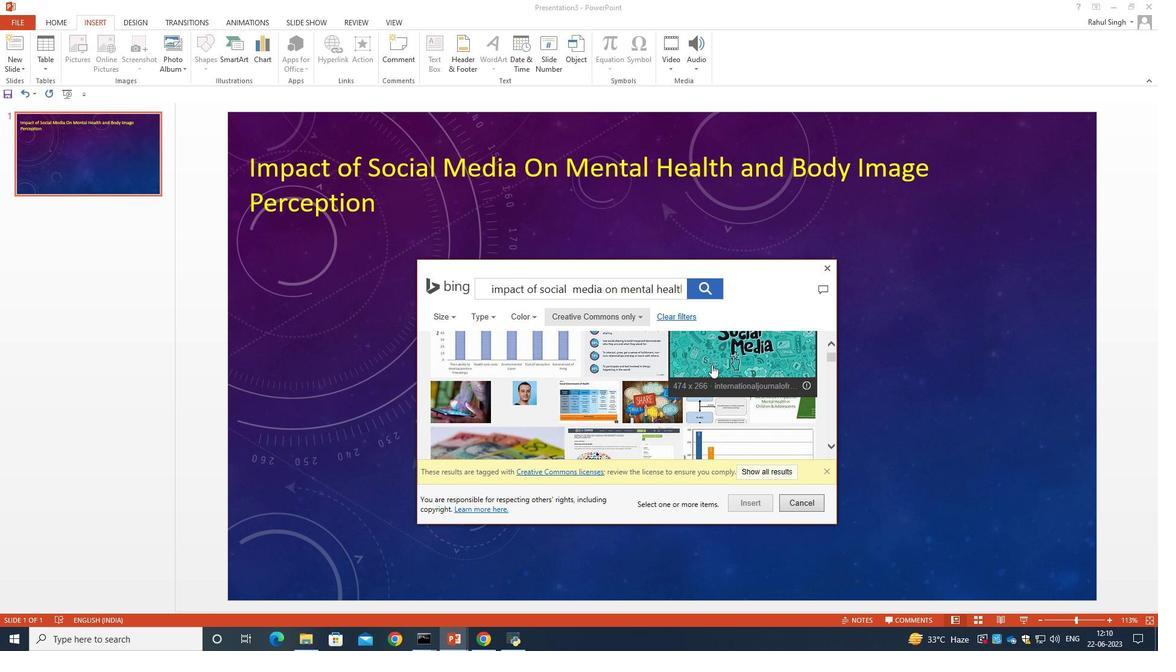 
Action: Mouse scrolled (712, 363) with delta (0, 0)
Screenshot: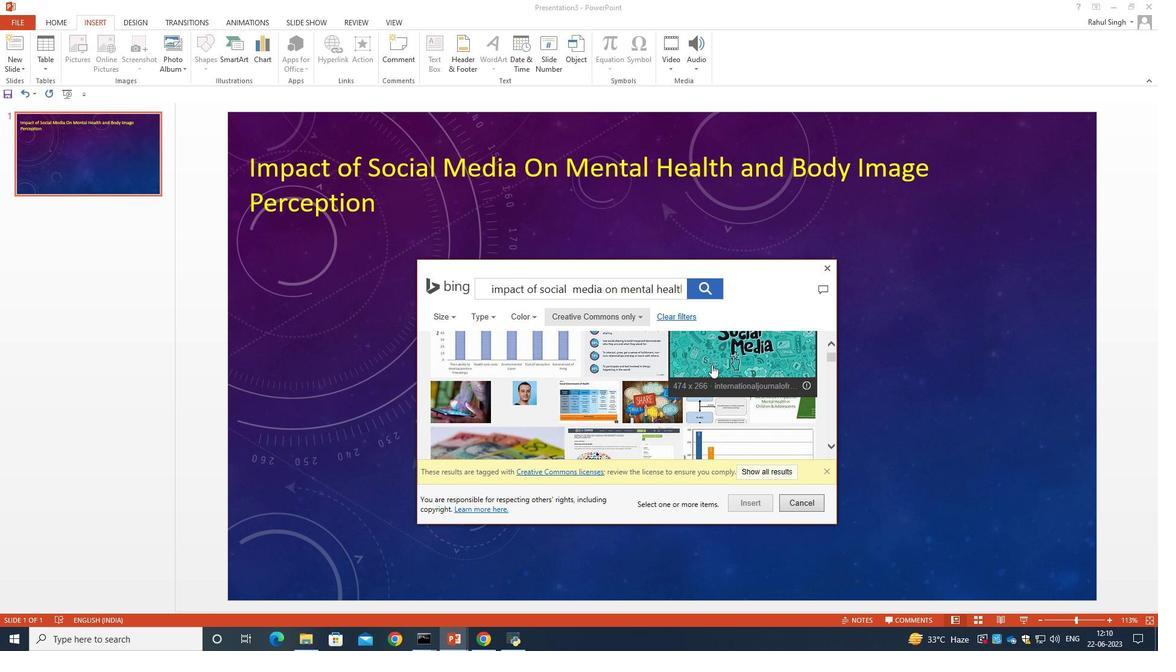
Action: Mouse scrolled (712, 363) with delta (0, 0)
Screenshot: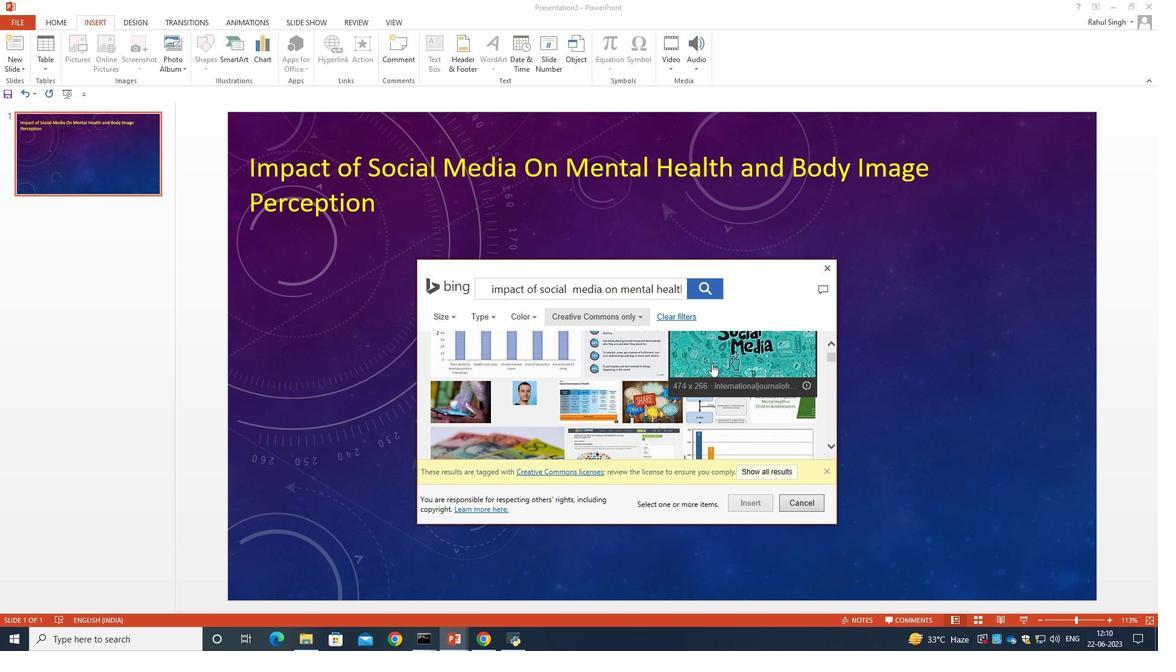 
Action: Mouse scrolled (712, 363) with delta (0, 0)
Screenshot: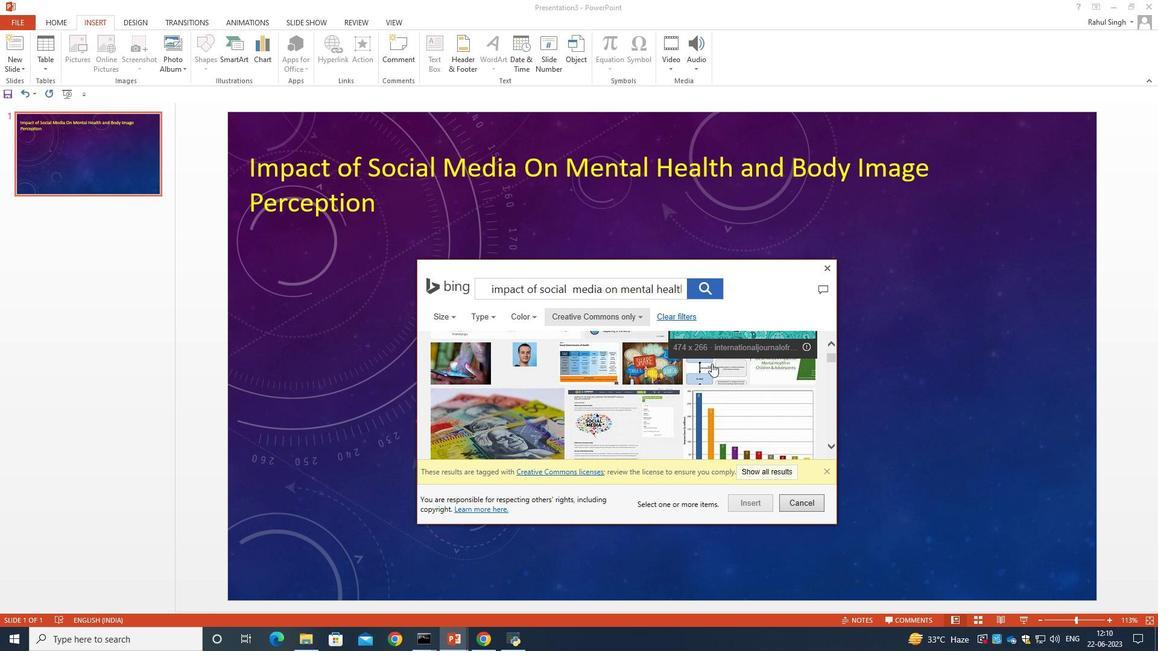 
Action: Mouse scrolled (712, 363) with delta (0, 0)
Screenshot: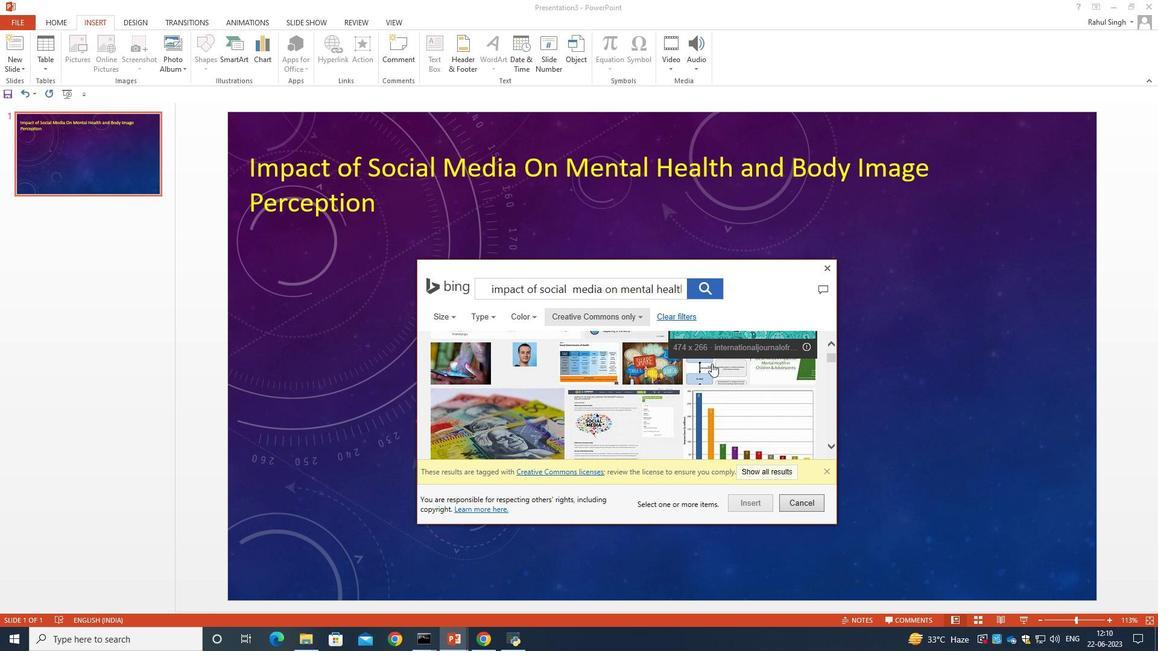 
Action: Mouse scrolled (712, 363) with delta (0, 0)
Screenshot: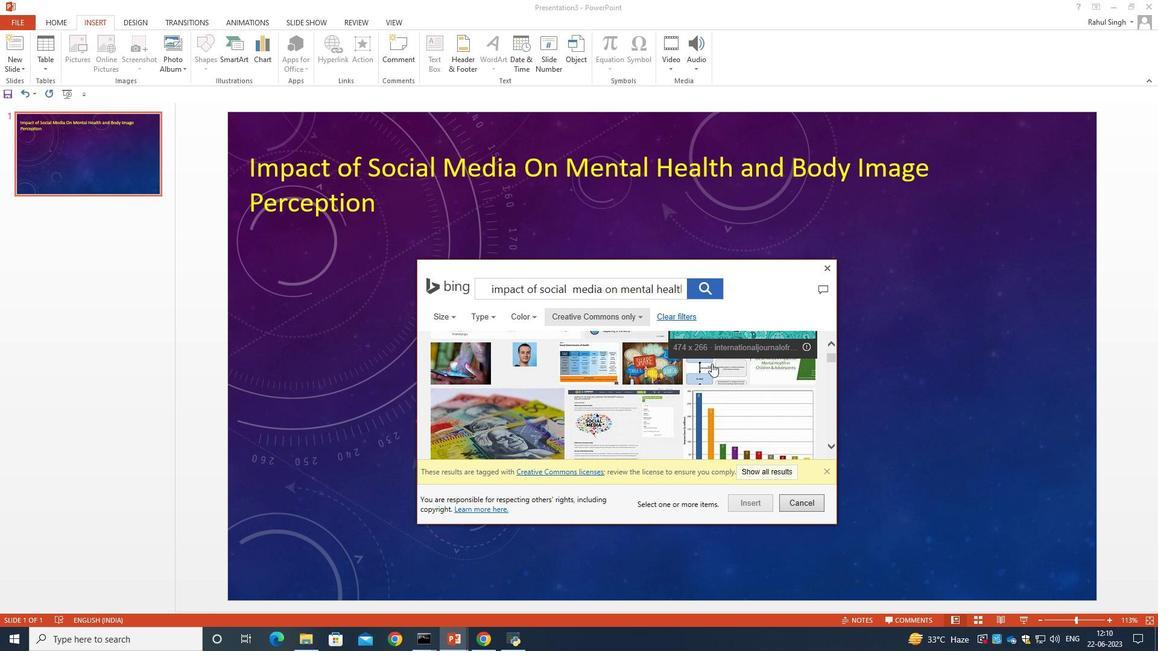 
Action: Mouse scrolled (712, 363) with delta (0, 0)
Screenshot: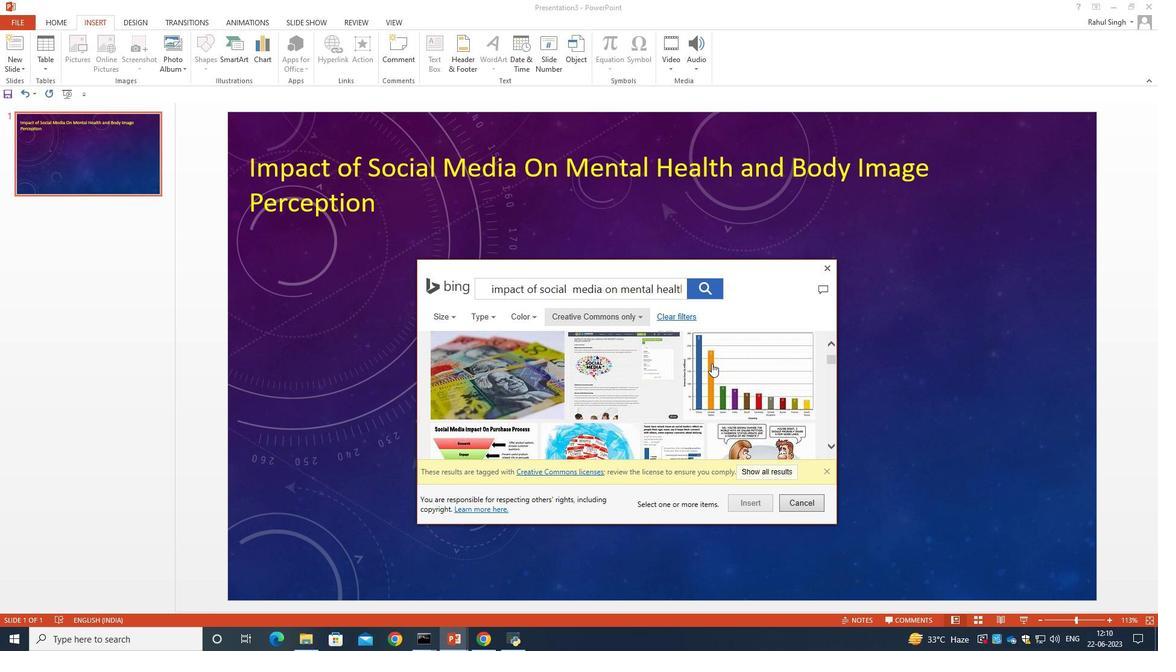 
Action: Mouse scrolled (712, 363) with delta (0, 0)
Screenshot: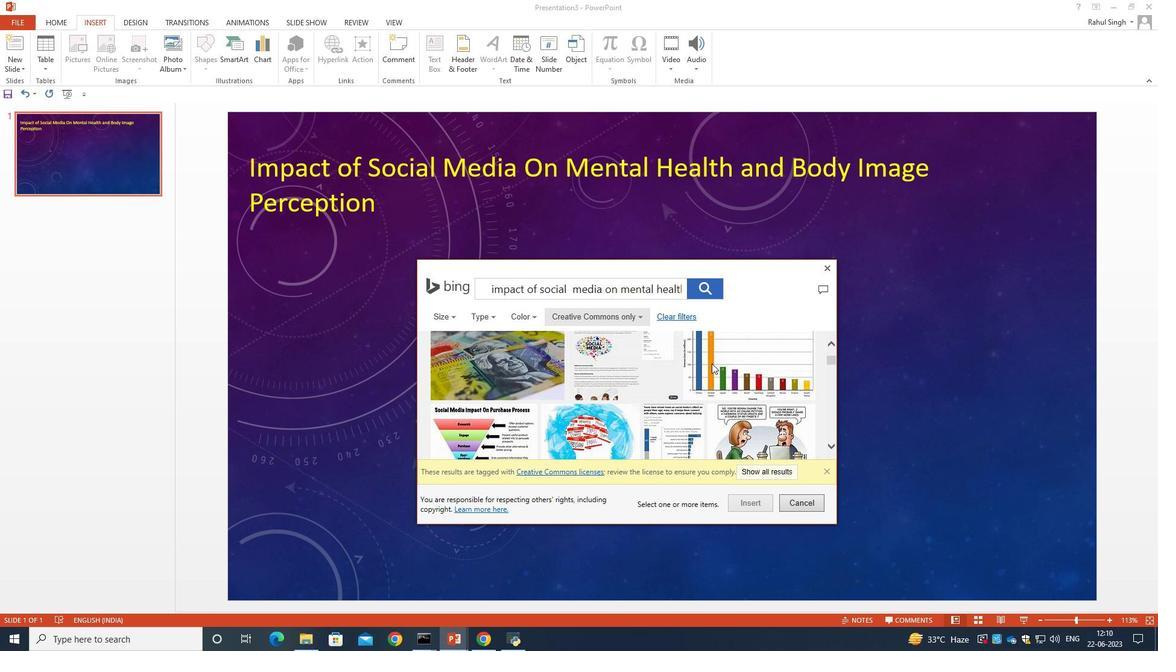 
Action: Mouse scrolled (712, 363) with delta (0, 0)
Screenshot: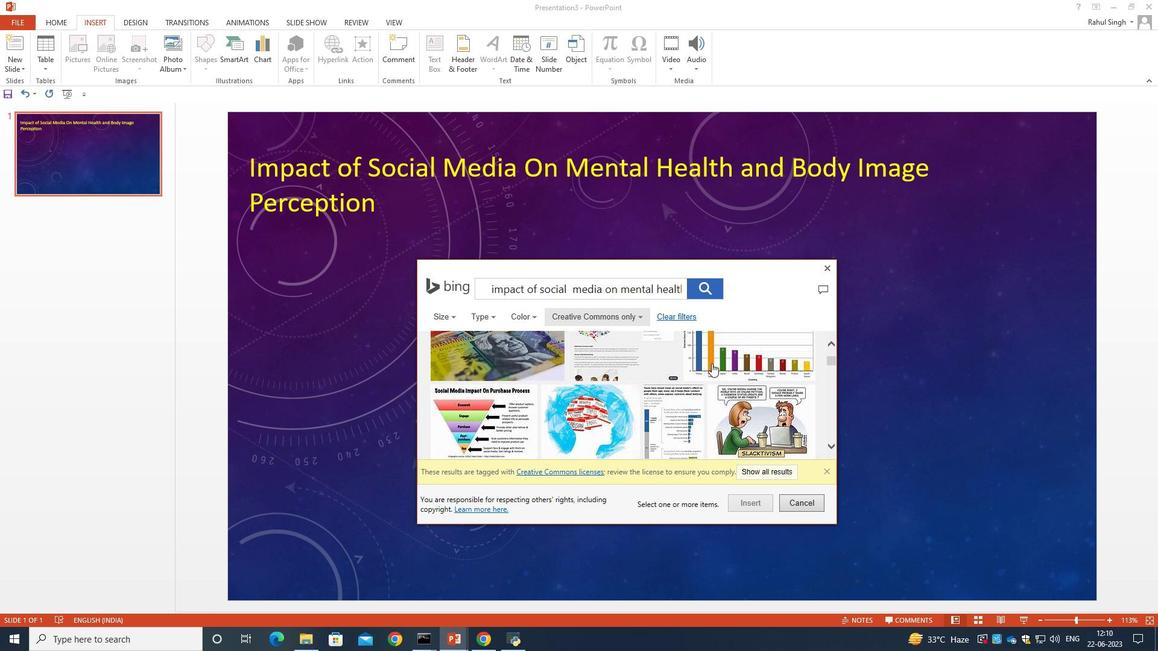 
Action: Mouse moved to (688, 363)
Screenshot: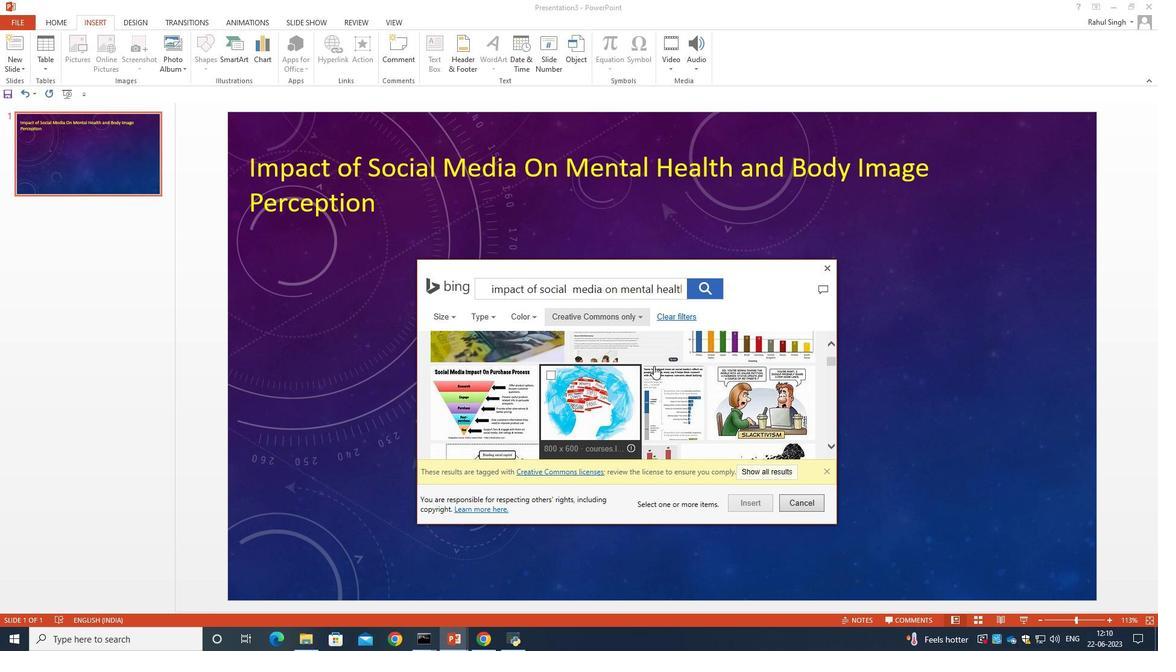 
Action: Mouse scrolled (688, 362) with delta (0, 0)
Screenshot: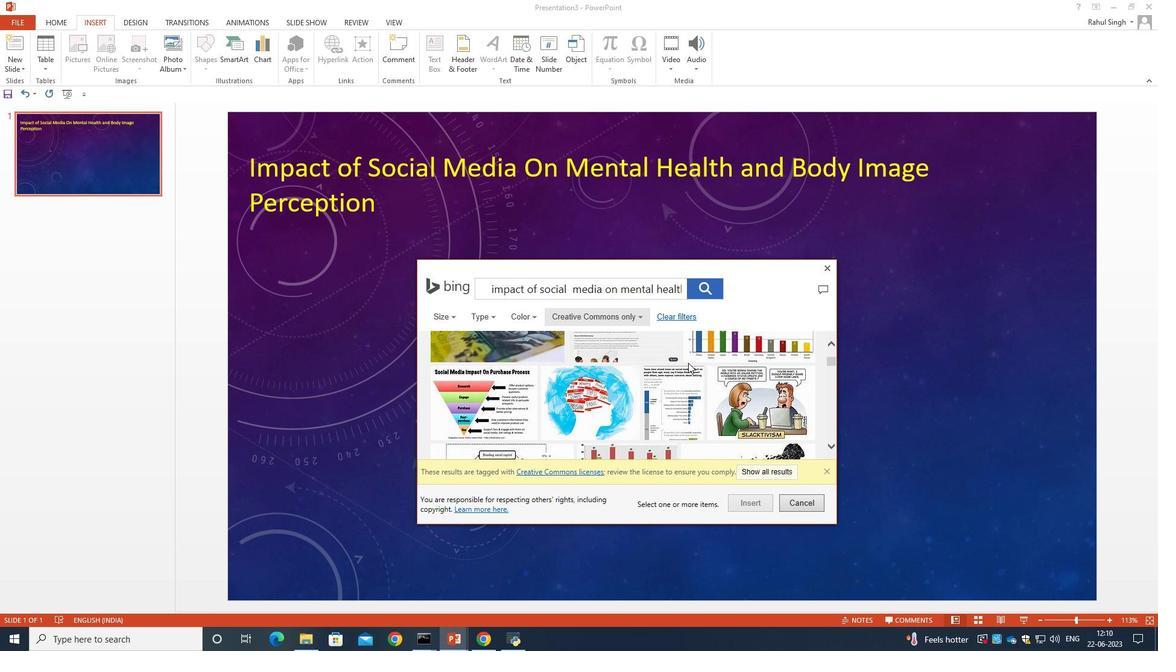 
Action: Mouse scrolled (688, 362) with delta (0, 0)
Screenshot: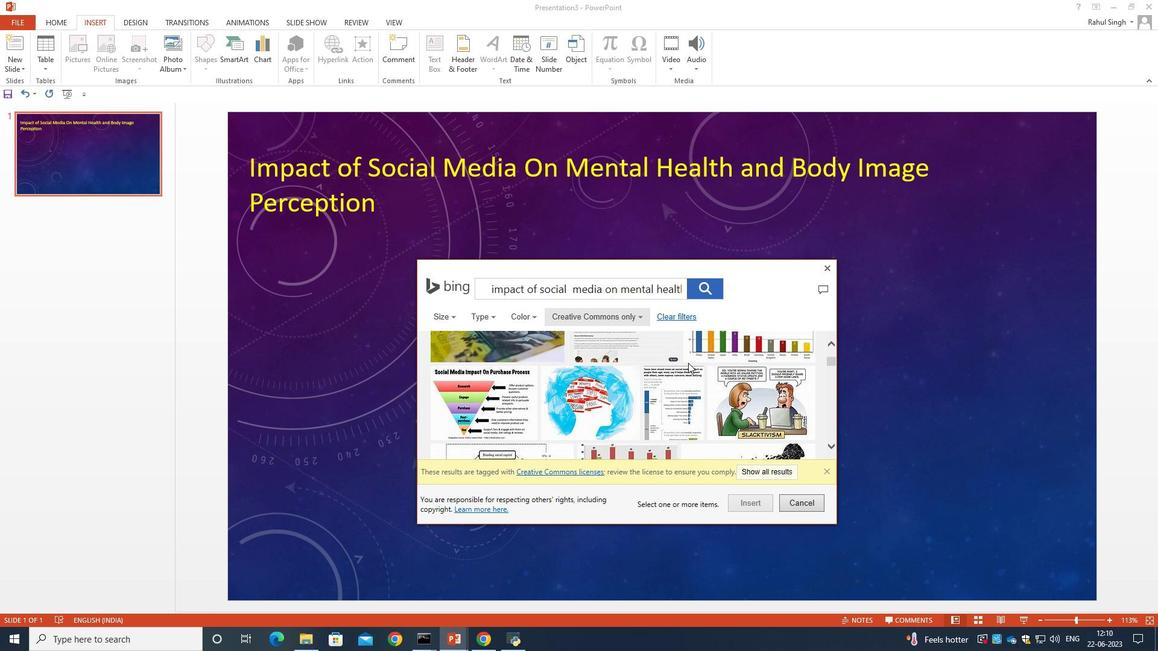 
Action: Mouse scrolled (688, 363) with delta (0, 0)
Screenshot: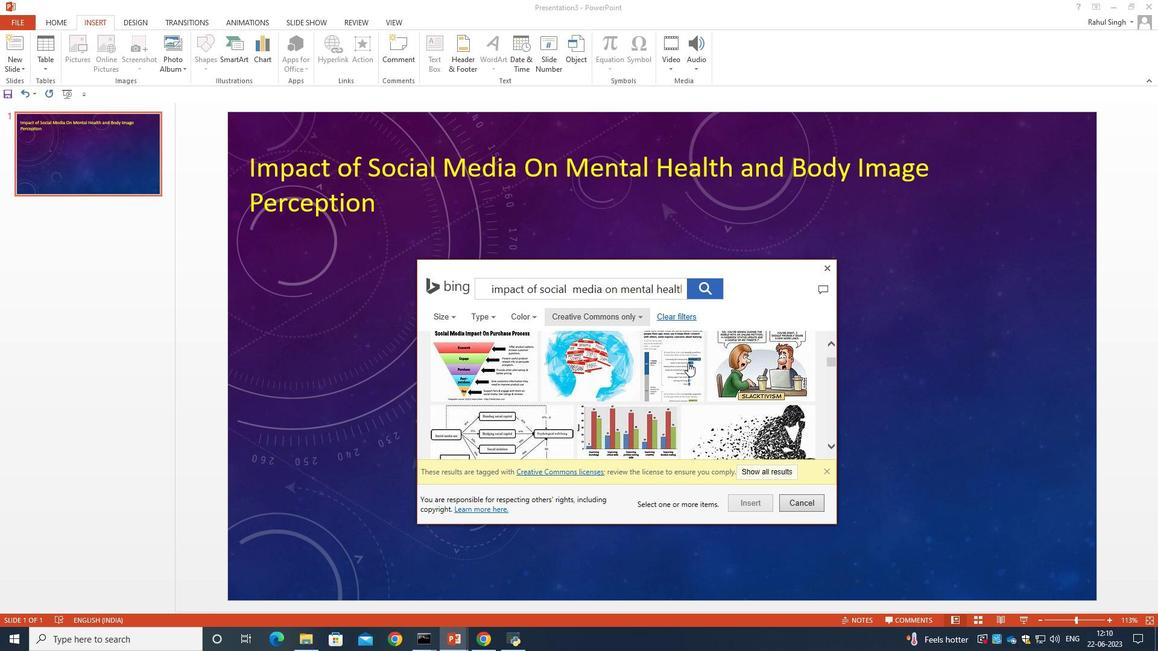 
Action: Mouse scrolled (688, 363) with delta (0, 0)
Screenshot: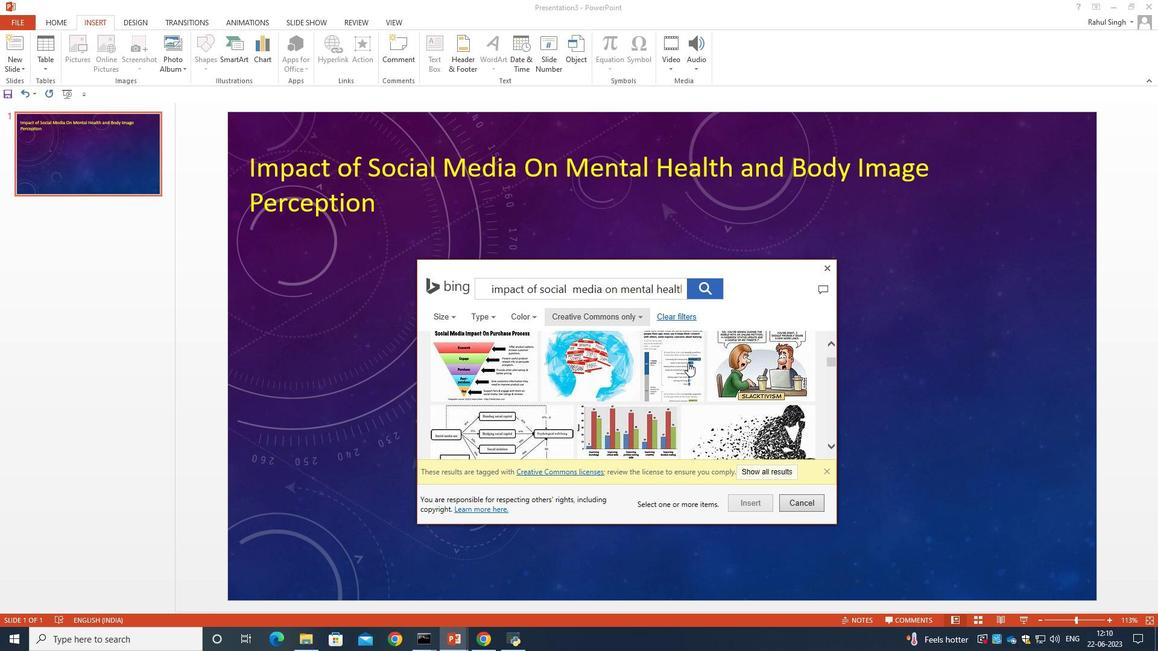 
Action: Mouse scrolled (688, 363) with delta (0, 0)
Screenshot: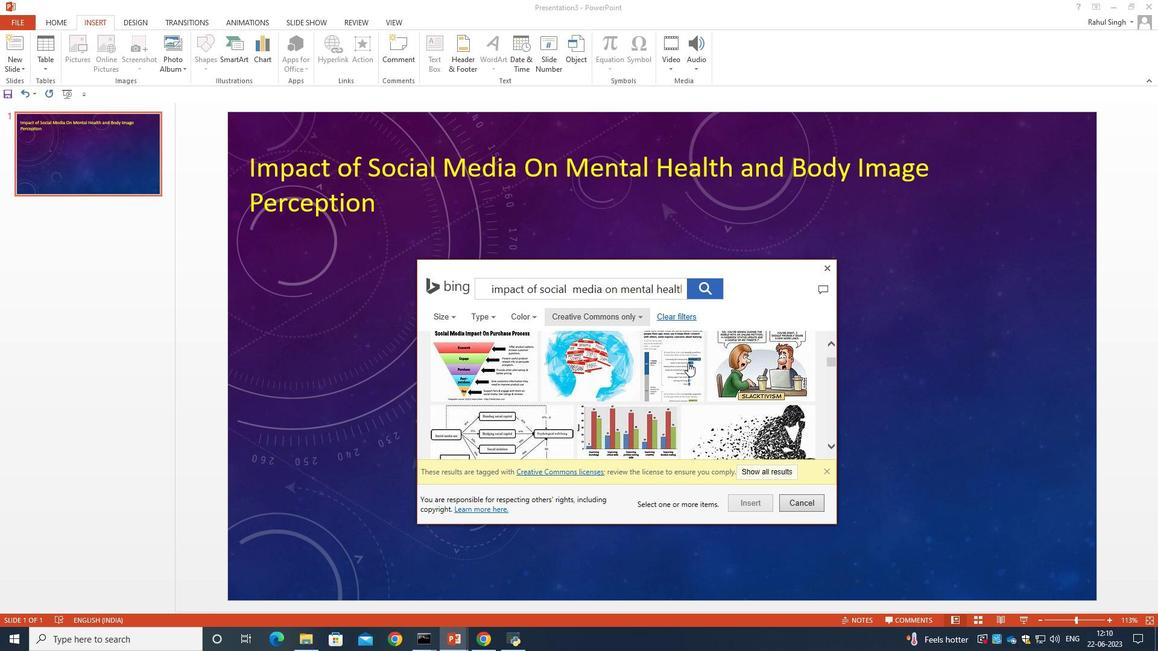 
Action: Mouse scrolled (688, 363) with delta (0, 0)
Screenshot: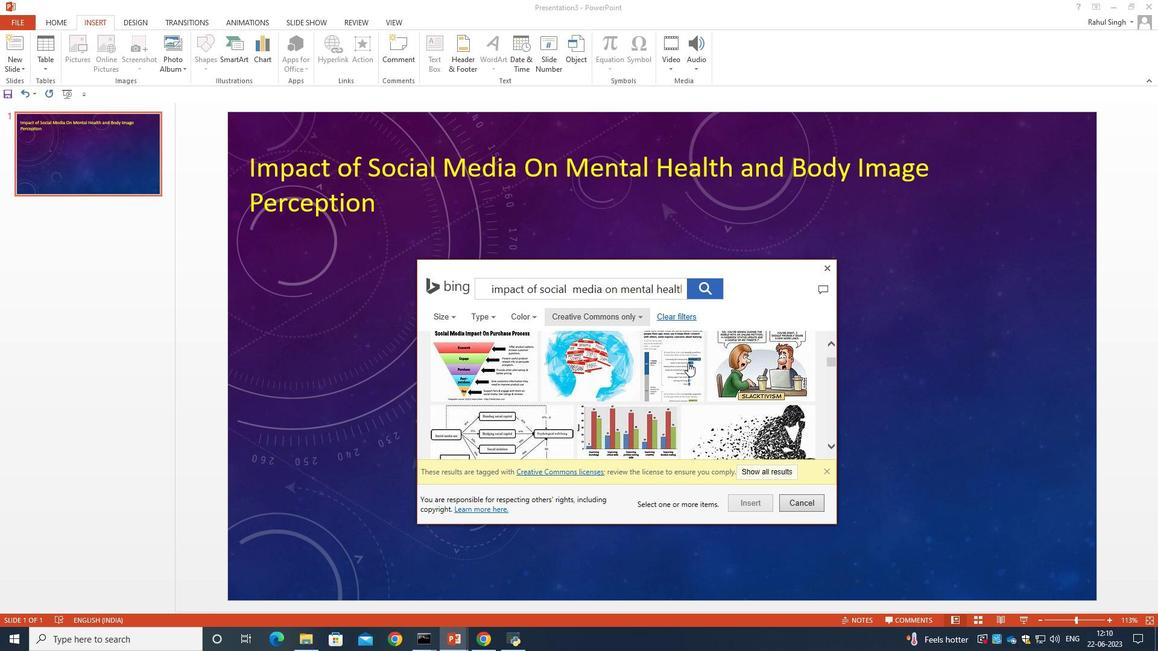 
Action: Mouse scrolled (688, 363) with delta (0, 0)
Screenshot: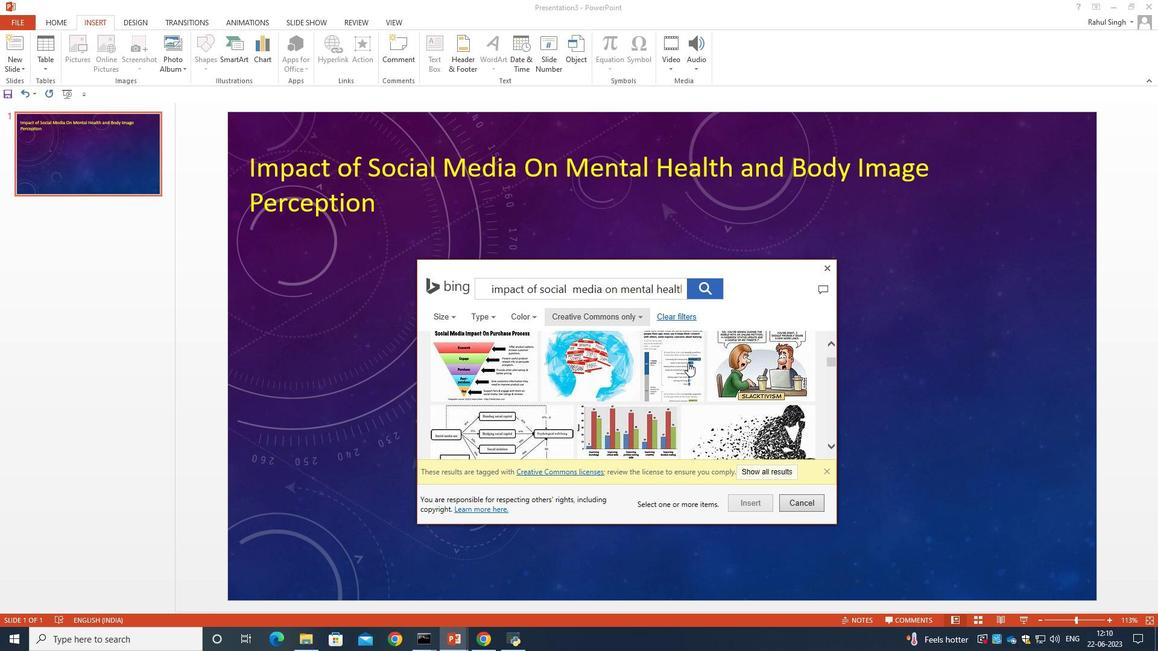 
Action: Mouse scrolled (688, 363) with delta (0, 0)
Screenshot: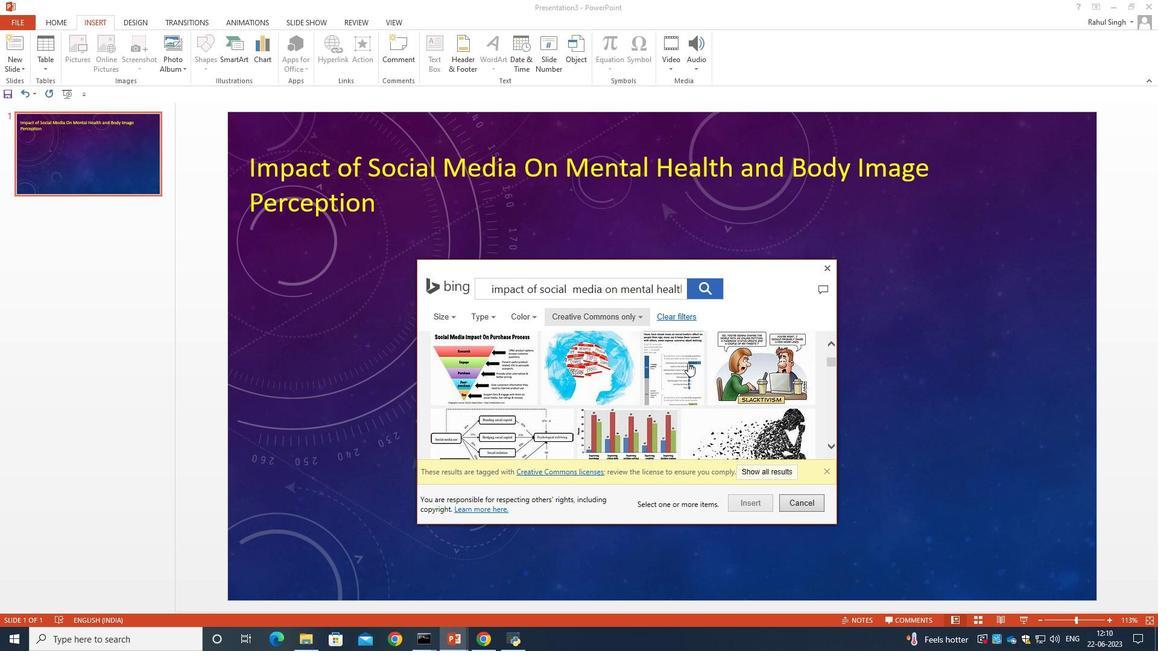 
Action: Mouse moved to (827, 267)
Screenshot: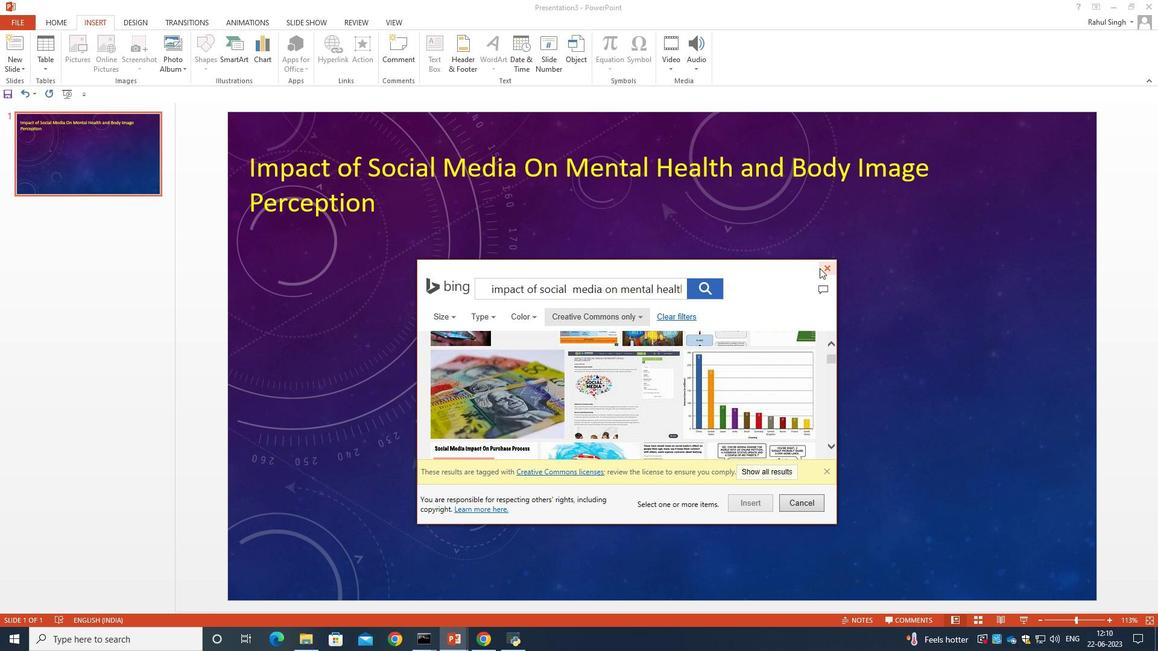 
Action: Mouse pressed left at (827, 267)
Screenshot: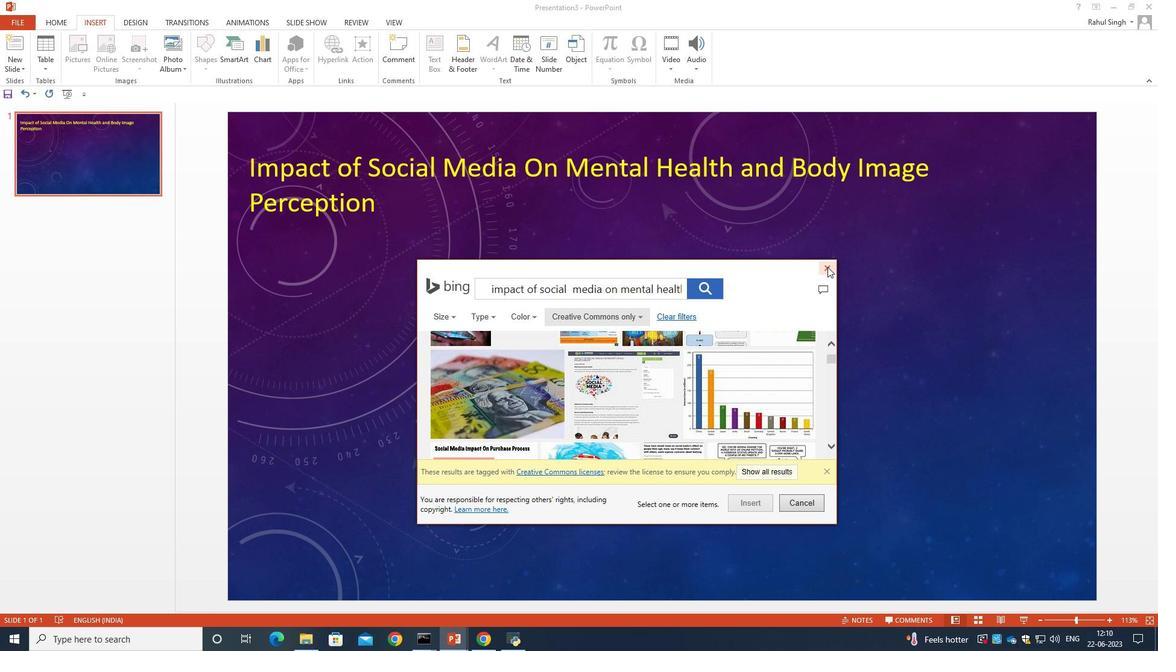 
Action: Mouse moved to (74, 49)
Screenshot: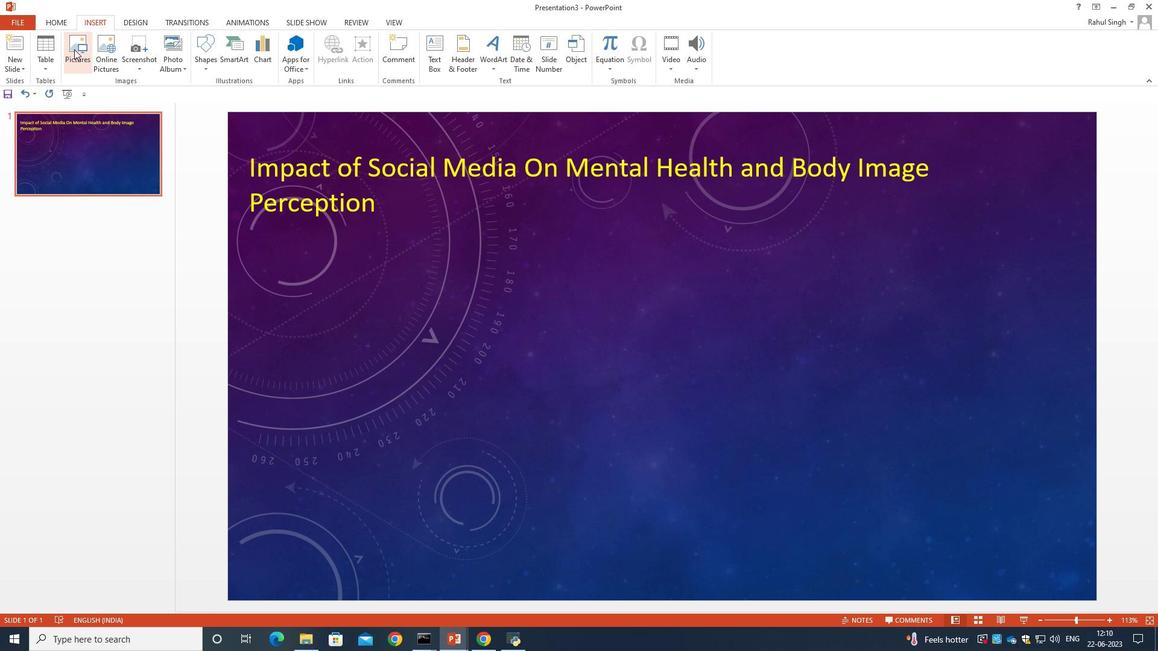 
Action: Mouse pressed left at (74, 49)
Screenshot: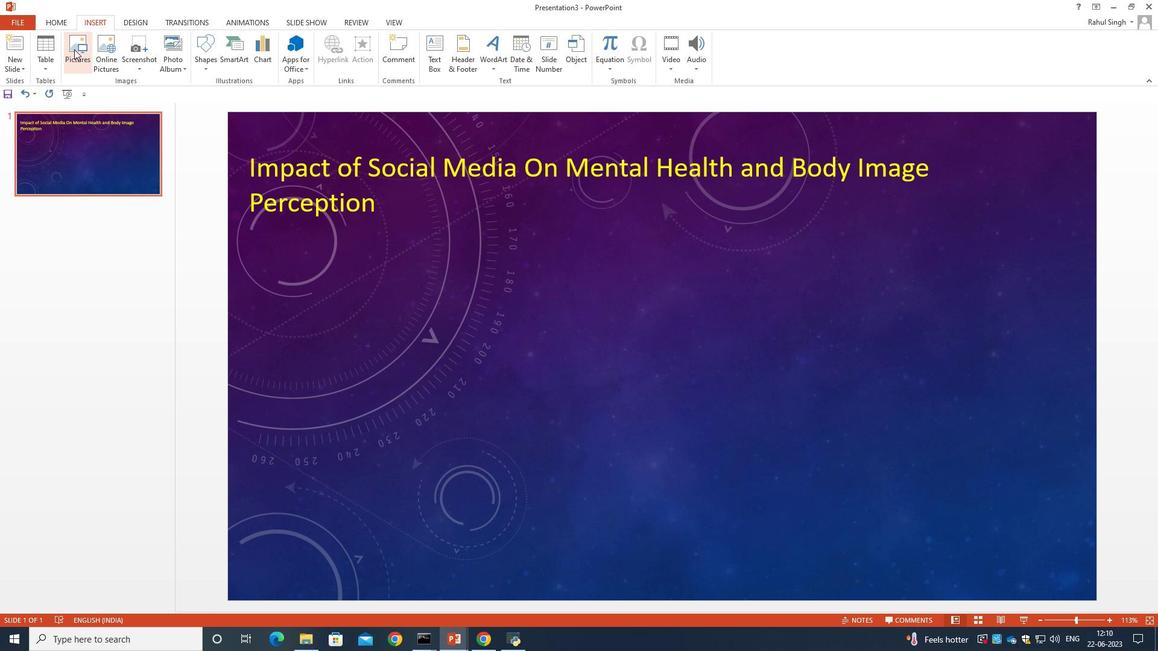 
Action: Mouse moved to (486, 281)
Screenshot: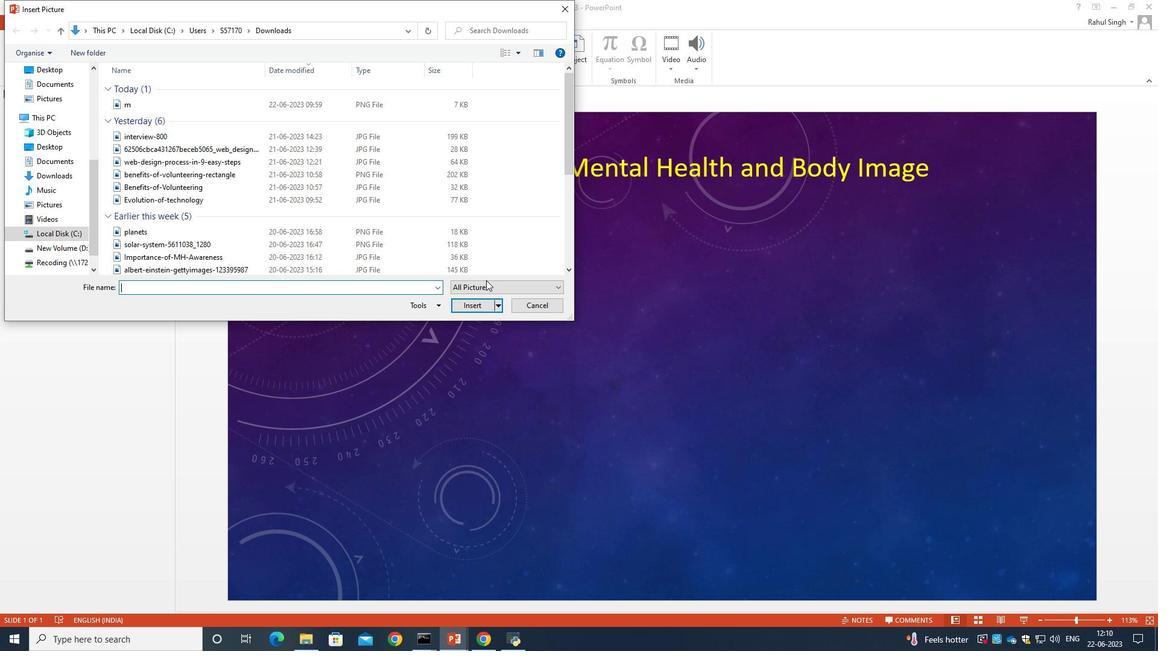 
Action: Mouse pressed left at (486, 281)
Screenshot: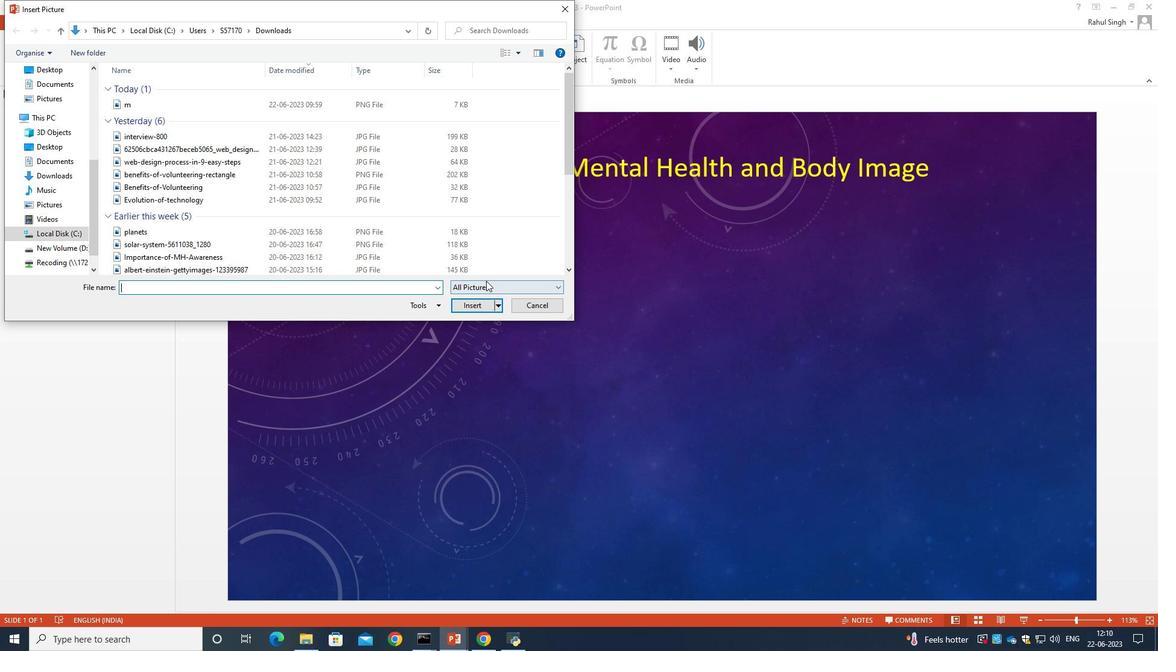 
Action: Mouse moved to (479, 298)
Screenshot: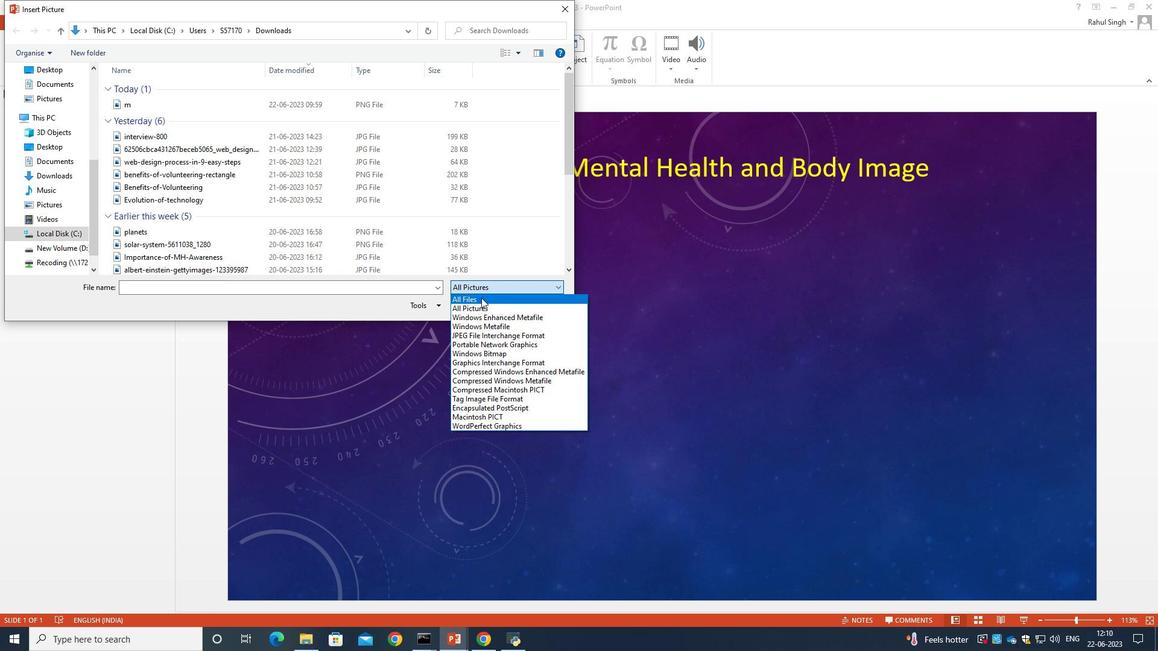 
Action: Mouse pressed left at (479, 298)
Screenshot: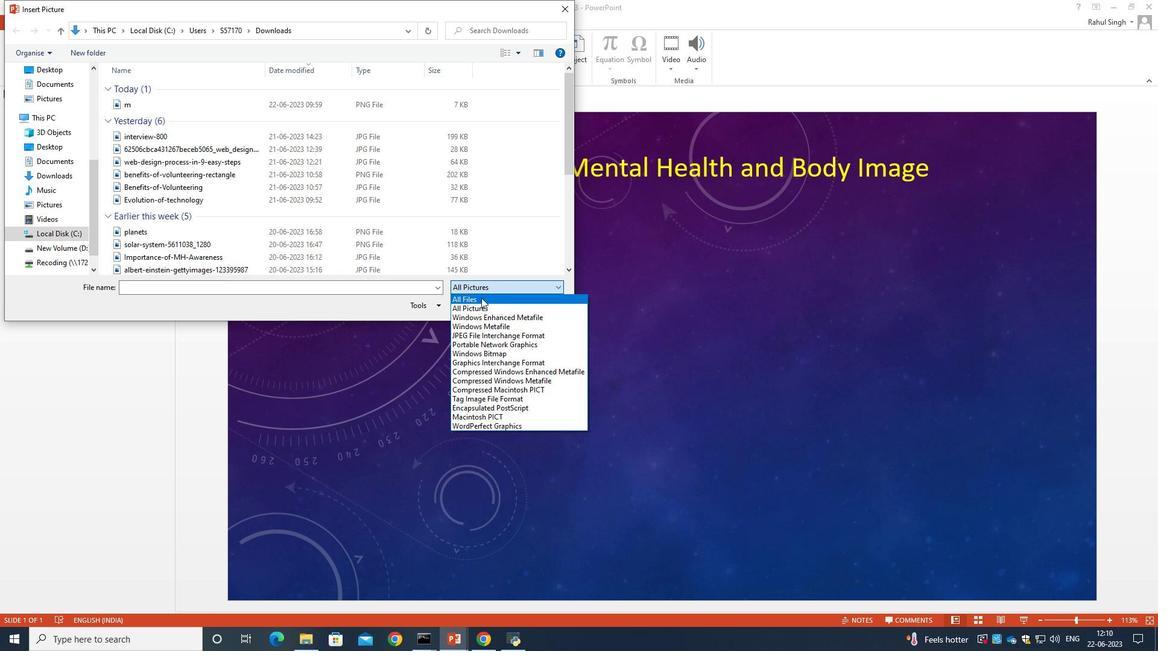 
Action: Mouse moved to (471, 644)
Screenshot: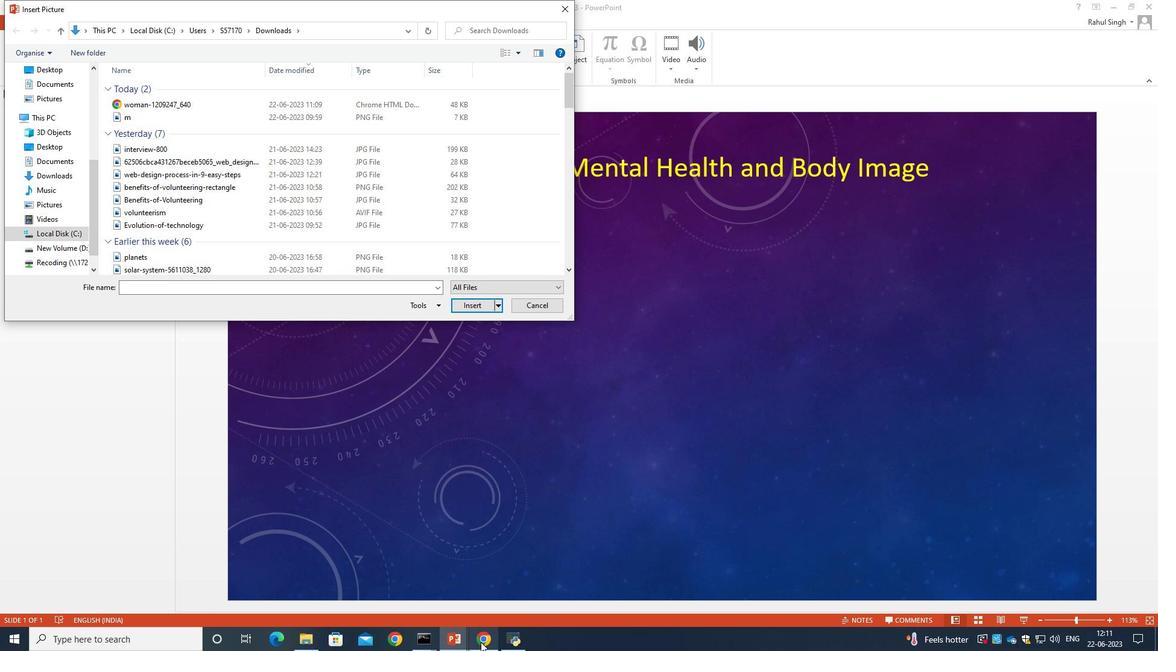 
Action: Mouse pressed left at (471, 644)
Screenshot: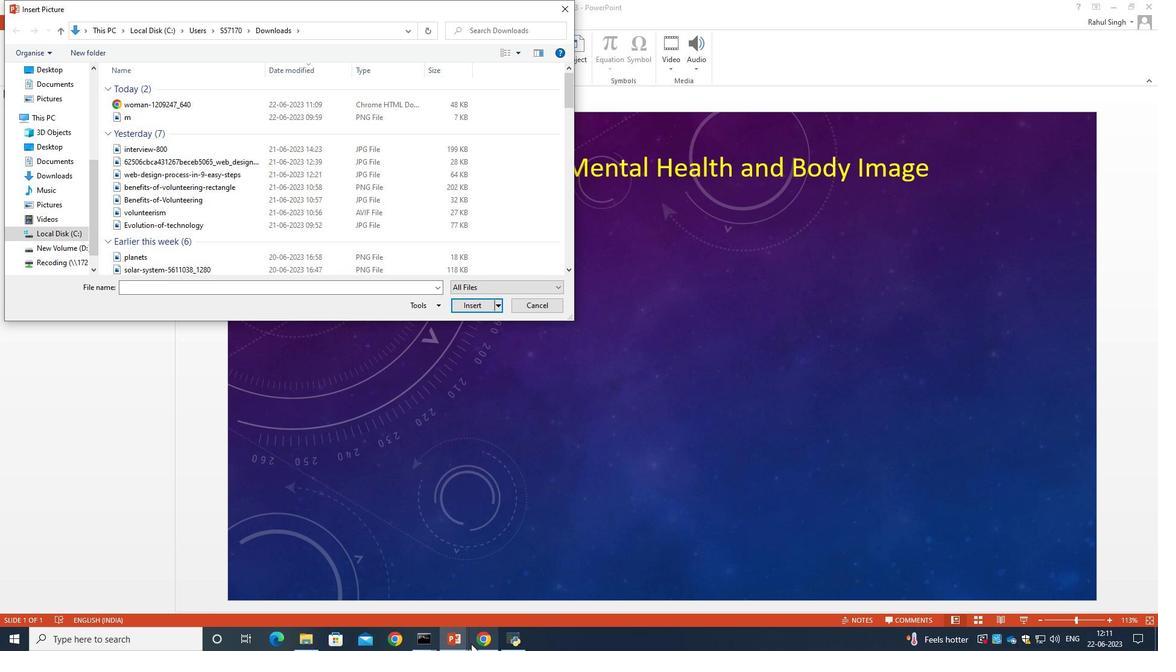 
Action: Mouse moved to (464, 368)
Screenshot: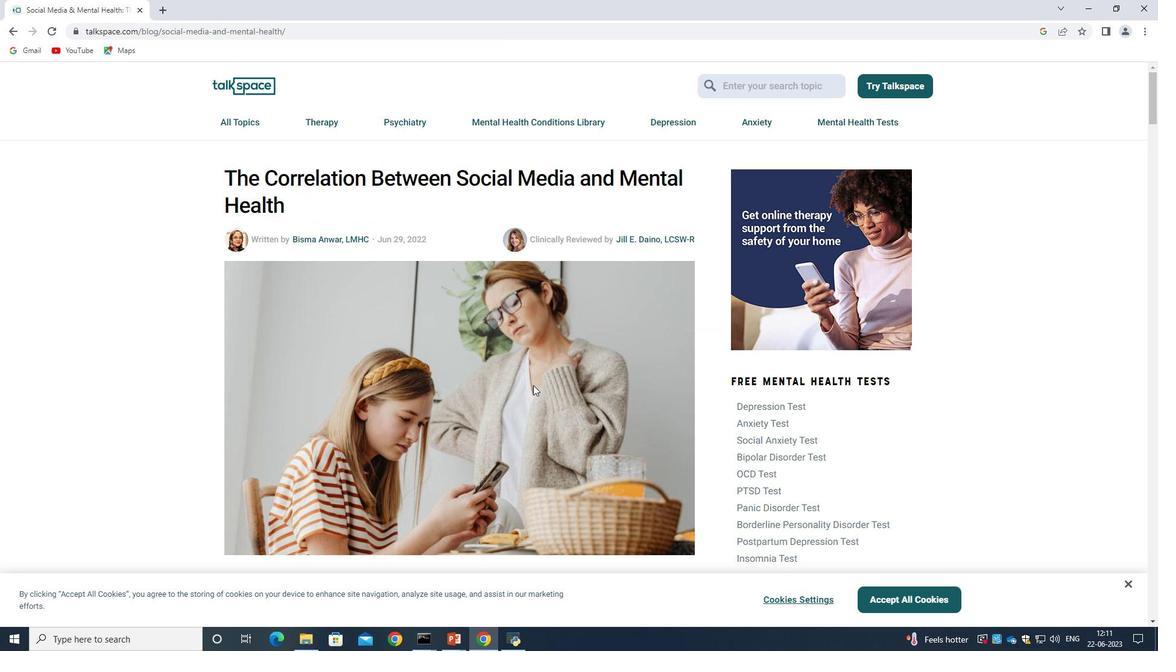 
Action: Mouse pressed right at (464, 368)
Screenshot: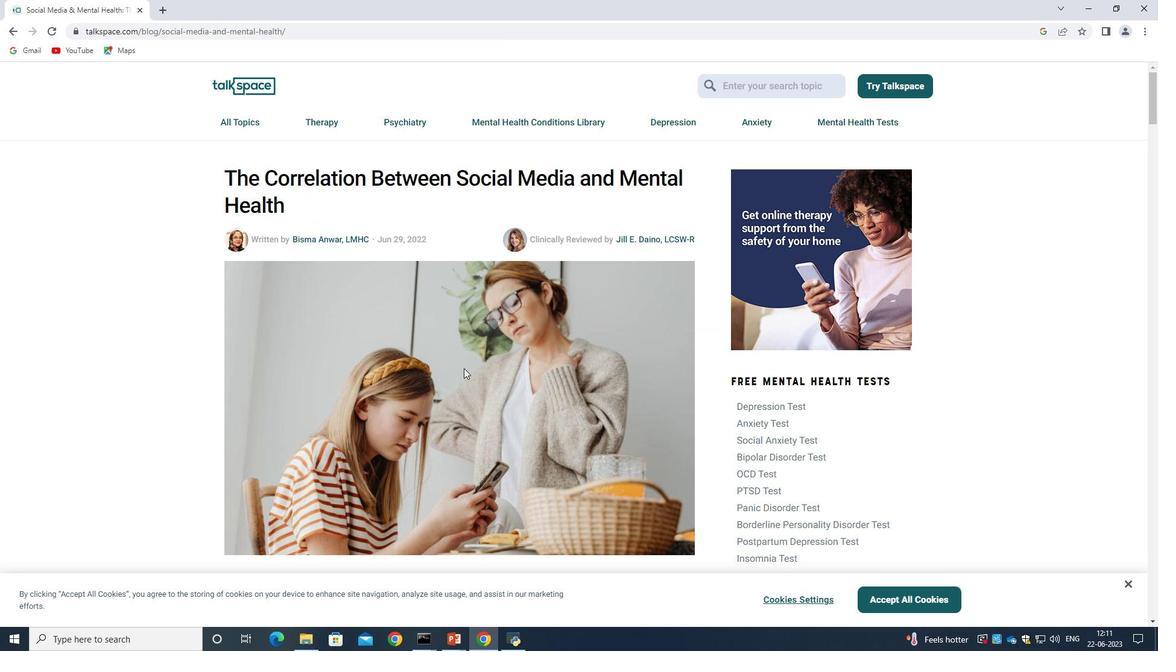 
Action: Mouse moved to (512, 397)
Screenshot: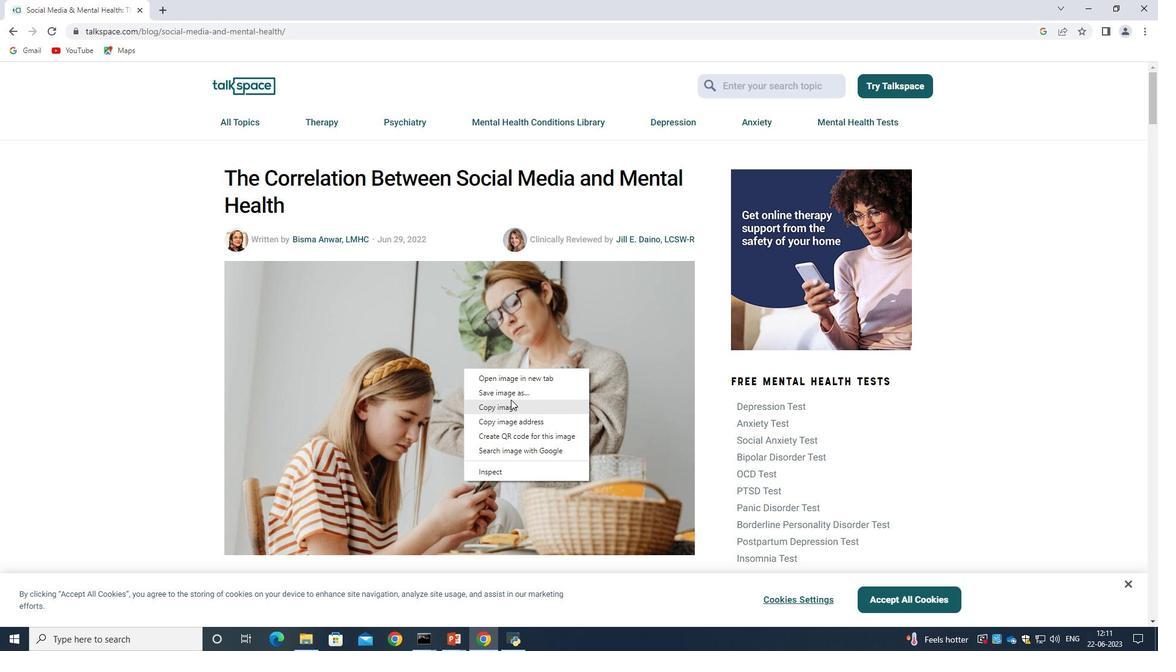 
Action: Mouse pressed left at (512, 397)
Screenshot: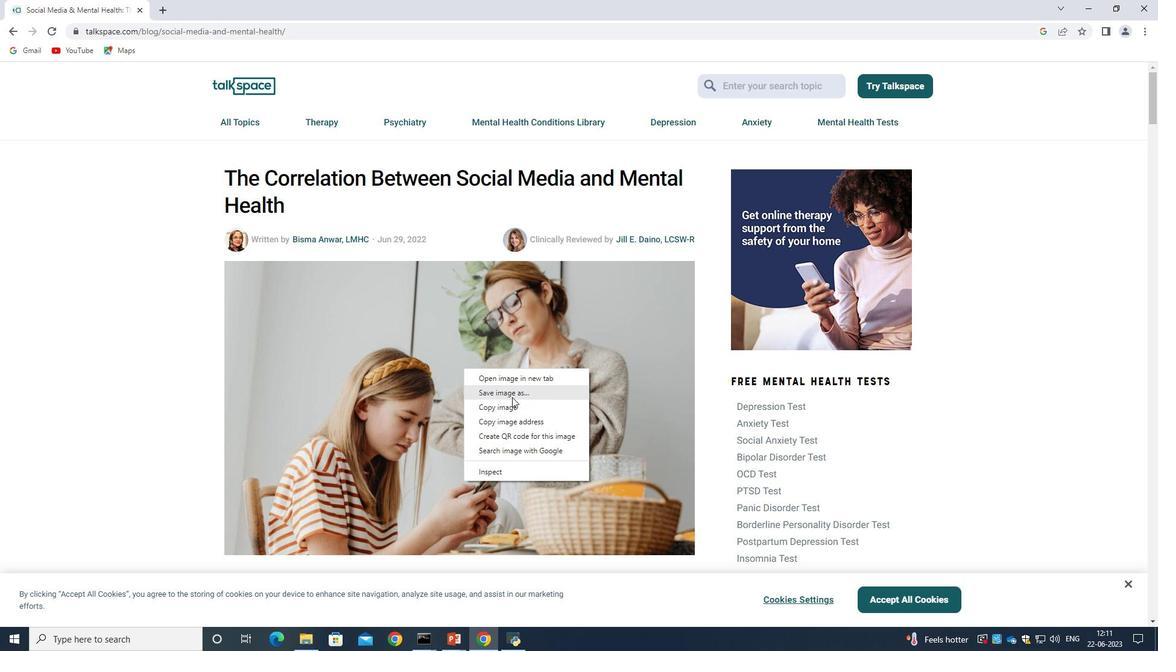 
Action: Mouse moved to (462, 304)
Screenshot: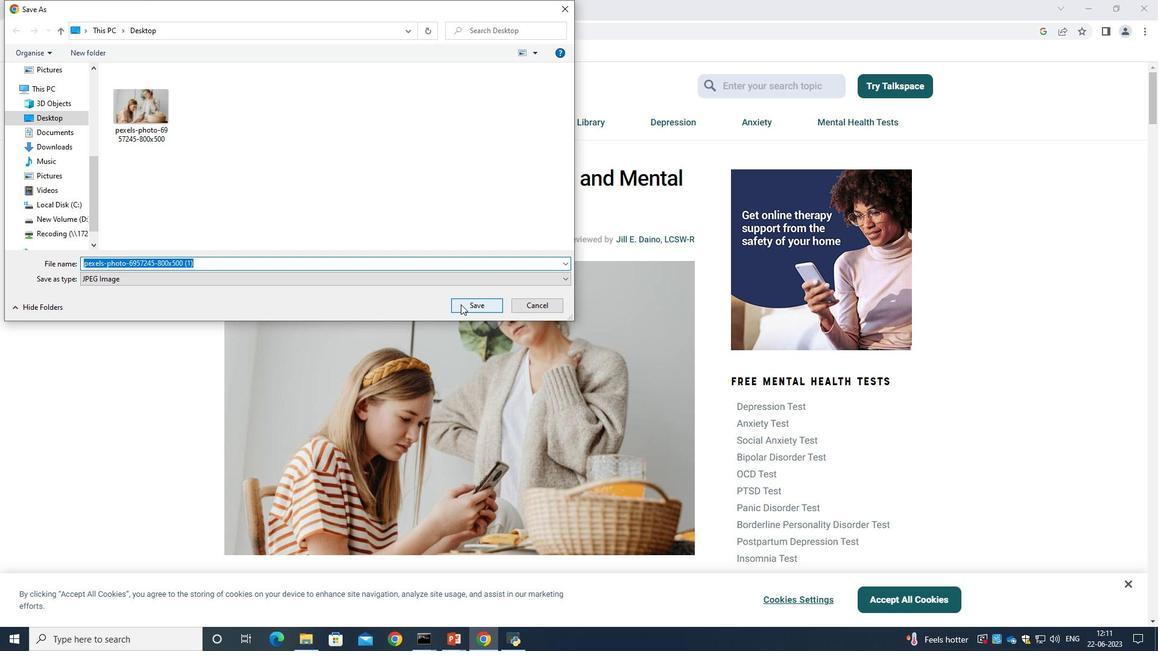 
Action: Mouse pressed left at (462, 304)
Screenshot: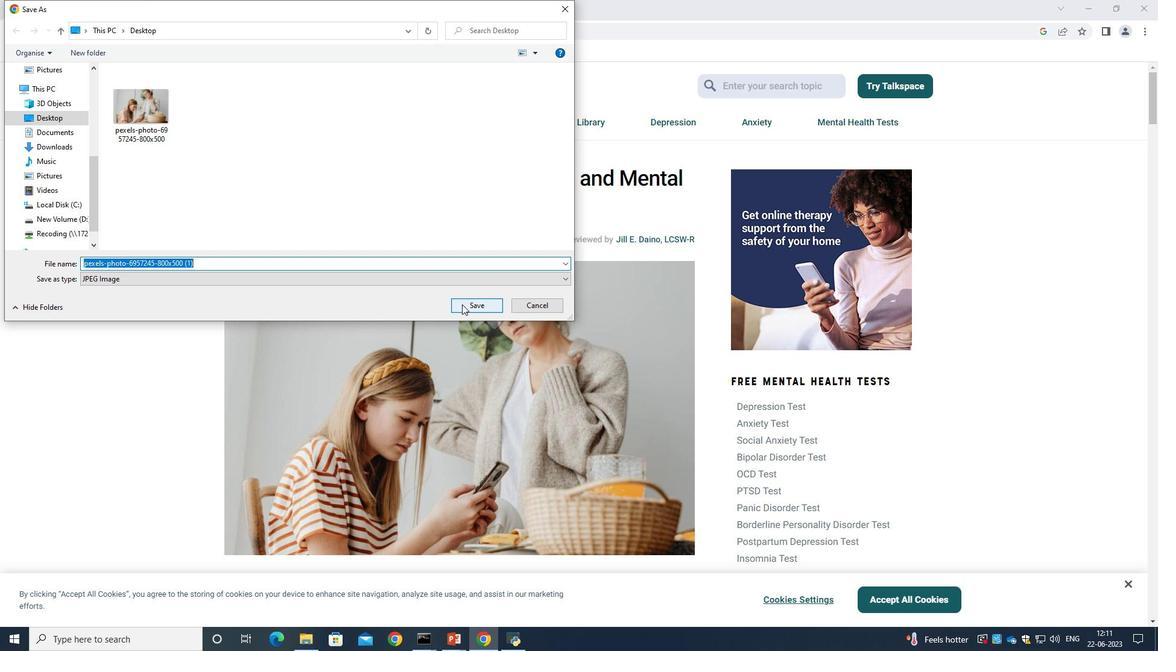 
Action: Mouse moved to (623, 18)
Screenshot: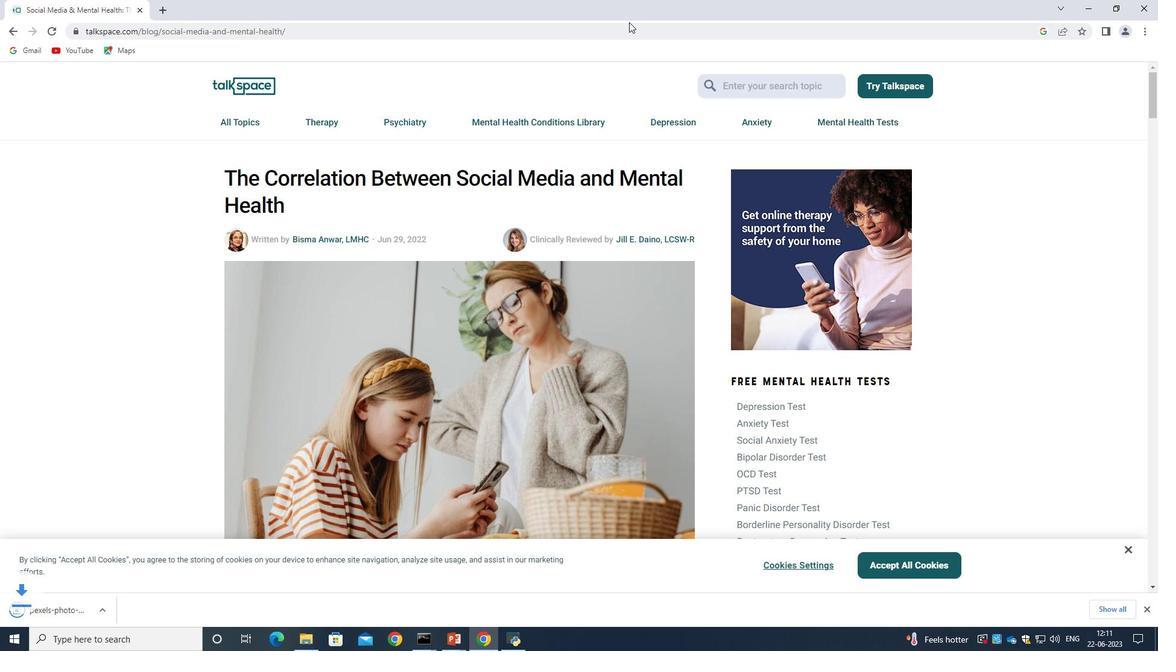 
Action: Mouse pressed left at (623, 18)
Screenshot: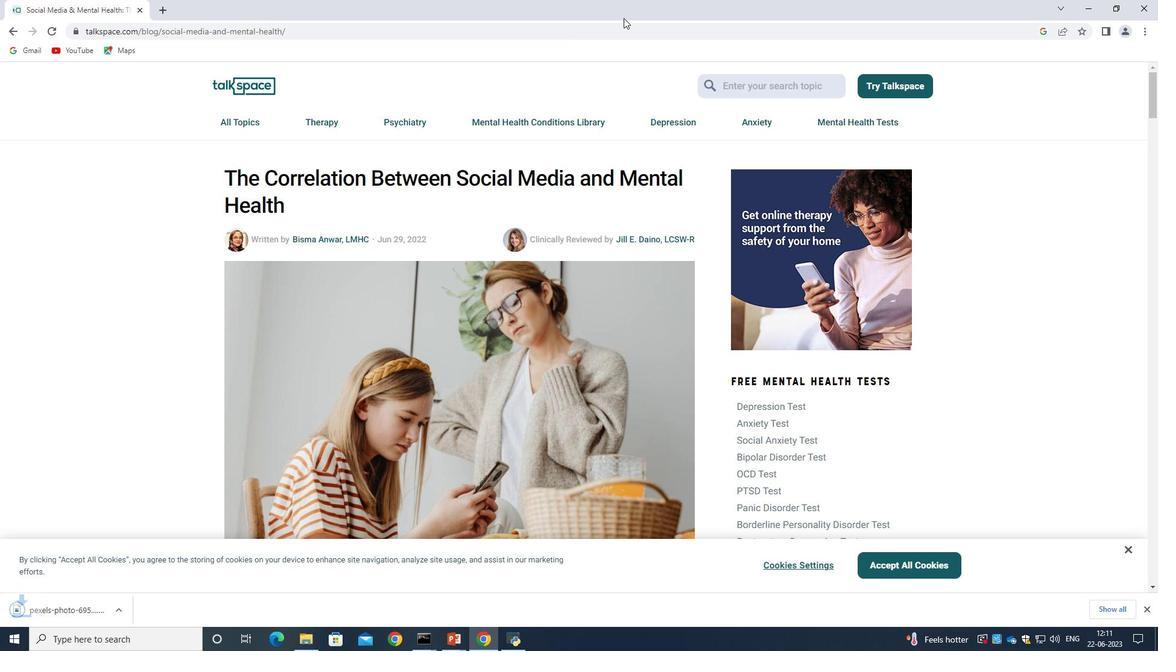 
Action: Mouse moved to (623, 14)
Screenshot: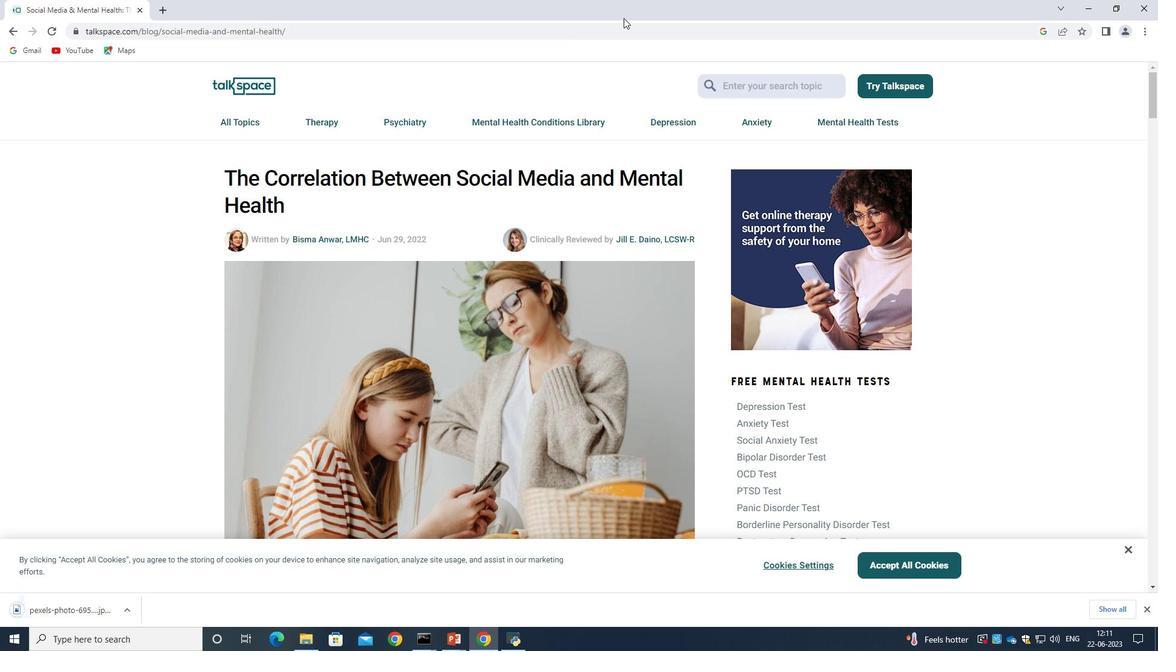
Action: Mouse pressed left at (623, 14)
Screenshot: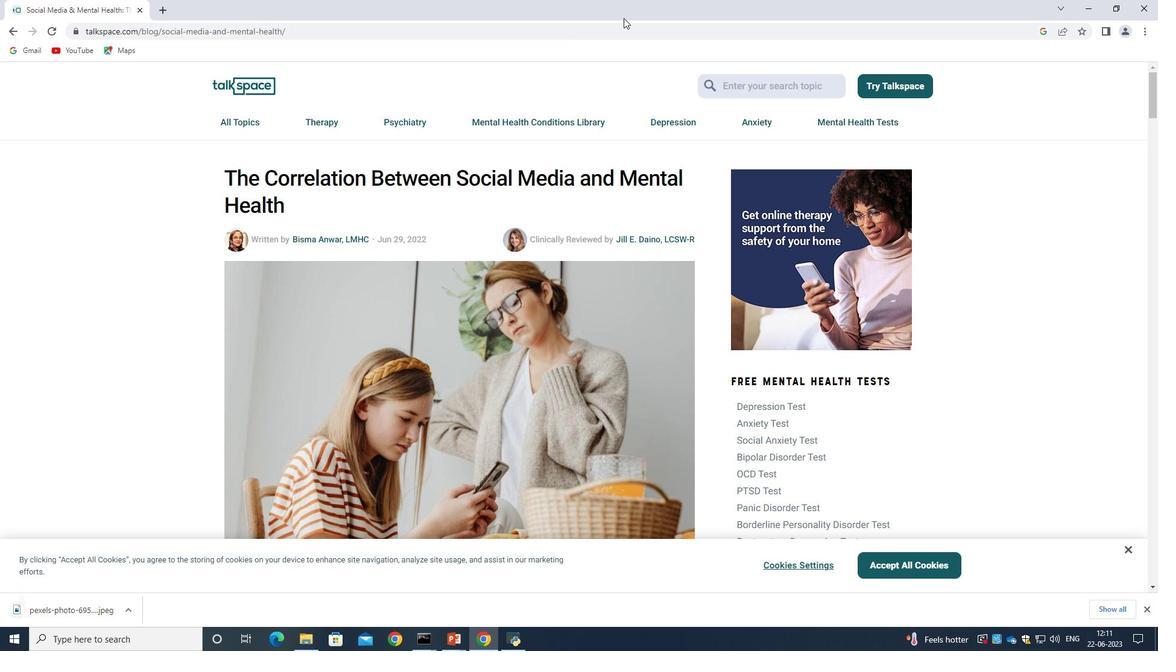 
Action: Mouse moved to (572, 7)
Screenshot: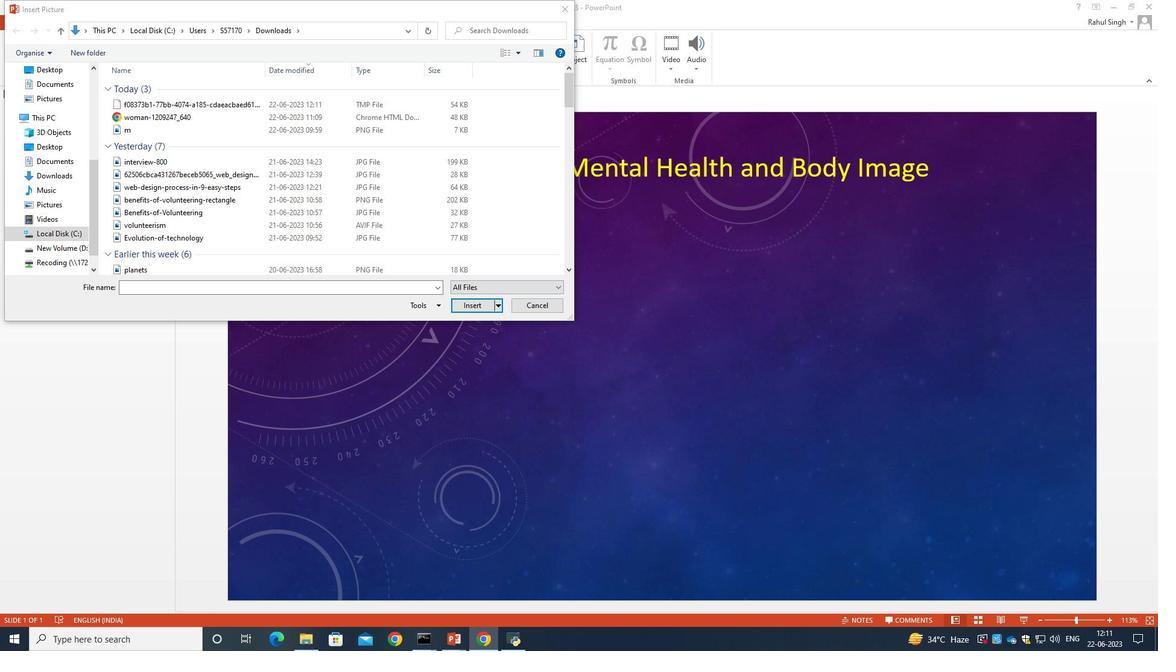 
Action: Mouse pressed left at (572, 7)
Screenshot: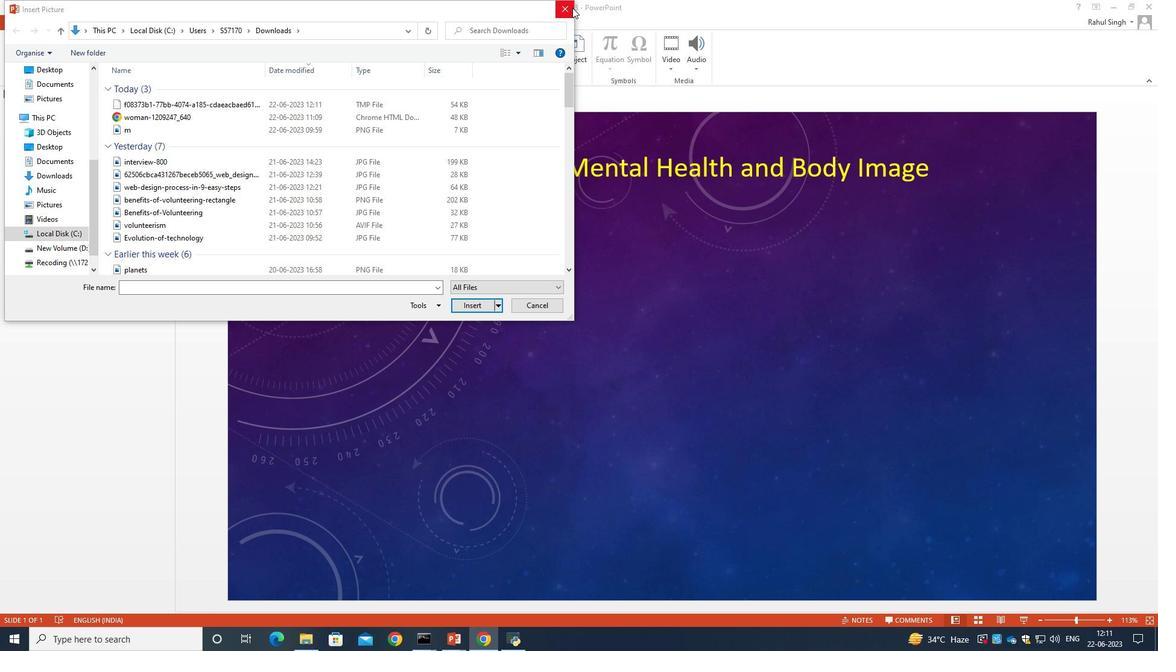 
Action: Mouse moved to (372, 280)
Screenshot: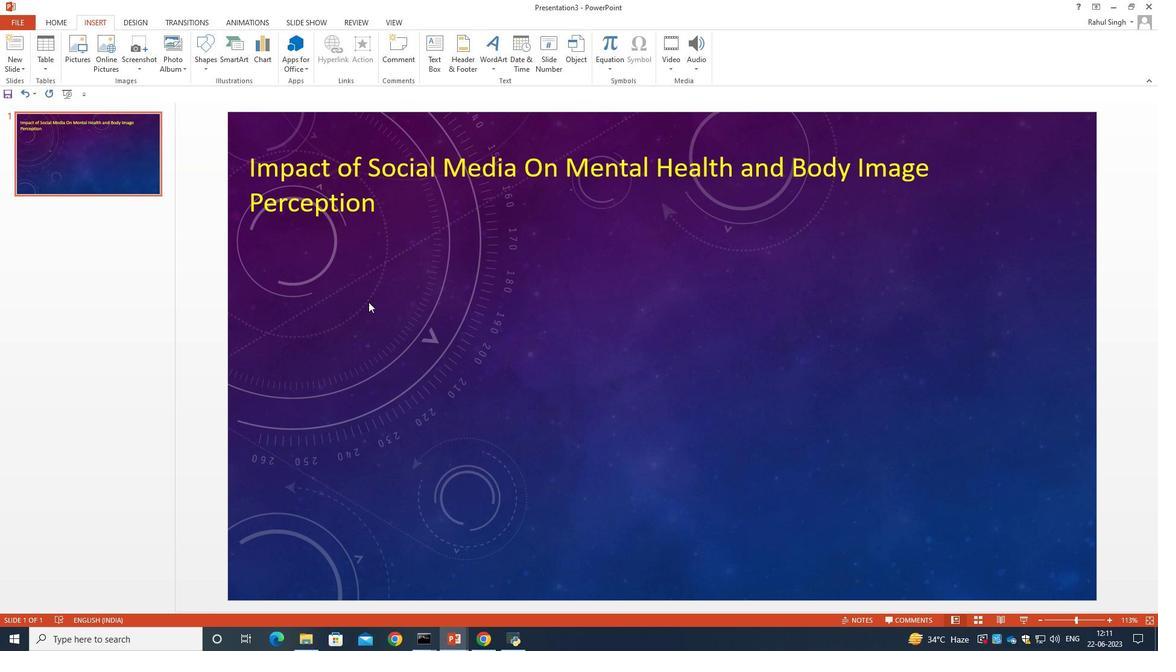 
Action: Mouse pressed right at (372, 280)
Screenshot: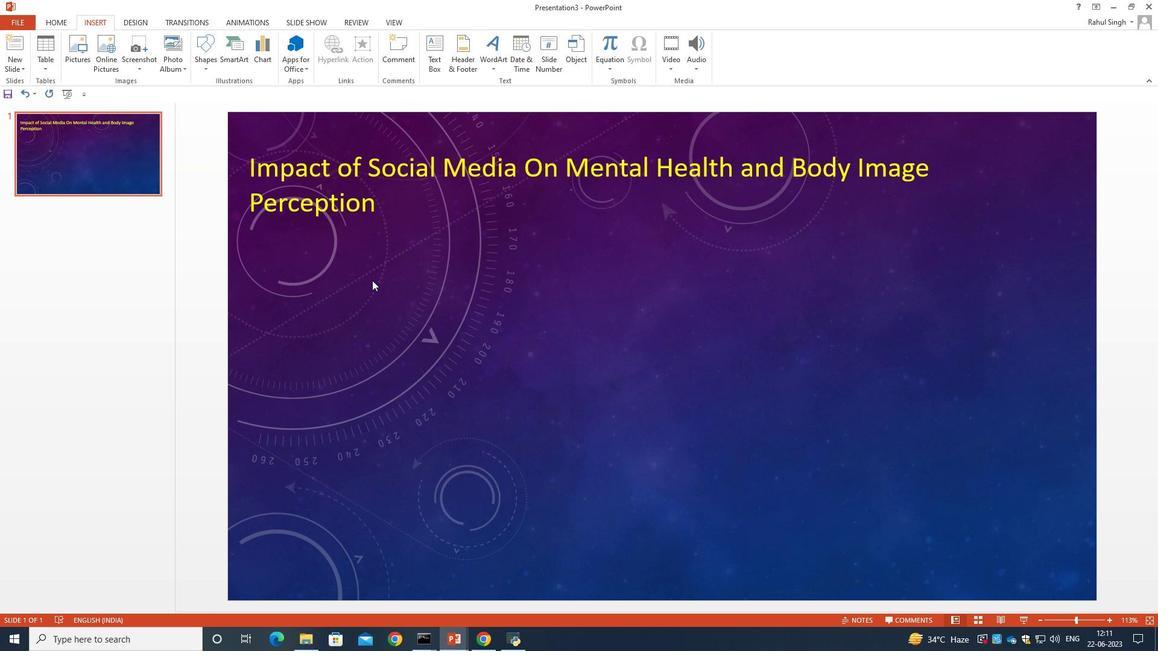
Action: Mouse moved to (419, 237)
Screenshot: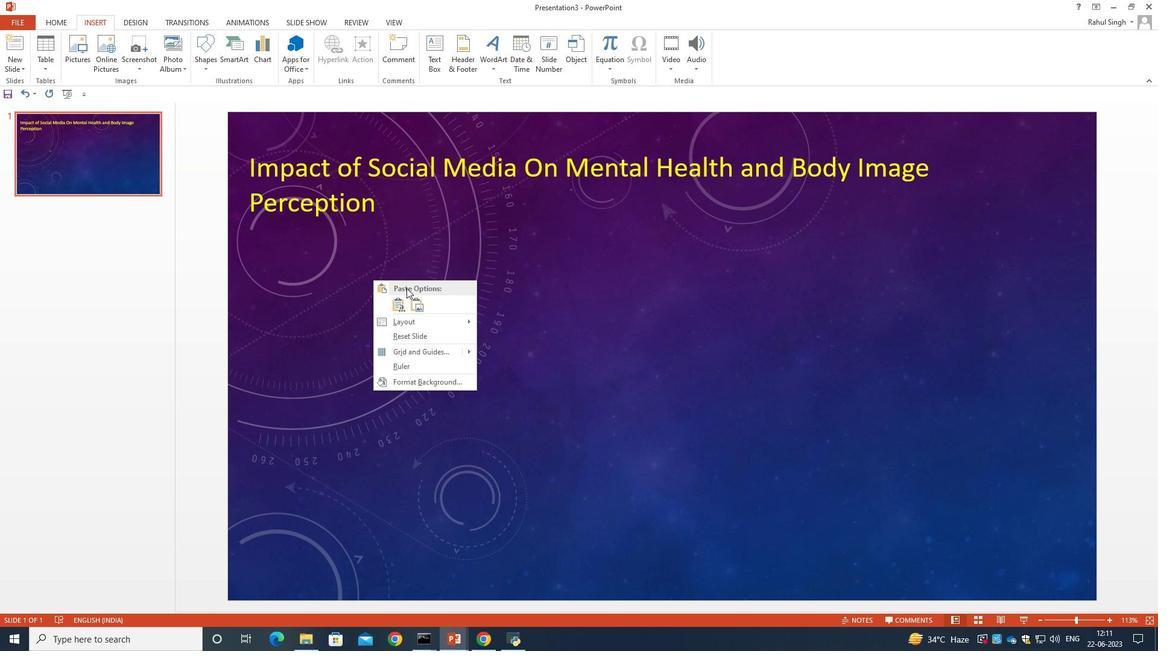 
Action: Mouse pressed left at (419, 237)
Screenshot: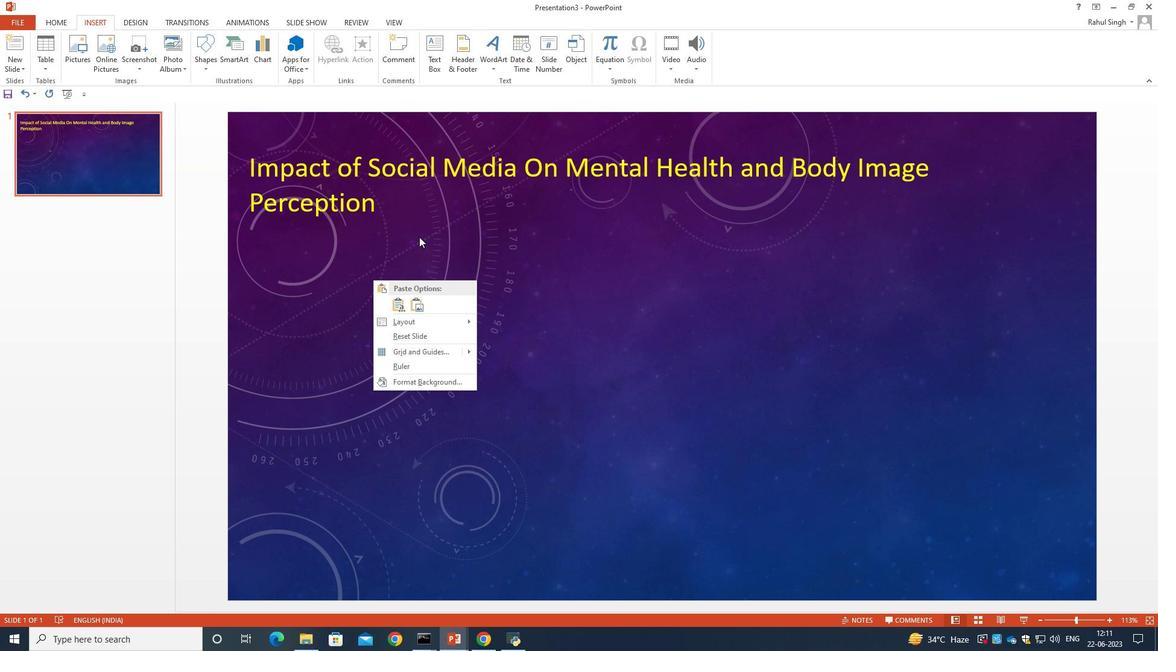 
Action: Mouse moved to (88, 47)
Screenshot: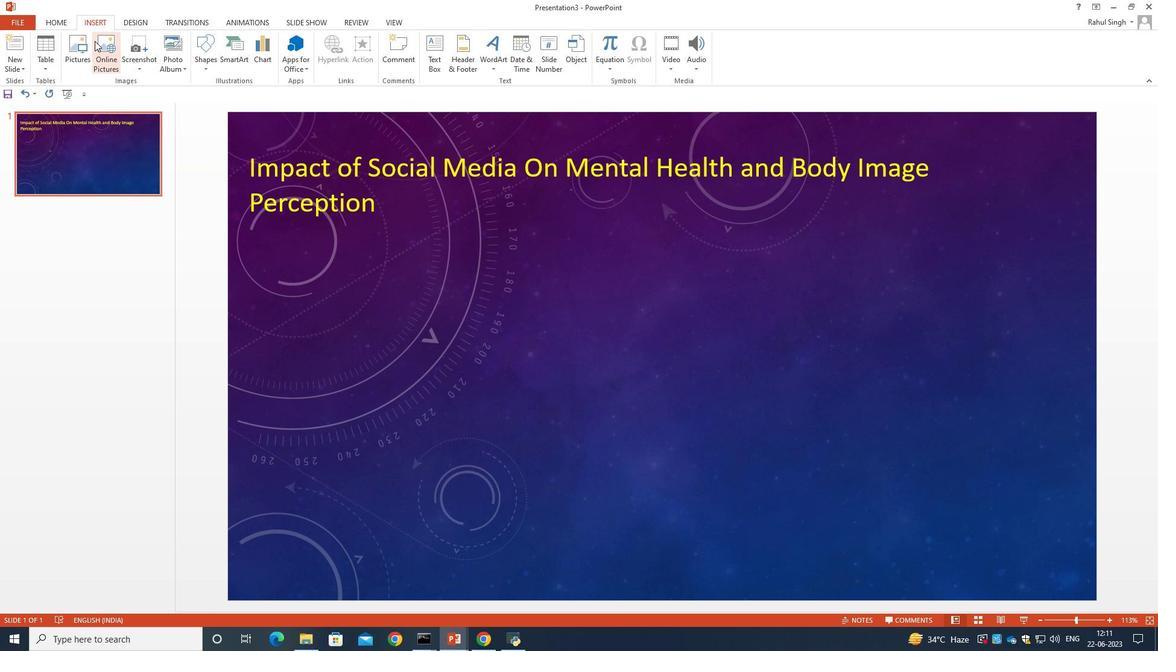 
Action: Mouse pressed left at (88, 47)
Screenshot: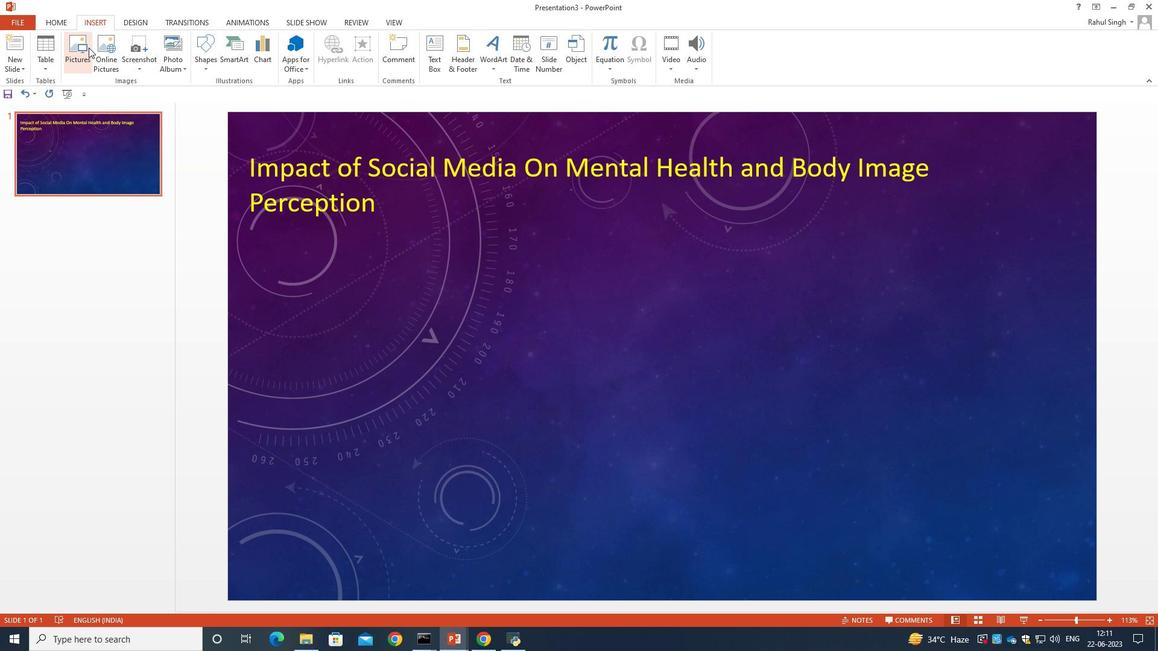 
Action: Mouse moved to (506, 278)
Screenshot: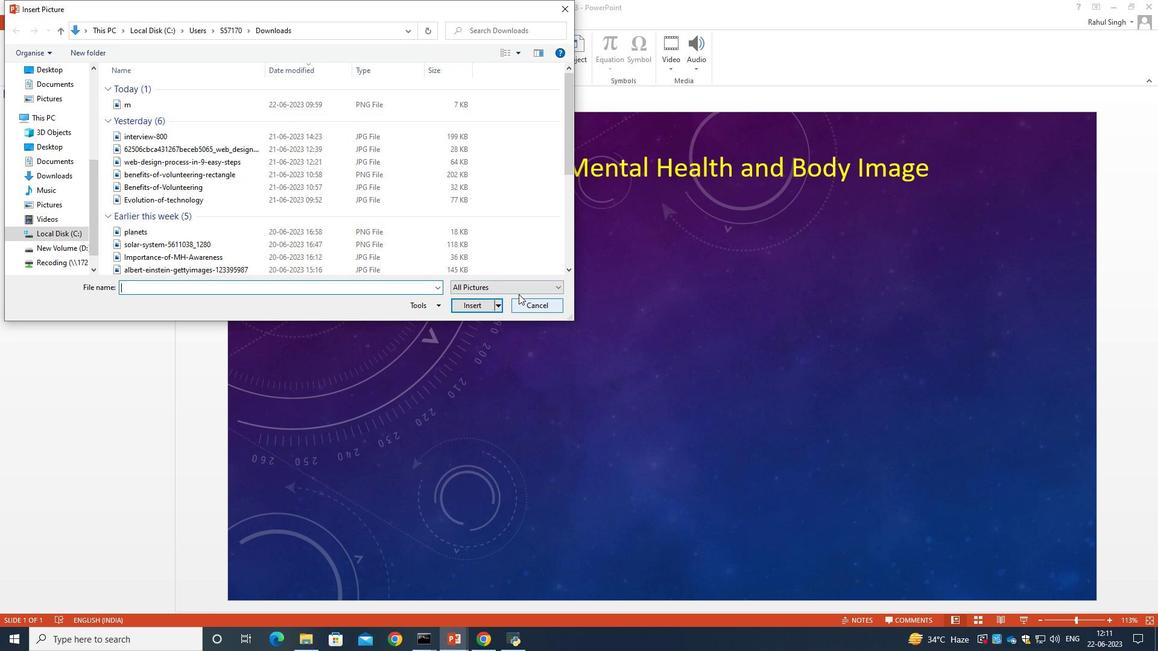 
Action: Mouse pressed left at (506, 278)
Screenshot: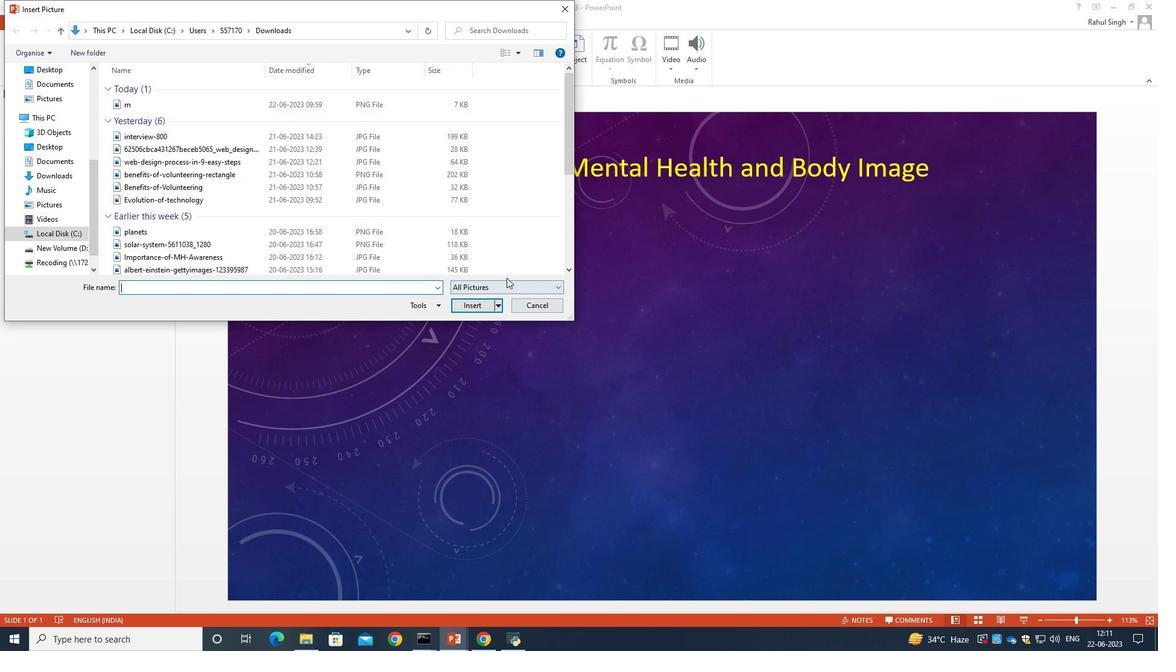 
Action: Mouse moved to (508, 281)
Screenshot: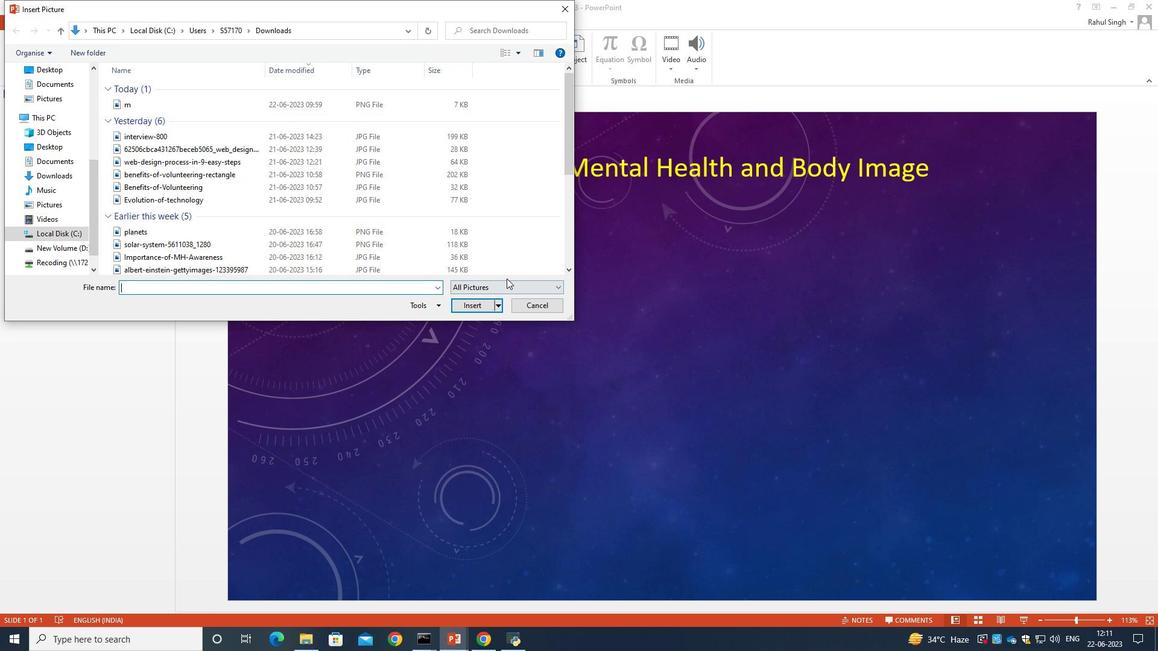 
Action: Mouse pressed left at (508, 281)
Screenshot: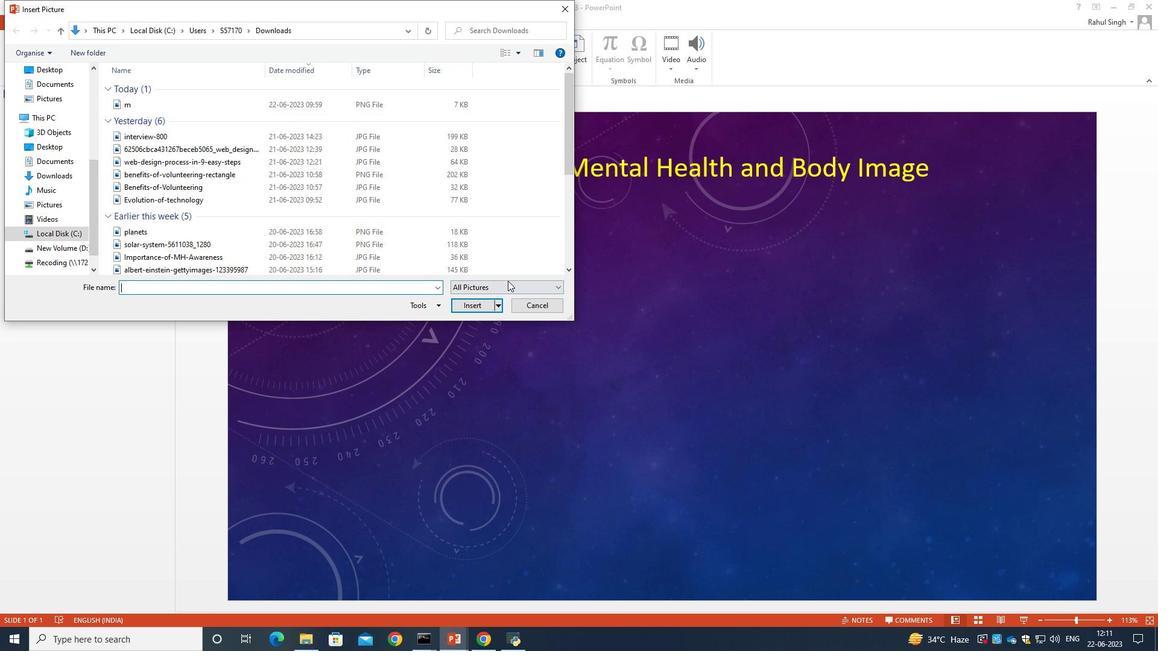 
Action: Mouse moved to (492, 298)
Screenshot: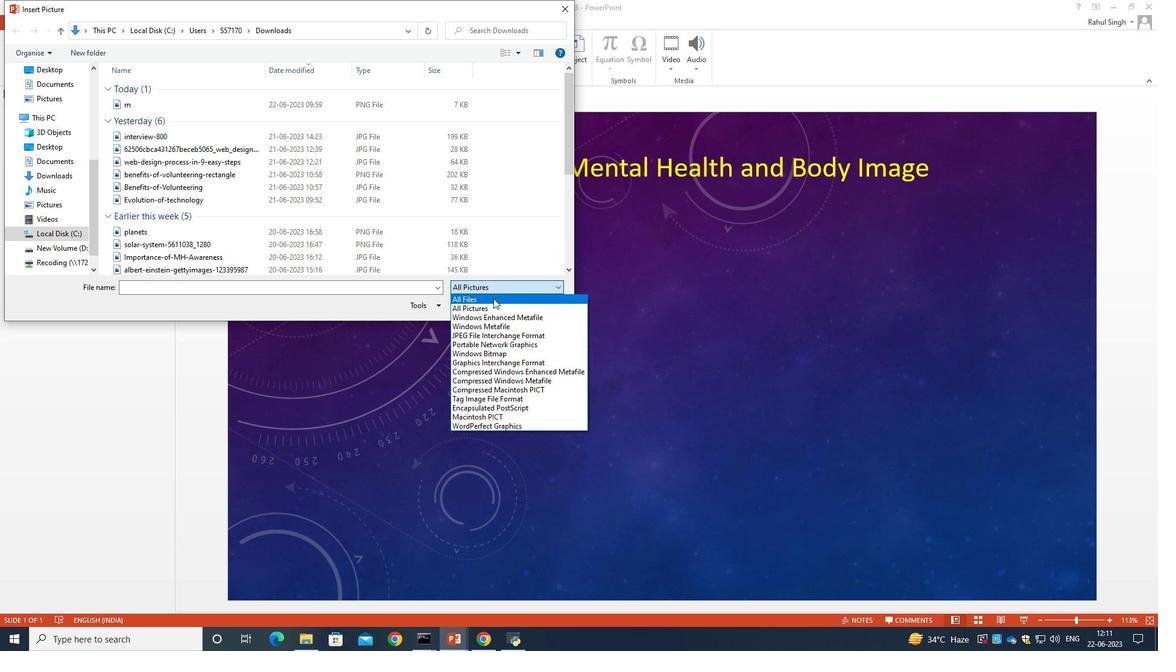 
Action: Mouse pressed left at (492, 298)
Screenshot: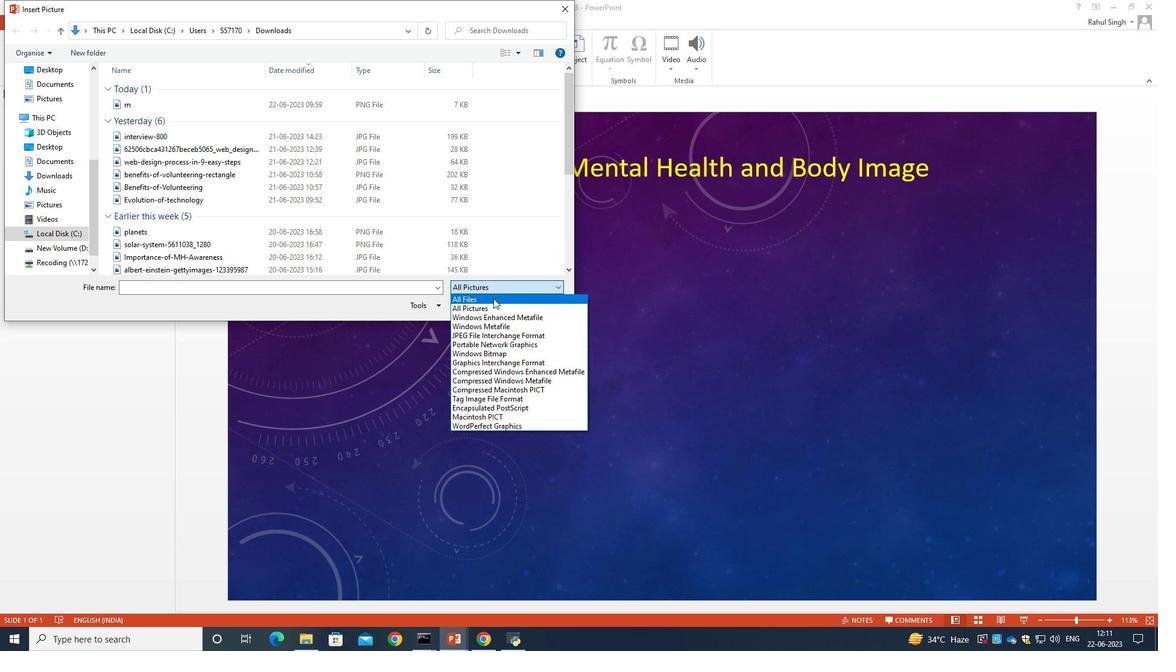 
Action: Mouse moved to (166, 106)
Screenshot: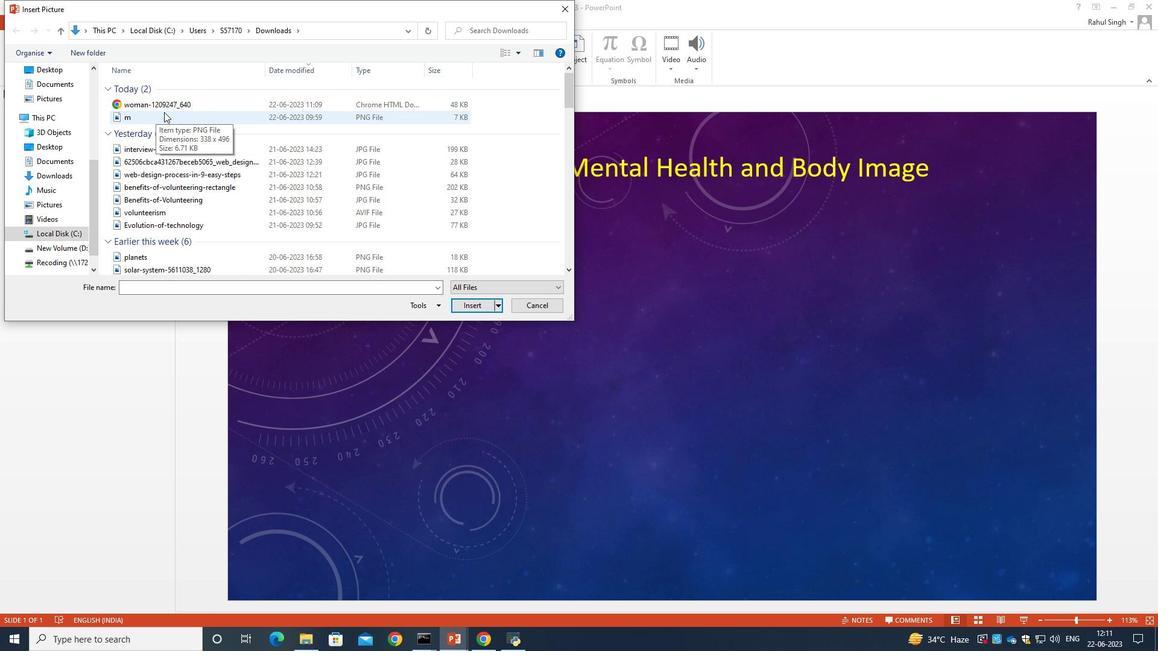 
Action: Mouse pressed left at (166, 106)
Screenshot: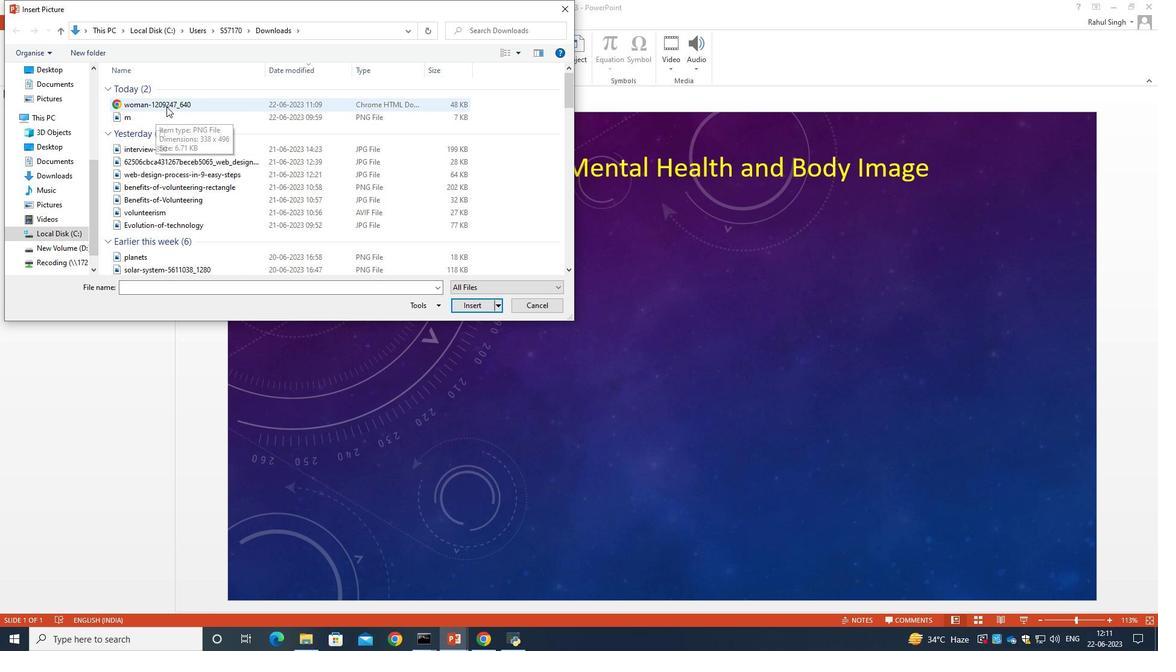 
Action: Mouse moved to (470, 305)
Screenshot: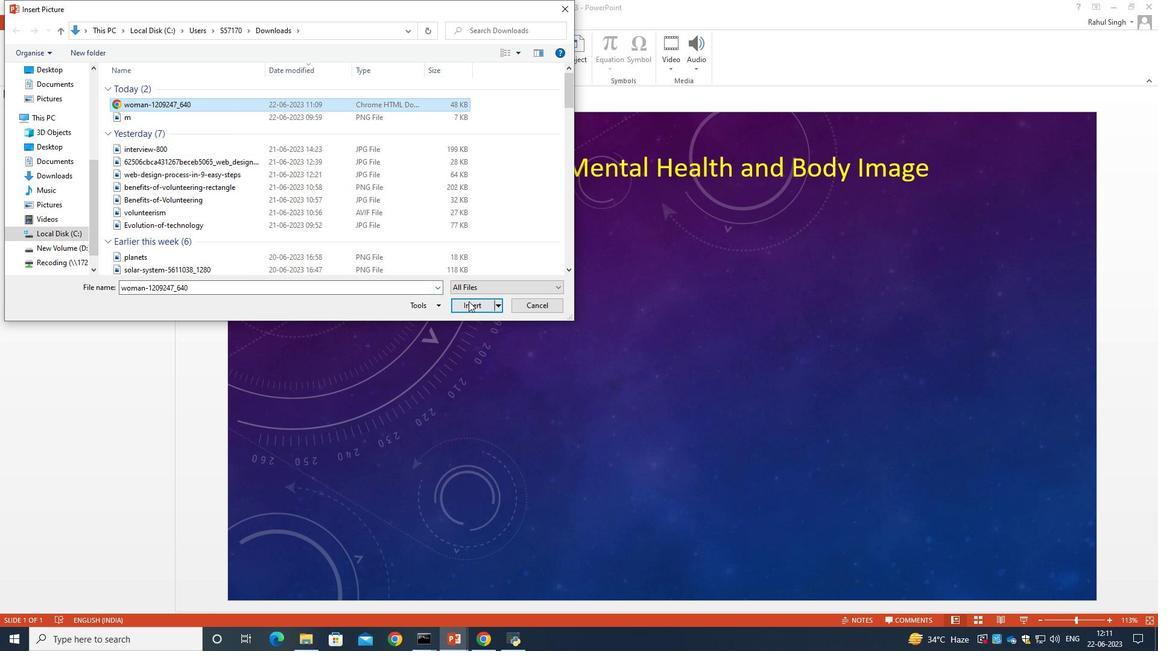
Action: Mouse pressed left at (470, 305)
Screenshot: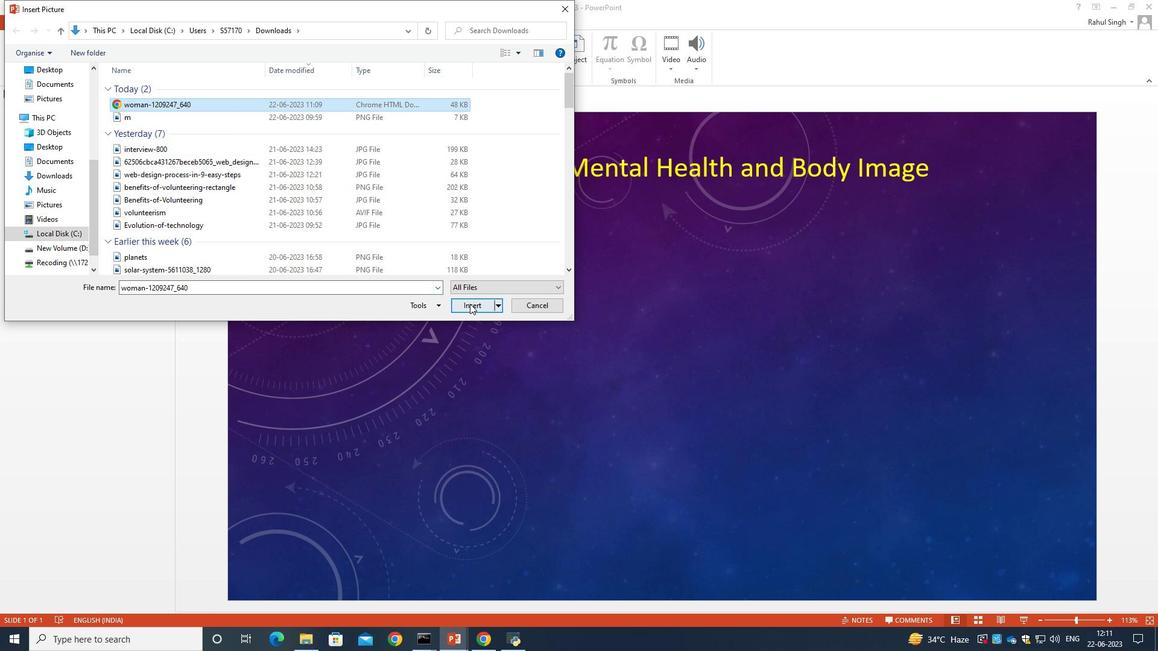 
Action: Mouse moved to (654, 245)
Screenshot: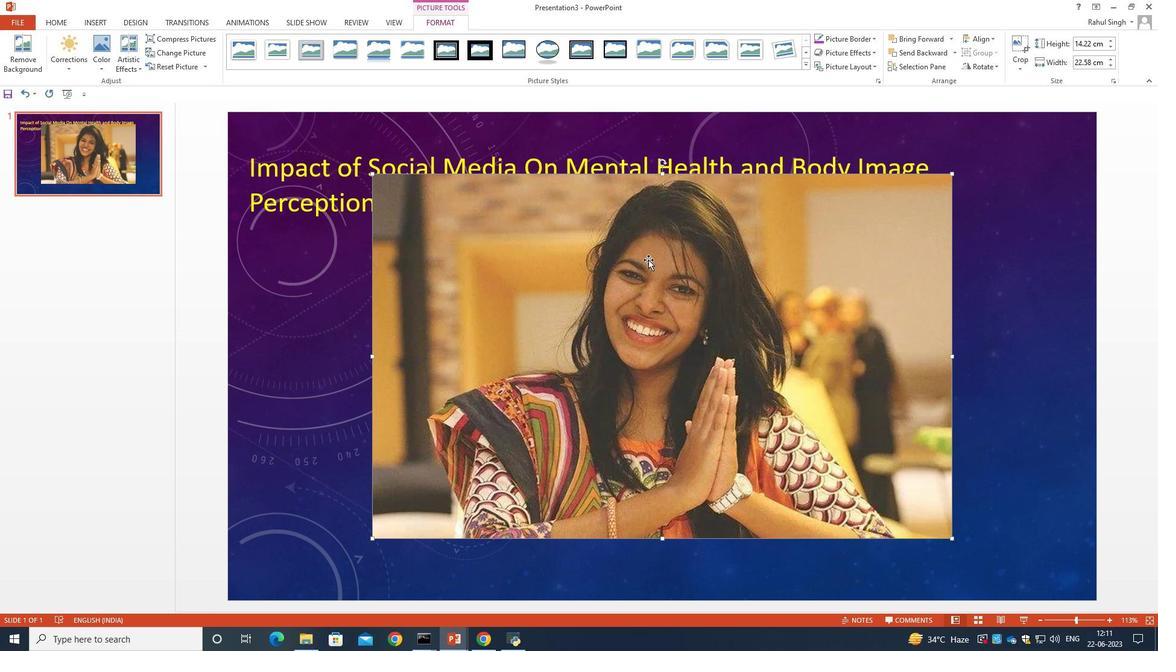 
Action: Mouse pressed left at (654, 245)
Screenshot: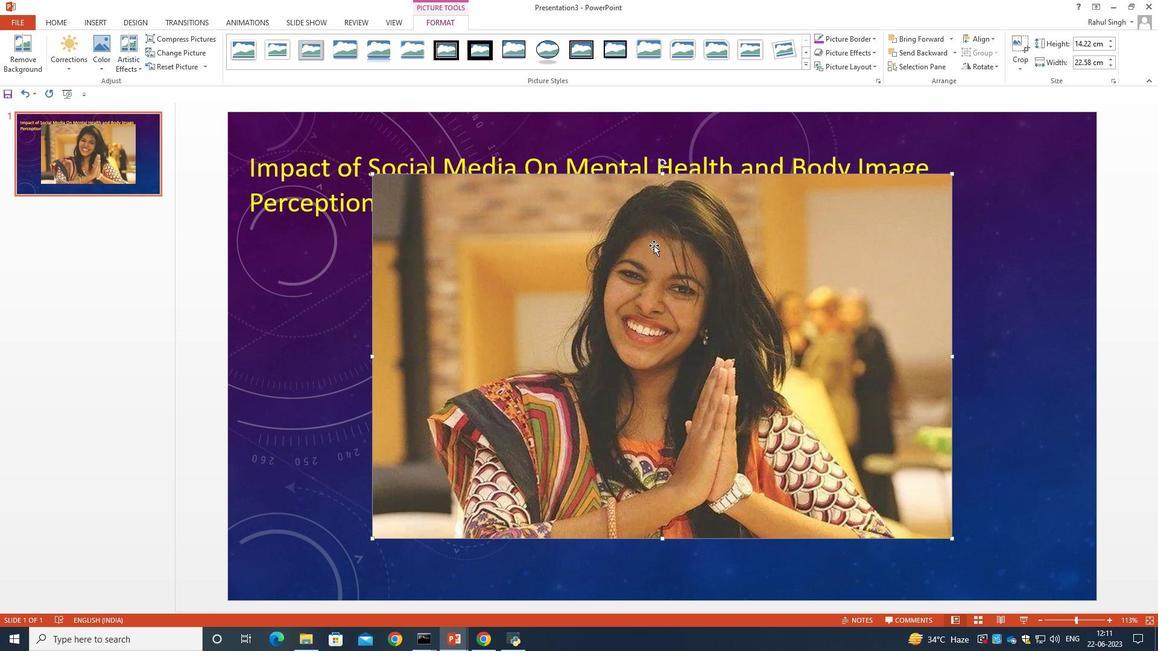 
Action: Mouse pressed right at (654, 245)
Screenshot: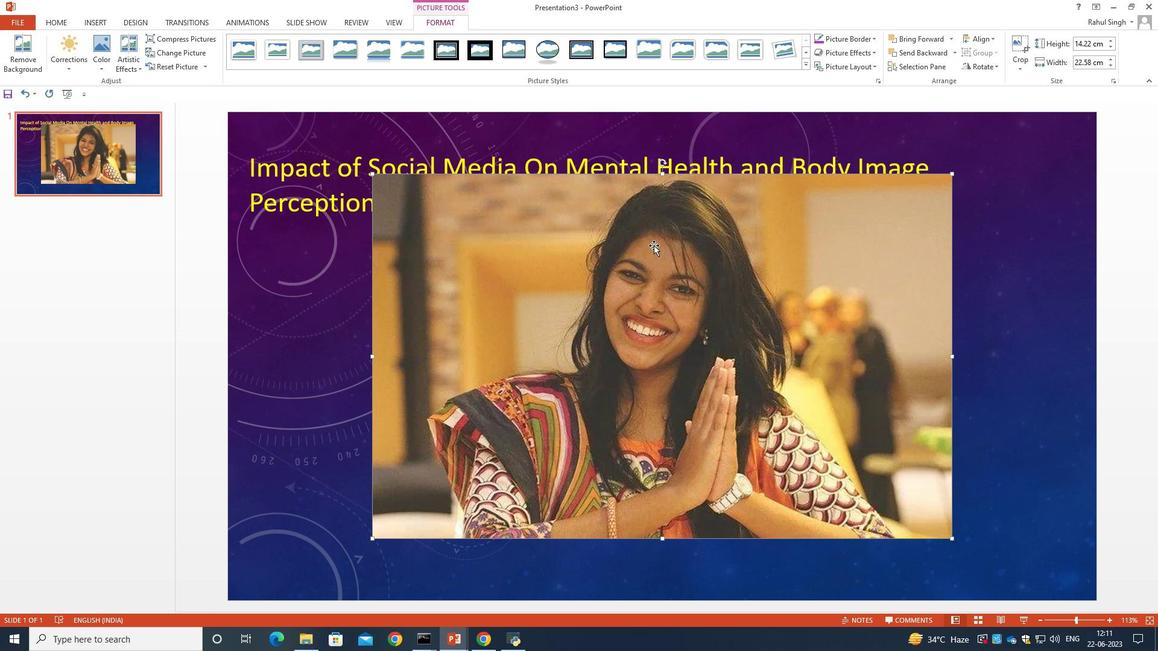 
Action: Mouse moved to (692, 251)
Screenshot: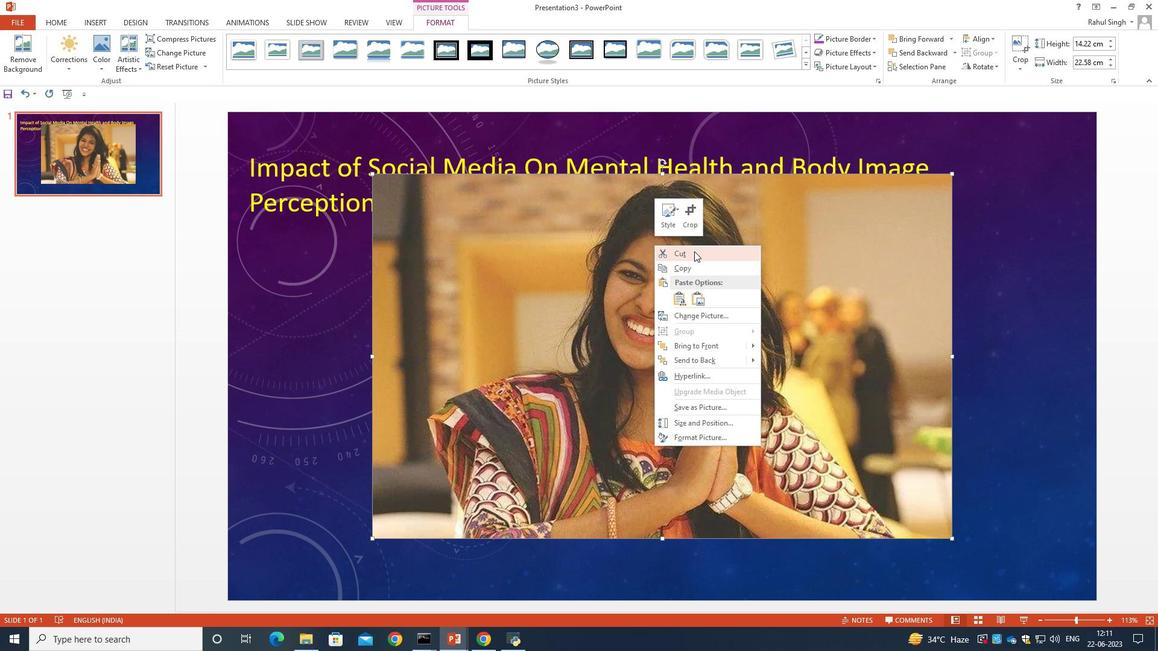 
Action: Mouse pressed left at (692, 251)
Screenshot: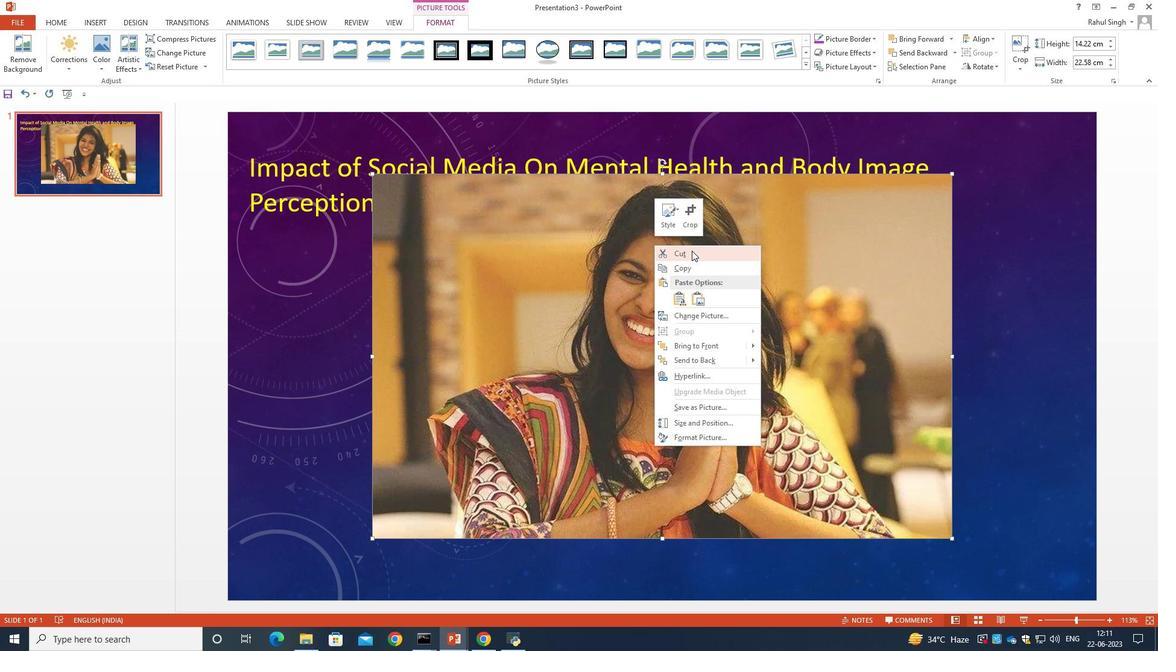 
Action: Mouse moved to (111, 26)
Screenshot: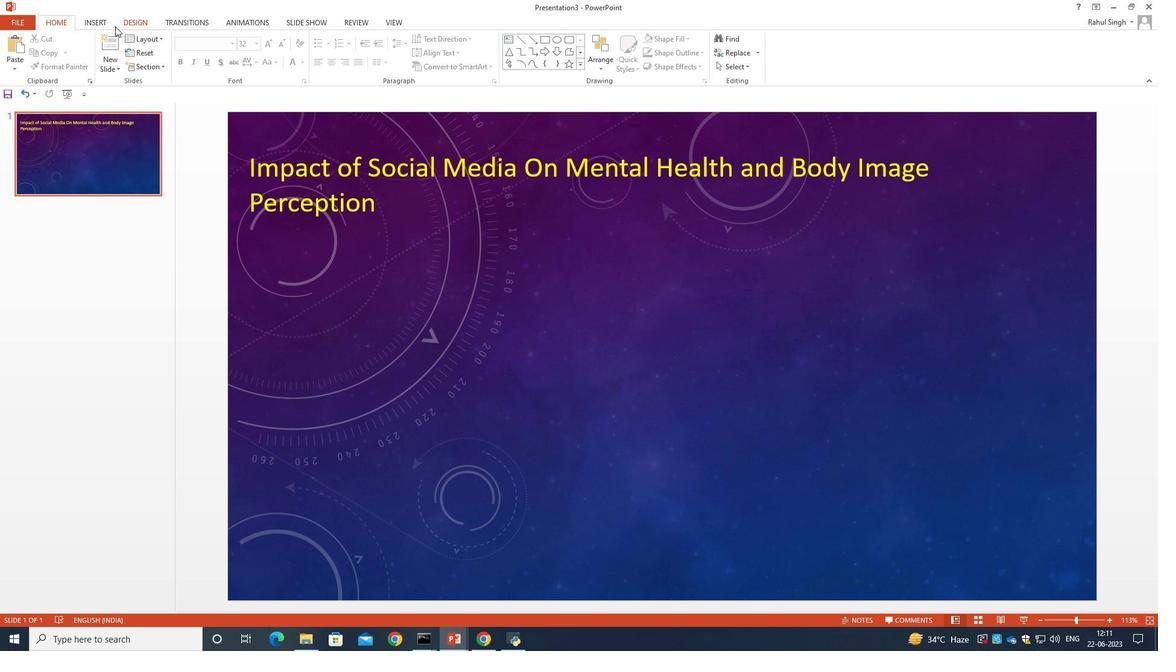 
Action: Mouse pressed left at (111, 26)
Screenshot: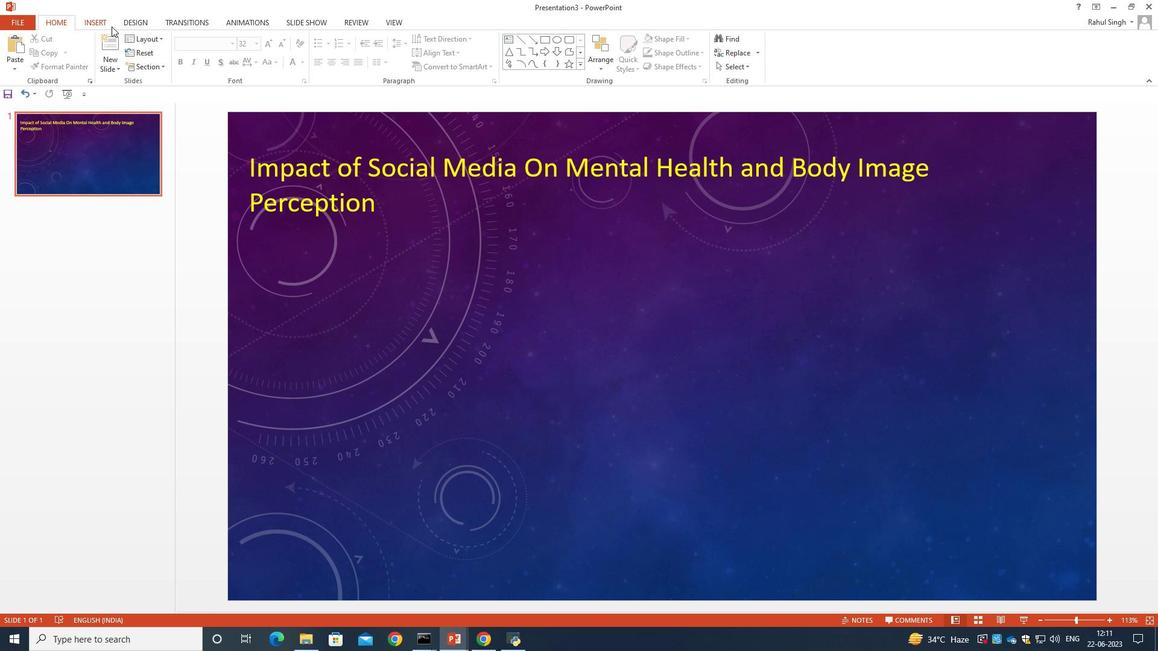 
Action: Mouse moved to (108, 57)
Screenshot: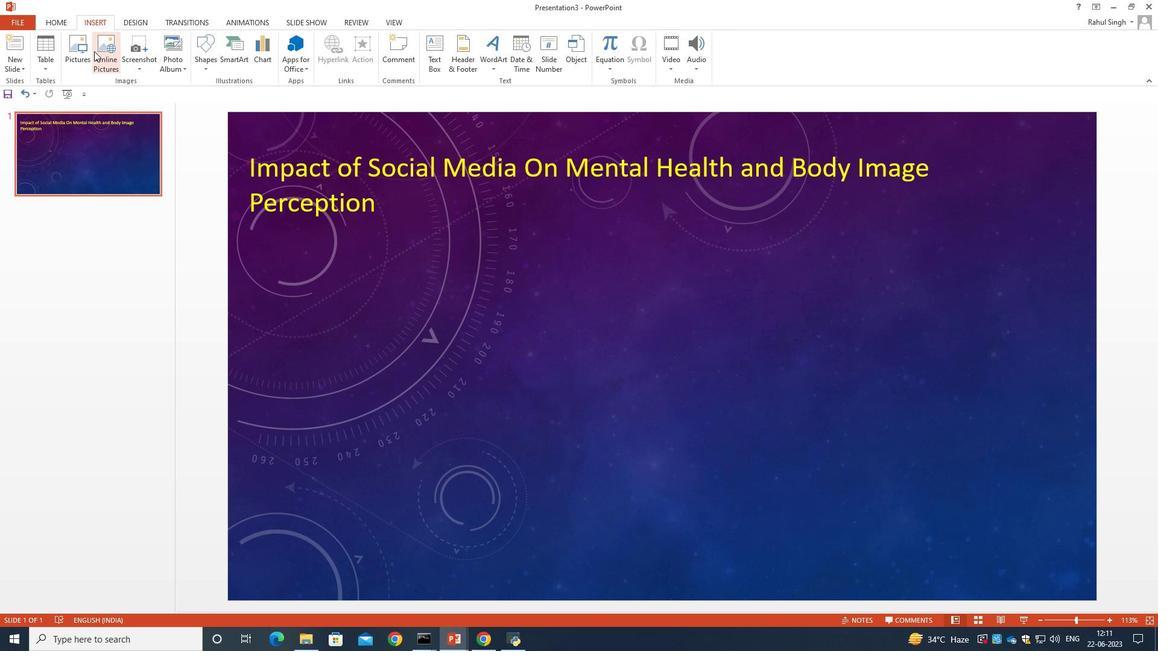 
Action: Mouse pressed left at (108, 57)
Screenshot: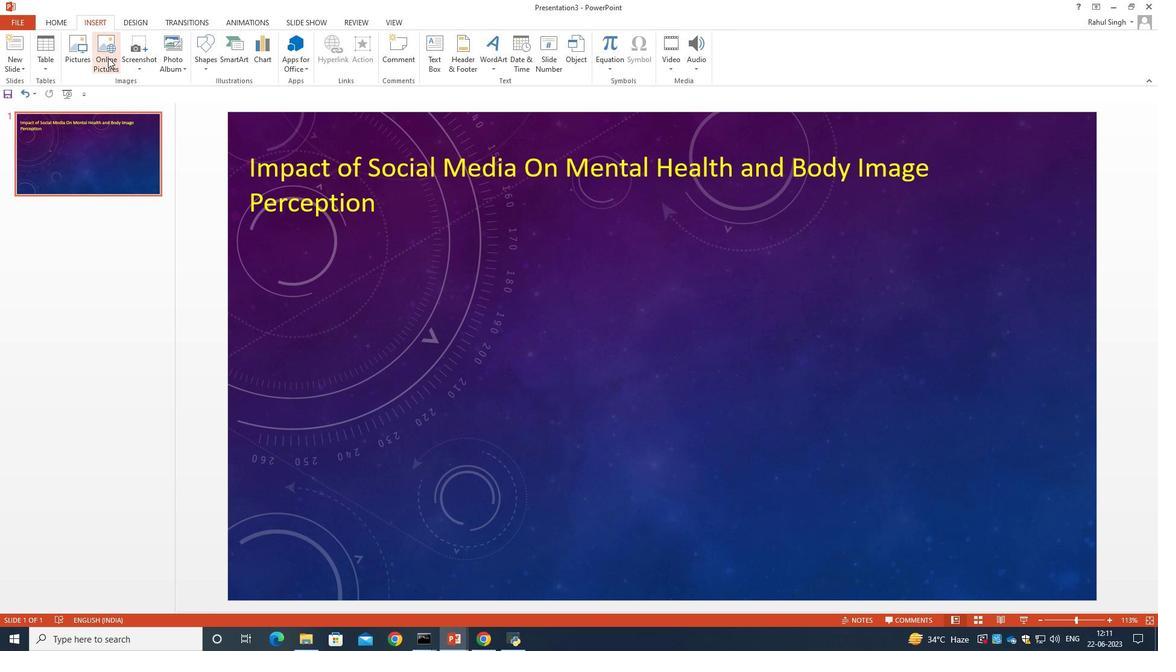 
Action: Mouse moved to (672, 333)
Screenshot: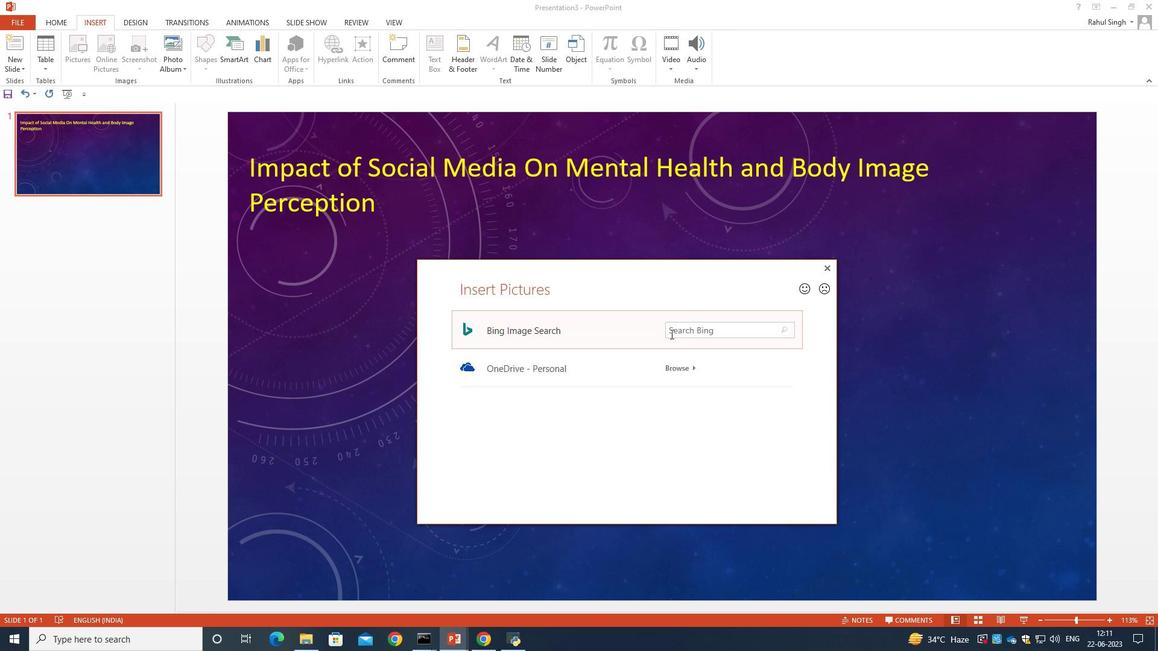 
Action: Mouse pressed left at (672, 333)
Screenshot: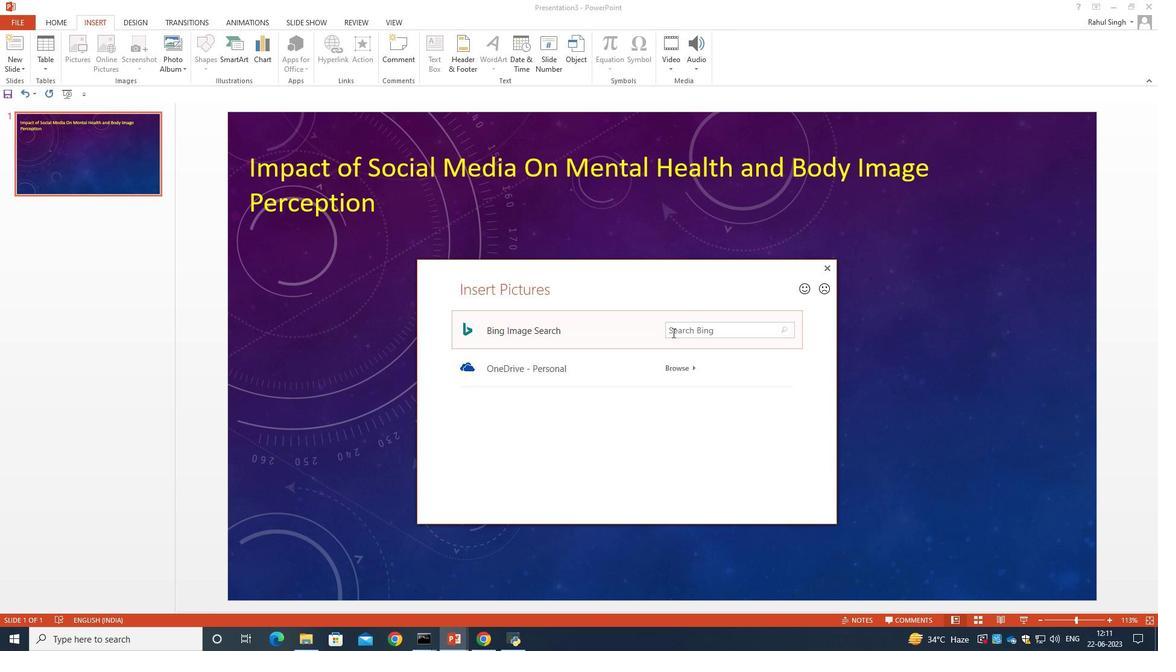 
Action: Key pressed impact<Key.space>of<Key.space>social<Key.space>media<Key.space>on<Key.space>mental<Key.space>health<Key.enter>
Screenshot: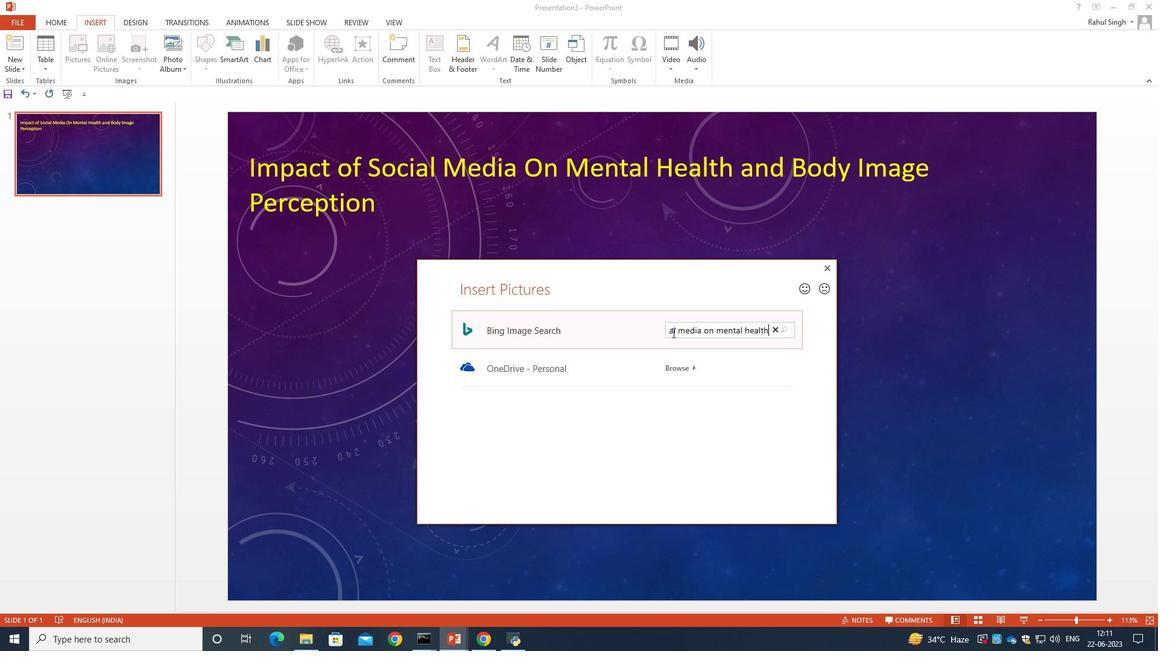 
Action: Mouse moved to (641, 363)
Screenshot: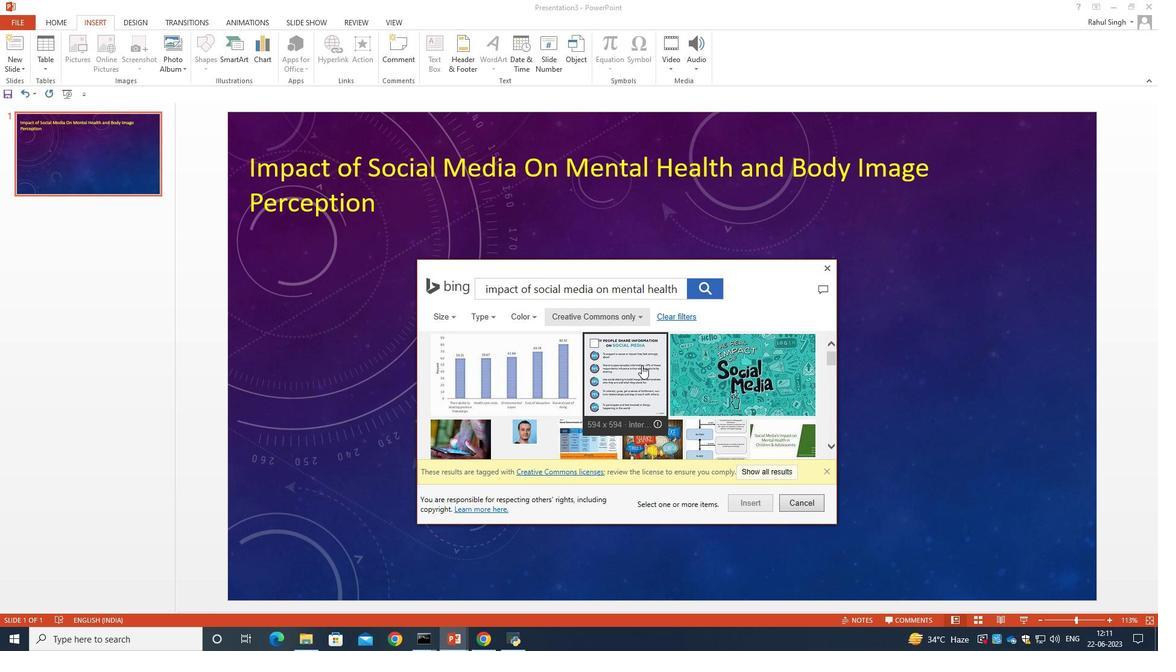 
Action: Mouse scrolled (641, 363) with delta (0, 0)
Screenshot: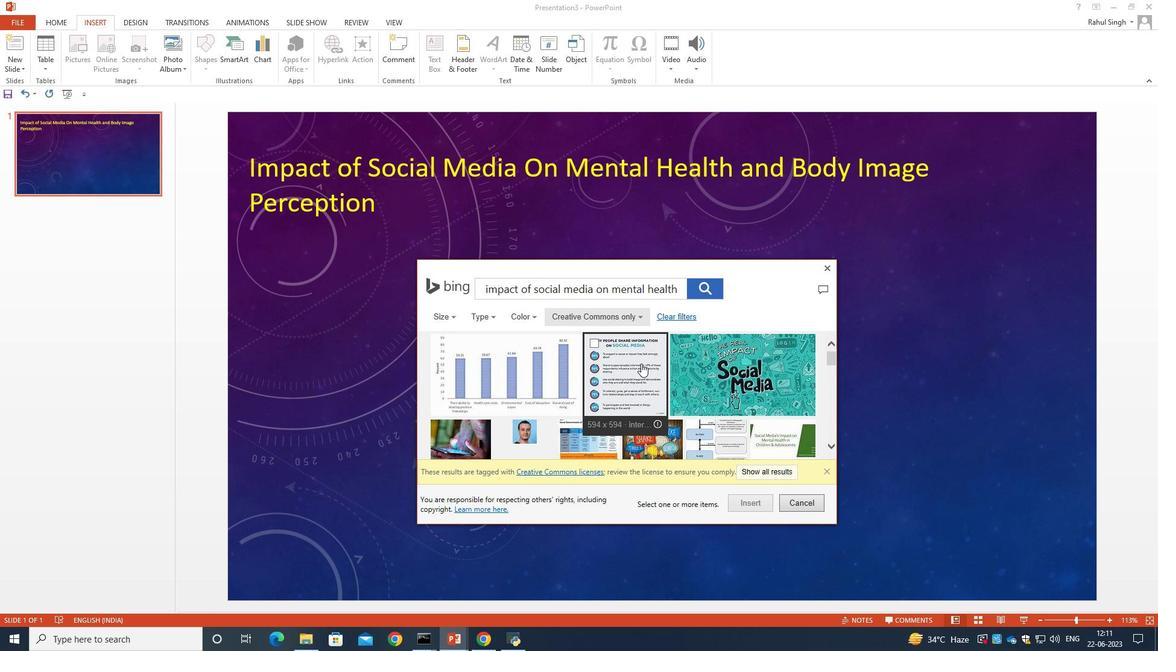 
Action: Mouse moved to (559, 351)
Screenshot: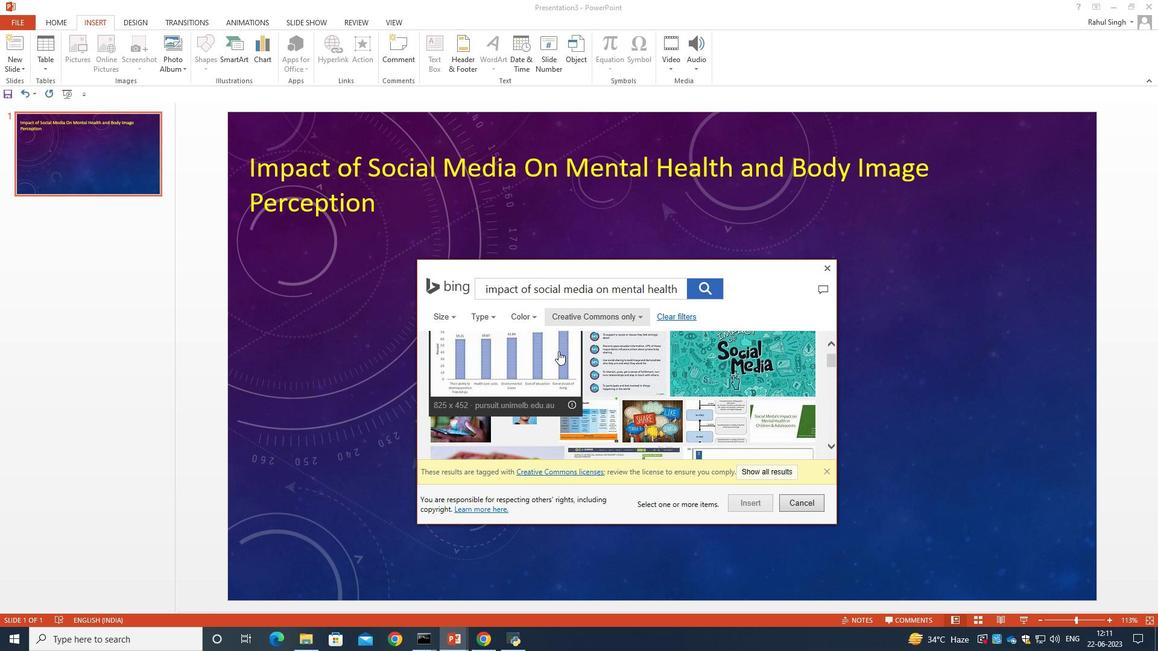 
Action: Mouse scrolled (559, 351) with delta (0, 0)
Screenshot: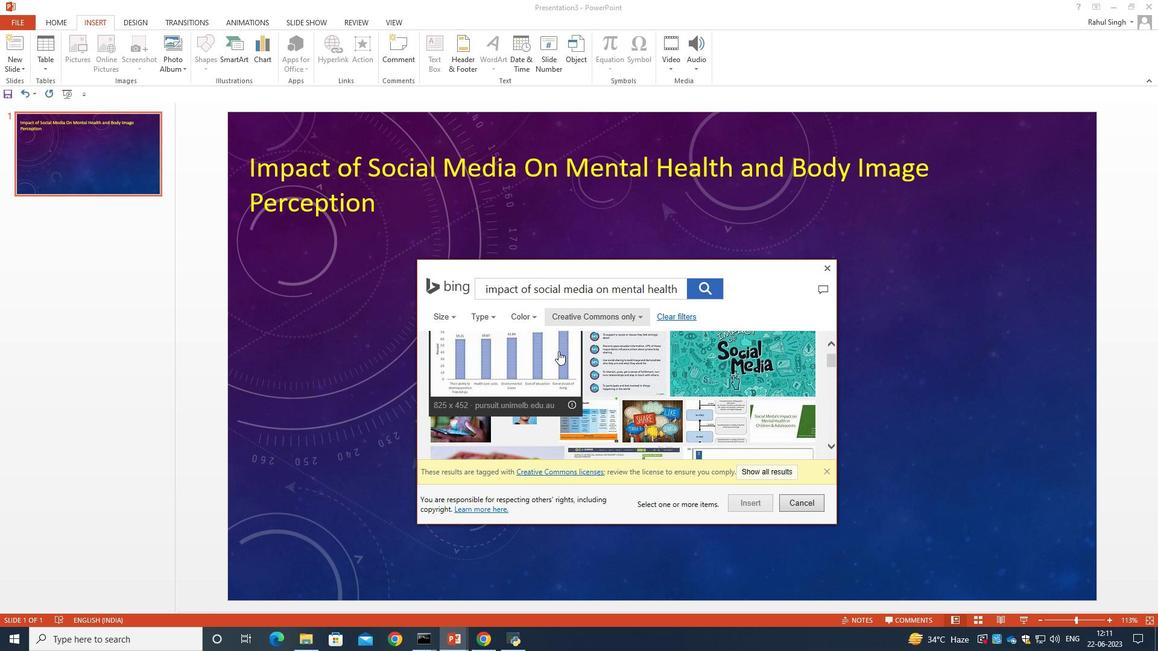 
Action: Mouse scrolled (559, 351) with delta (0, 0)
Screenshot: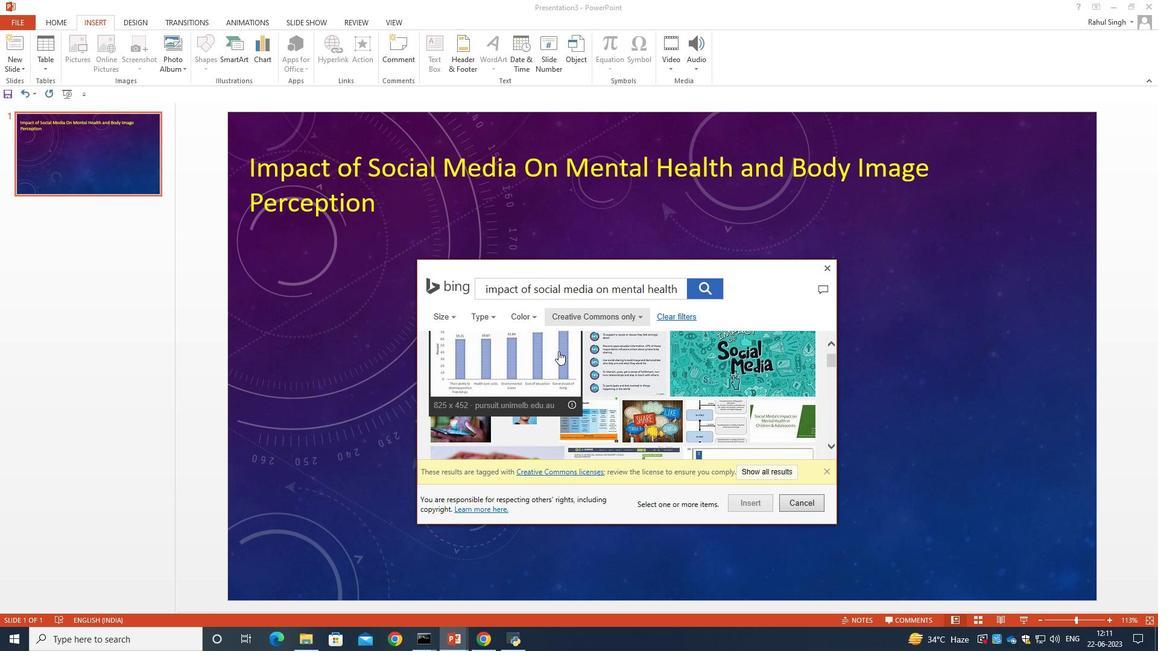 
Action: Mouse scrolled (559, 351) with delta (0, 0)
Screenshot: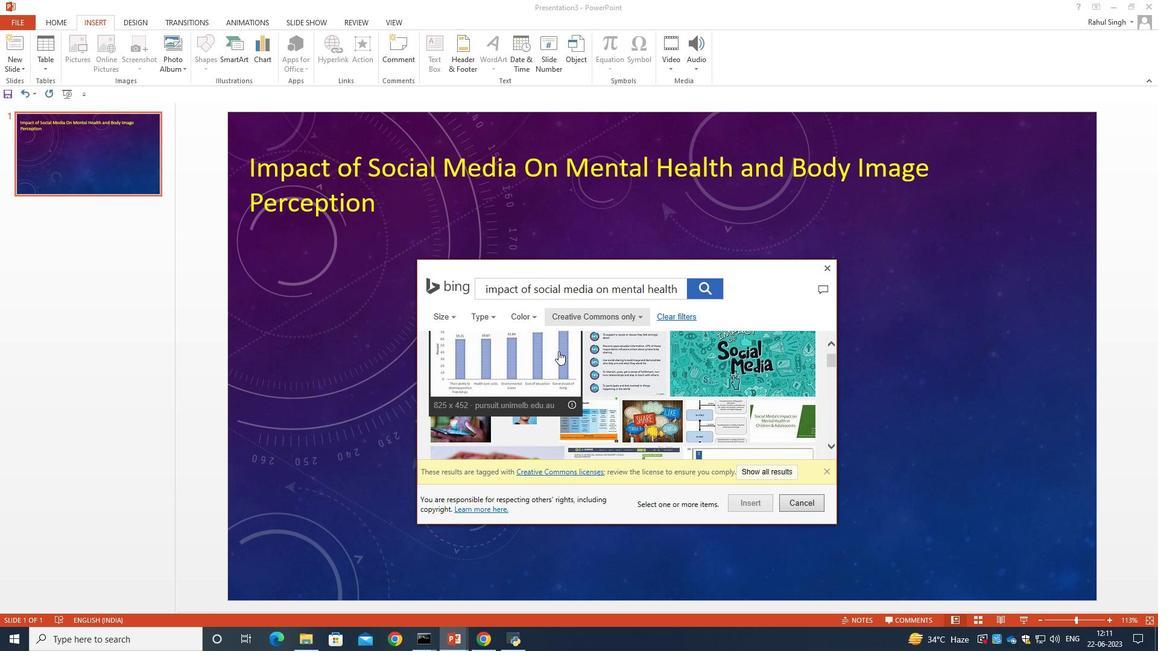 
Action: Mouse moved to (654, 365)
